 Task: Find the nearby trampoline parks in Charlotte, North Carolina.
Action: Mouse moved to (147, 53)
Screenshot: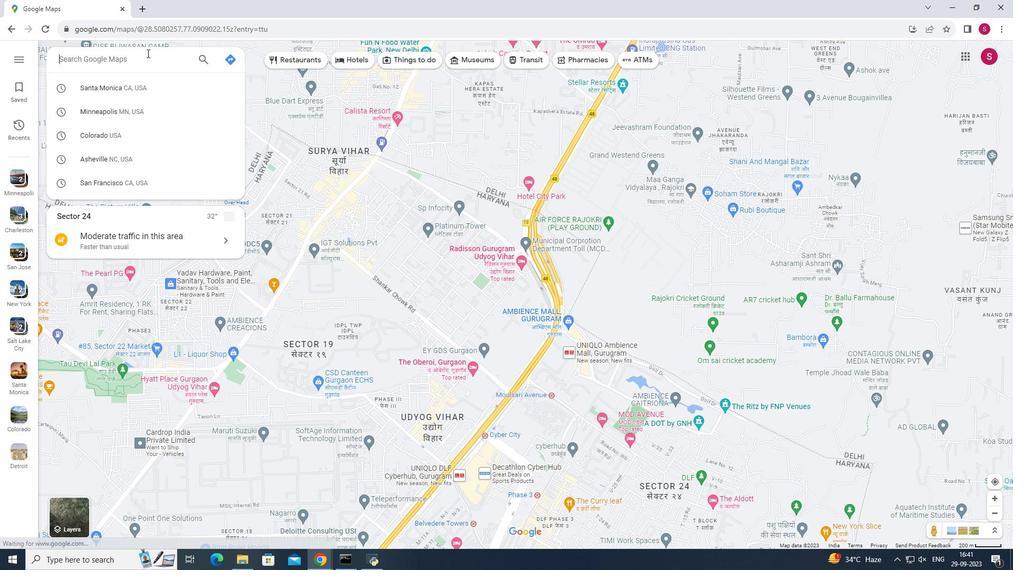 
Action: Mouse pressed left at (147, 53)
Screenshot: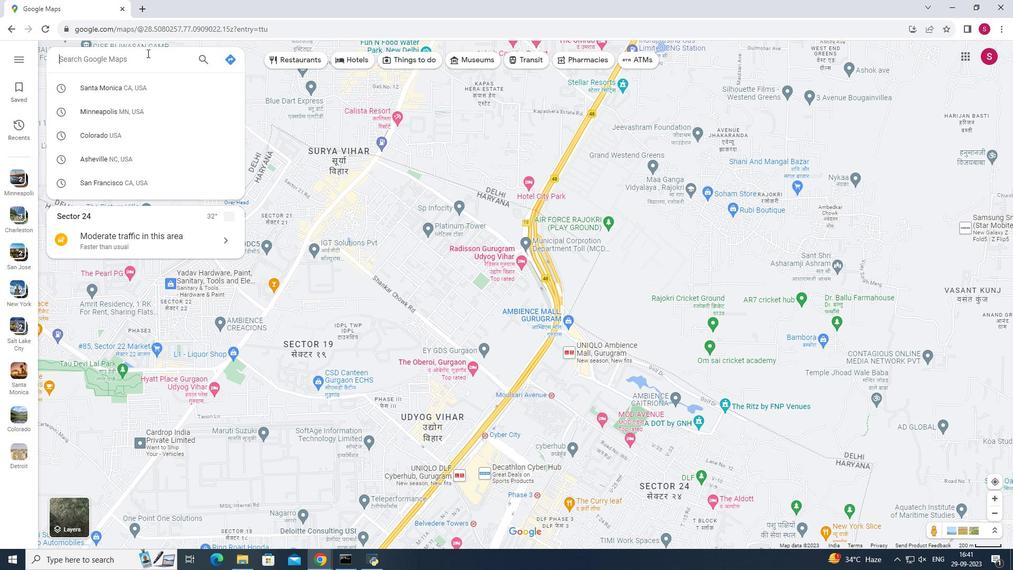 
Action: Mouse moved to (146, 52)
Screenshot: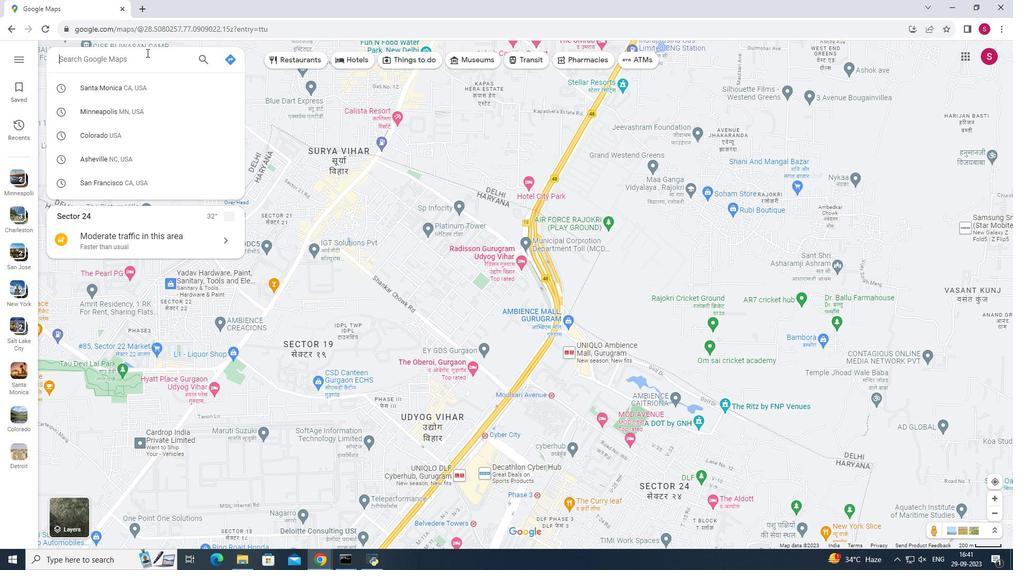 
Action: Key pressed <Key.shift><Key.shift><Key.shift><Key.shift><Key.shift><Key.shift>Charlotte,<Key.space><Key.shift>NO<Key.backspace>orth<Key.space><Key.shift>Carolina<Key.enter>
Screenshot: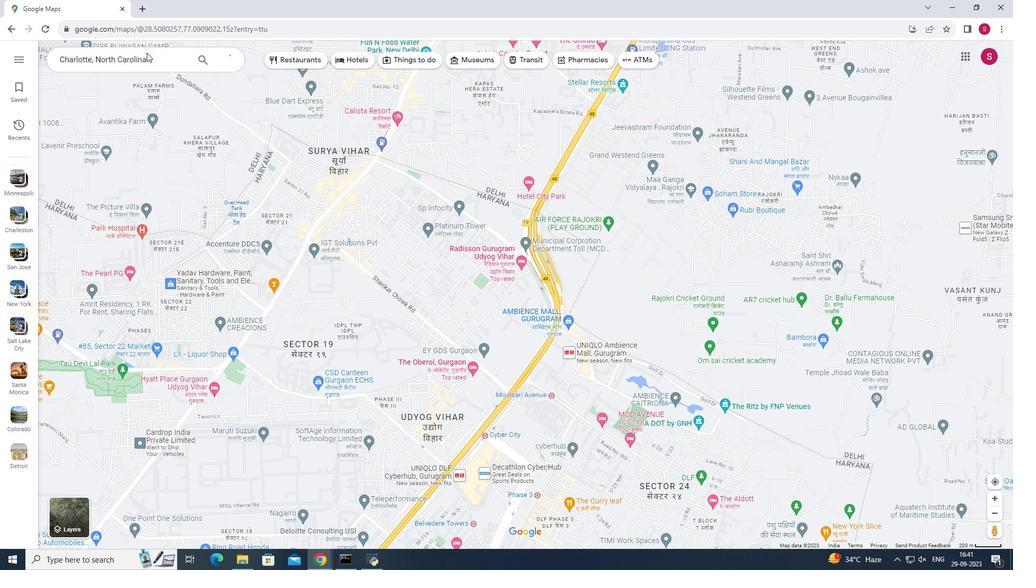 
Action: Mouse moved to (145, 238)
Screenshot: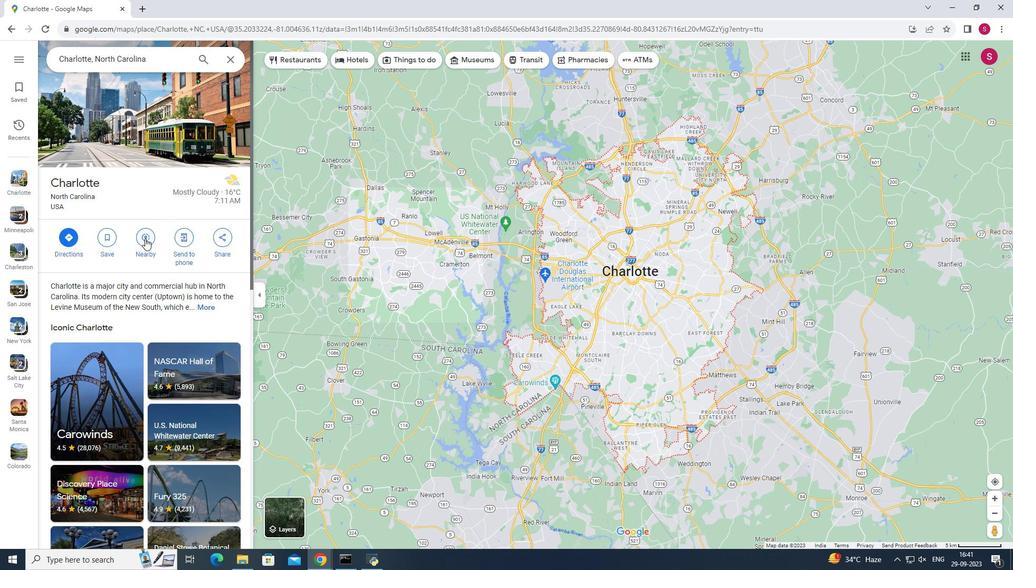 
Action: Mouse pressed left at (145, 238)
Screenshot: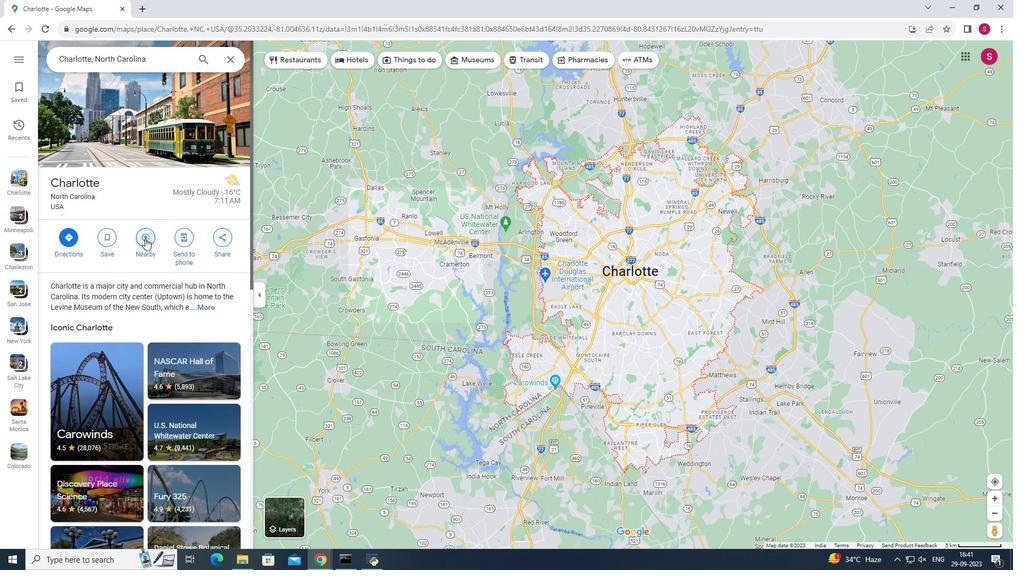 
Action: Mouse moved to (144, 239)
Screenshot: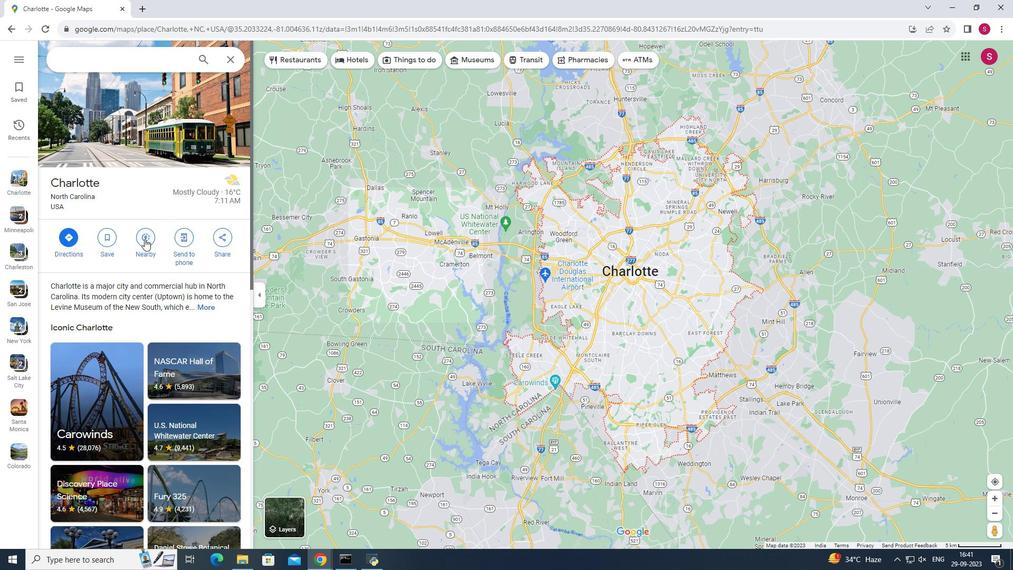 
Action: Key pressed trampoline<Key.space>park<Key.enter>
Screenshot: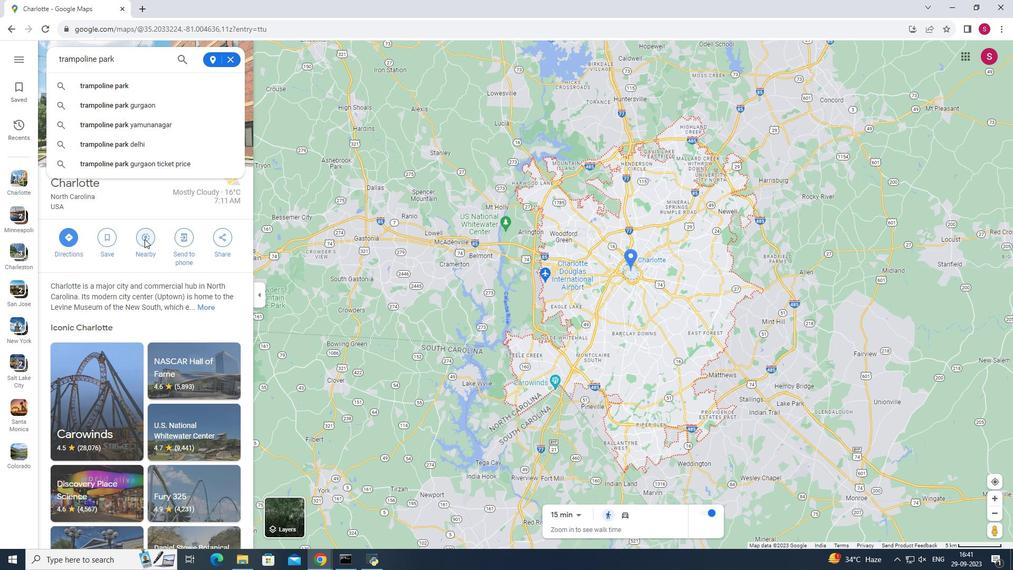 
Action: Mouse moved to (144, 107)
Screenshot: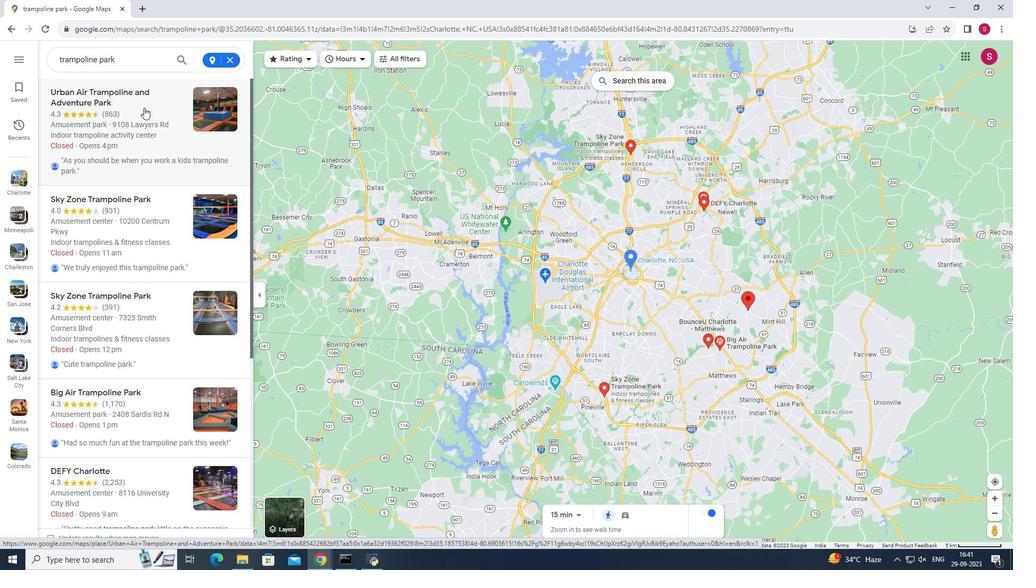 
Action: Mouse pressed left at (144, 107)
Screenshot: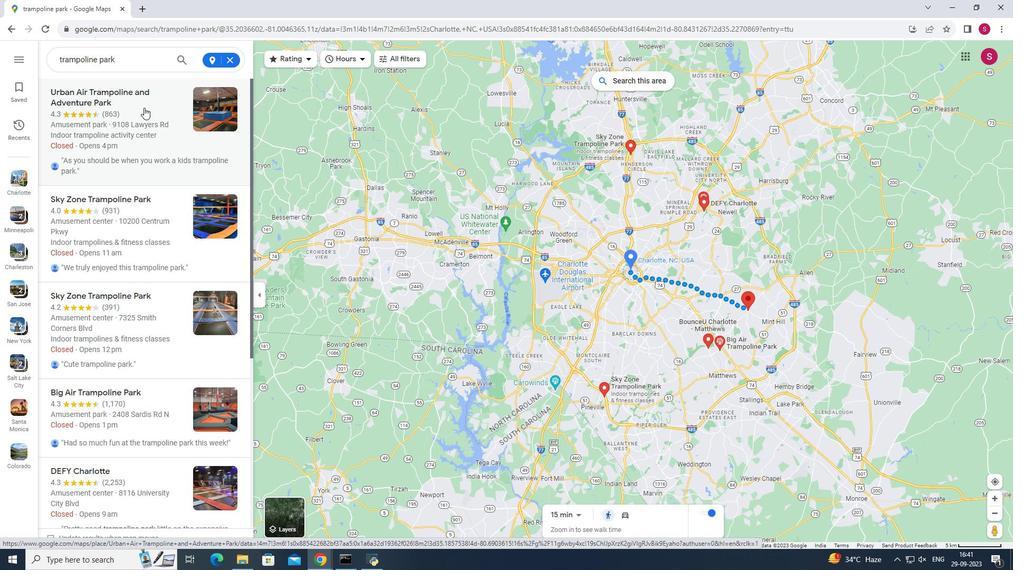 
Action: Mouse moved to (420, 431)
Screenshot: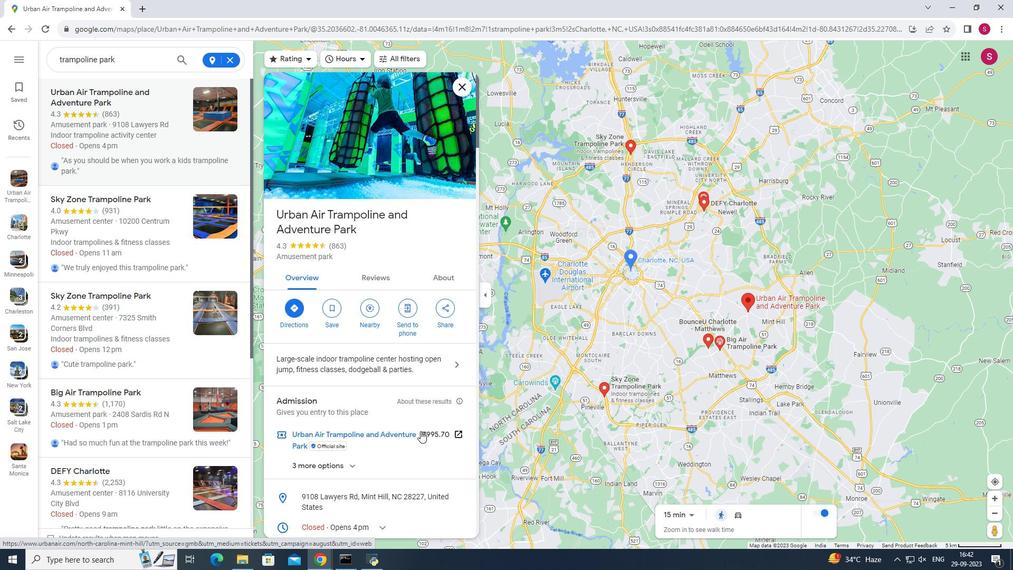 
Action: Mouse scrolled (420, 430) with delta (0, 0)
Screenshot: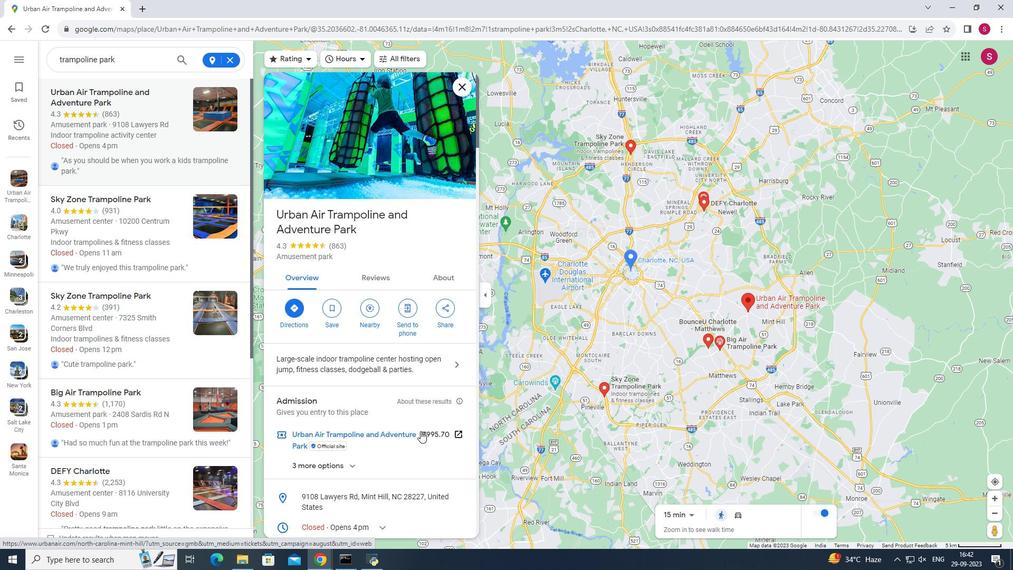 
Action: Mouse scrolled (420, 430) with delta (0, 0)
Screenshot: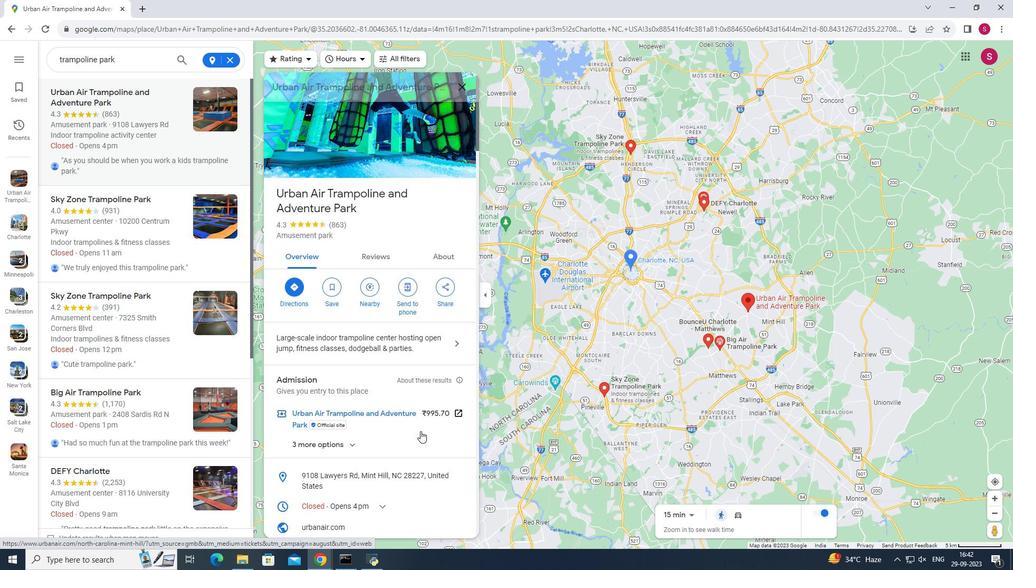 
Action: Mouse scrolled (420, 430) with delta (0, 0)
Screenshot: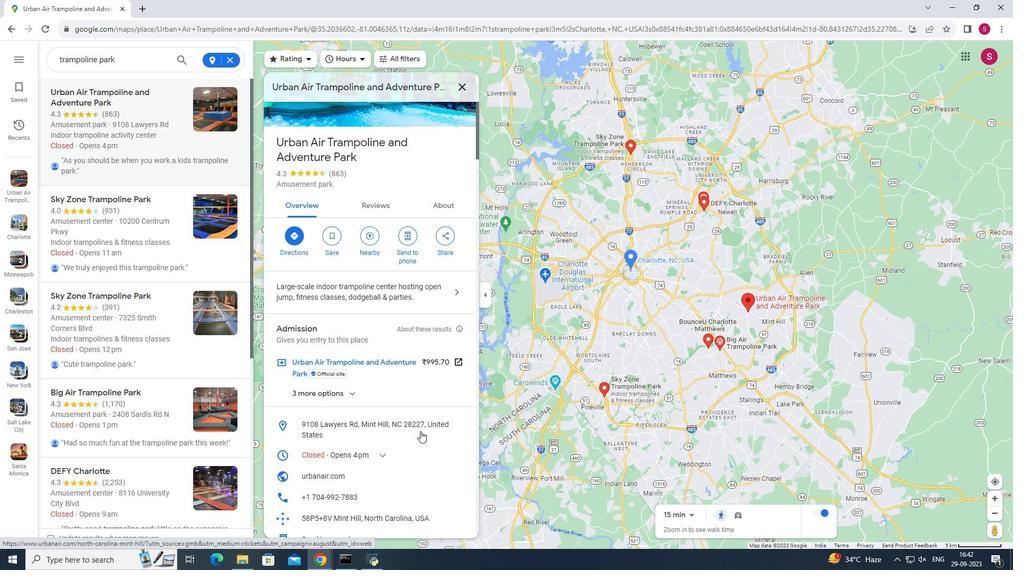 
Action: Mouse scrolled (420, 430) with delta (0, 0)
Screenshot: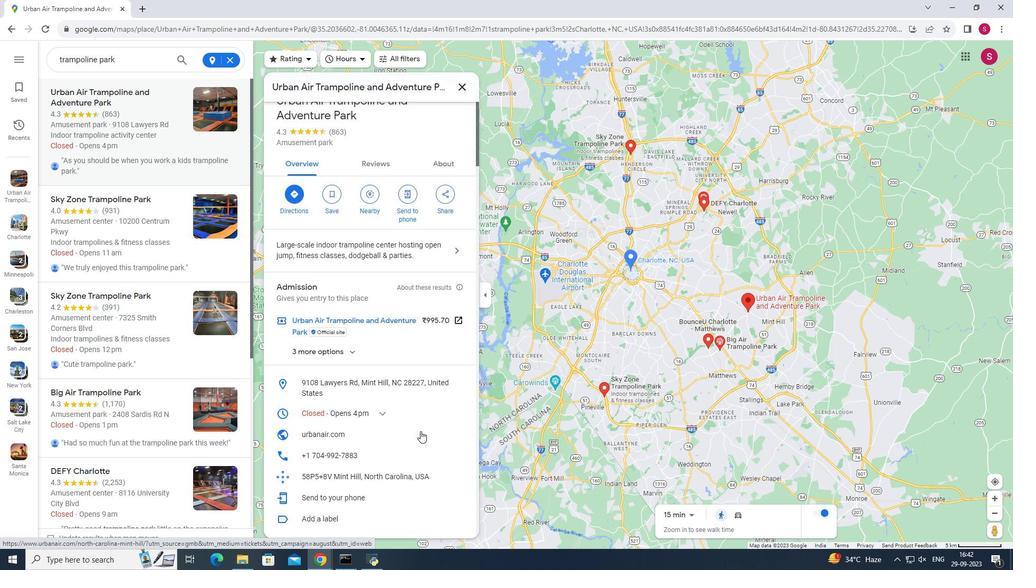 
Action: Mouse scrolled (420, 430) with delta (0, 0)
Screenshot: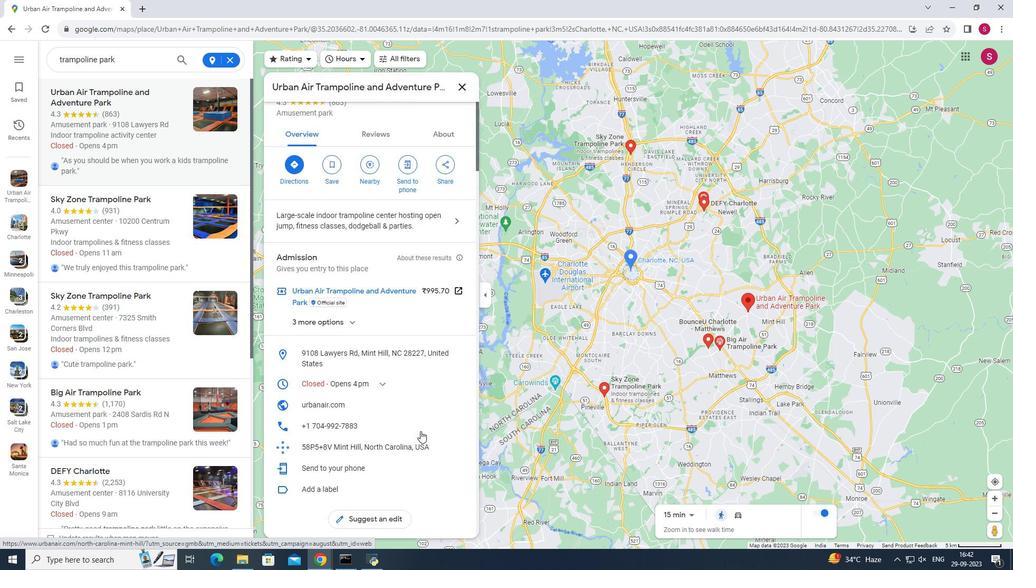 
Action: Mouse scrolled (420, 430) with delta (0, 0)
Screenshot: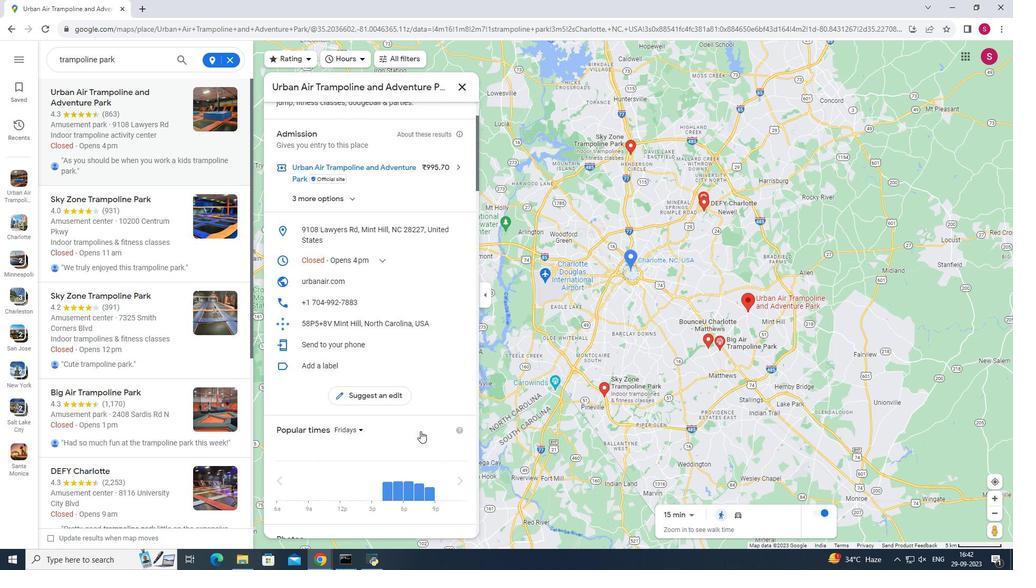 
Action: Mouse scrolled (420, 430) with delta (0, 0)
Screenshot: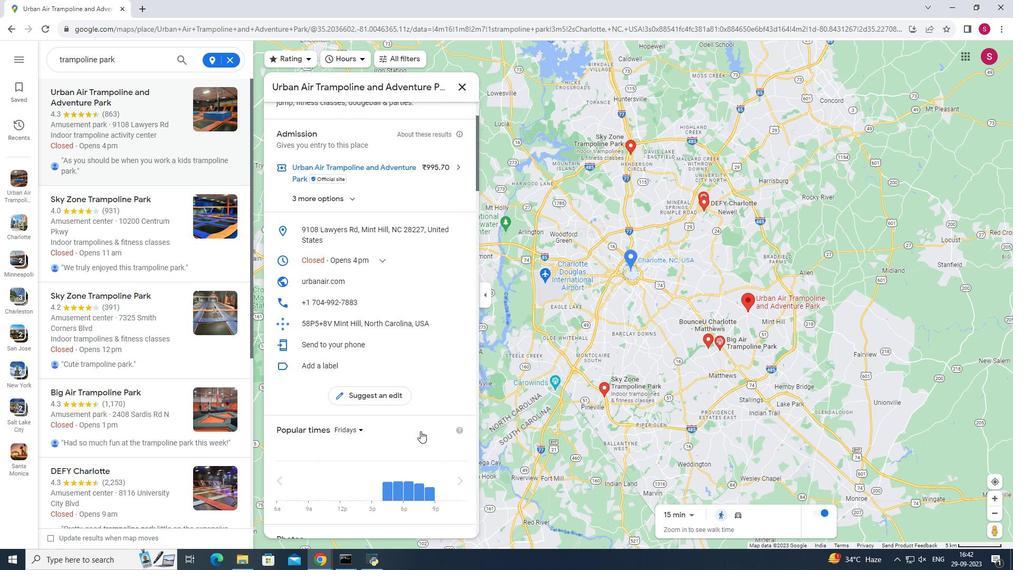 
Action: Mouse scrolled (420, 430) with delta (0, 0)
Screenshot: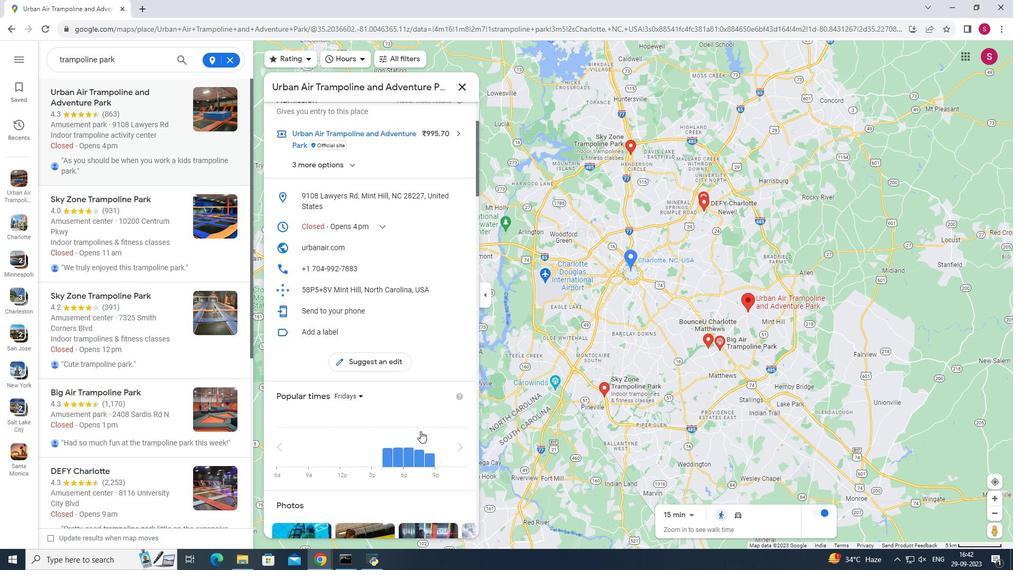 
Action: Mouse scrolled (420, 430) with delta (0, 0)
Screenshot: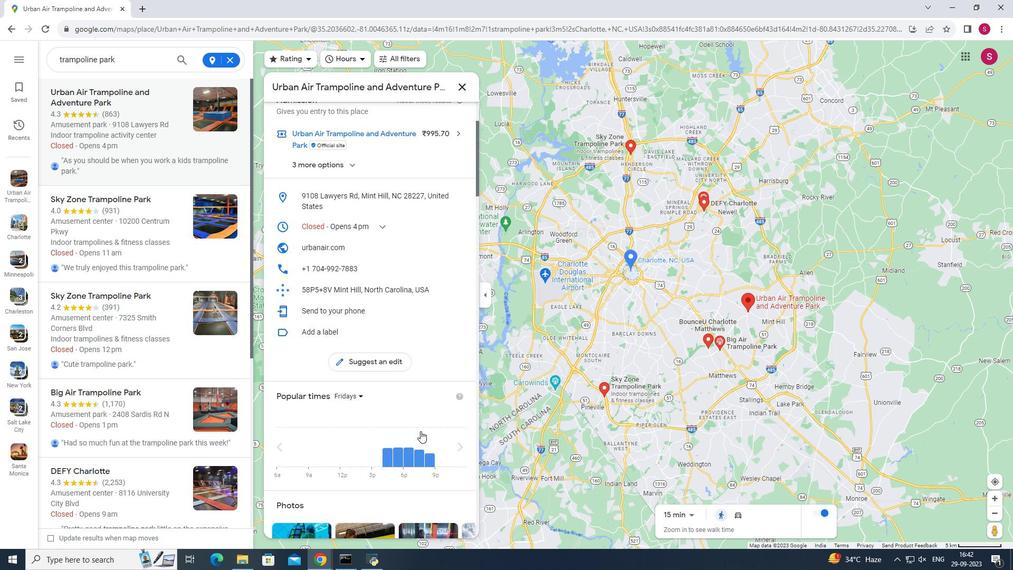 
Action: Mouse scrolled (420, 430) with delta (0, 0)
Screenshot: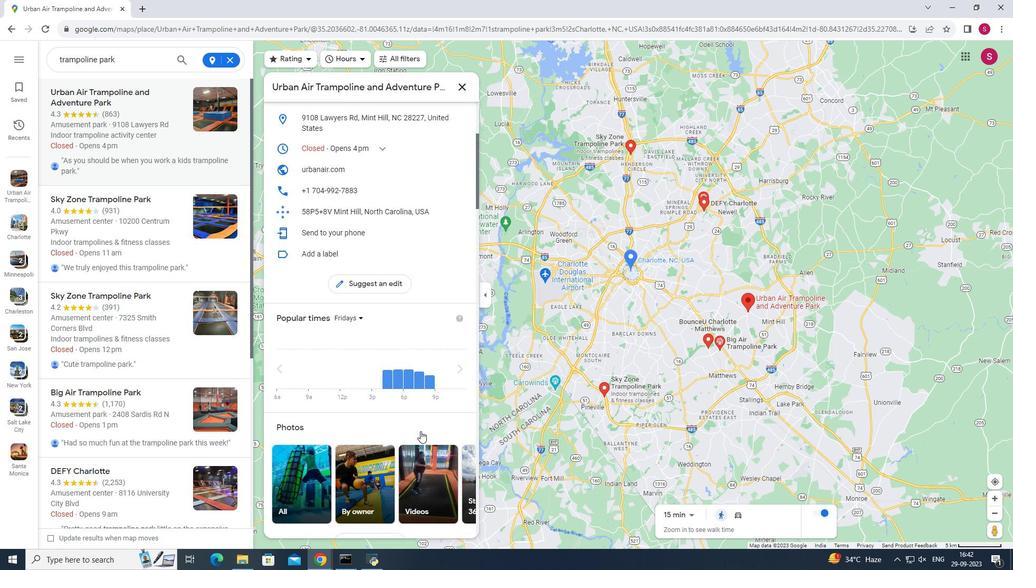 
Action: Mouse scrolled (420, 430) with delta (0, 0)
Screenshot: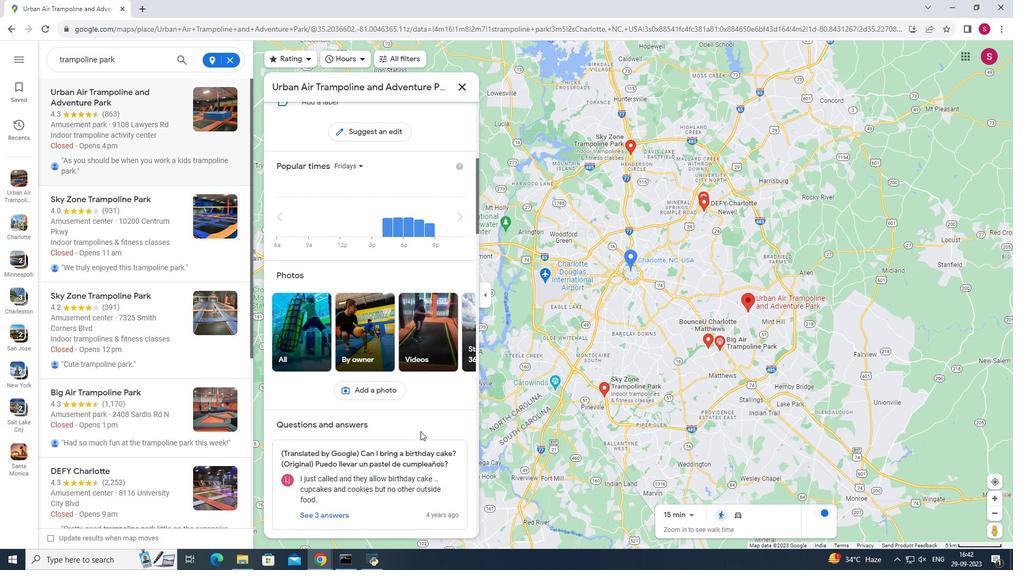 
Action: Mouse scrolled (420, 430) with delta (0, 0)
Screenshot: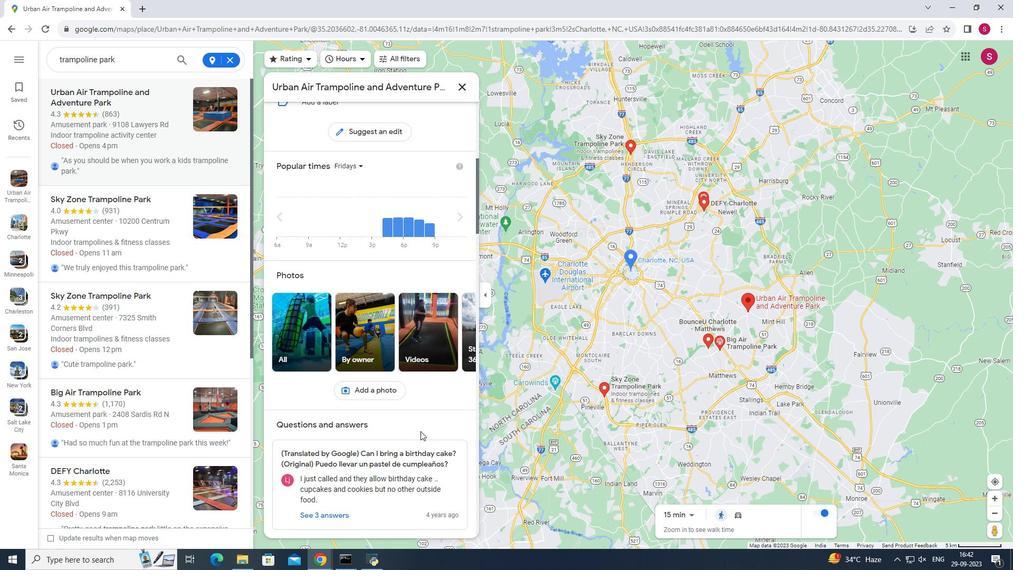 
Action: Mouse scrolled (420, 430) with delta (0, 0)
Screenshot: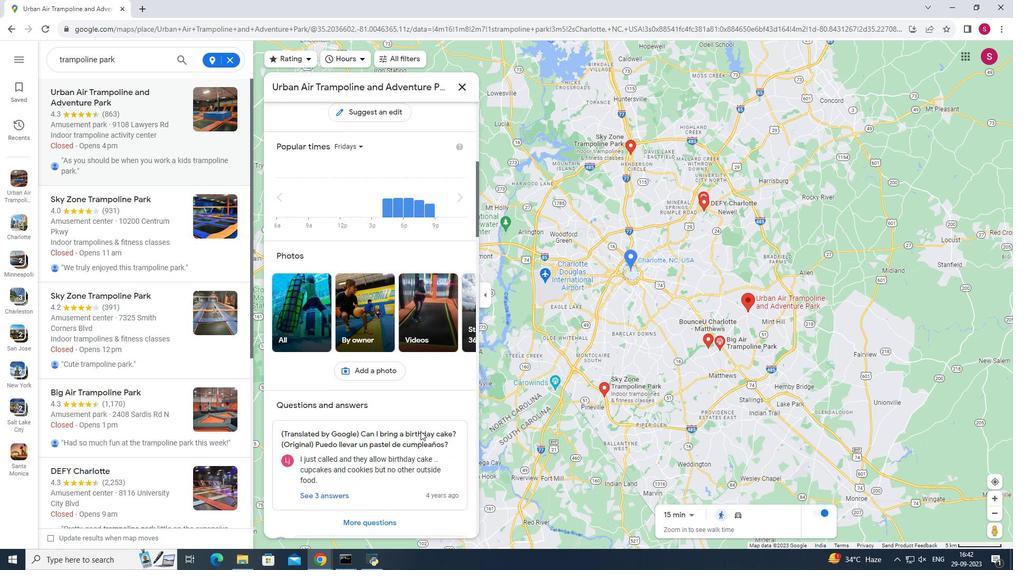 
Action: Mouse scrolled (420, 430) with delta (0, 0)
Screenshot: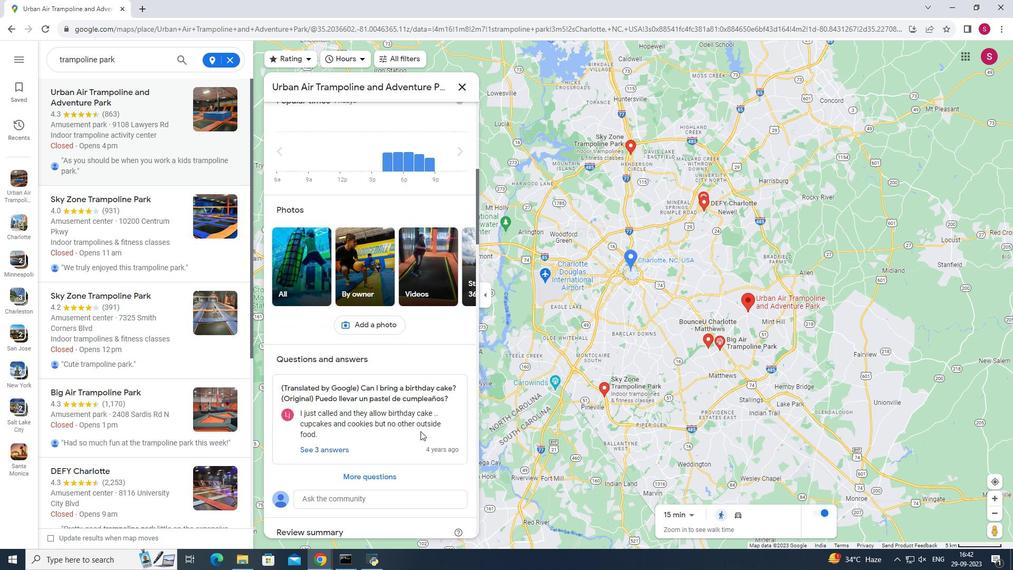
Action: Mouse scrolled (420, 430) with delta (0, 0)
Screenshot: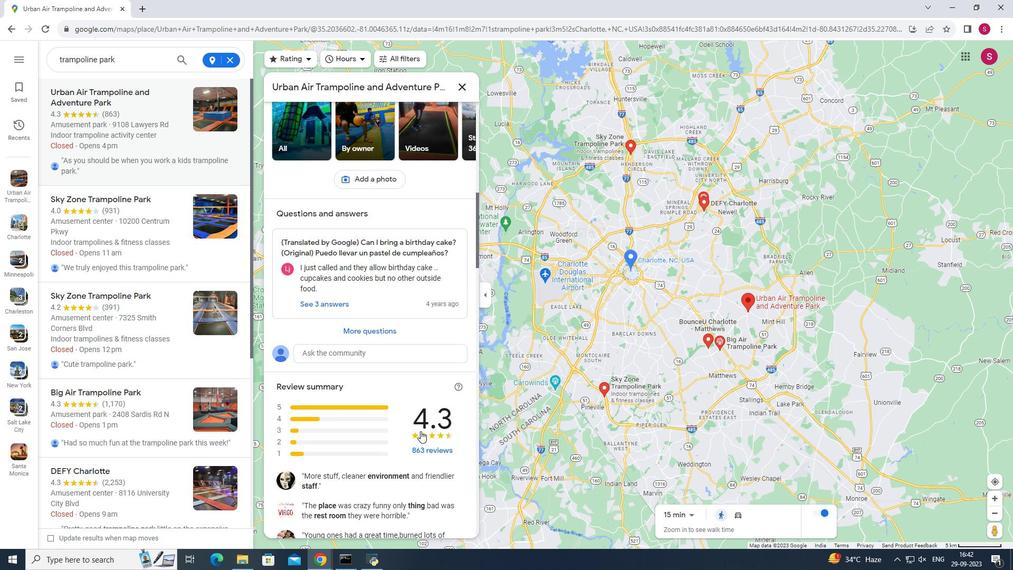 
Action: Mouse scrolled (420, 430) with delta (0, 0)
Screenshot: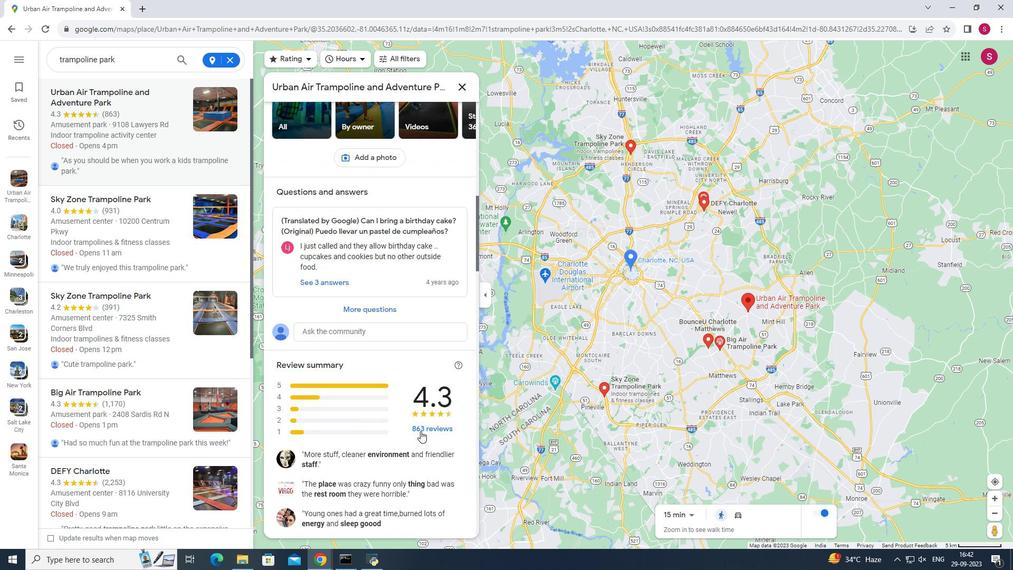 
Action: Mouse scrolled (420, 430) with delta (0, 0)
Screenshot: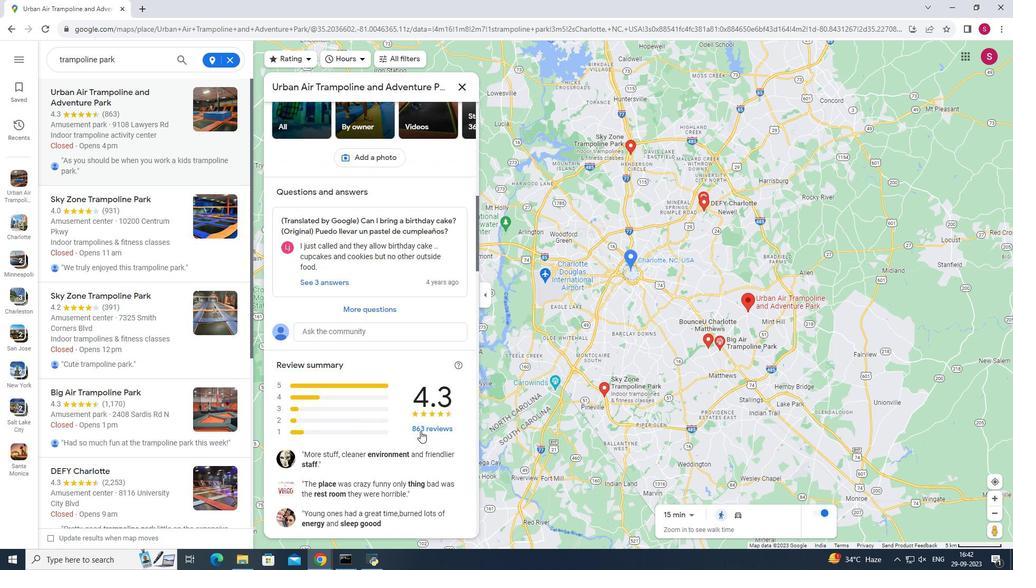 
Action: Mouse scrolled (420, 430) with delta (0, 0)
Screenshot: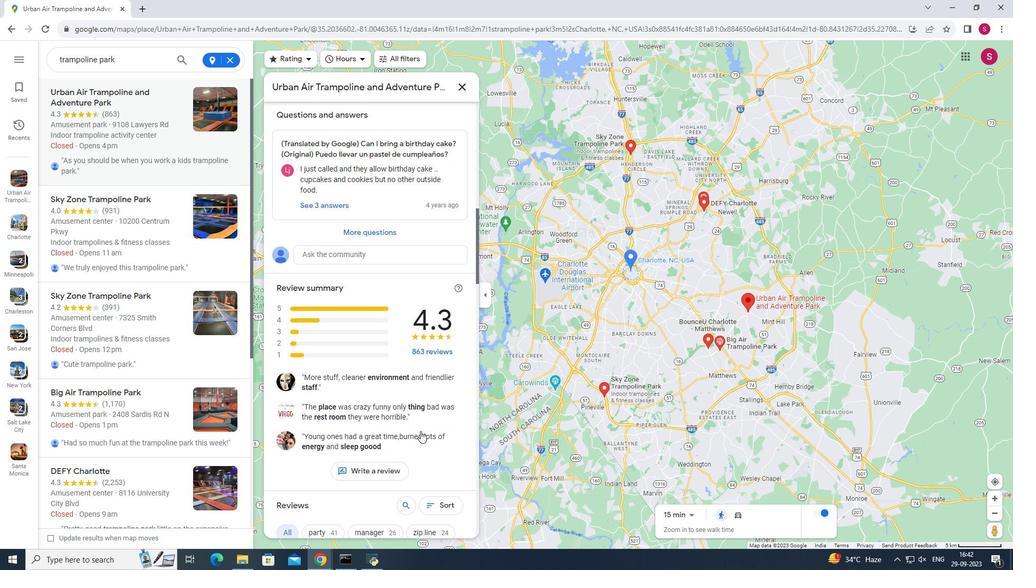
Action: Mouse moved to (420, 426)
Screenshot: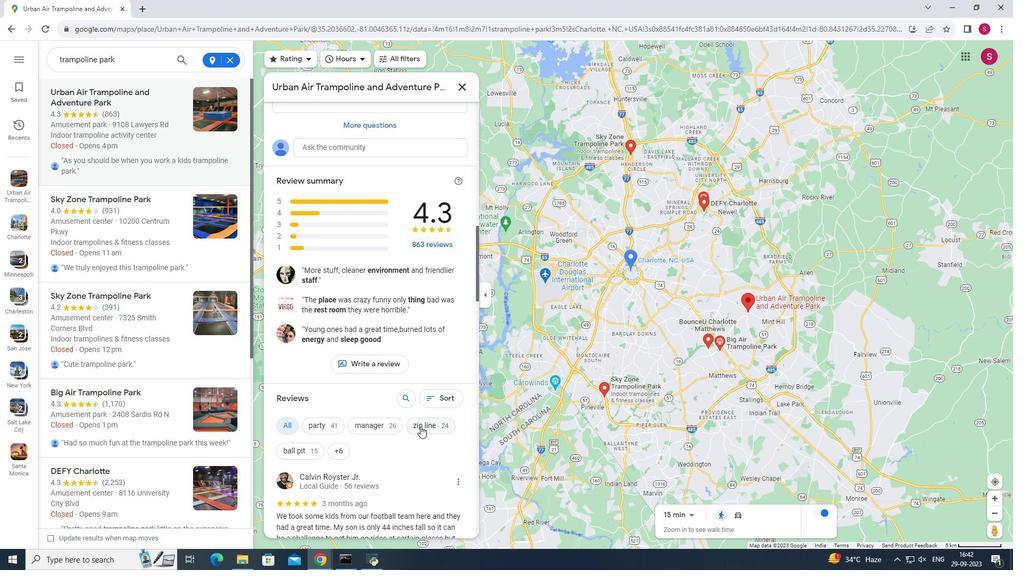 
Action: Mouse scrolled (420, 427) with delta (0, 0)
Screenshot: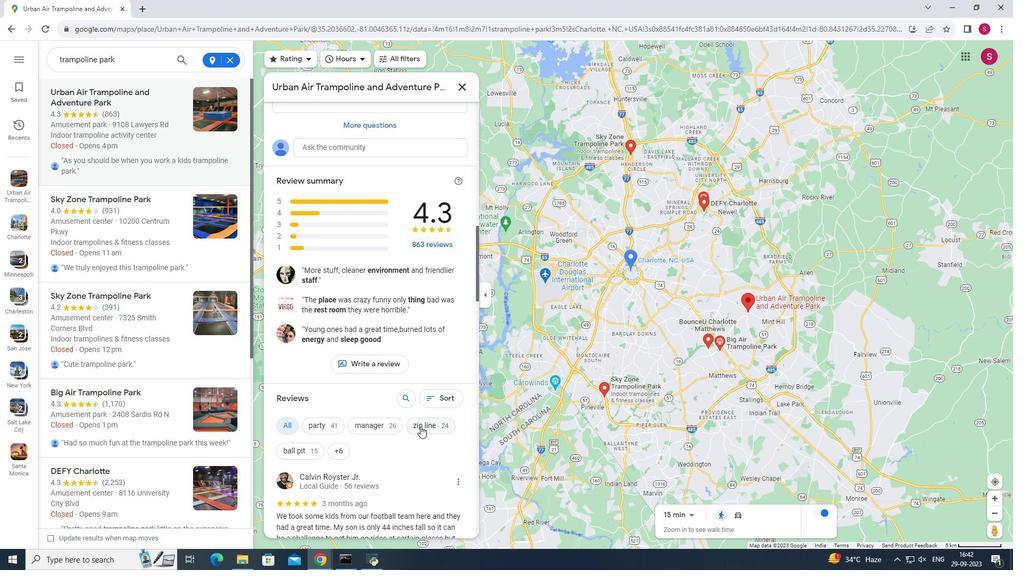 
Action: Mouse scrolled (420, 427) with delta (0, 0)
Screenshot: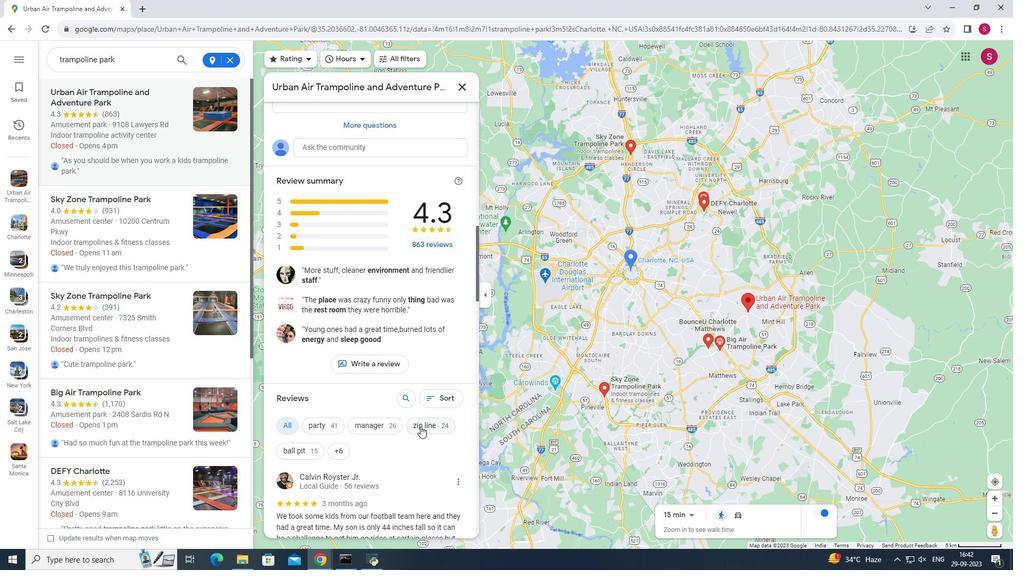 
Action: Mouse scrolled (420, 427) with delta (0, 0)
Screenshot: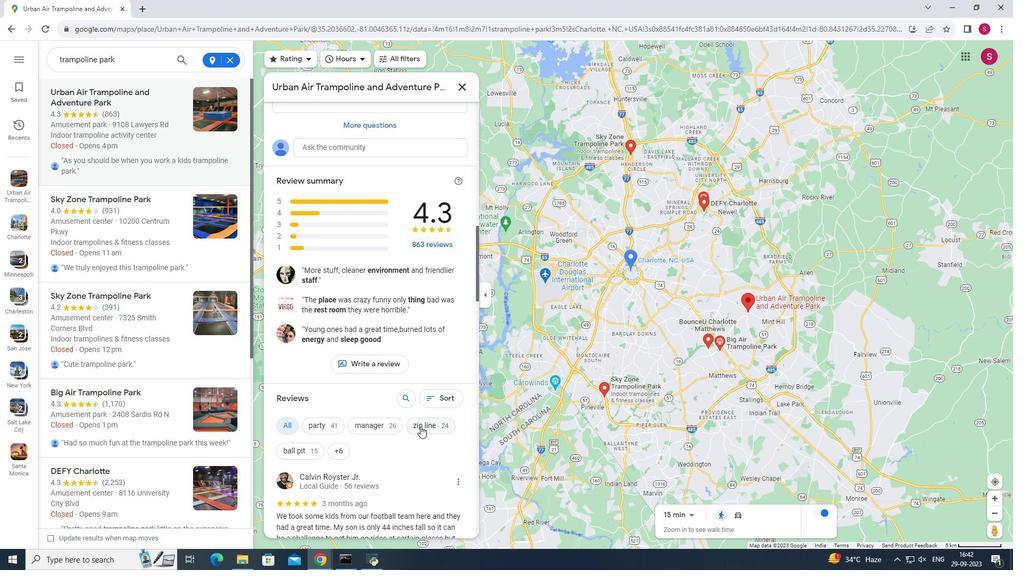 
Action: Mouse scrolled (420, 427) with delta (0, 0)
Screenshot: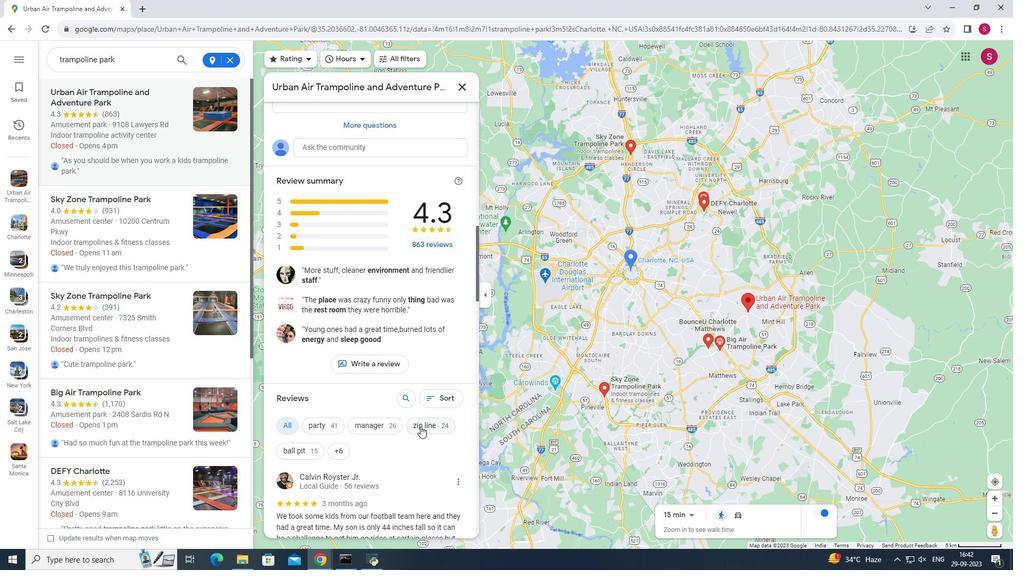 
Action: Mouse scrolled (420, 427) with delta (0, 0)
Screenshot: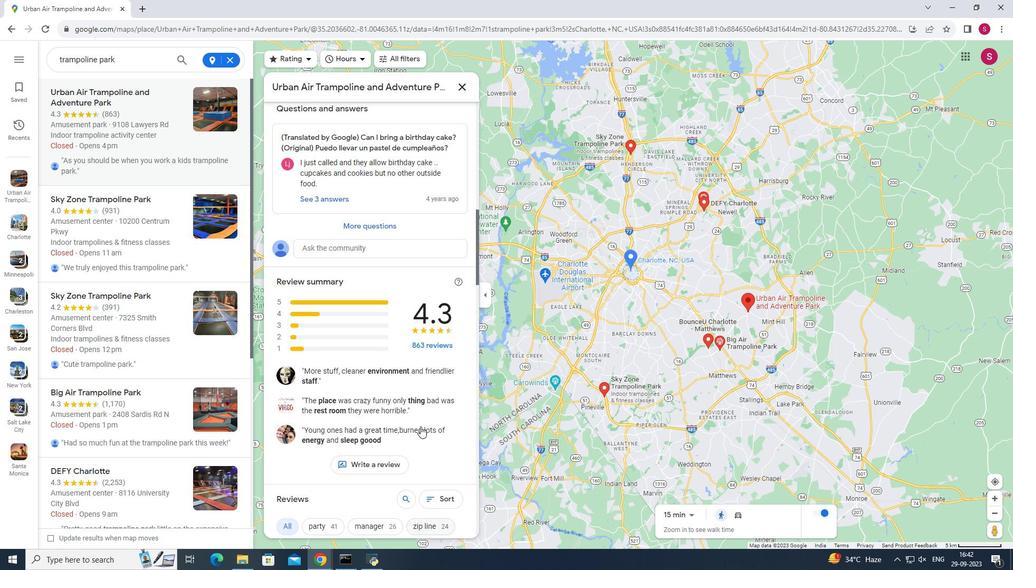 
Action: Mouse scrolled (420, 427) with delta (0, 0)
Screenshot: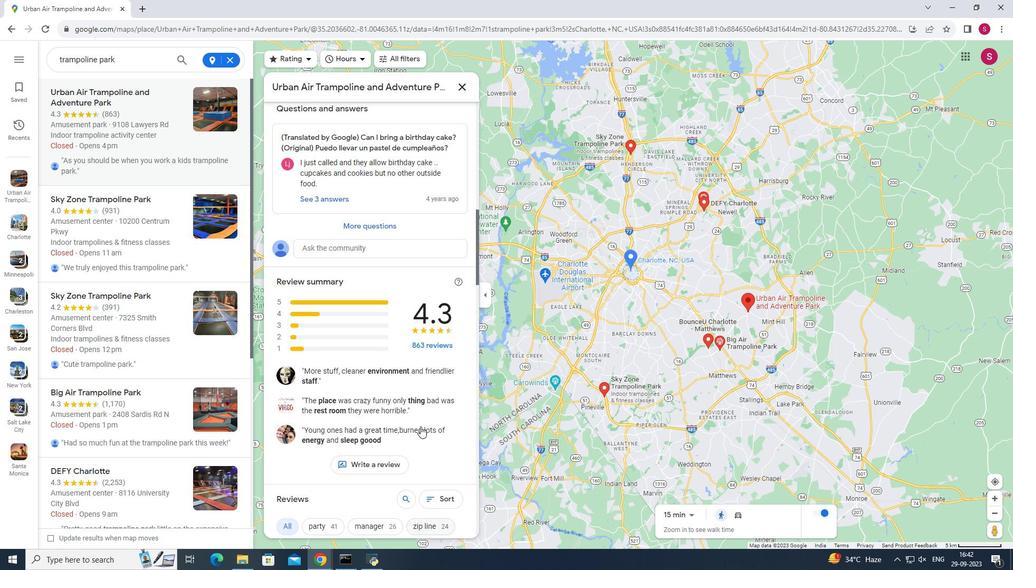 
Action: Mouse scrolled (420, 427) with delta (0, 0)
Screenshot: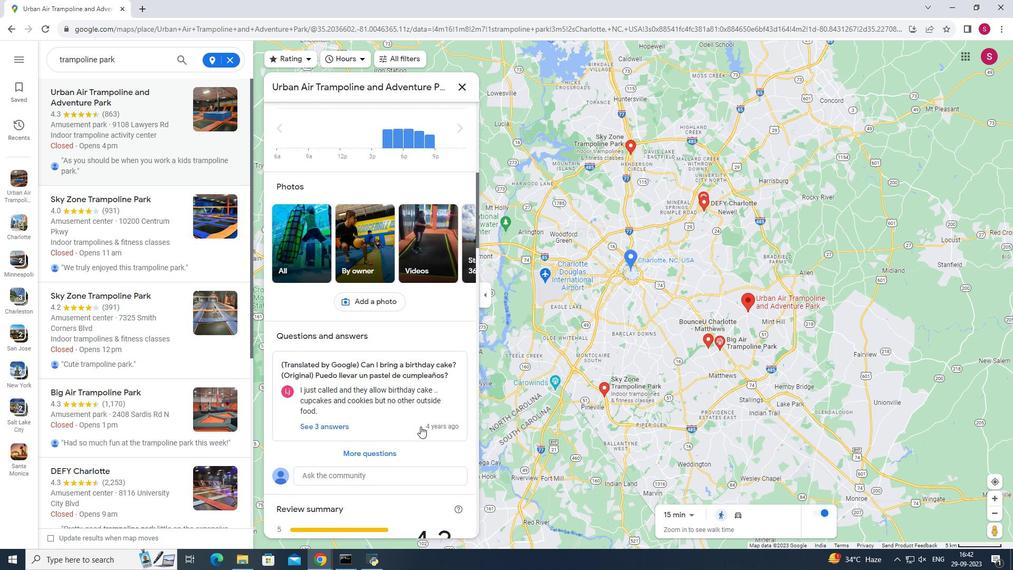 
Action: Mouse scrolled (420, 427) with delta (0, 0)
Screenshot: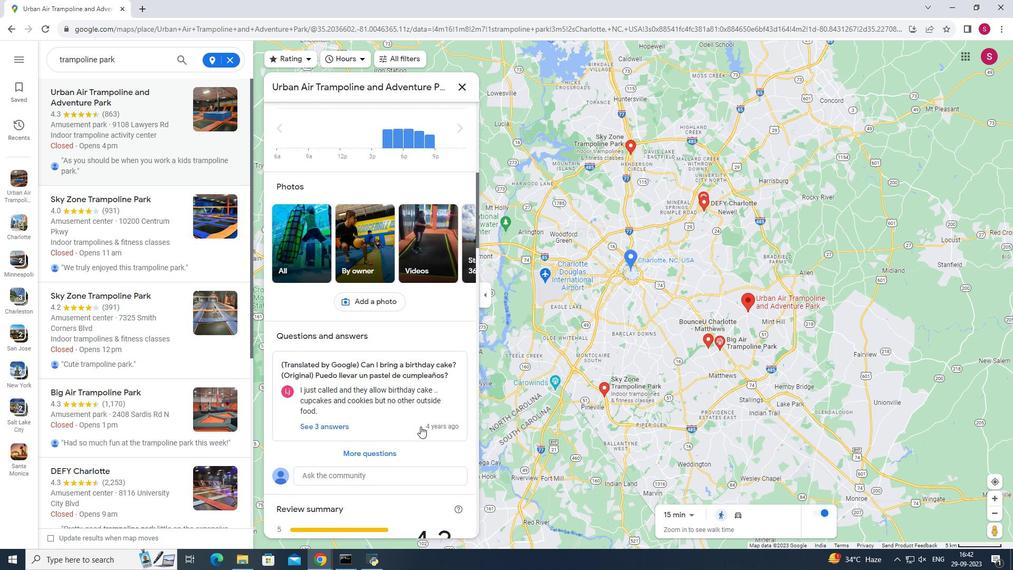 
Action: Mouse scrolled (420, 427) with delta (0, 0)
Screenshot: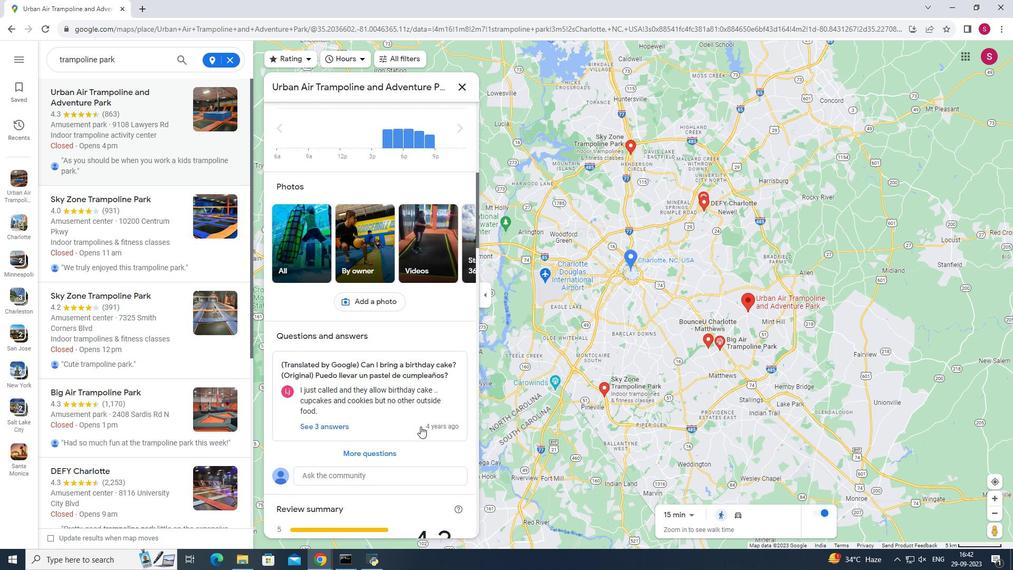 
Action: Mouse scrolled (420, 427) with delta (0, 0)
Screenshot: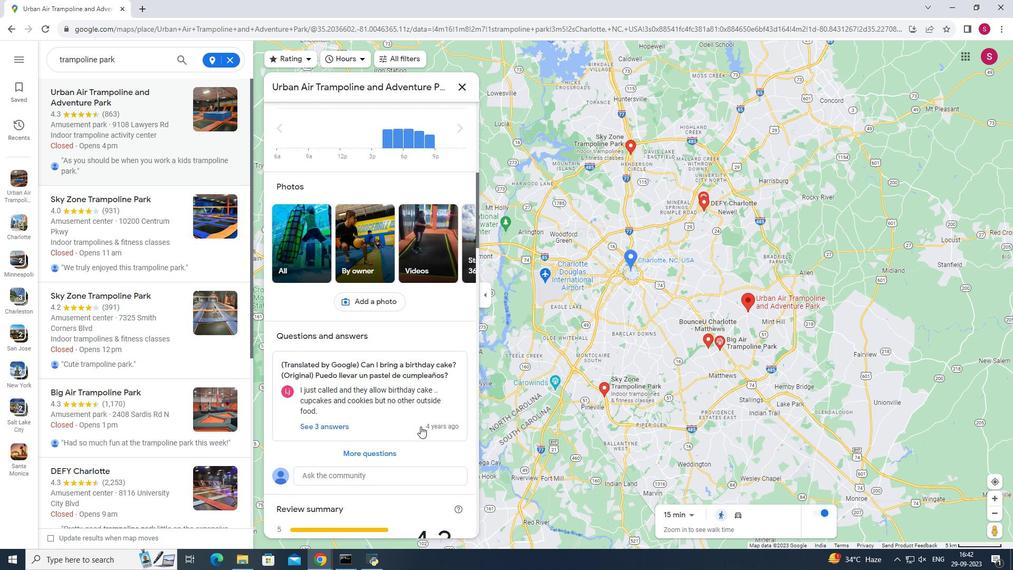 
Action: Mouse scrolled (420, 427) with delta (0, 0)
Screenshot: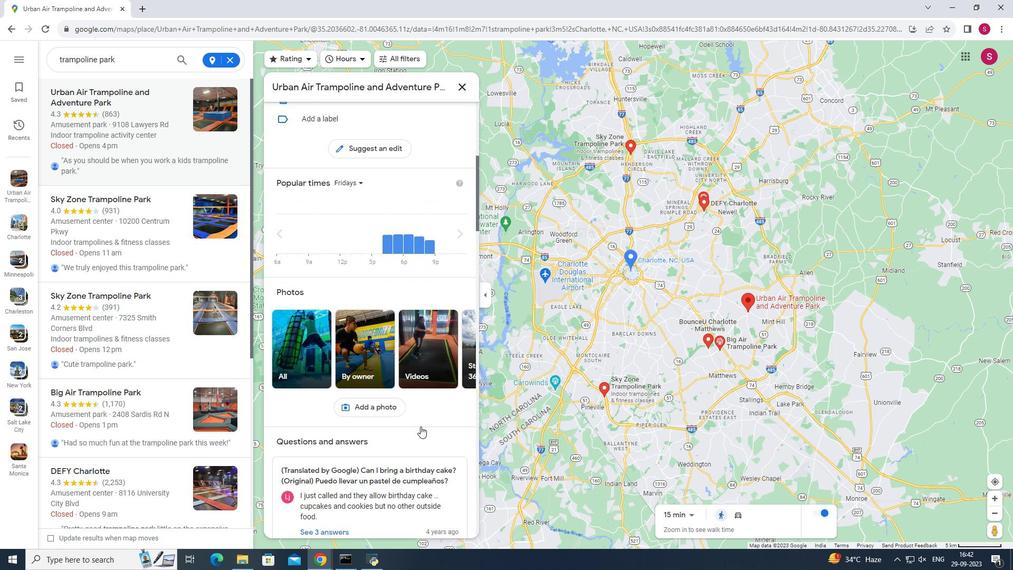
Action: Mouse moved to (377, 354)
Screenshot: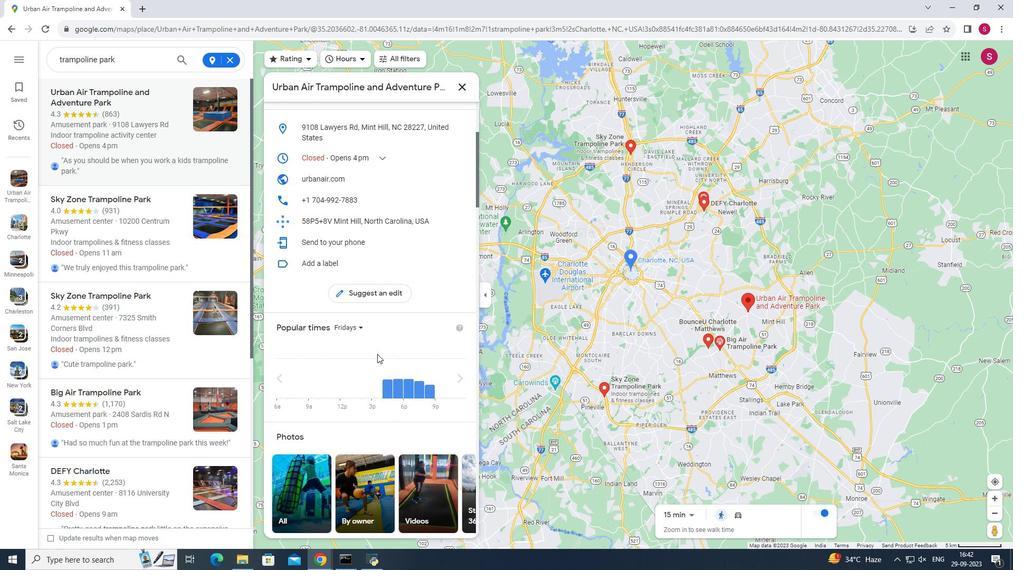 
Action: Mouse scrolled (377, 355) with delta (0, 0)
Screenshot: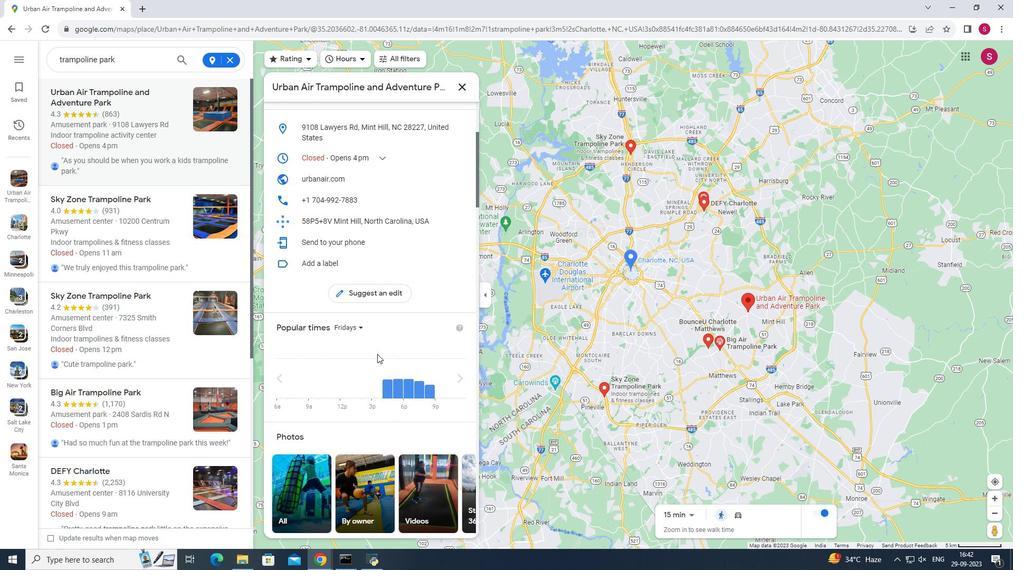 
Action: Mouse moved to (377, 354)
Screenshot: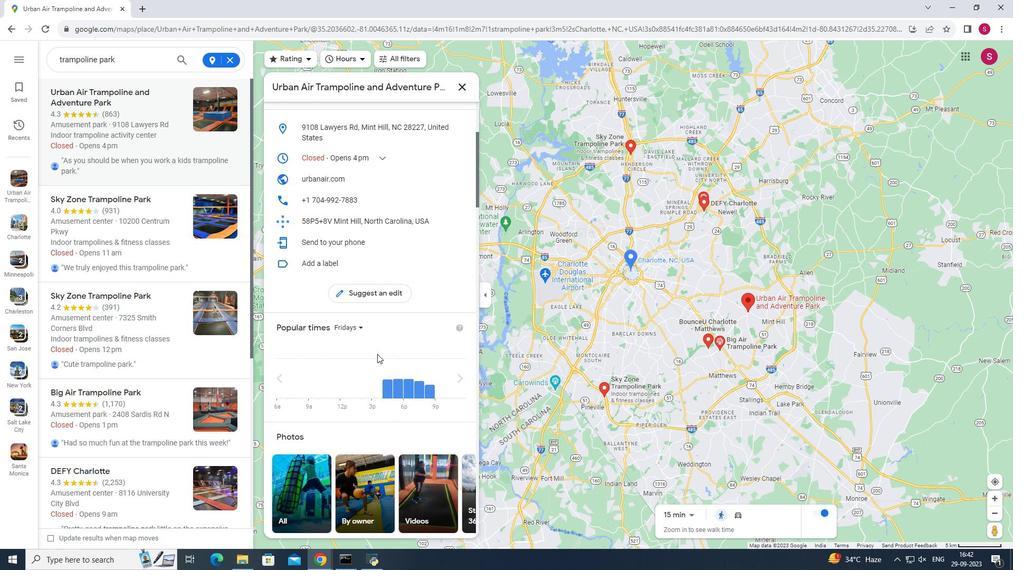 
Action: Mouse scrolled (377, 354) with delta (0, 0)
Screenshot: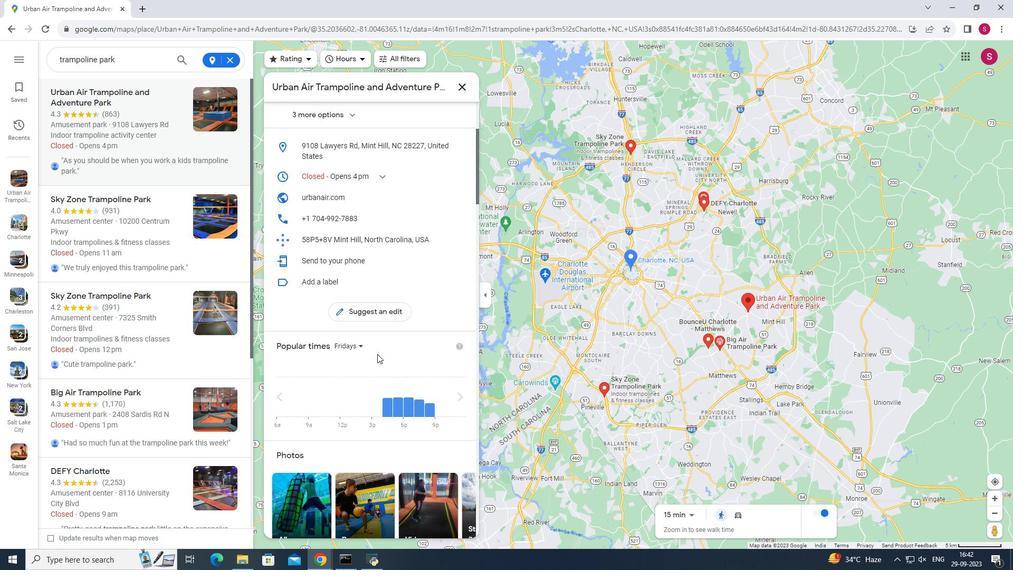 
Action: Mouse scrolled (377, 354) with delta (0, 0)
Screenshot: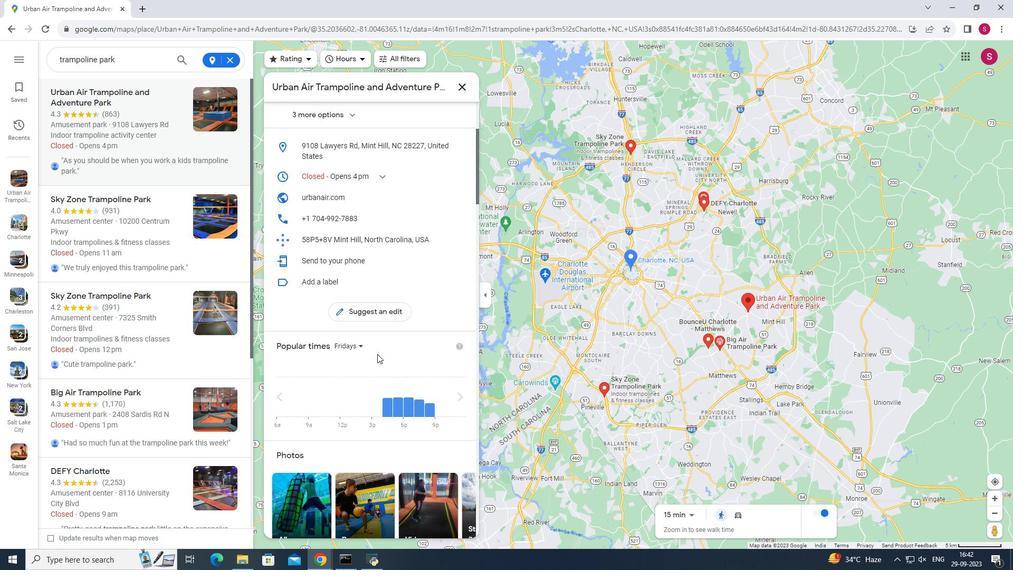
Action: Mouse scrolled (377, 354) with delta (0, 0)
Screenshot: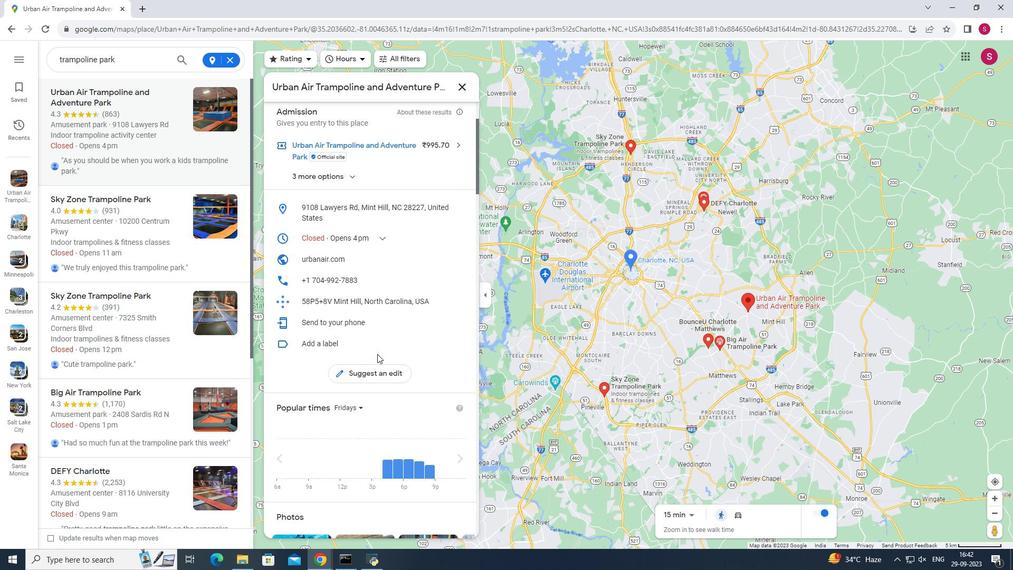 
Action: Mouse scrolled (377, 354) with delta (0, 0)
Screenshot: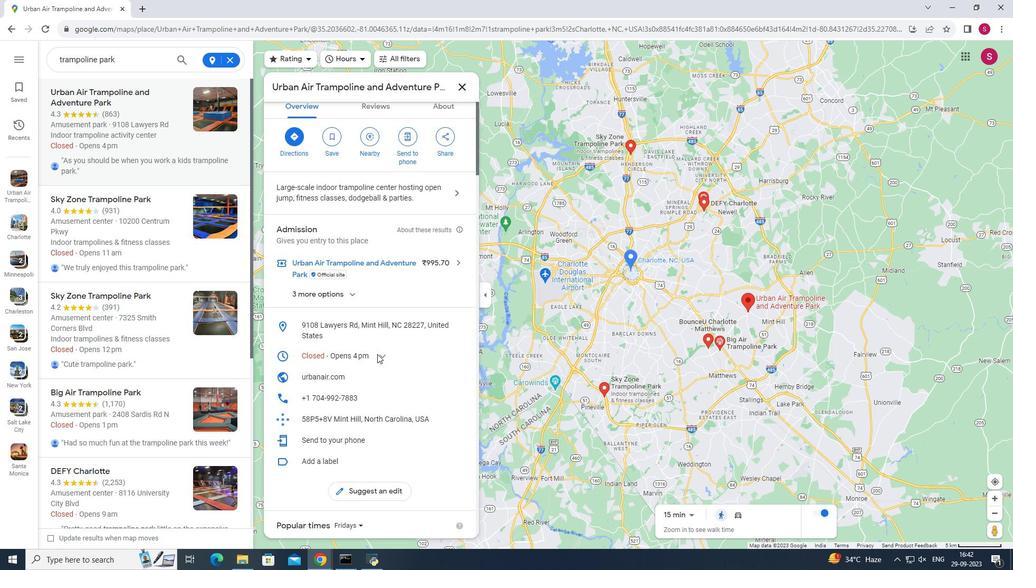 
Action: Mouse moved to (384, 271)
Screenshot: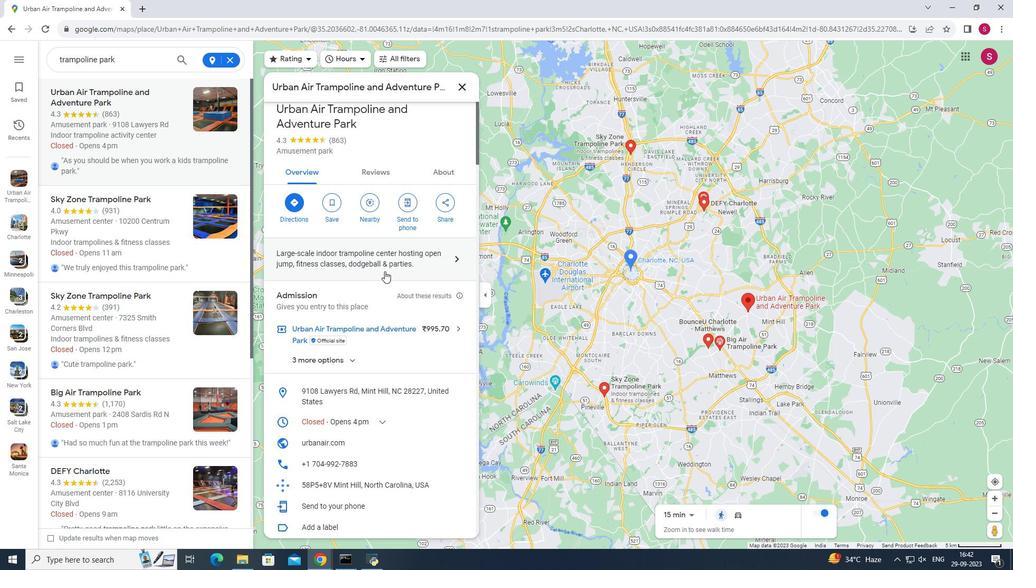 
Action: Mouse scrolled (384, 271) with delta (0, 0)
Screenshot: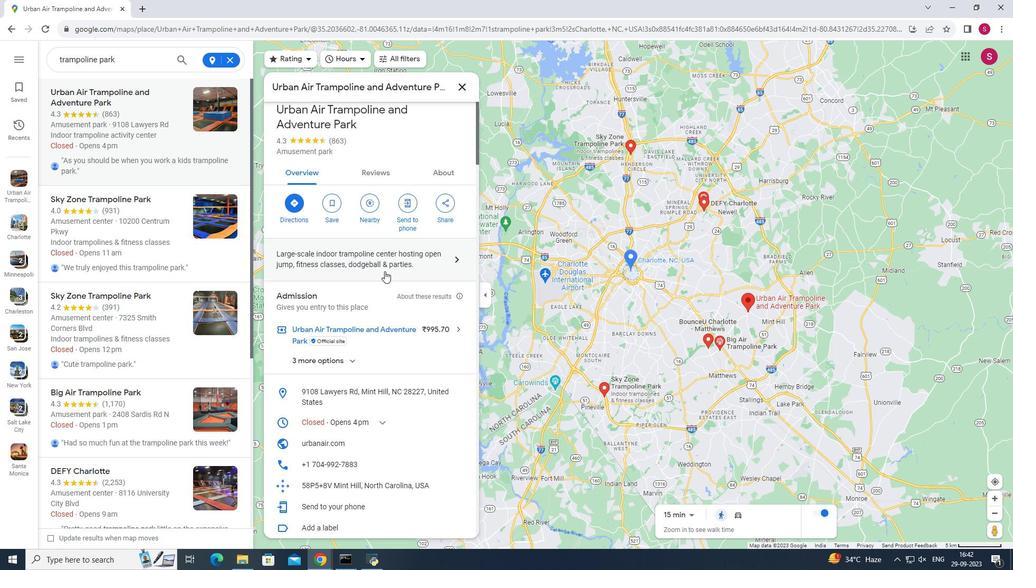 
Action: Mouse scrolled (384, 271) with delta (0, 0)
Screenshot: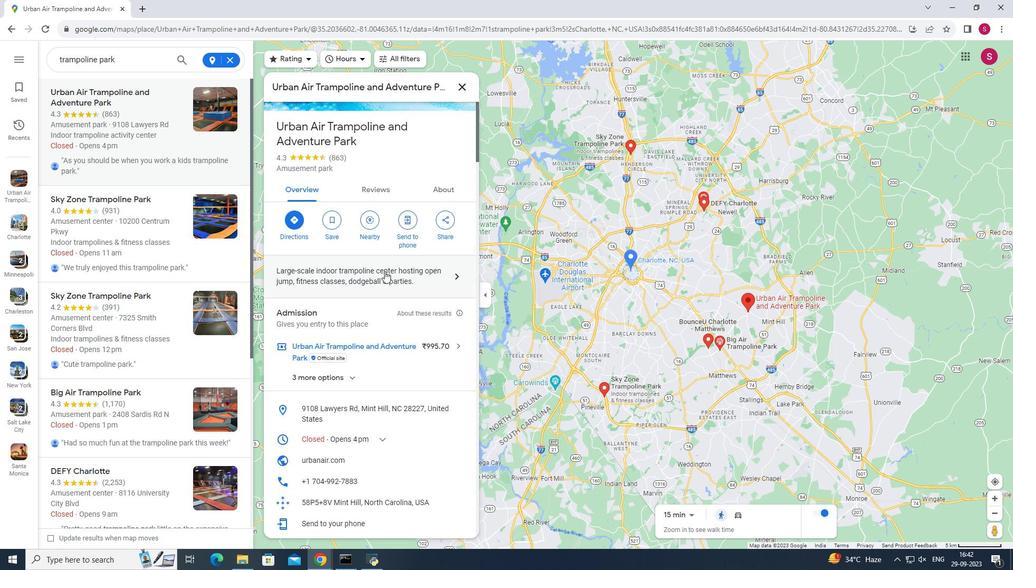 
Action: Mouse scrolled (384, 271) with delta (0, 0)
Screenshot: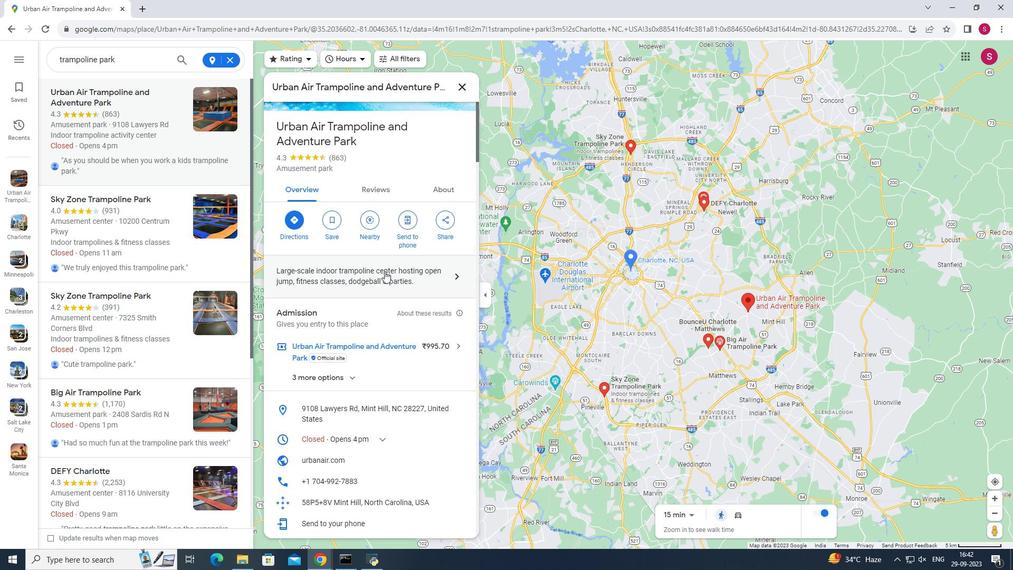 
Action: Mouse moved to (379, 278)
Screenshot: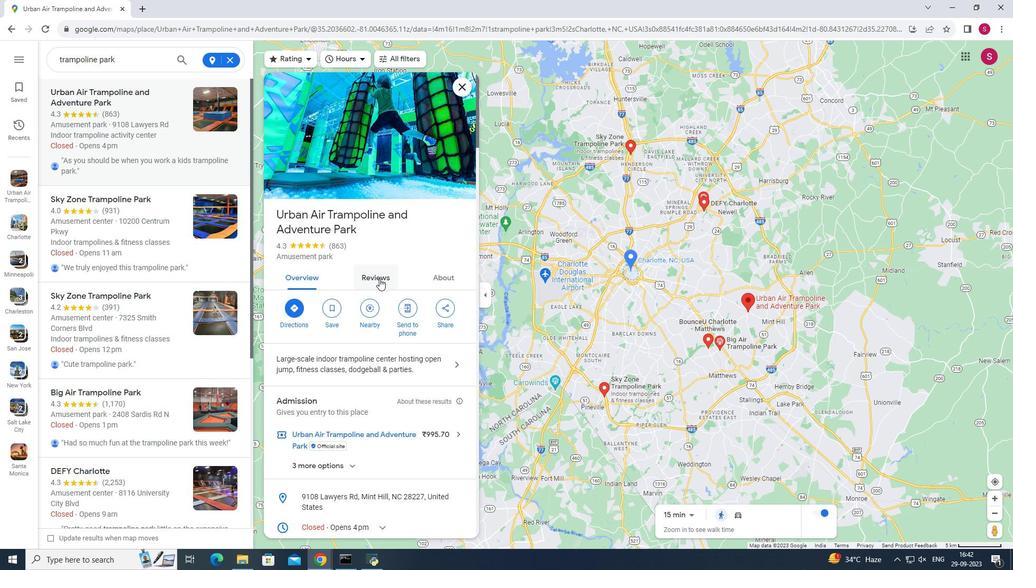
Action: Mouse pressed left at (379, 278)
Screenshot: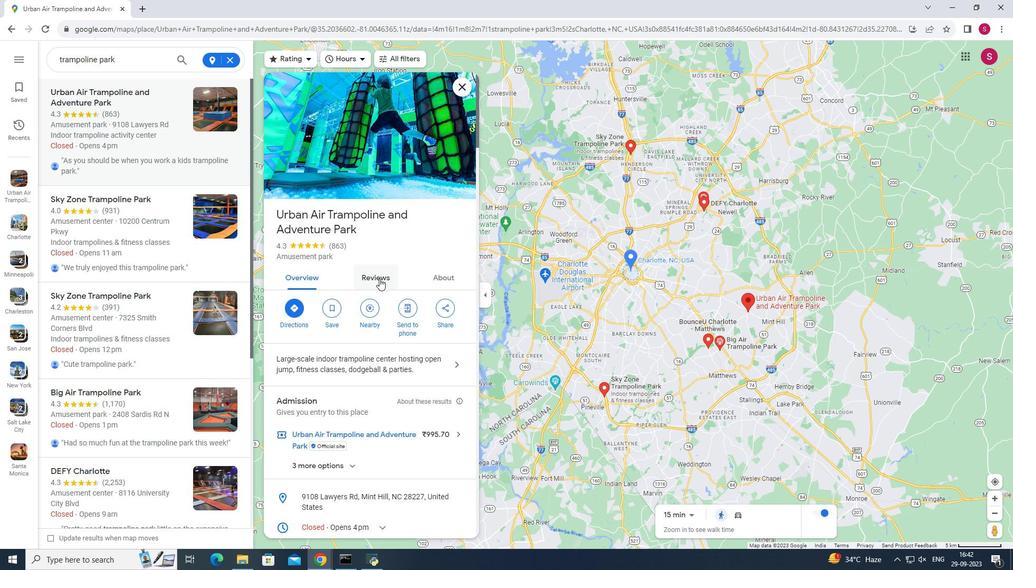 
Action: Mouse moved to (428, 400)
Screenshot: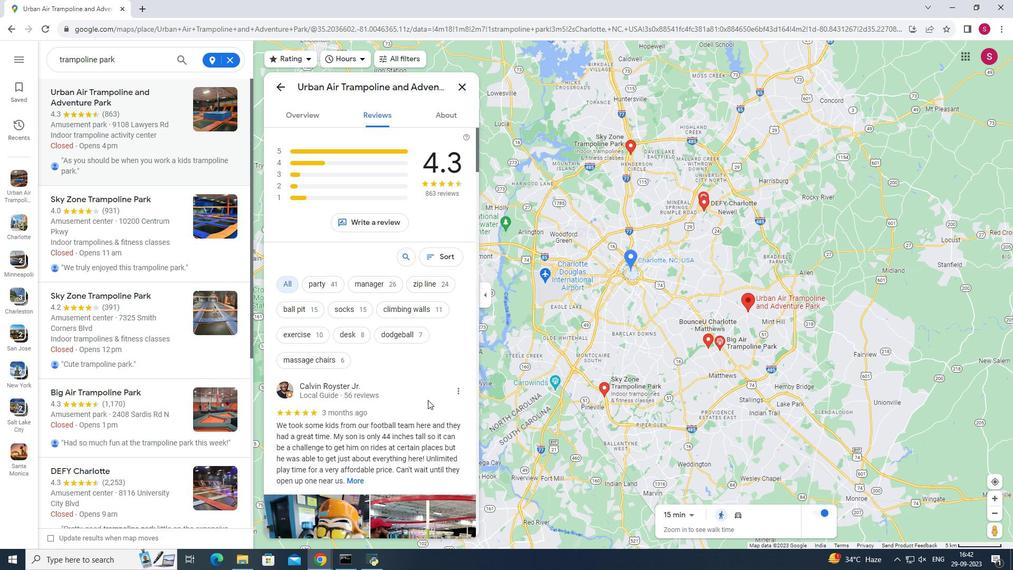 
Action: Mouse scrolled (428, 399) with delta (0, 0)
Screenshot: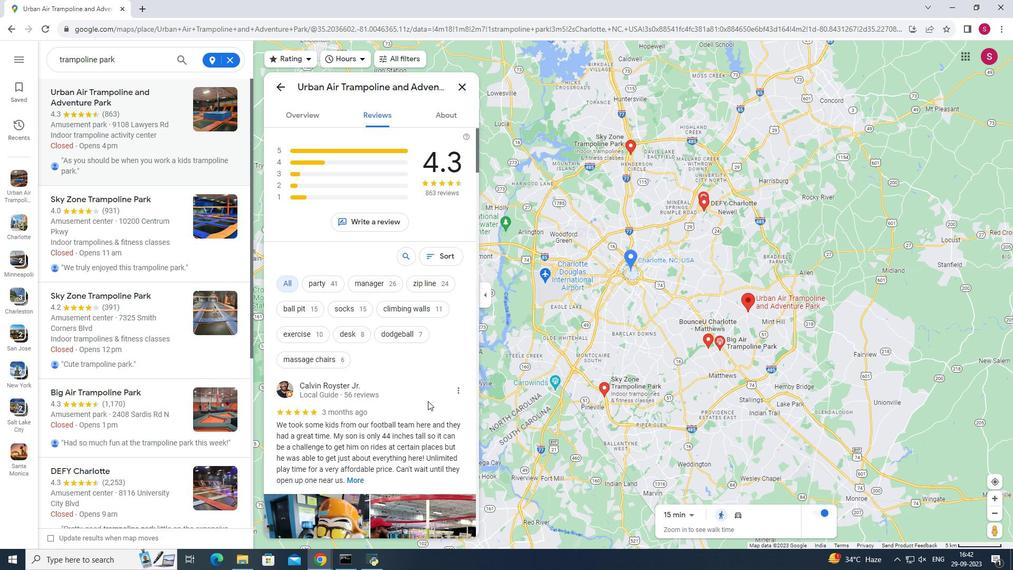 
Action: Mouse moved to (428, 400)
Screenshot: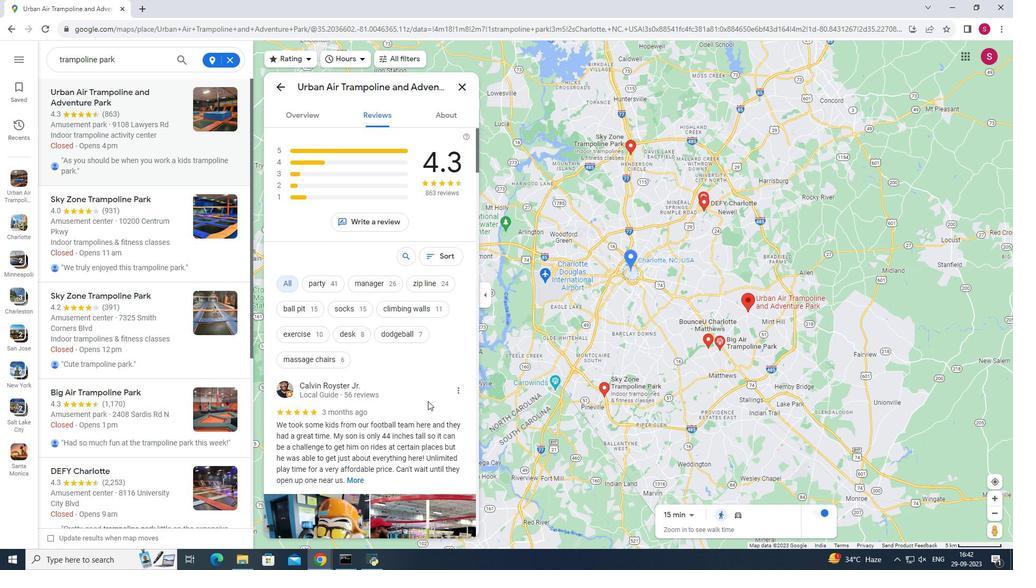 
Action: Mouse scrolled (428, 400) with delta (0, 0)
Screenshot: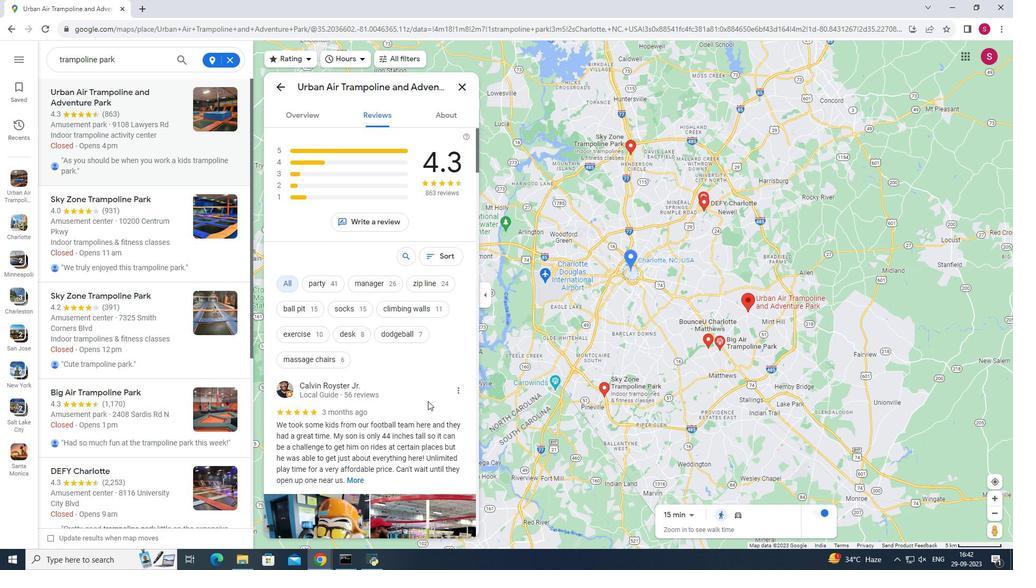 
Action: Mouse moved to (428, 401)
Screenshot: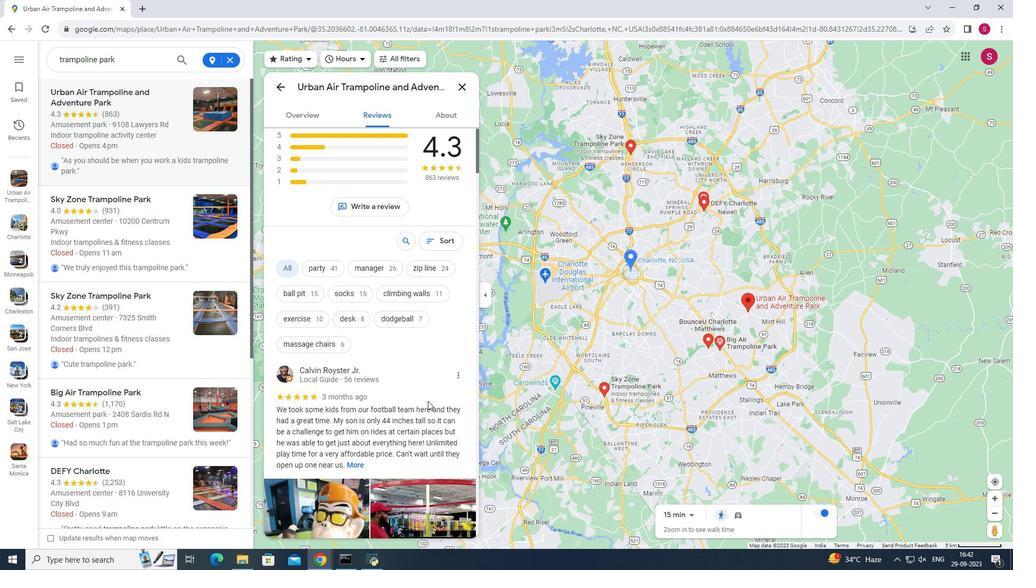 
Action: Mouse scrolled (428, 400) with delta (0, 0)
Screenshot: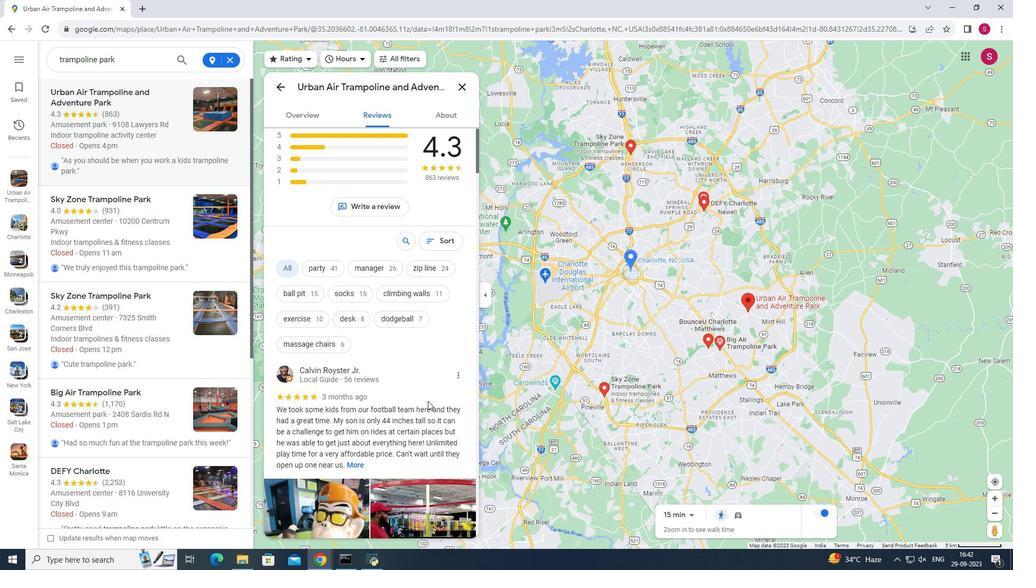 
Action: Mouse scrolled (428, 400) with delta (0, 0)
Screenshot: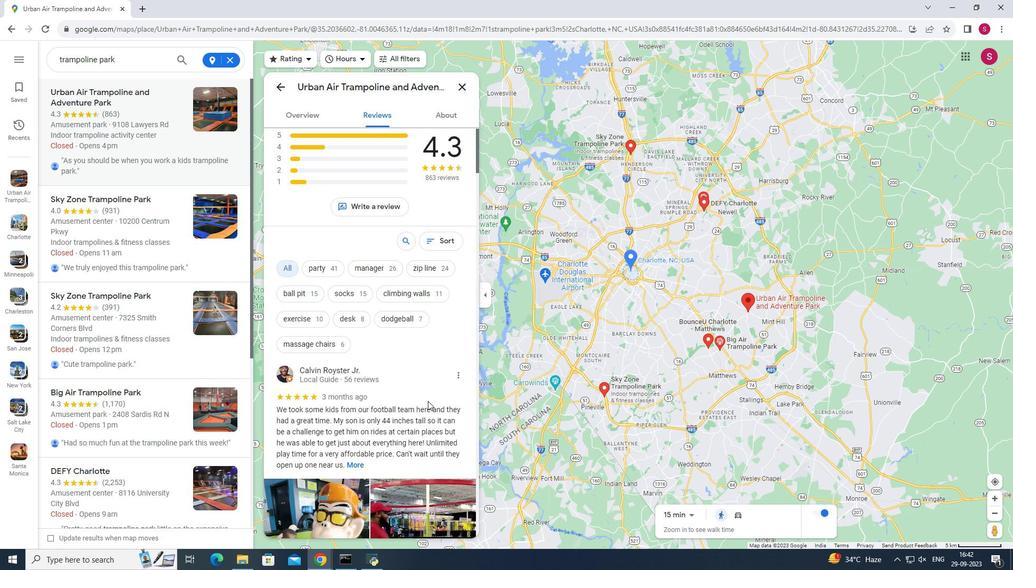 
Action: Mouse scrolled (428, 400) with delta (0, 0)
Screenshot: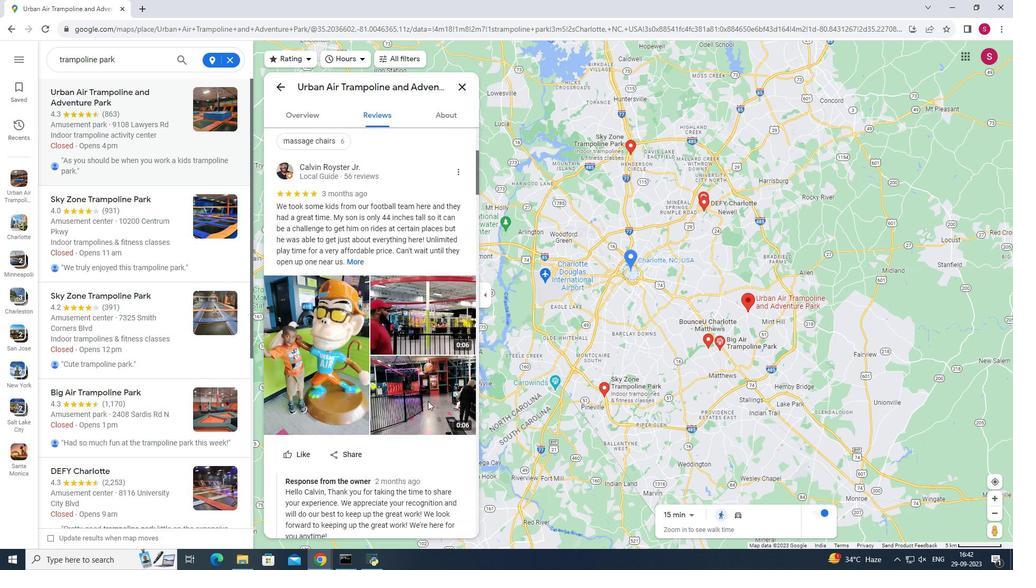 
Action: Mouse scrolled (428, 400) with delta (0, 0)
Screenshot: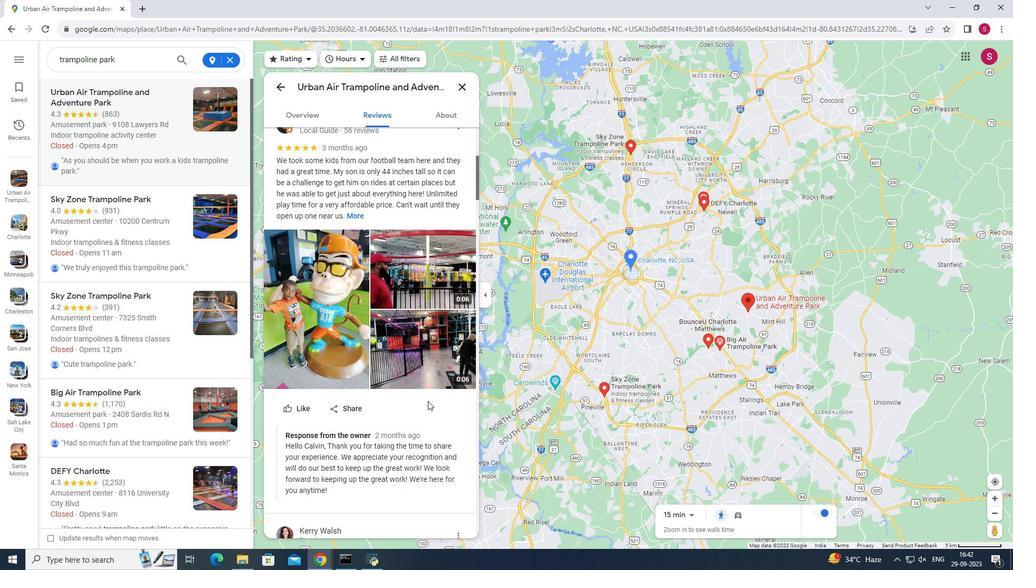 
Action: Mouse scrolled (428, 400) with delta (0, 0)
Screenshot: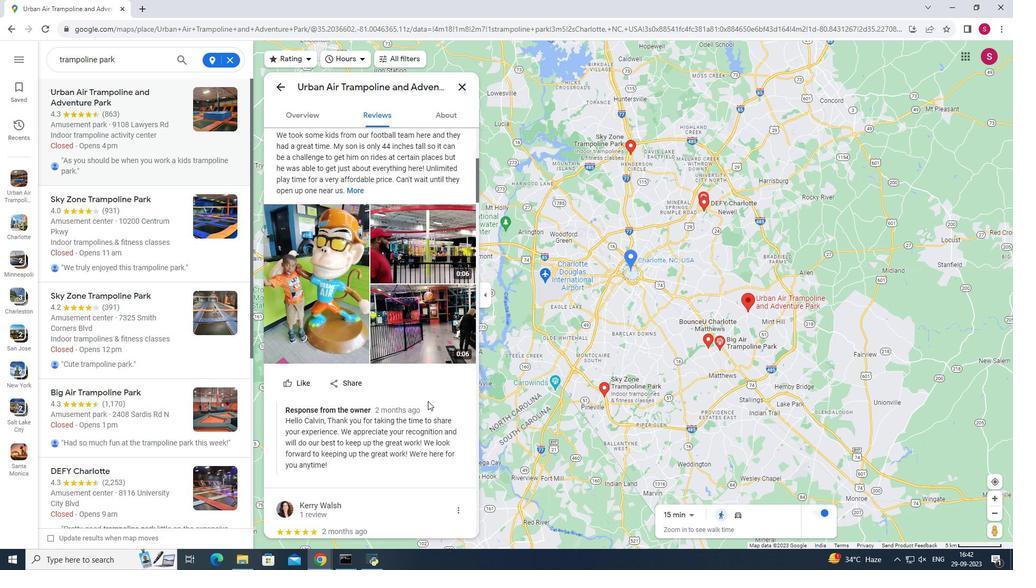 
Action: Mouse scrolled (428, 400) with delta (0, 0)
Screenshot: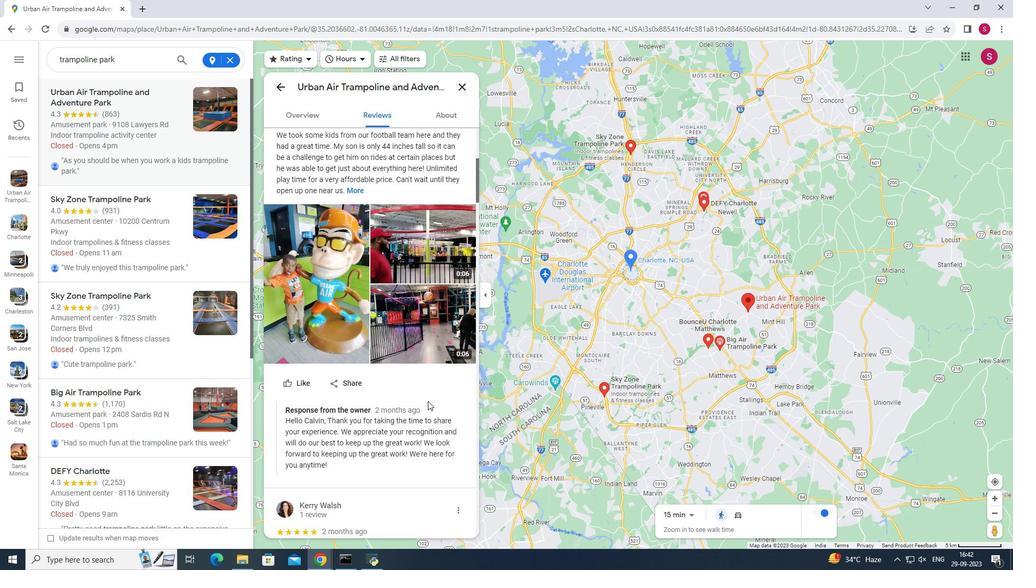 
Action: Mouse scrolled (428, 400) with delta (0, 0)
Screenshot: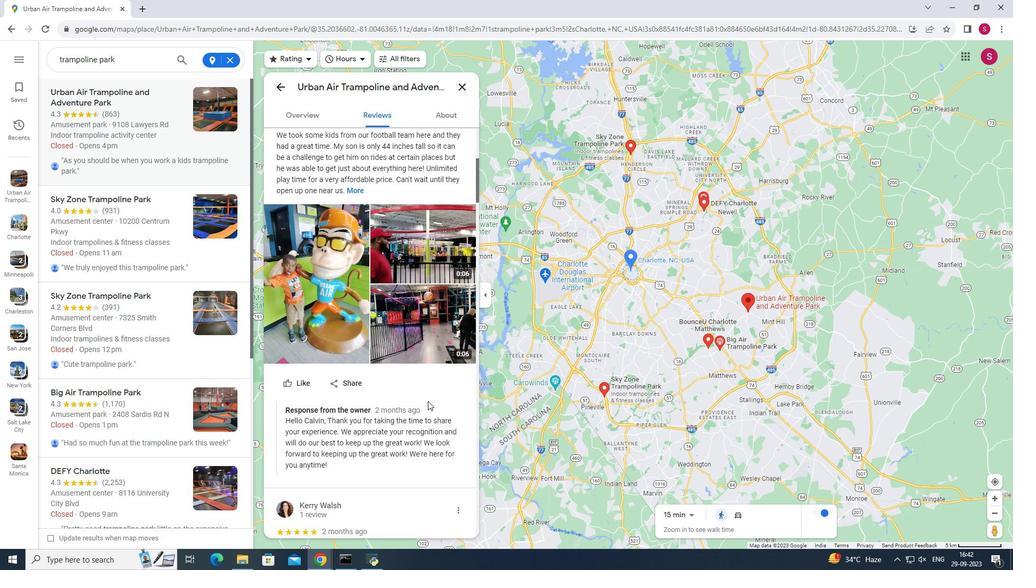
Action: Mouse scrolled (428, 400) with delta (0, 0)
Screenshot: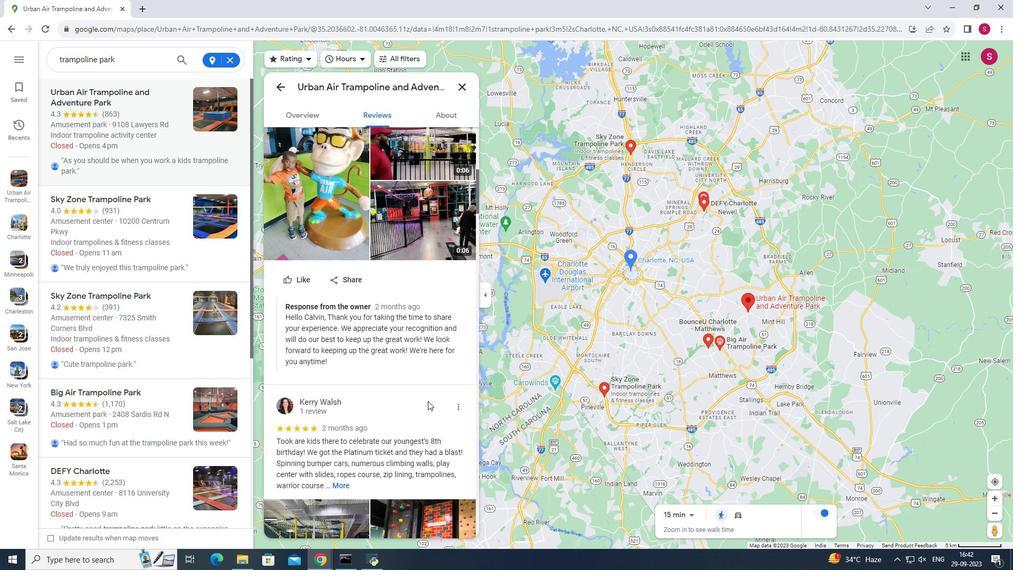 
Action: Mouse scrolled (428, 401) with delta (0, 0)
Screenshot: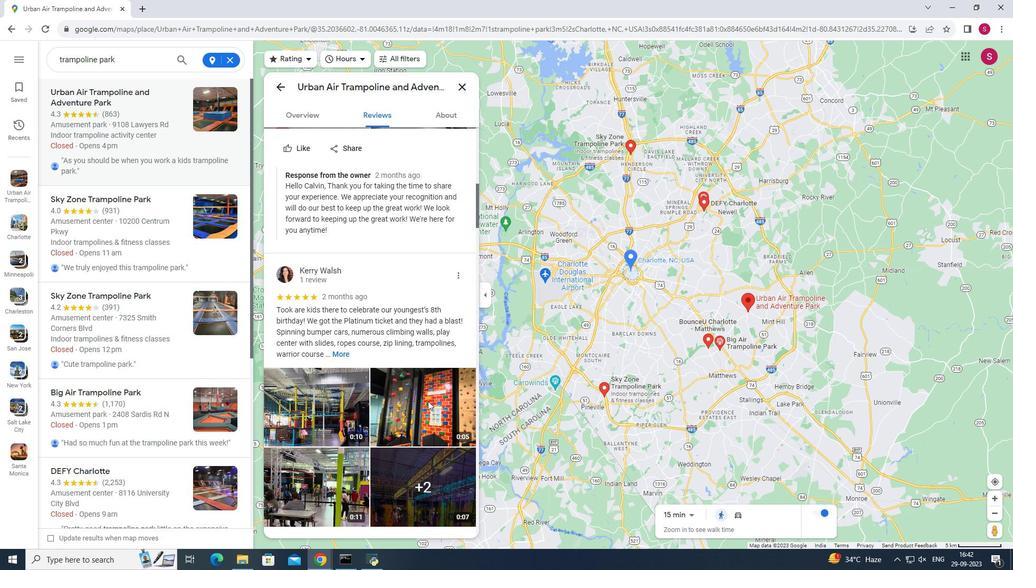 
Action: Mouse scrolled (428, 401) with delta (0, 0)
Screenshot: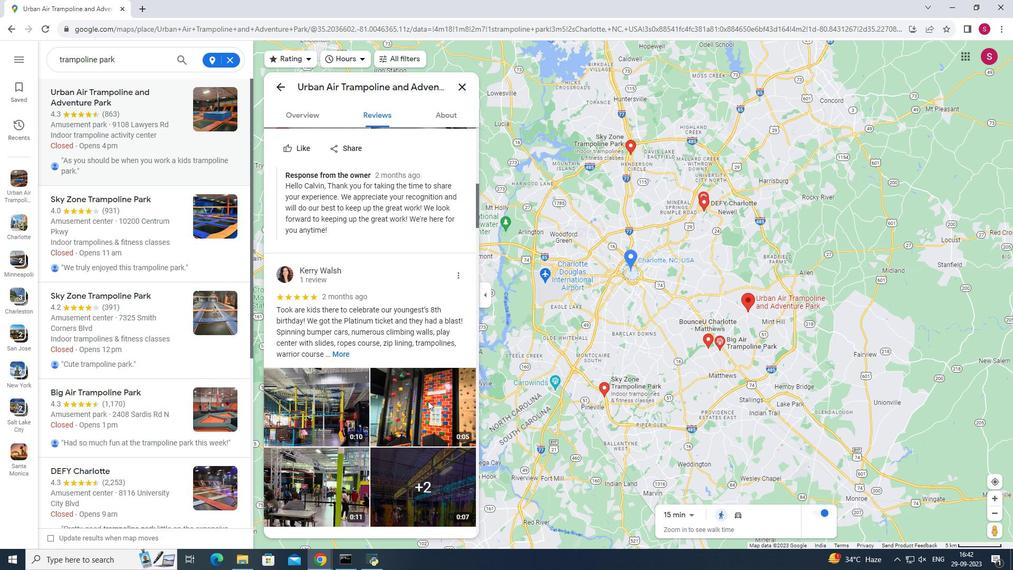 
Action: Mouse scrolled (428, 401) with delta (0, 0)
Screenshot: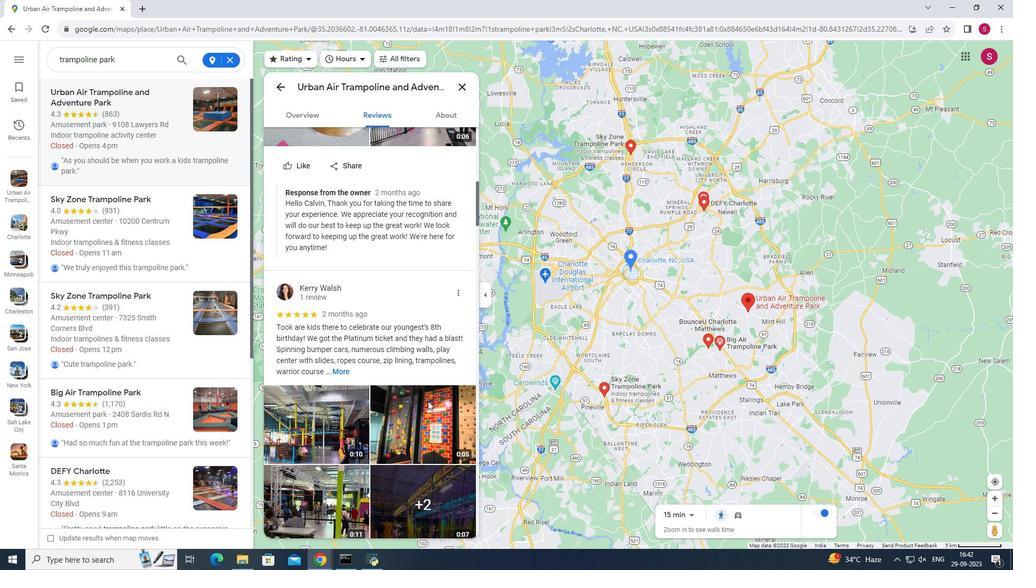 
Action: Mouse scrolled (428, 401) with delta (0, 0)
Screenshot: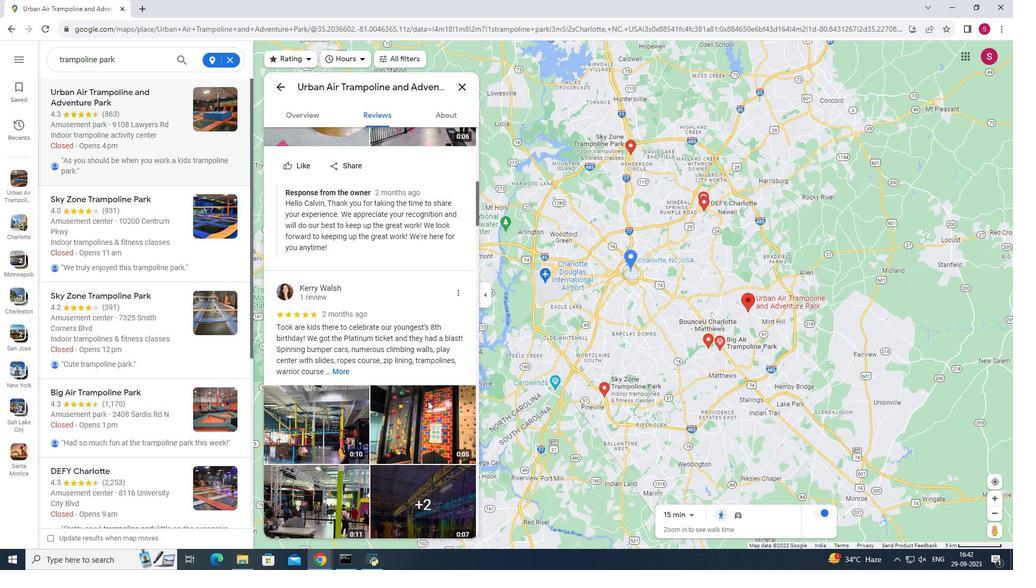 
Action: Mouse scrolled (428, 401) with delta (0, 0)
Screenshot: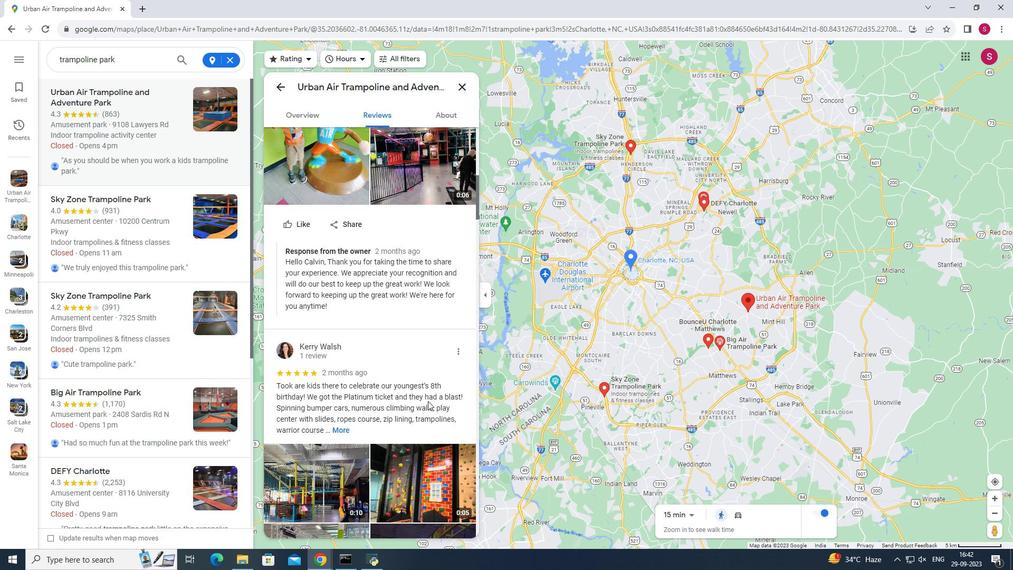 
Action: Mouse scrolled (428, 401) with delta (0, 0)
Screenshot: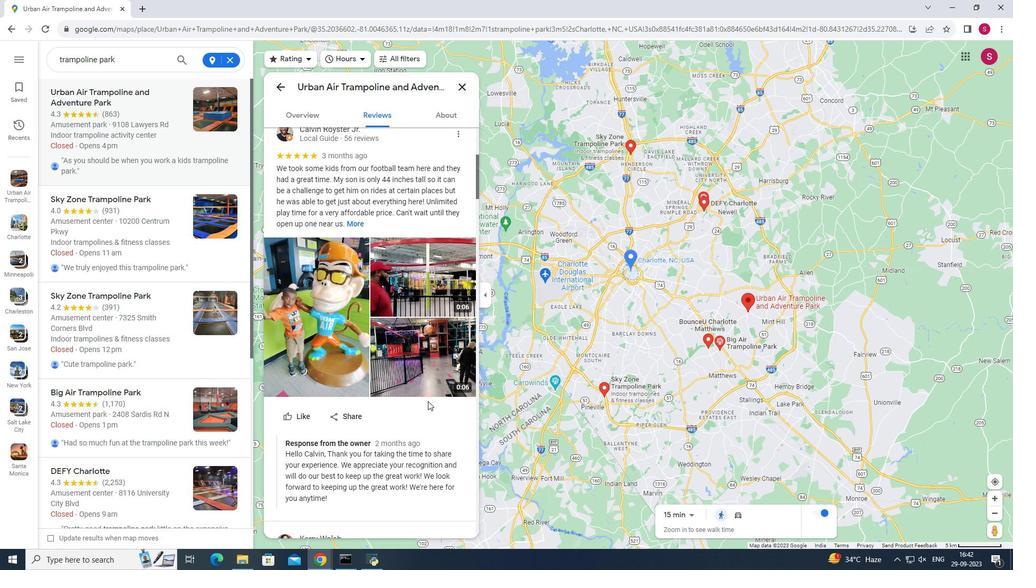 
Action: Mouse scrolled (428, 401) with delta (0, 0)
Screenshot: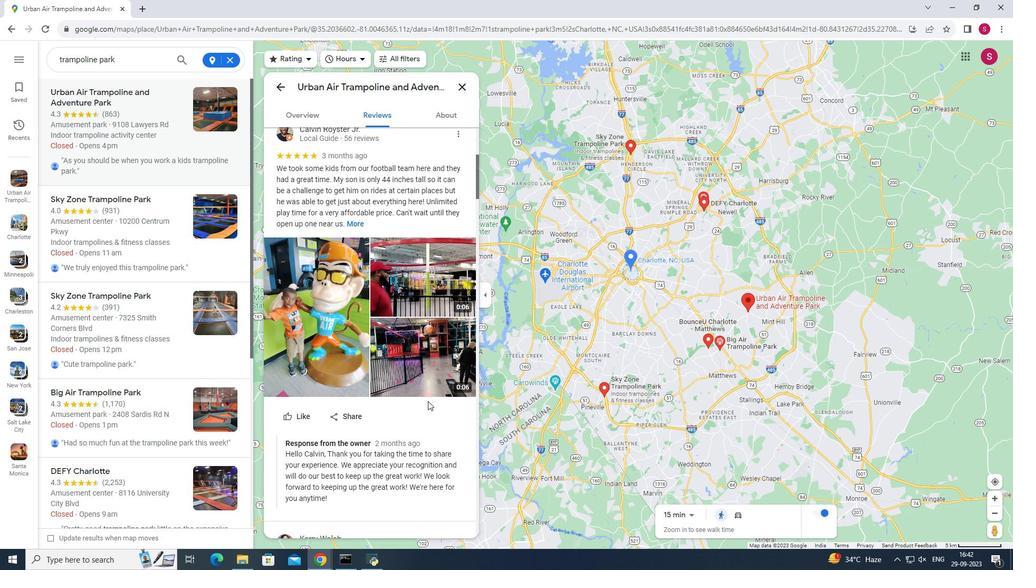 
Action: Mouse scrolled (428, 401) with delta (0, 0)
Screenshot: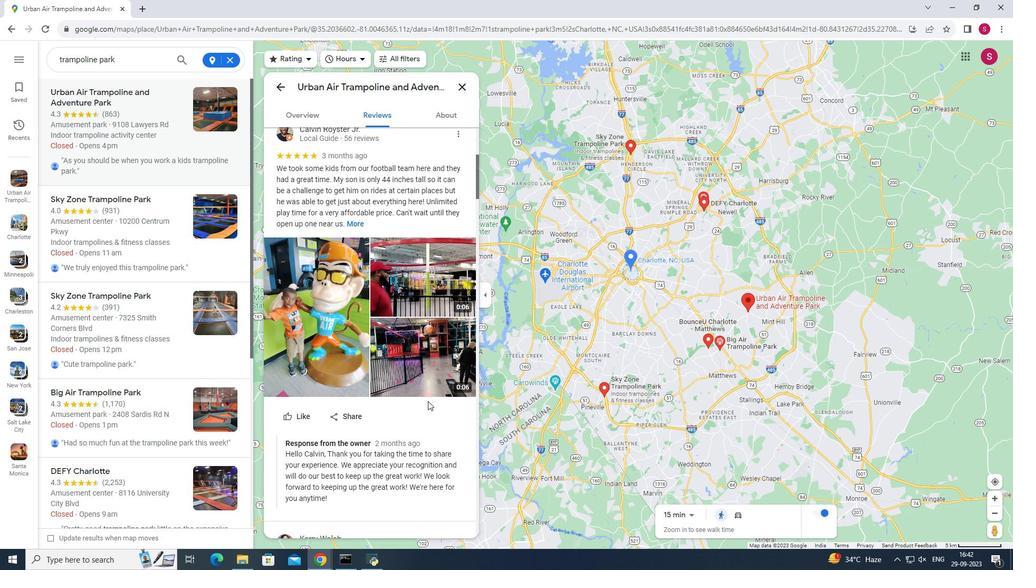 
Action: Mouse scrolled (428, 401) with delta (0, 0)
Screenshot: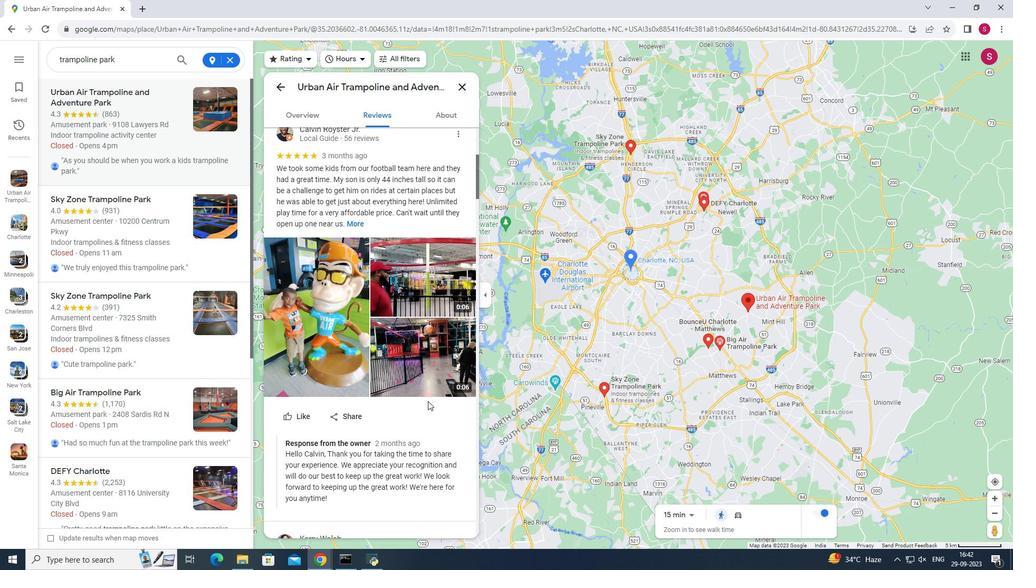 
Action: Mouse scrolled (428, 401) with delta (0, 0)
Screenshot: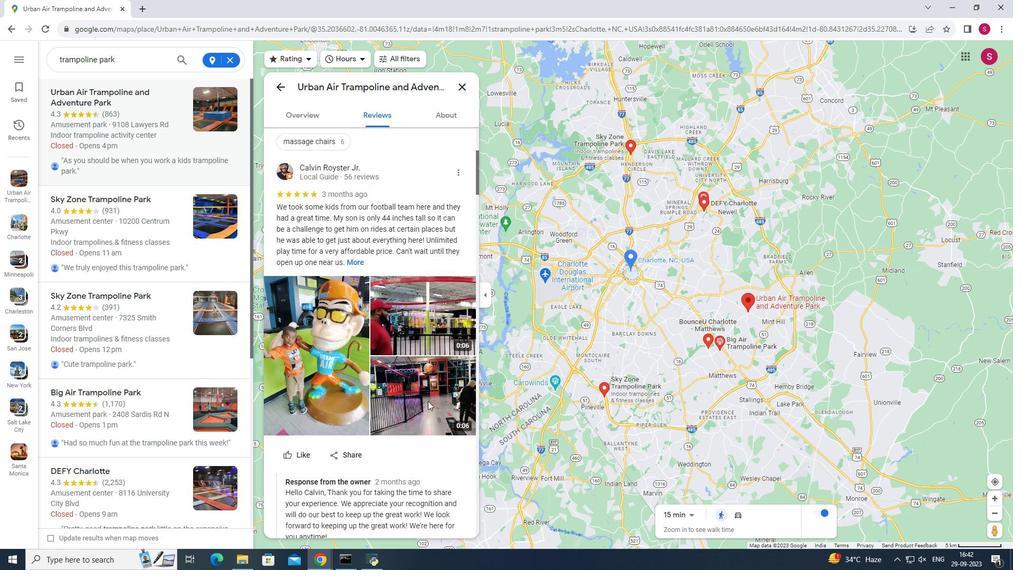 
Action: Mouse scrolled (428, 401) with delta (0, 0)
Screenshot: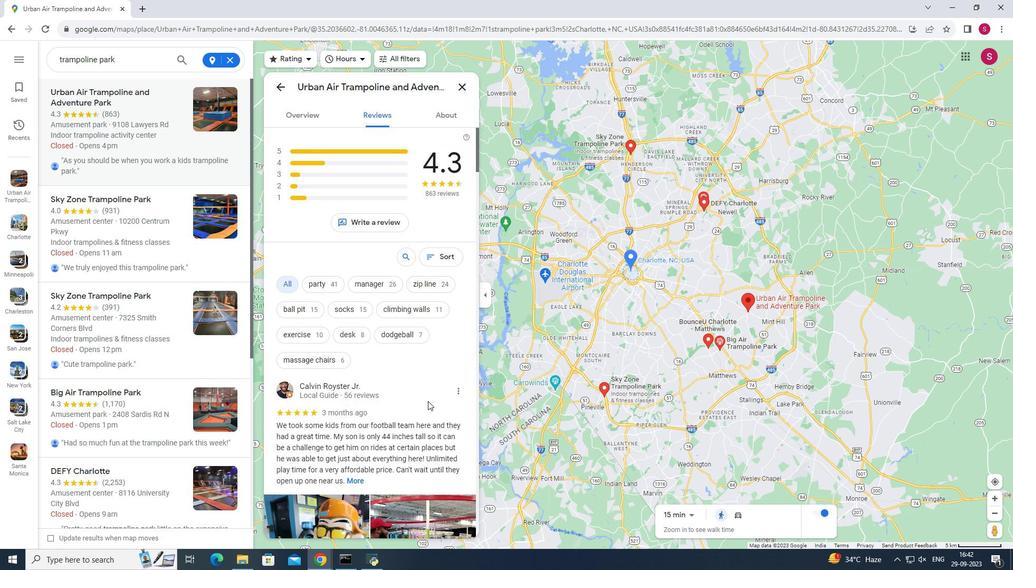 
Action: Mouse scrolled (428, 401) with delta (0, 0)
Screenshot: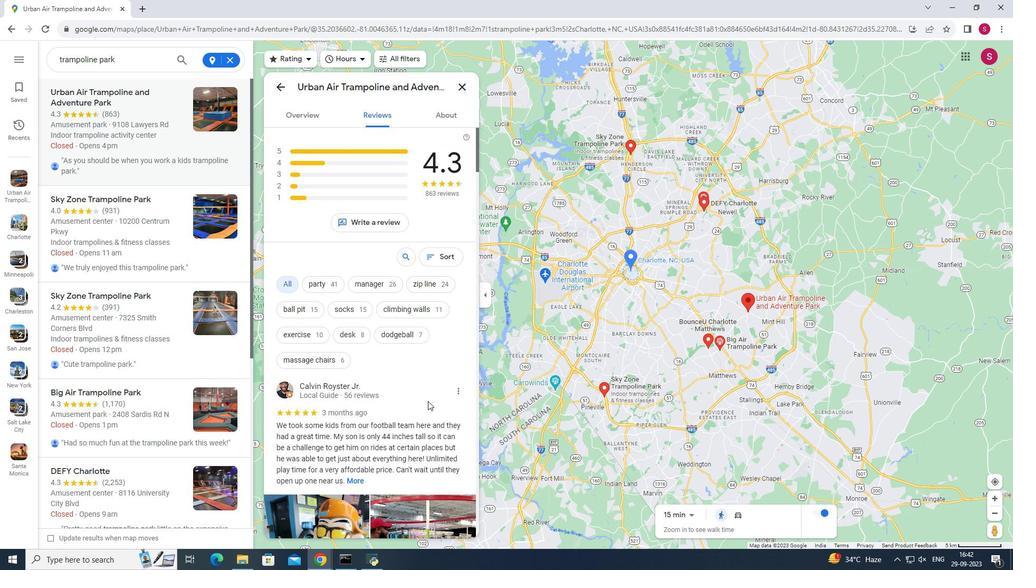 
Action: Mouse scrolled (428, 401) with delta (0, 0)
Screenshot: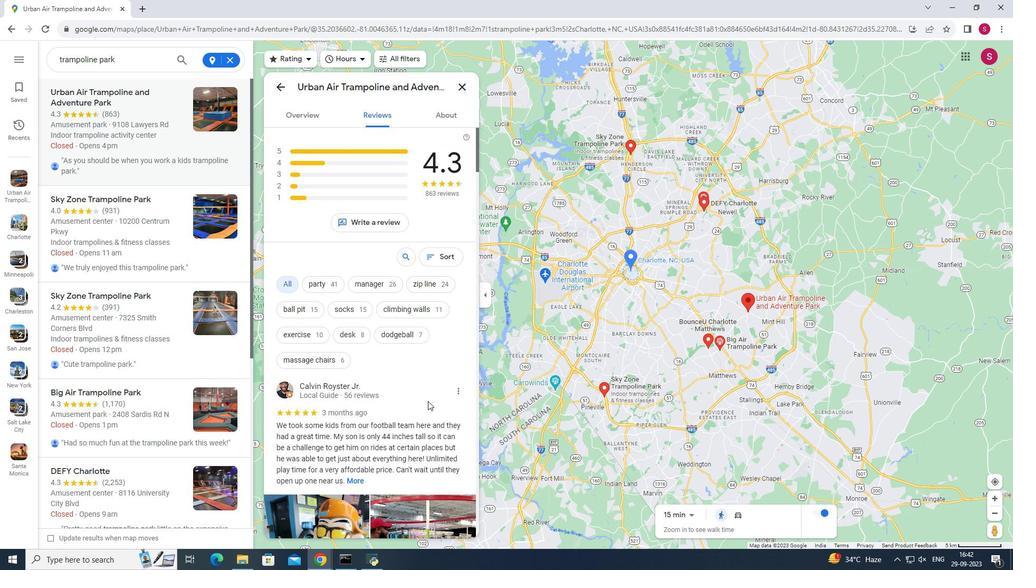 
Action: Mouse scrolled (428, 401) with delta (0, 0)
Screenshot: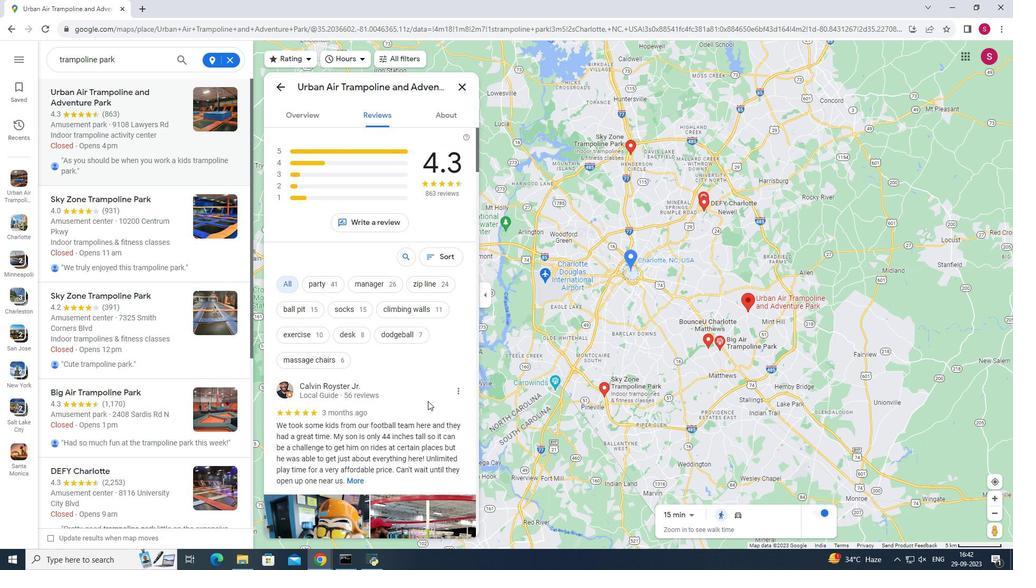 
Action: Mouse scrolled (428, 401) with delta (0, 0)
Screenshot: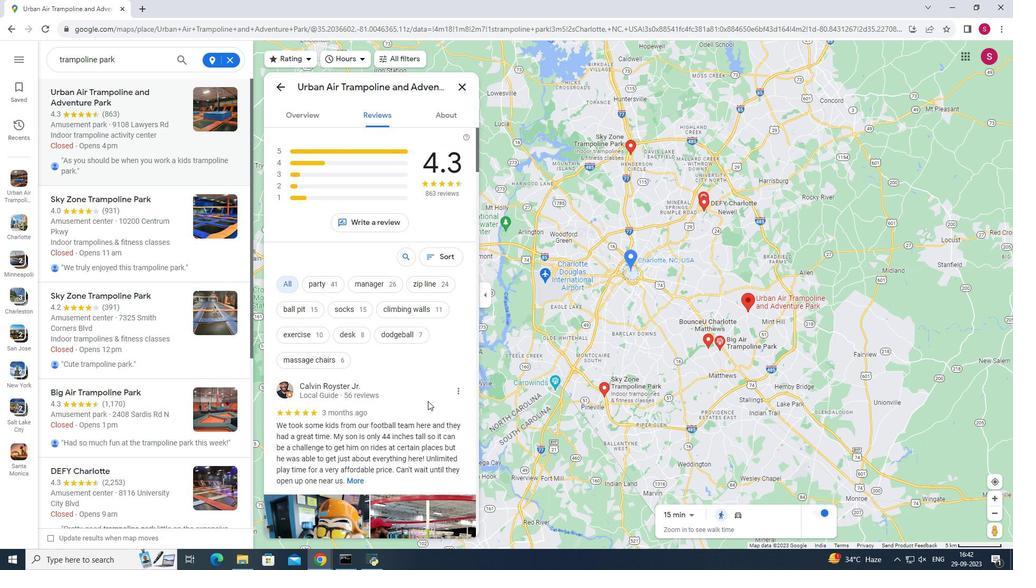 
Action: Mouse moved to (451, 118)
Screenshot: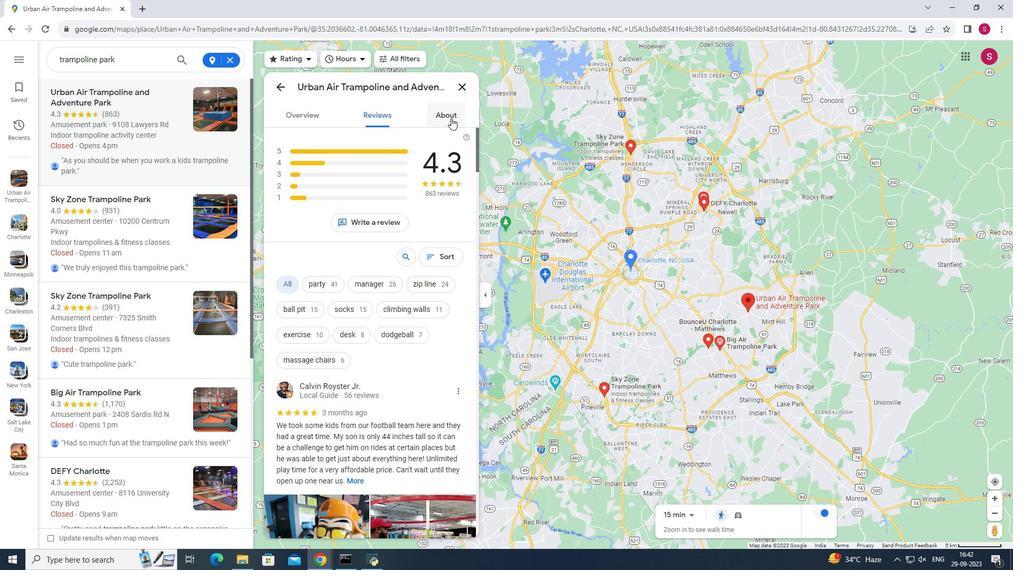 
Action: Mouse pressed left at (451, 118)
Screenshot: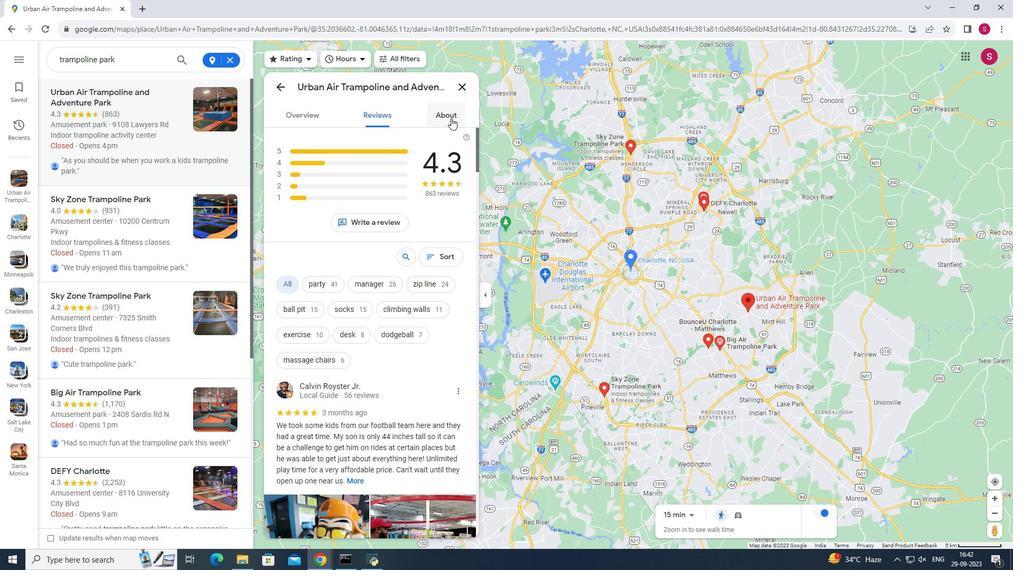 
Action: Mouse moved to (459, 85)
Screenshot: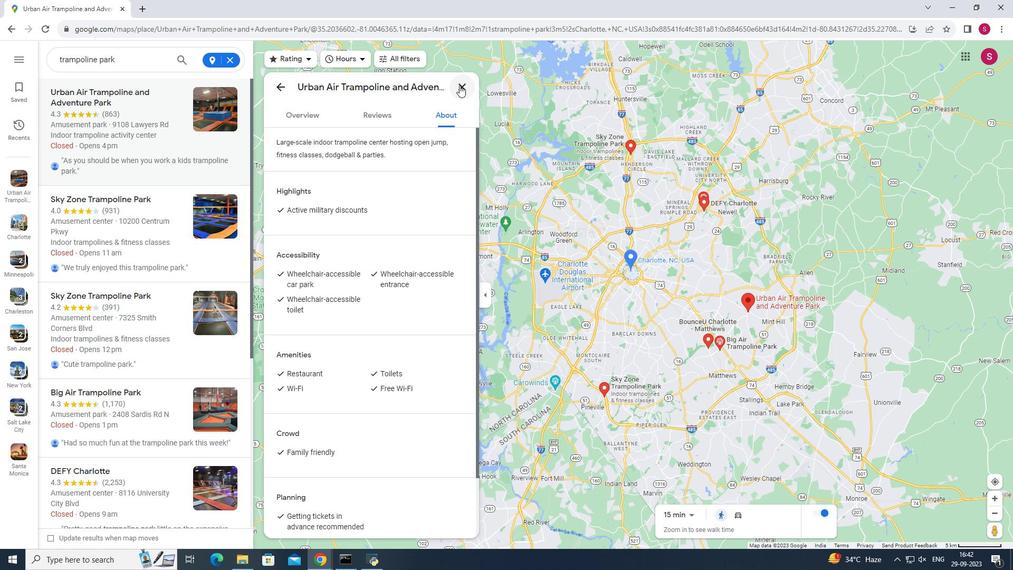 
Action: Mouse pressed left at (459, 85)
Screenshot: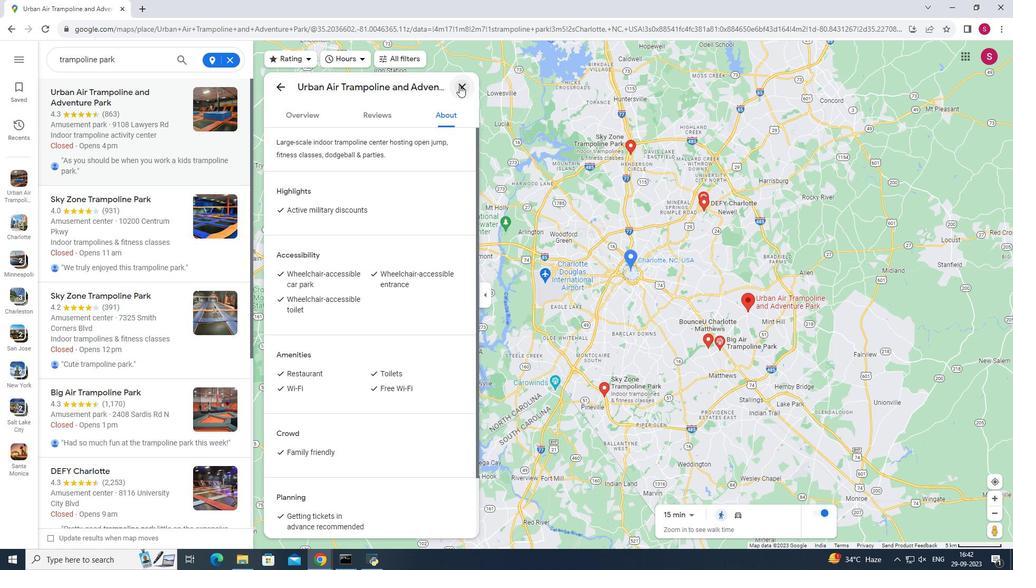
Action: Mouse moved to (142, 229)
Screenshot: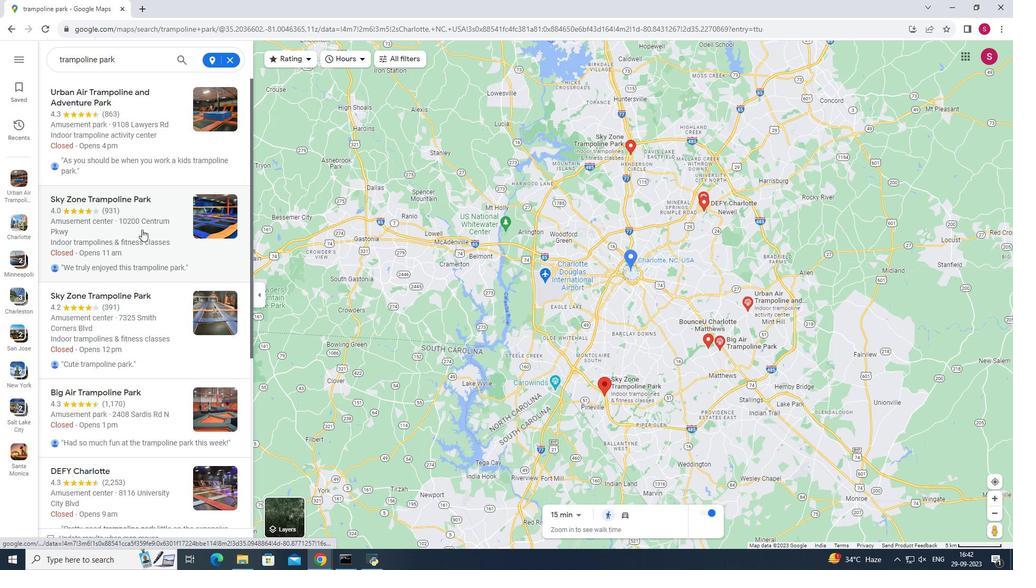 
Action: Mouse pressed left at (142, 229)
Screenshot: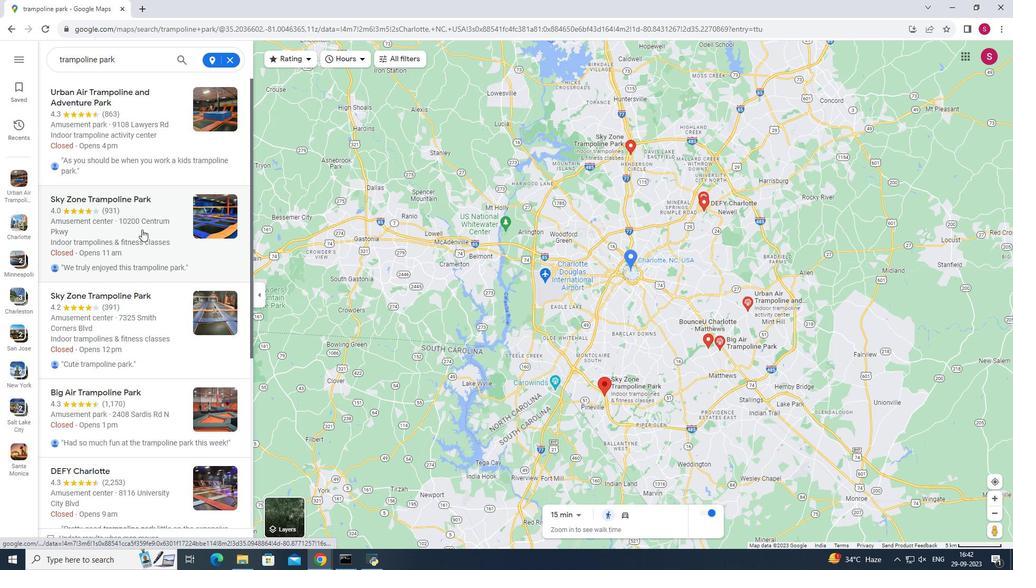 
Action: Mouse moved to (371, 264)
Screenshot: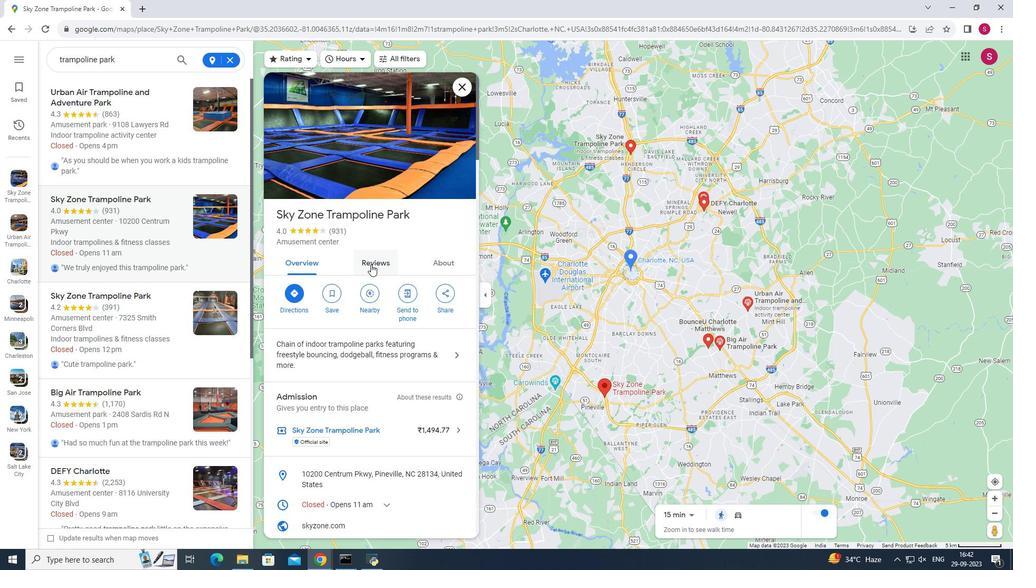 
Action: Mouse pressed left at (371, 264)
Screenshot: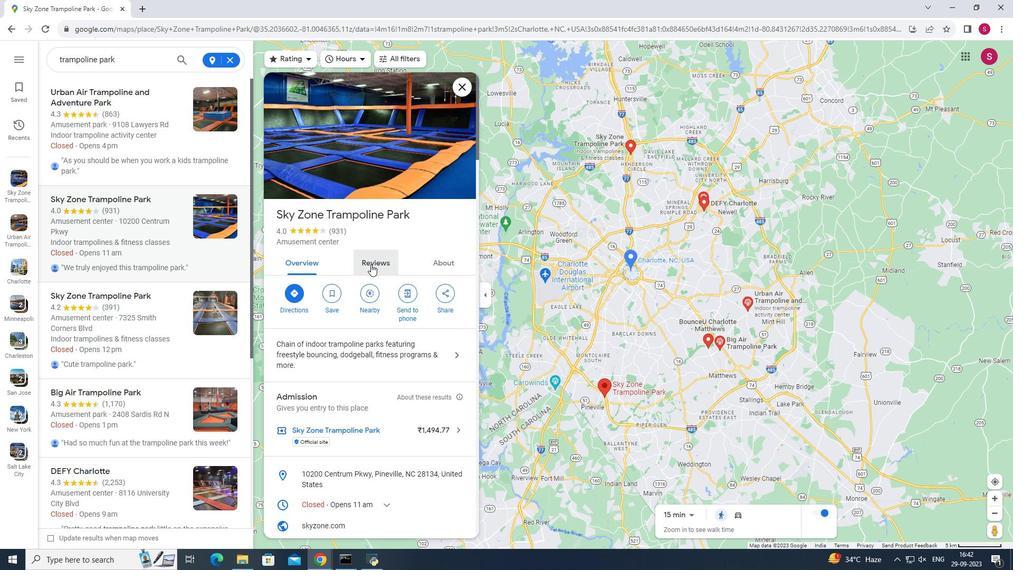 
Action: Mouse moved to (452, 113)
Screenshot: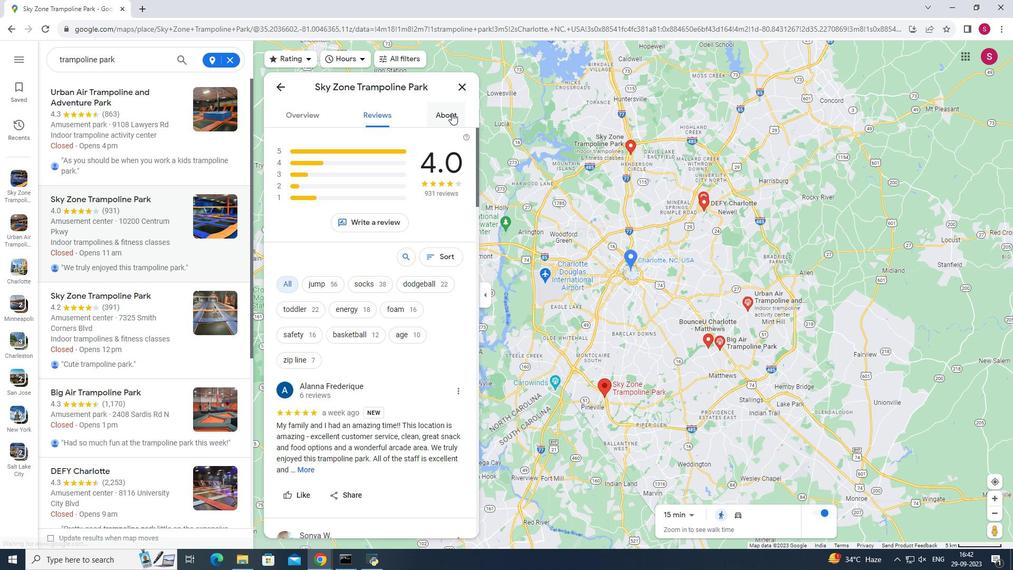
Action: Mouse pressed left at (452, 113)
Screenshot: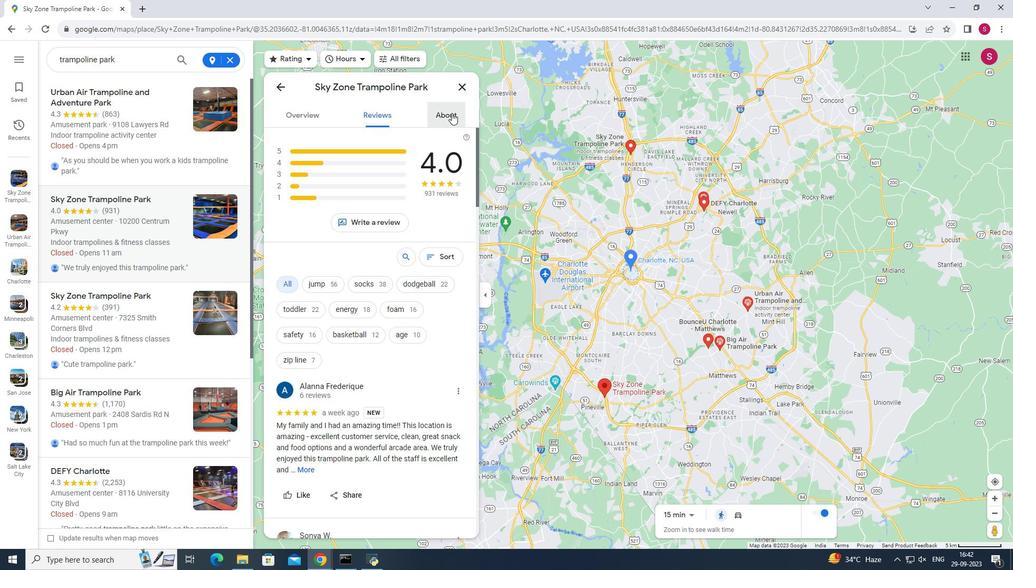 
Action: Mouse moved to (308, 112)
Screenshot: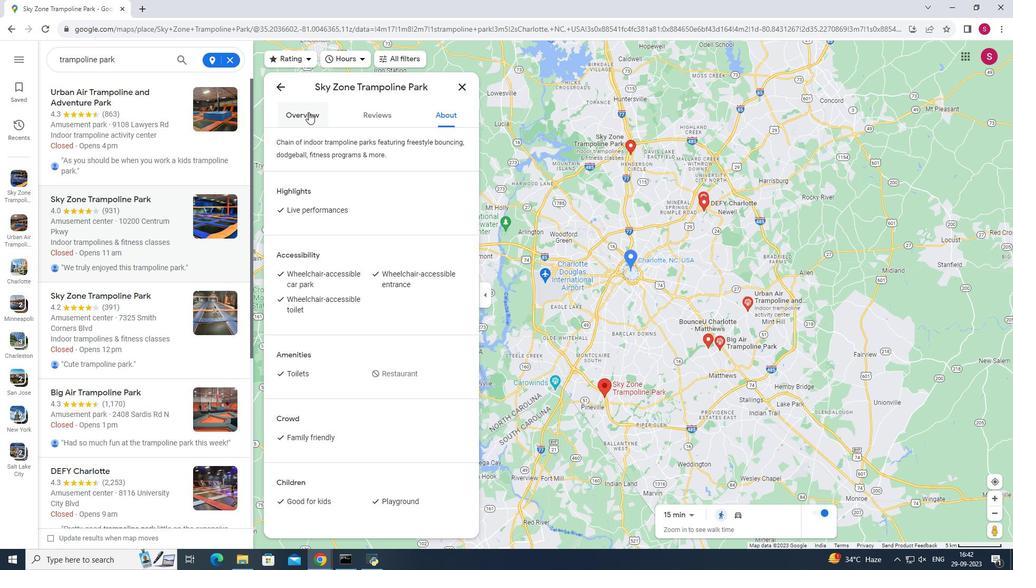 
Action: Mouse pressed left at (308, 112)
Screenshot: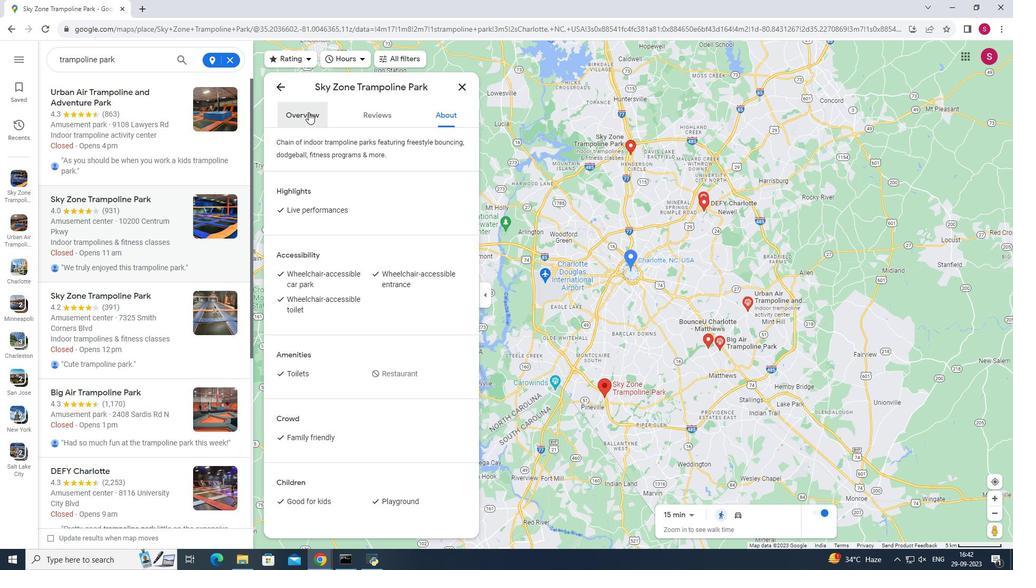 
Action: Mouse moved to (419, 297)
Screenshot: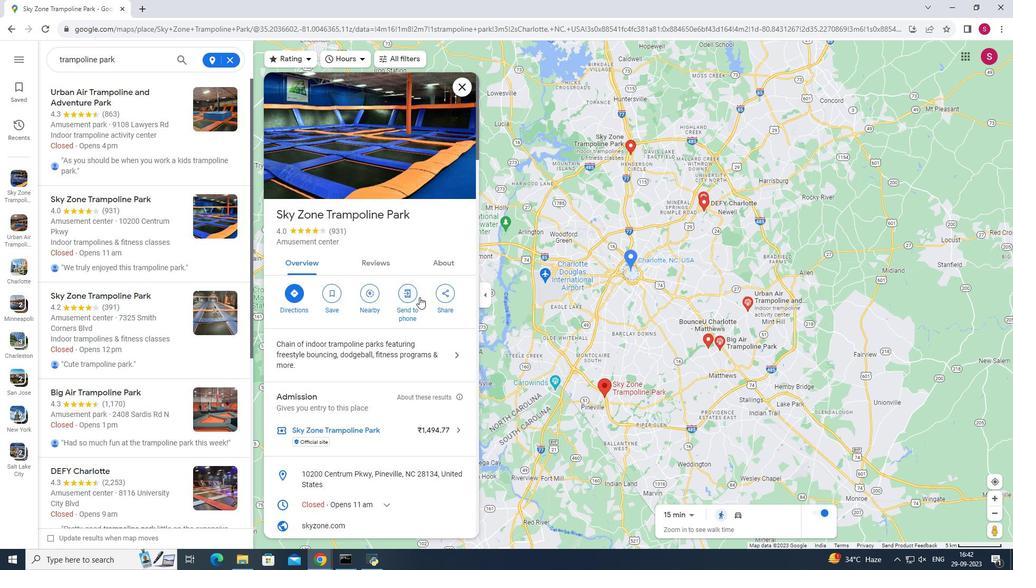 
Action: Mouse scrolled (419, 296) with delta (0, 0)
Screenshot: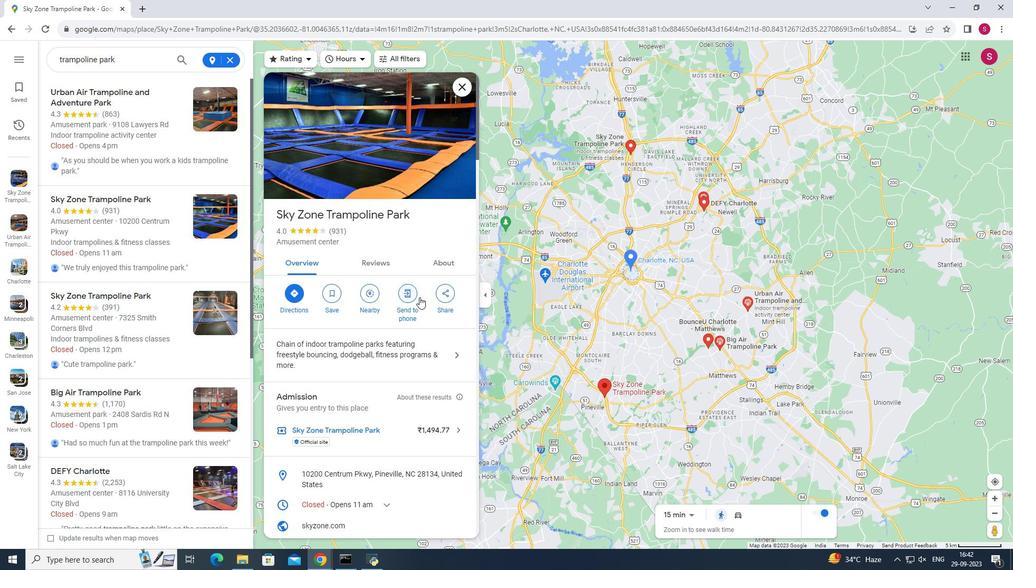
Action: Mouse scrolled (419, 296) with delta (0, 0)
Screenshot: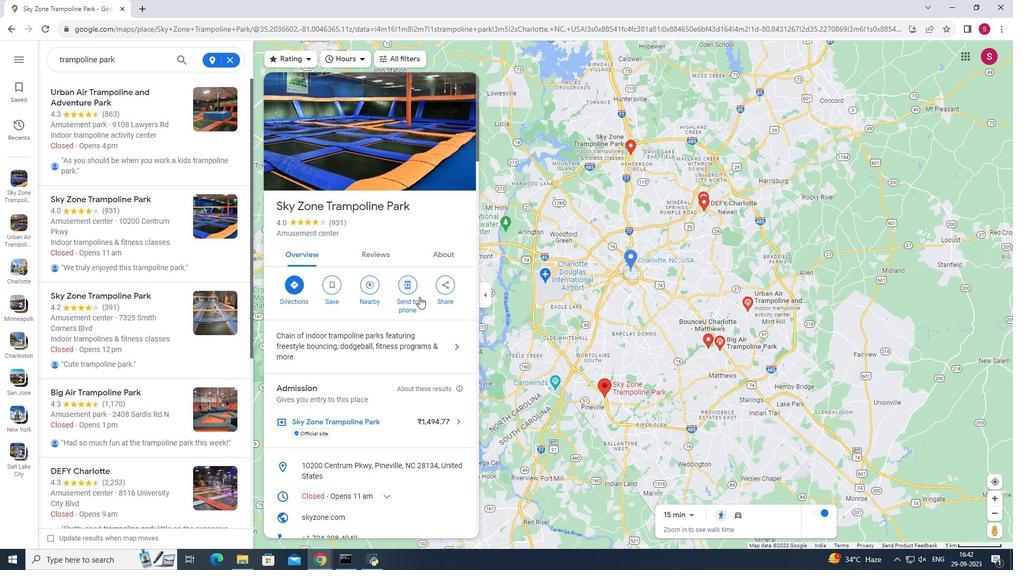 
Action: Mouse scrolled (419, 296) with delta (0, 0)
Screenshot: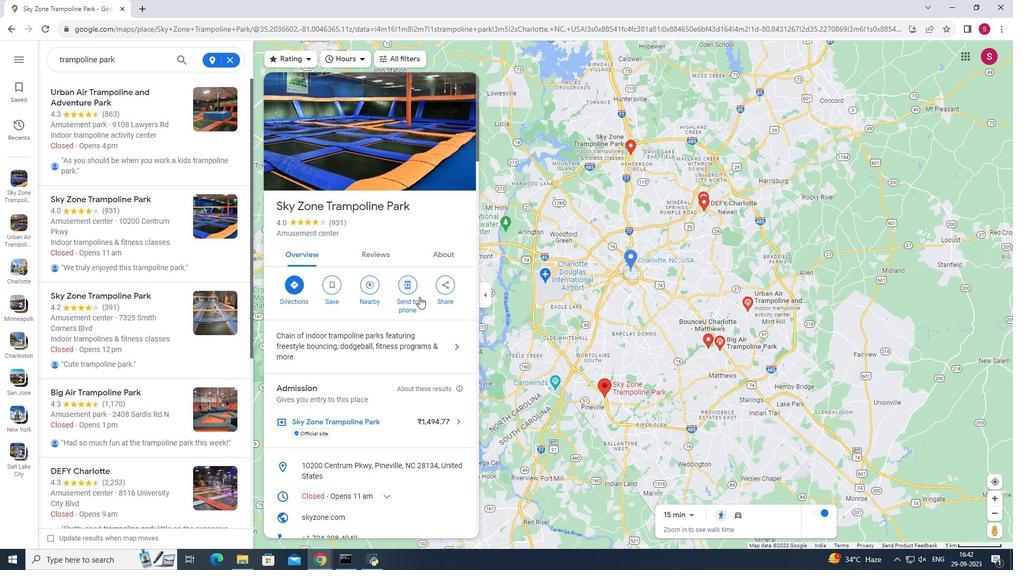 
Action: Mouse scrolled (419, 296) with delta (0, 0)
Screenshot: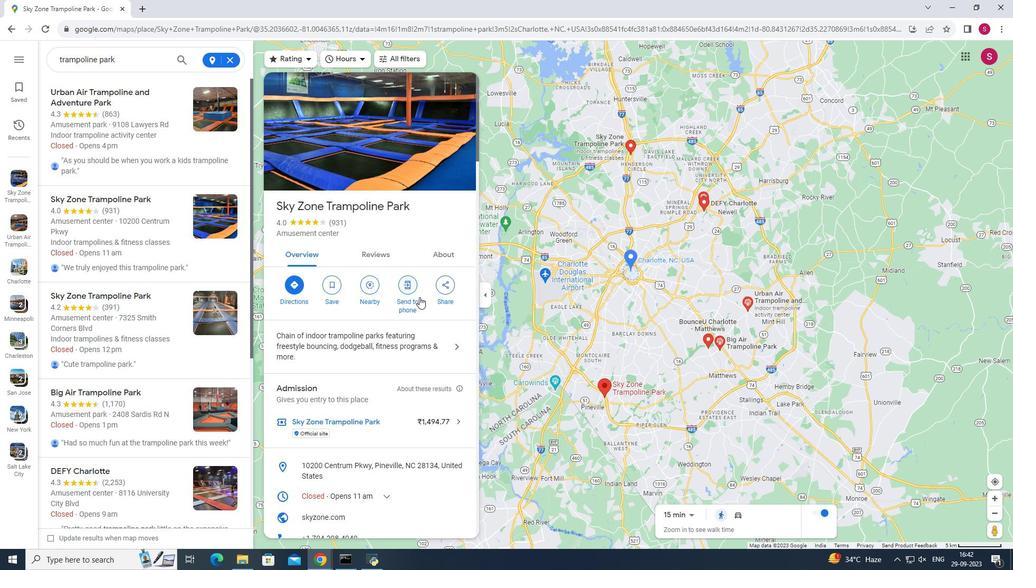 
Action: Mouse scrolled (419, 296) with delta (0, 0)
Screenshot: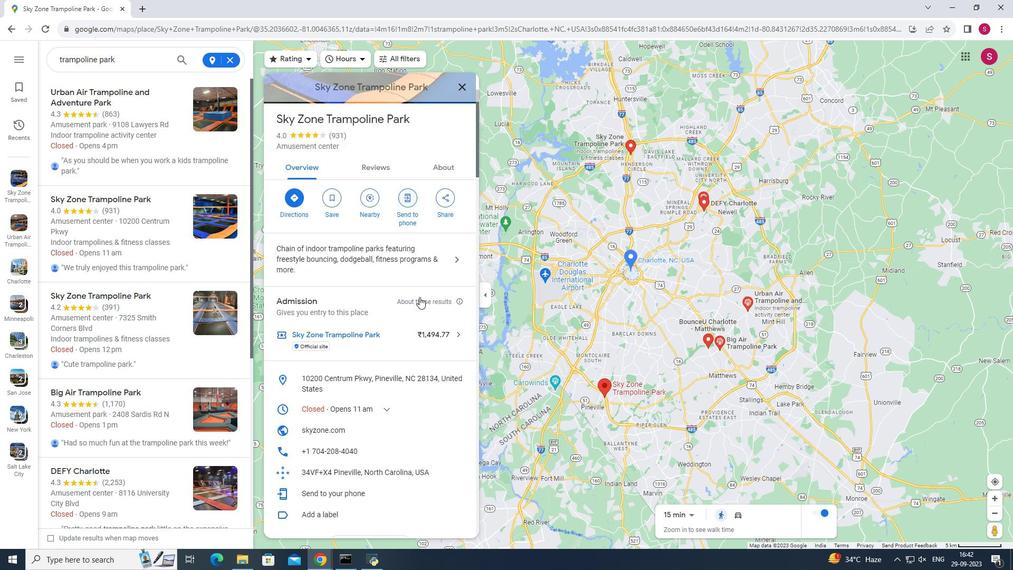 
Action: Mouse moved to (466, 86)
Screenshot: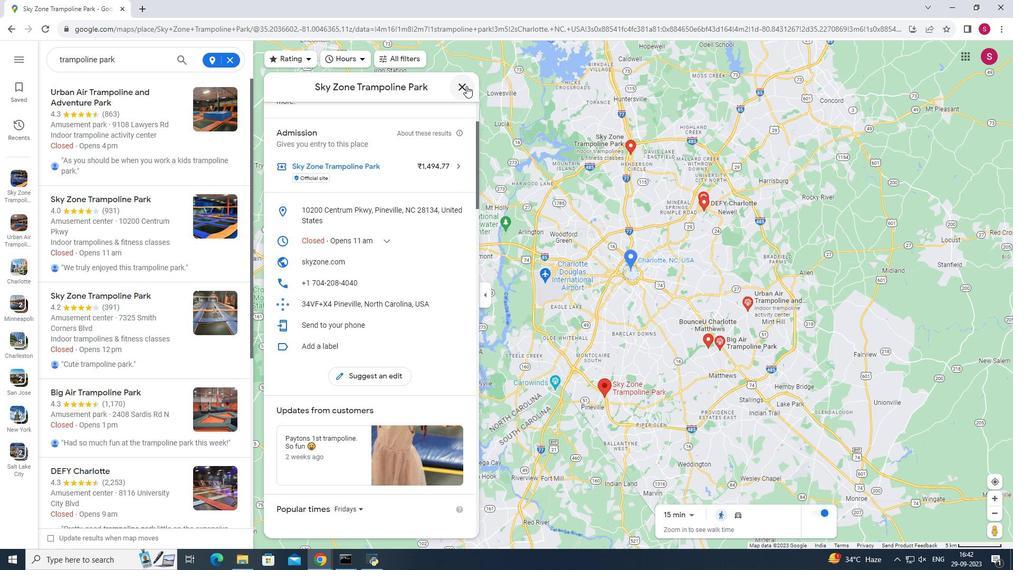 
Action: Mouse pressed left at (466, 86)
Screenshot: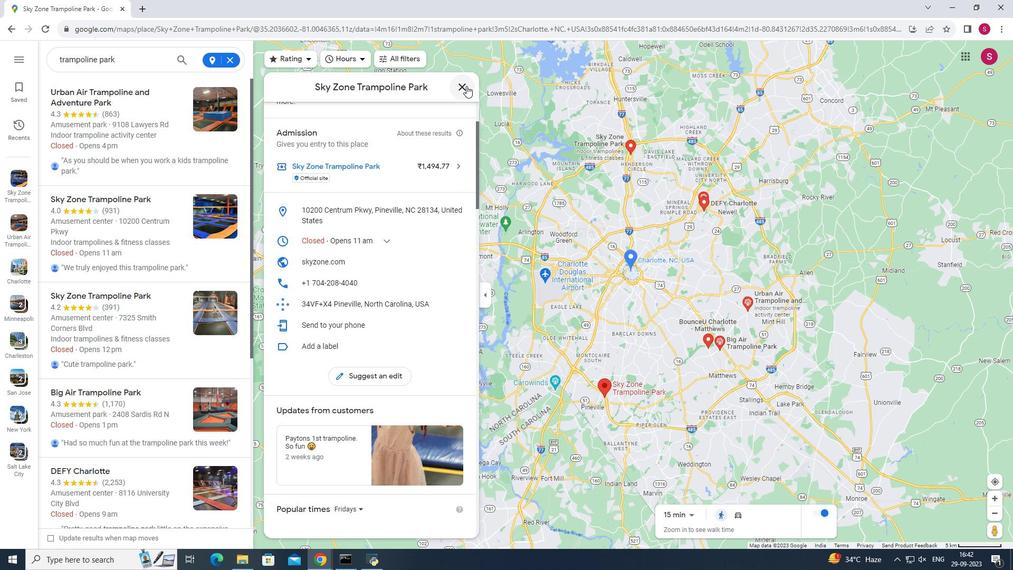 
Action: Mouse moved to (141, 321)
Screenshot: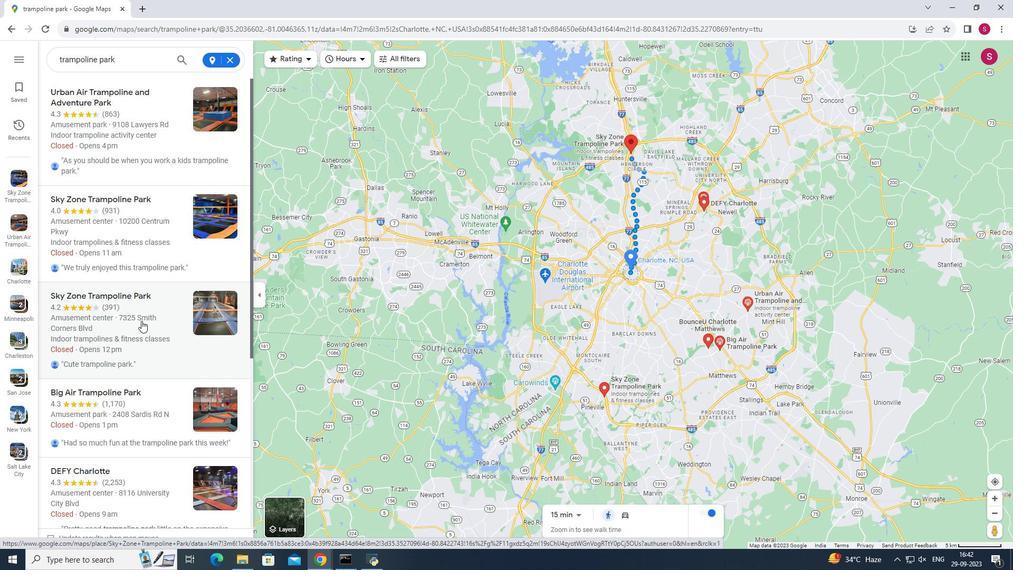 
Action: Mouse scrolled (141, 320) with delta (0, 0)
Screenshot: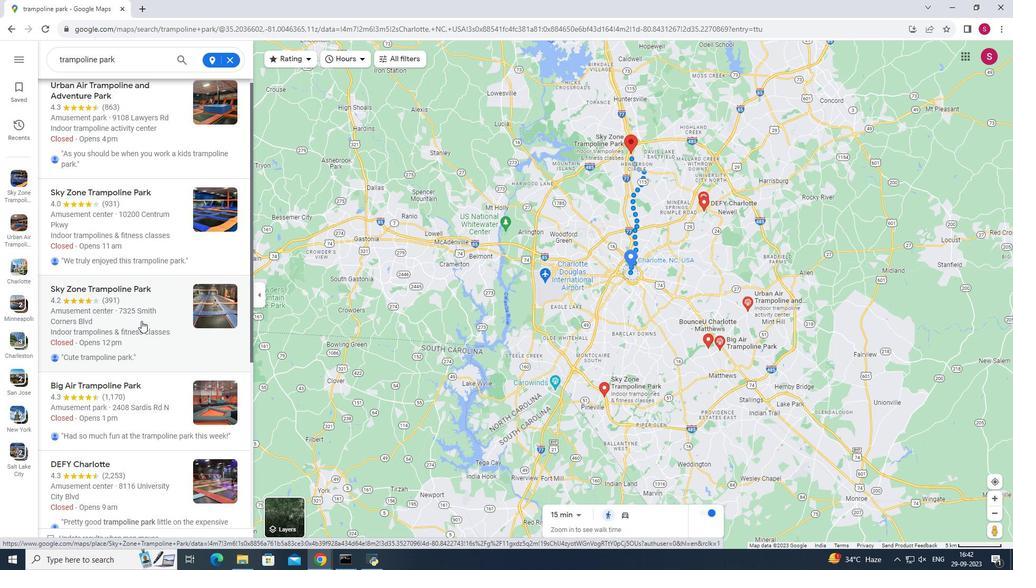 
Action: Mouse scrolled (141, 320) with delta (0, 0)
Screenshot: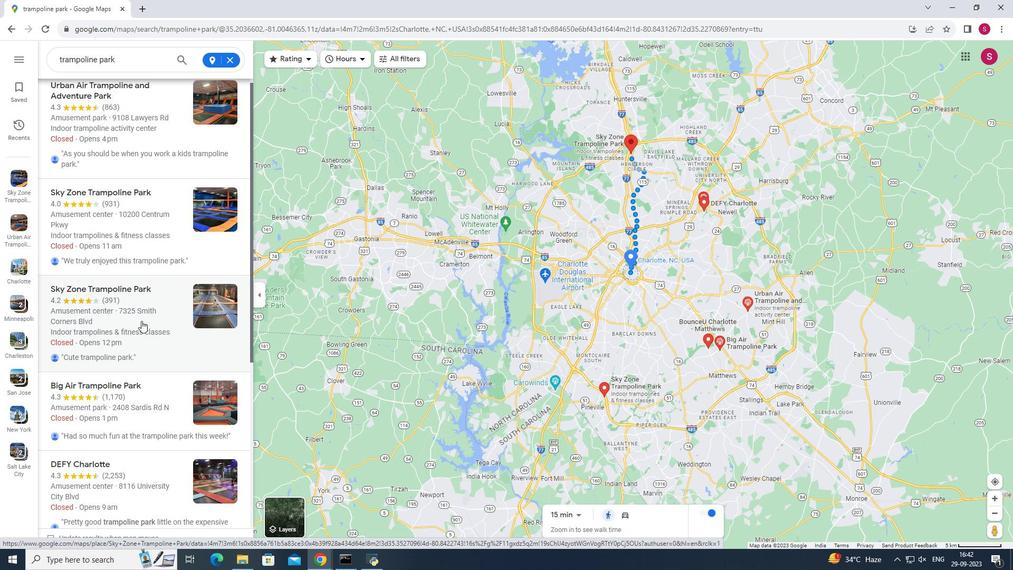 
Action: Mouse scrolled (141, 320) with delta (0, 0)
Screenshot: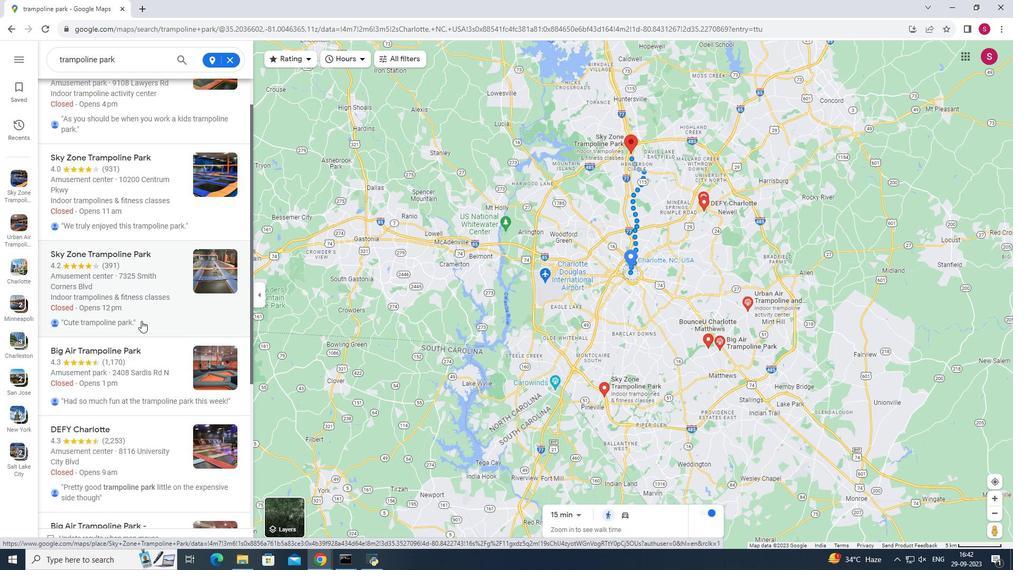 
Action: Mouse moved to (143, 270)
Screenshot: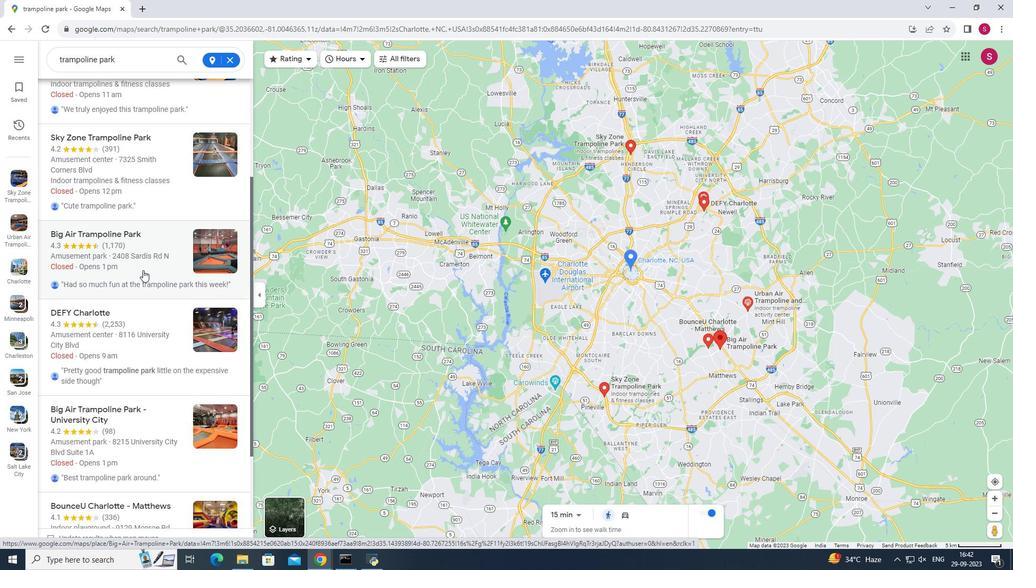 
Action: Mouse pressed left at (143, 270)
Screenshot: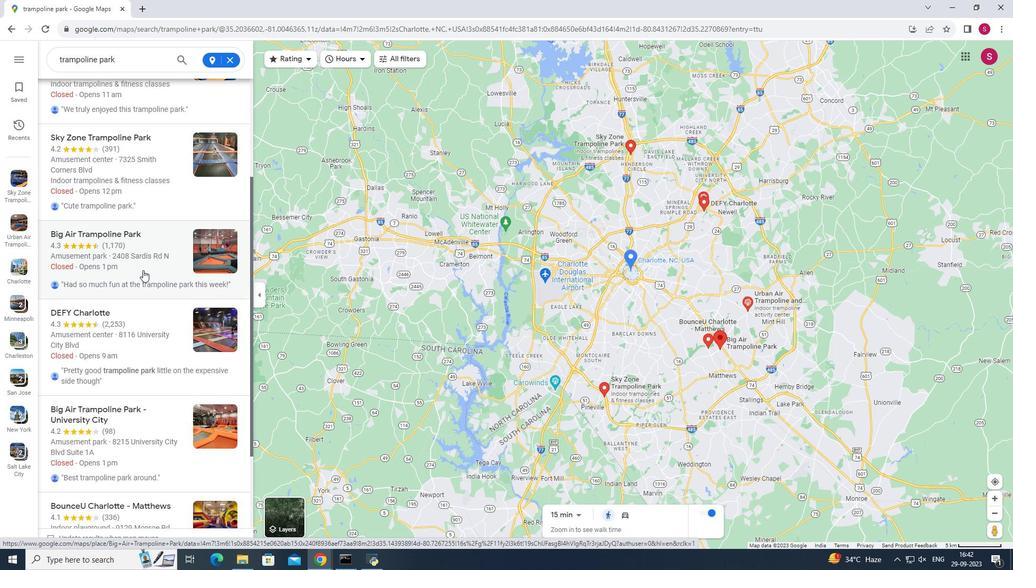 
Action: Mouse moved to (372, 378)
Screenshot: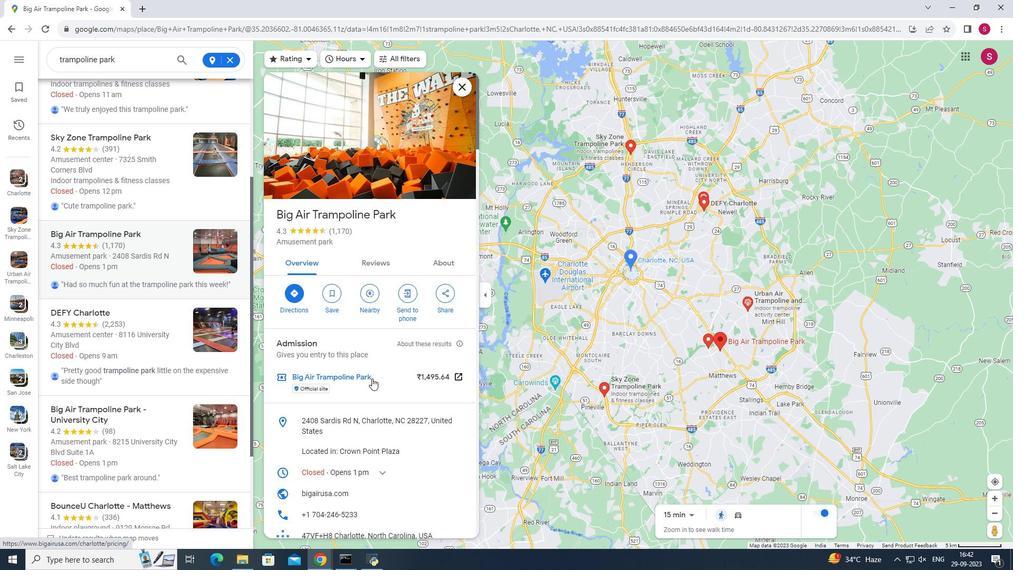 
Action: Mouse scrolled (372, 378) with delta (0, 0)
Screenshot: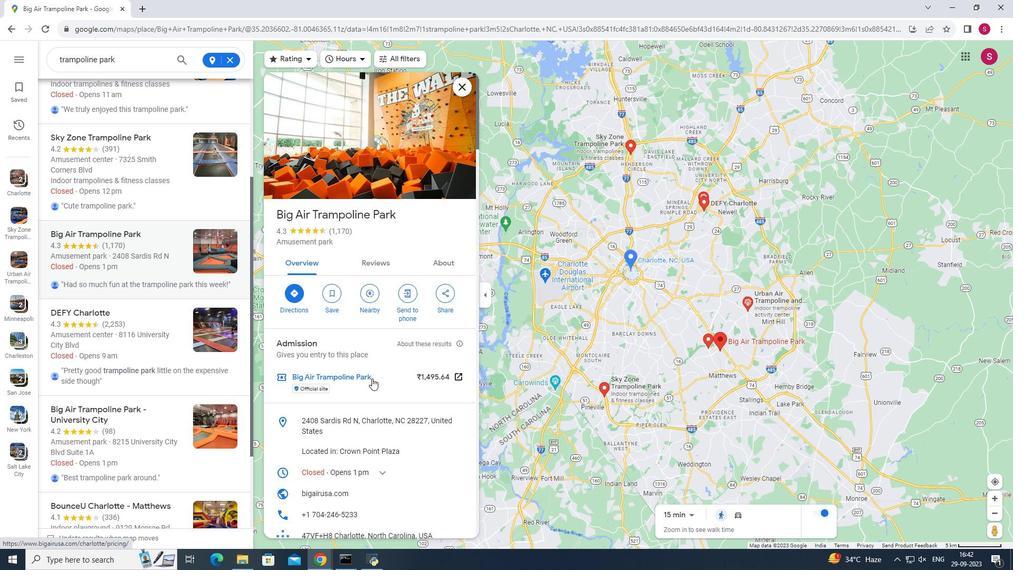 
Action: Mouse moved to (372, 378)
Screenshot: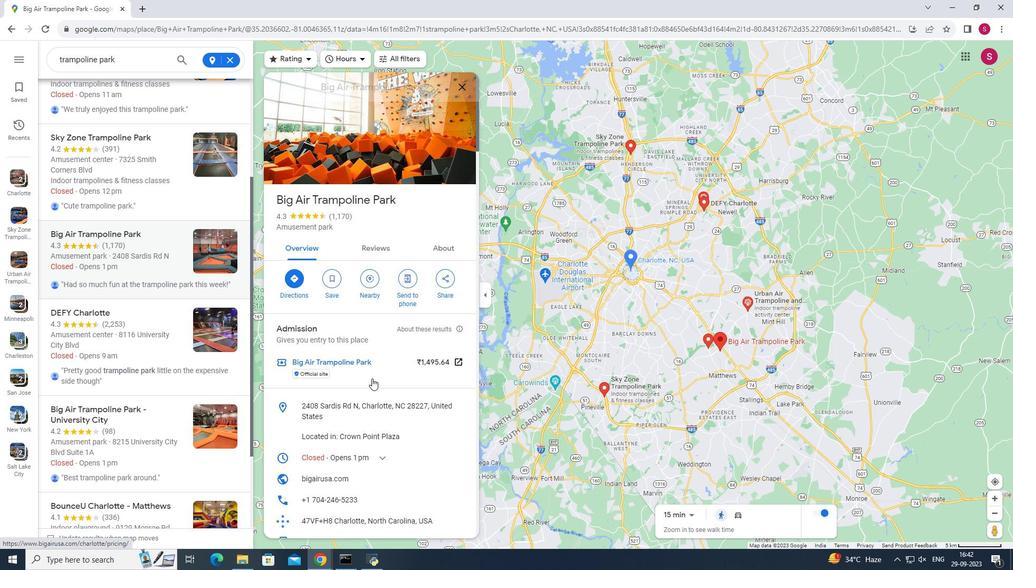 
Action: Mouse scrolled (372, 378) with delta (0, 0)
Screenshot: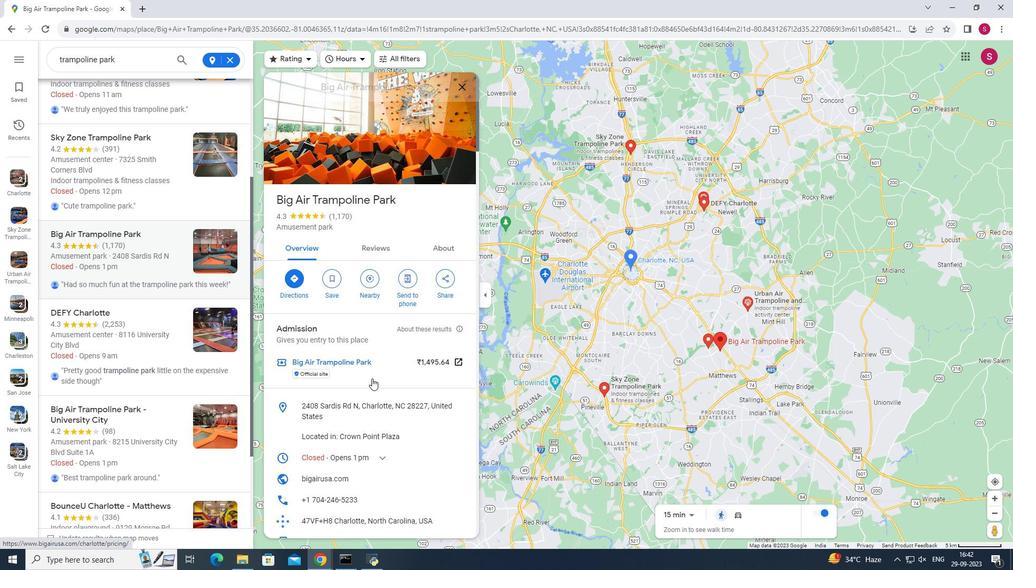 
Action: Mouse scrolled (372, 378) with delta (0, 0)
Screenshot: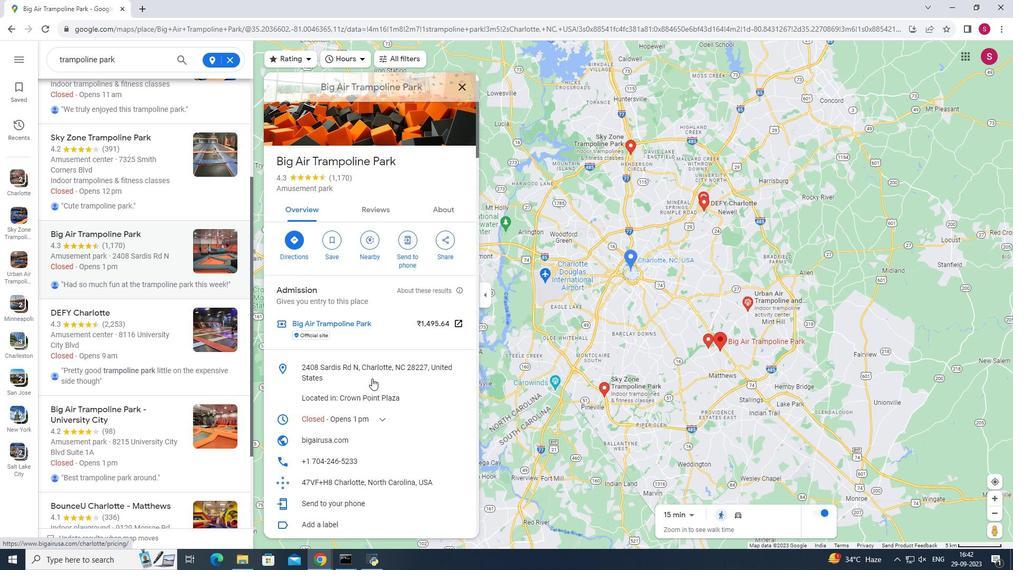 
Action: Mouse moved to (411, 299)
Screenshot: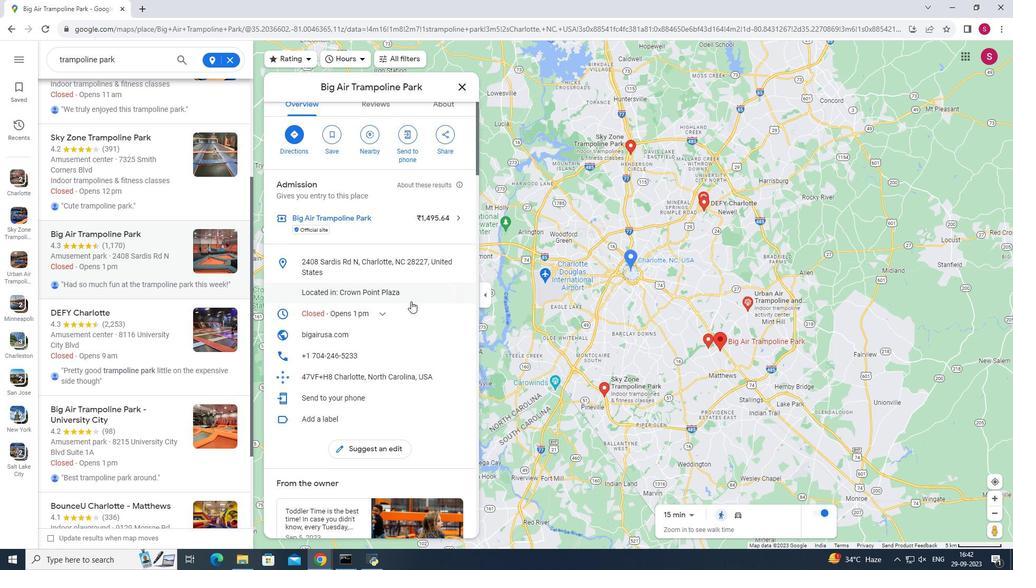 
Action: Mouse scrolled (411, 299) with delta (0, 0)
Screenshot: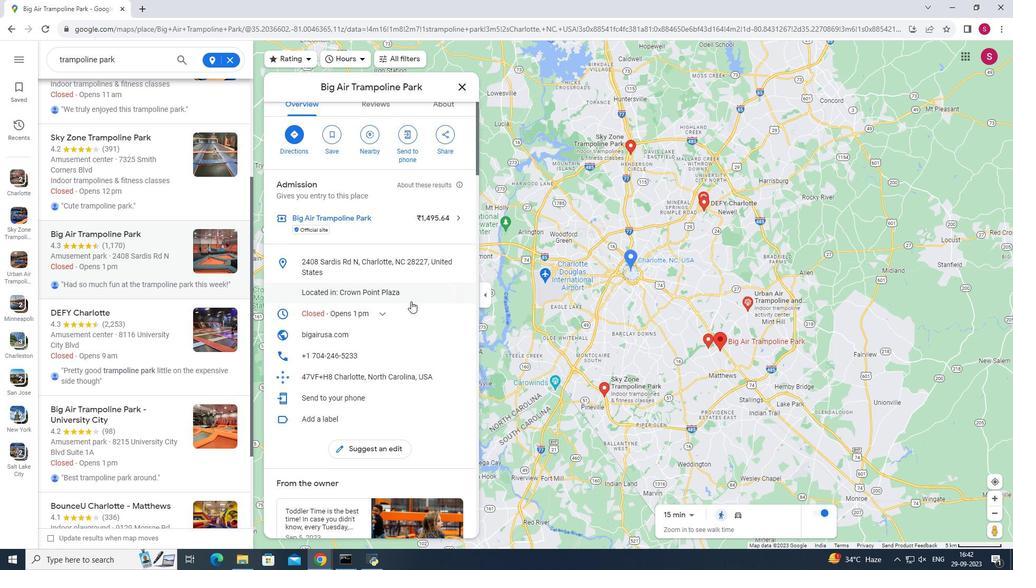 
Action: Mouse moved to (411, 301)
Screenshot: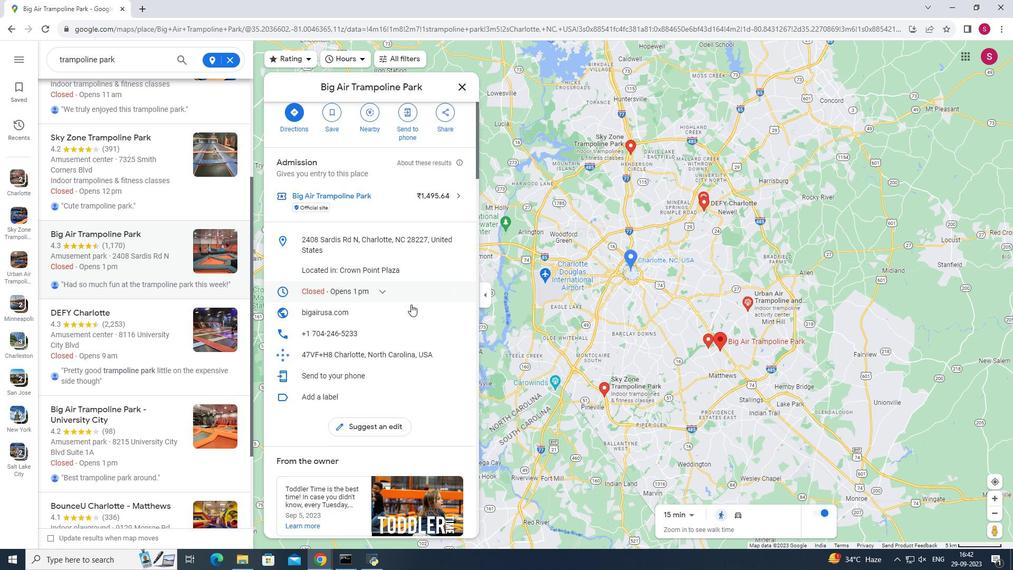 
Action: Mouse scrolled (411, 301) with delta (0, 0)
Screenshot: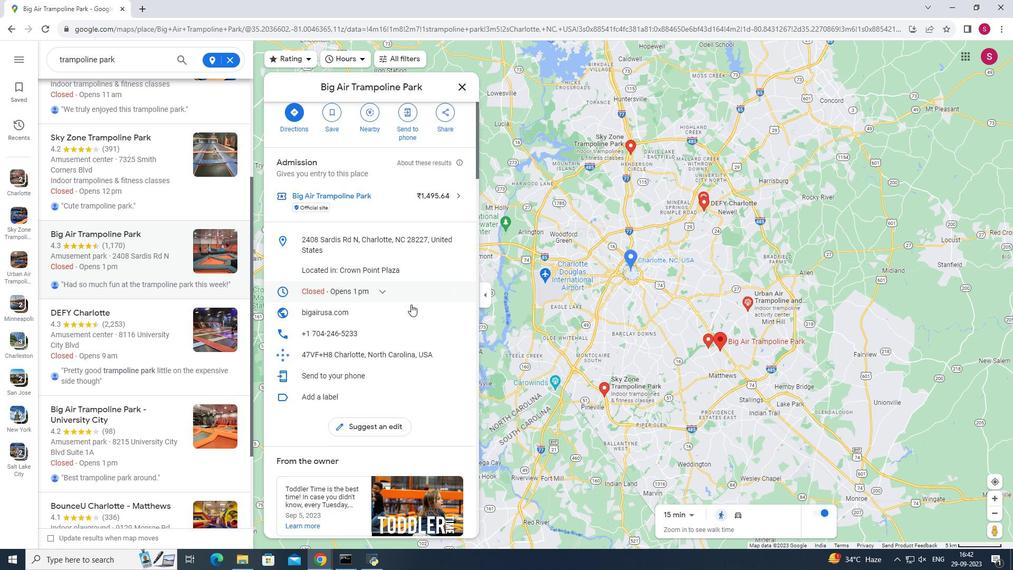 
Action: Mouse moved to (411, 302)
Screenshot: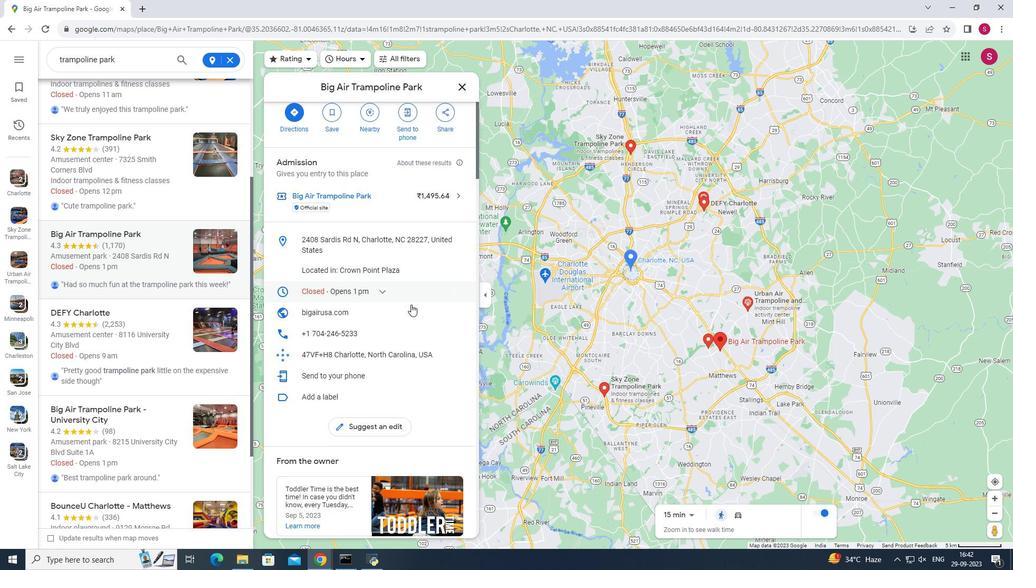 
Action: Mouse scrolled (411, 301) with delta (0, 0)
Screenshot: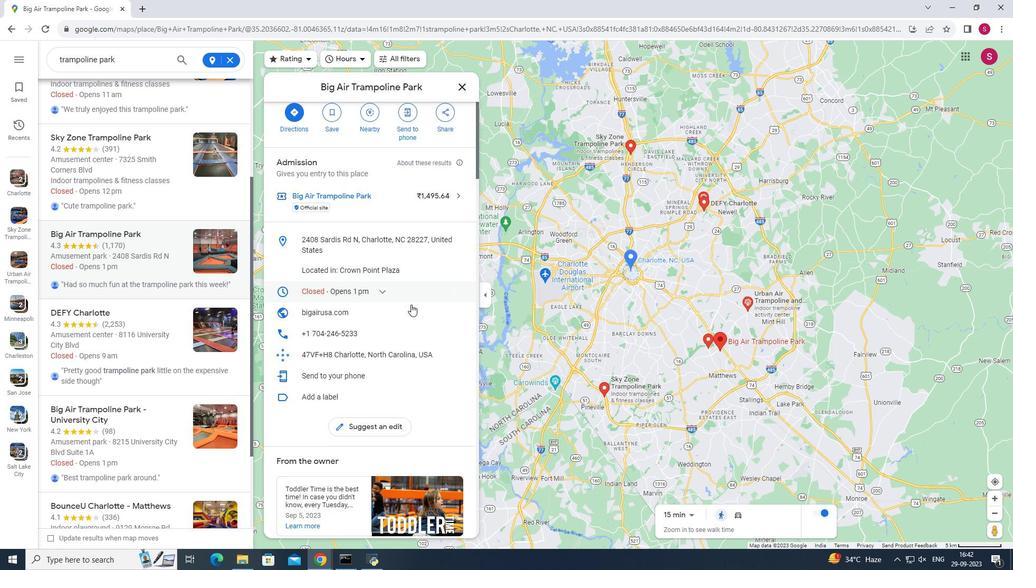 
Action: Mouse moved to (411, 303)
Screenshot: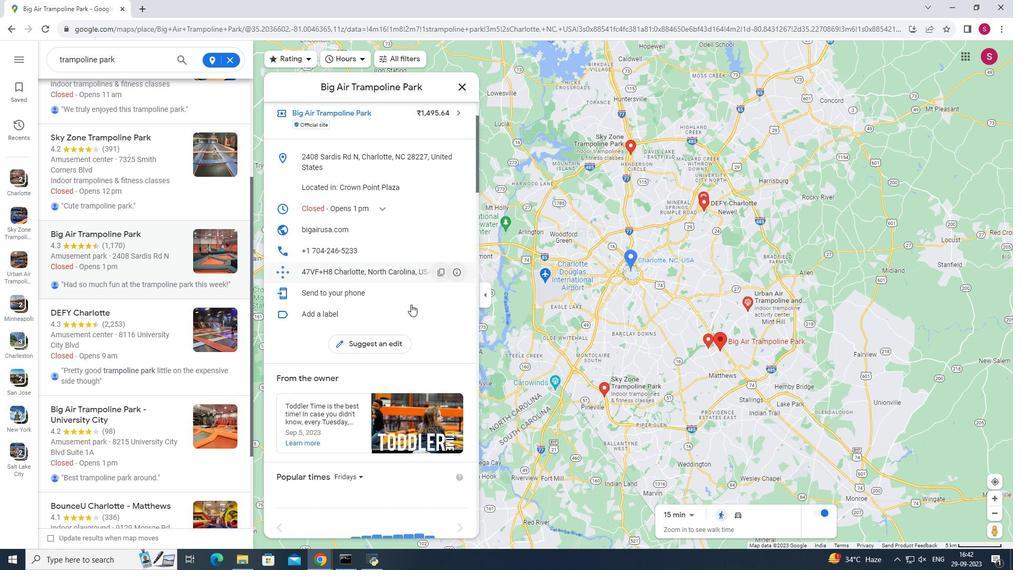 
Action: Mouse scrolled (411, 302) with delta (0, 0)
Screenshot: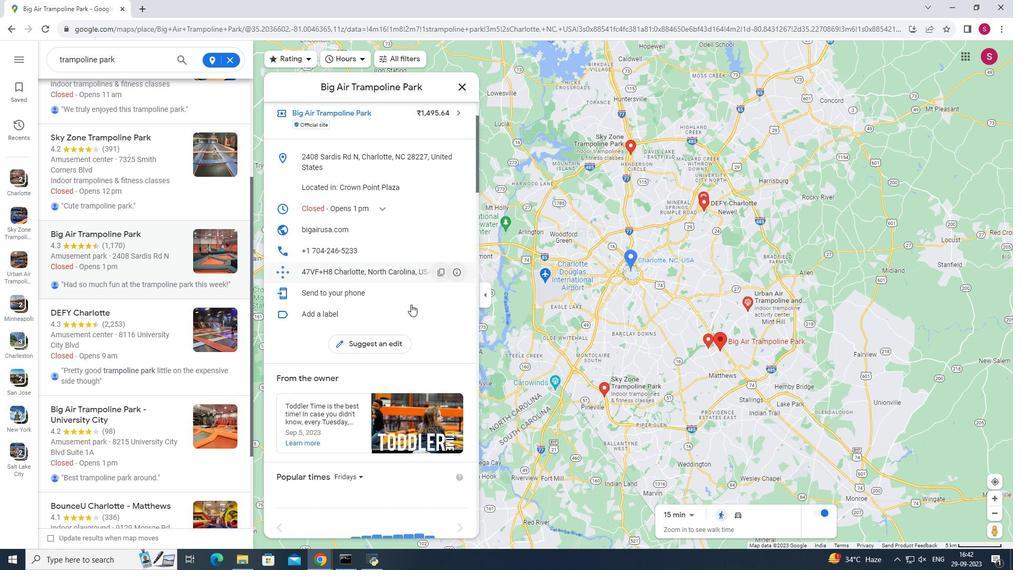 
Action: Mouse moved to (411, 304)
Screenshot: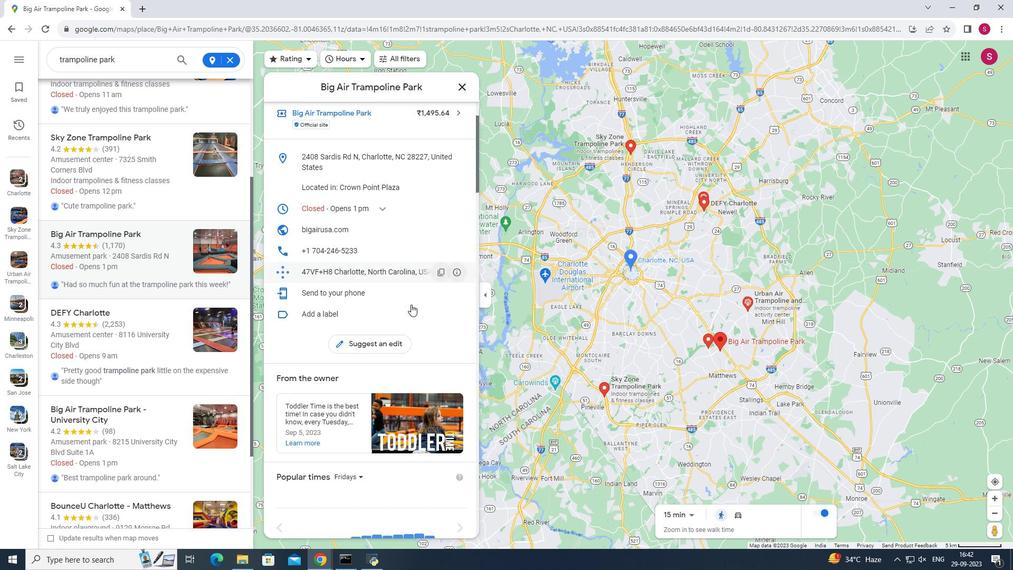 
Action: Mouse scrolled (411, 304) with delta (0, 0)
Screenshot: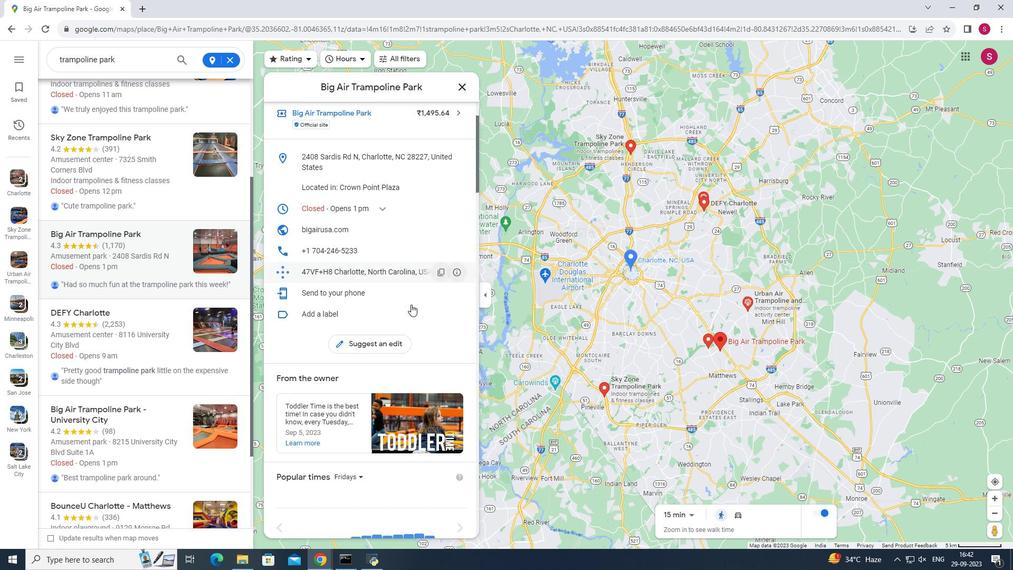 
Action: Mouse moved to (411, 305)
Screenshot: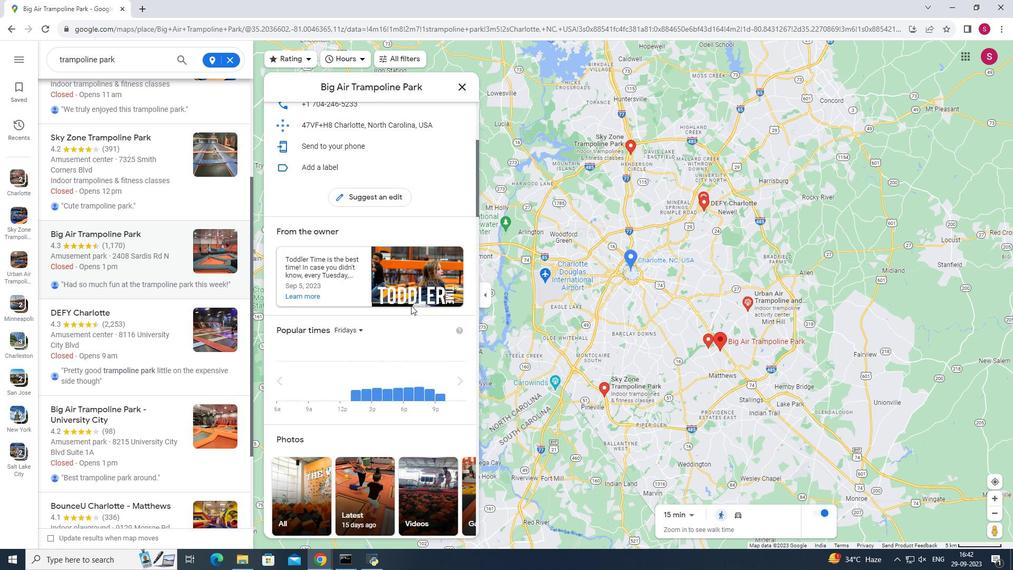 
Action: Mouse scrolled (411, 306) with delta (0, 0)
Screenshot: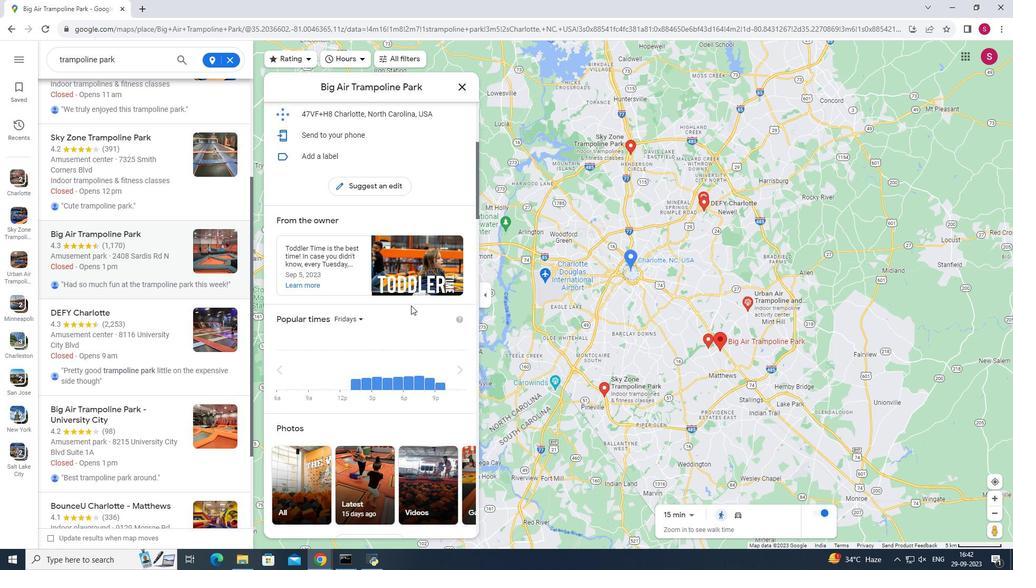 
Action: Mouse scrolled (411, 306) with delta (0, 0)
Screenshot: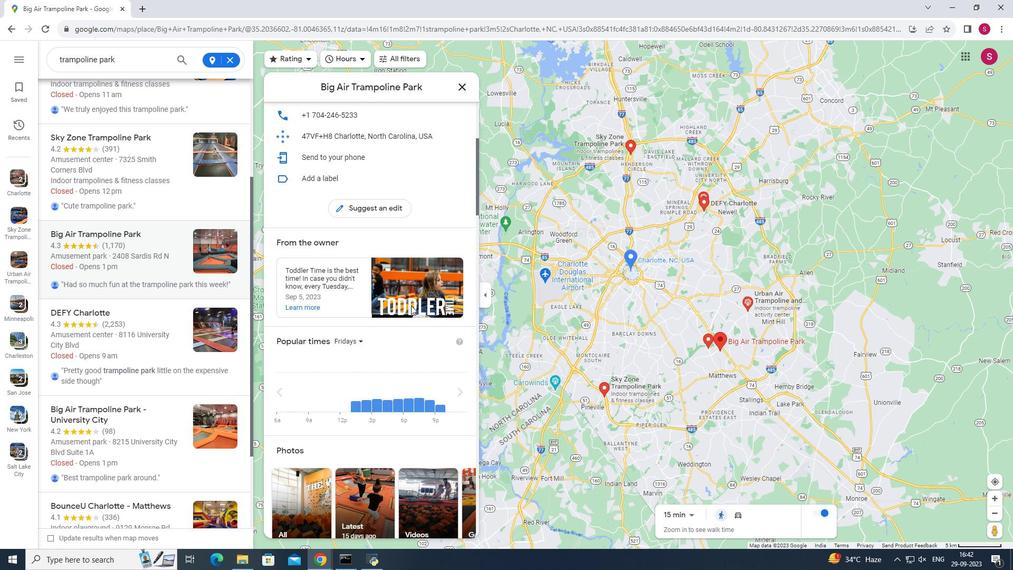 
Action: Mouse scrolled (411, 306) with delta (0, 0)
Screenshot: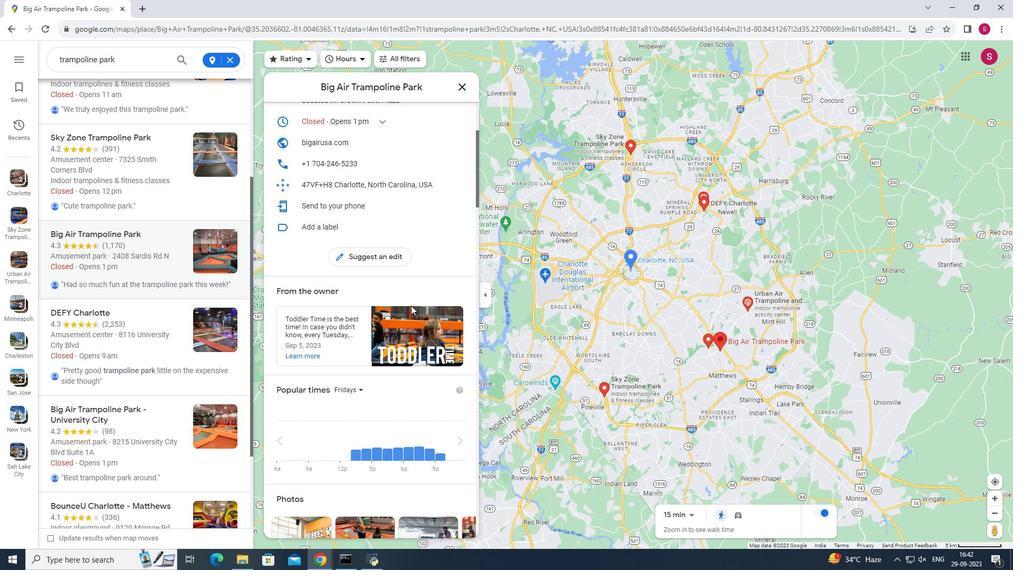 
Action: Mouse scrolled (411, 306) with delta (0, 0)
Screenshot: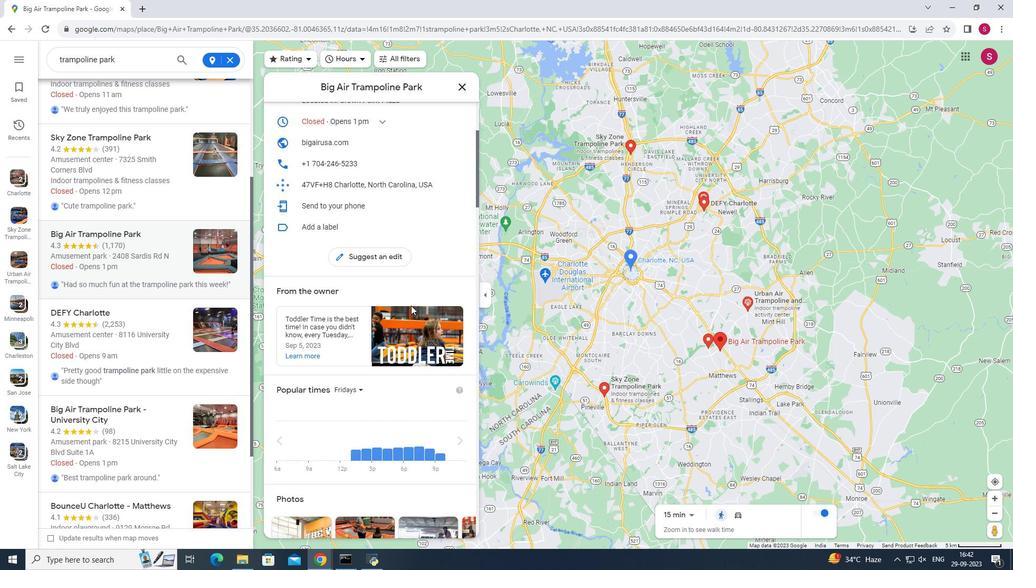
Action: Mouse moved to (410, 304)
Screenshot: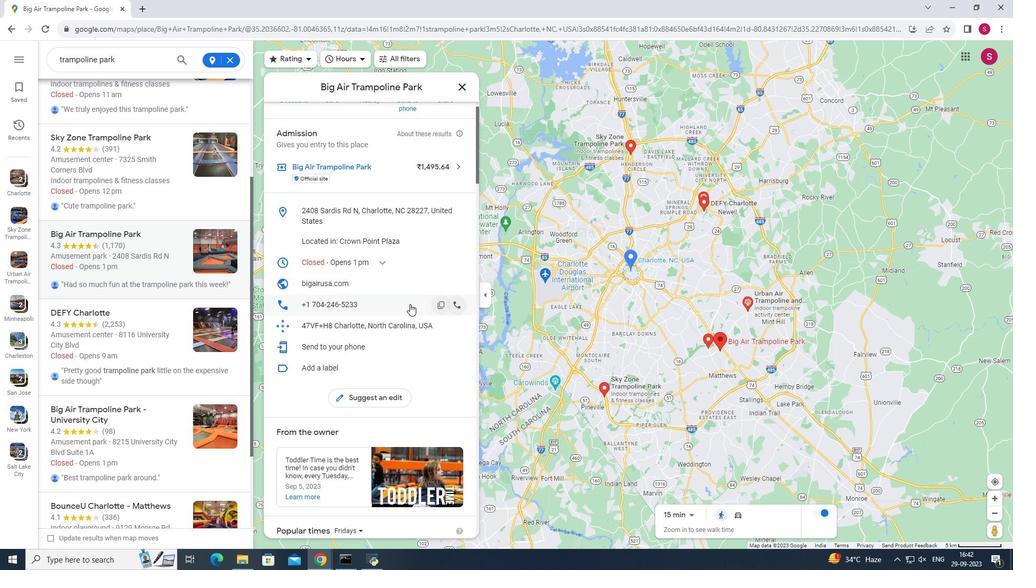 
Action: Mouse scrolled (410, 305) with delta (0, 0)
Screenshot: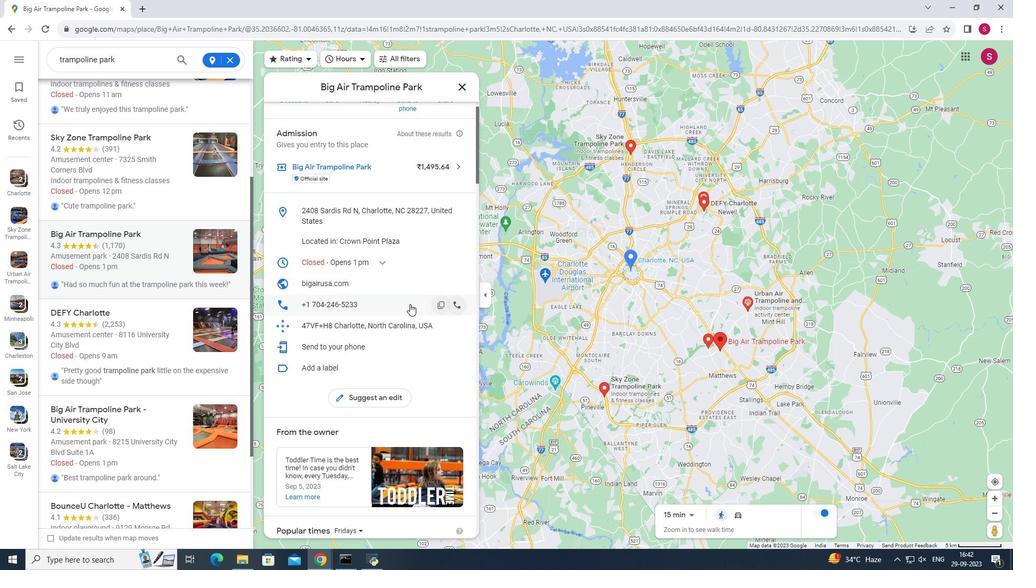 
Action: Mouse moved to (410, 304)
Screenshot: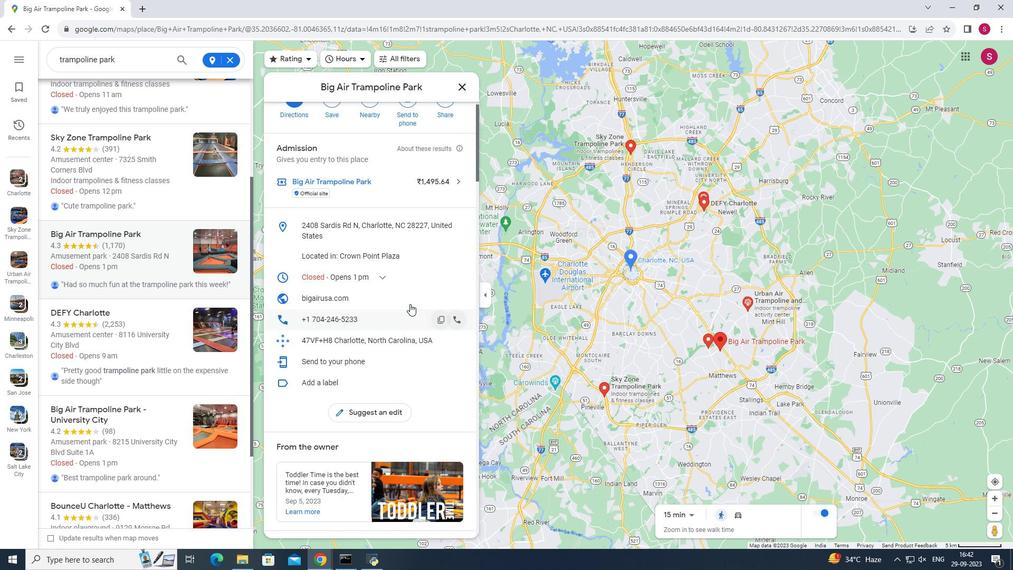 
Action: Mouse scrolled (410, 304) with delta (0, 0)
Screenshot: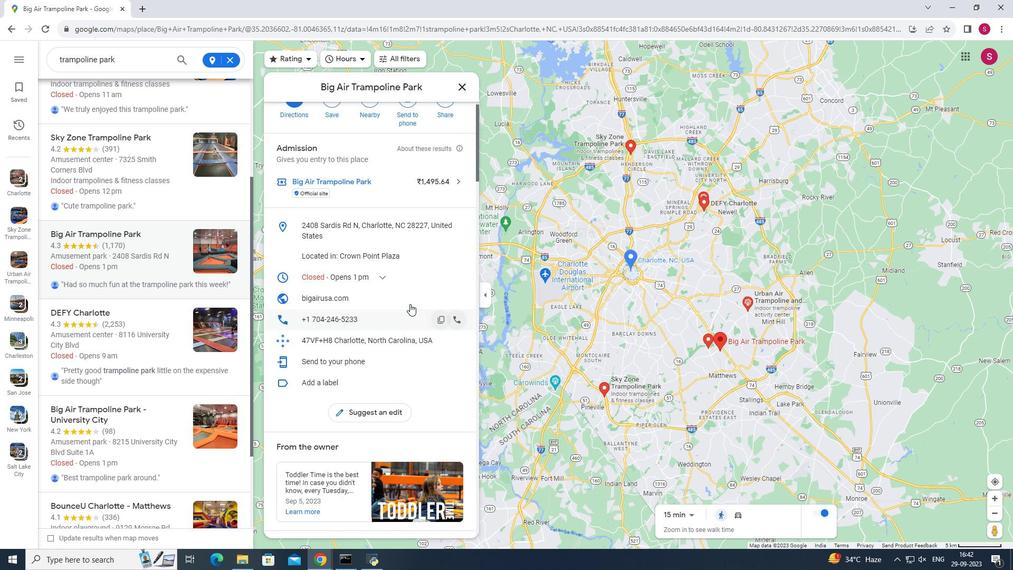 
Action: Mouse scrolled (410, 304) with delta (0, 0)
Screenshot: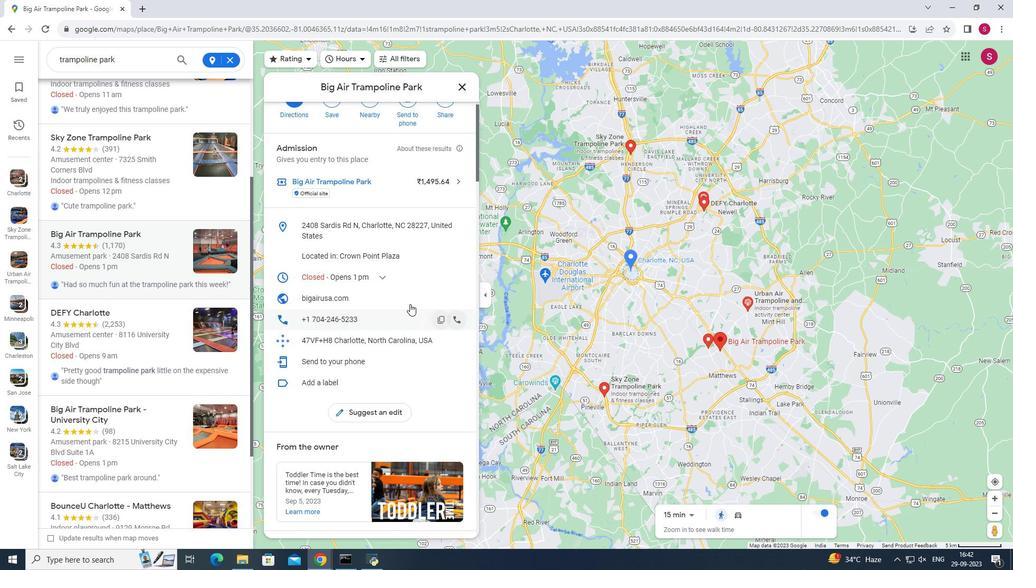 
Action: Mouse scrolled (410, 304) with delta (0, 0)
Screenshot: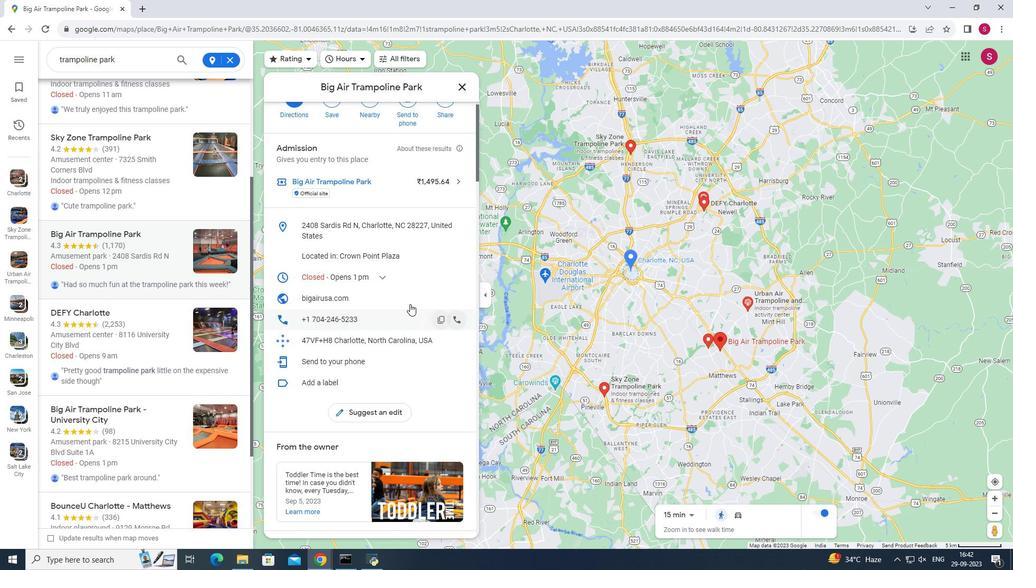 
Action: Mouse scrolled (410, 304) with delta (0, 0)
Screenshot: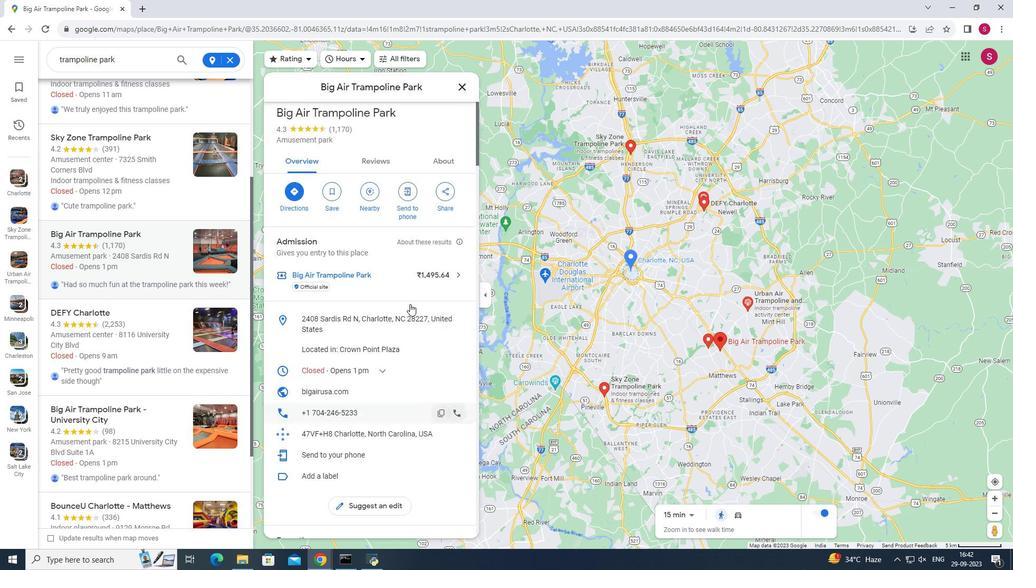 
Action: Mouse scrolled (410, 304) with delta (0, 0)
Screenshot: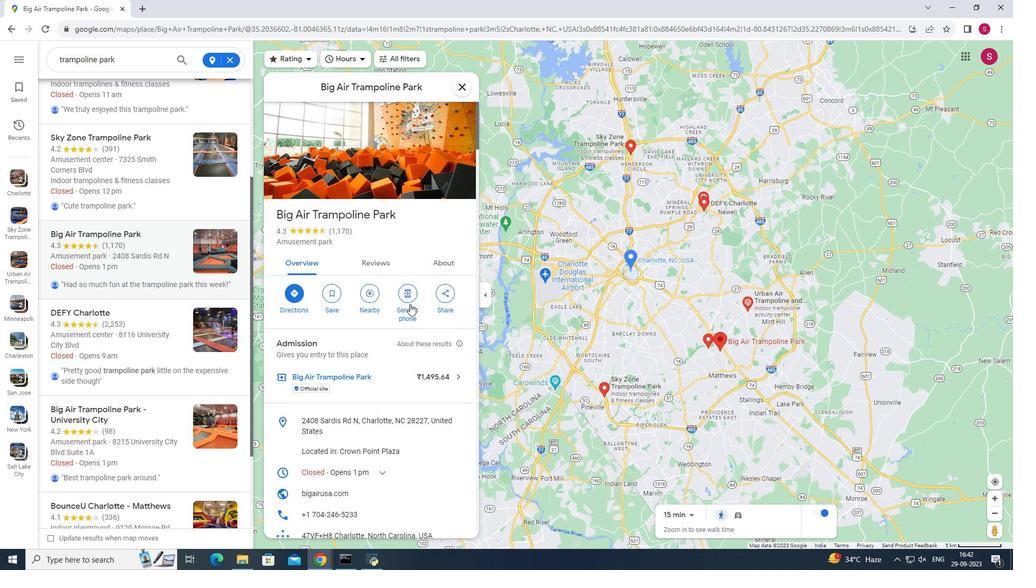 
Action: Mouse moved to (377, 258)
Screenshot: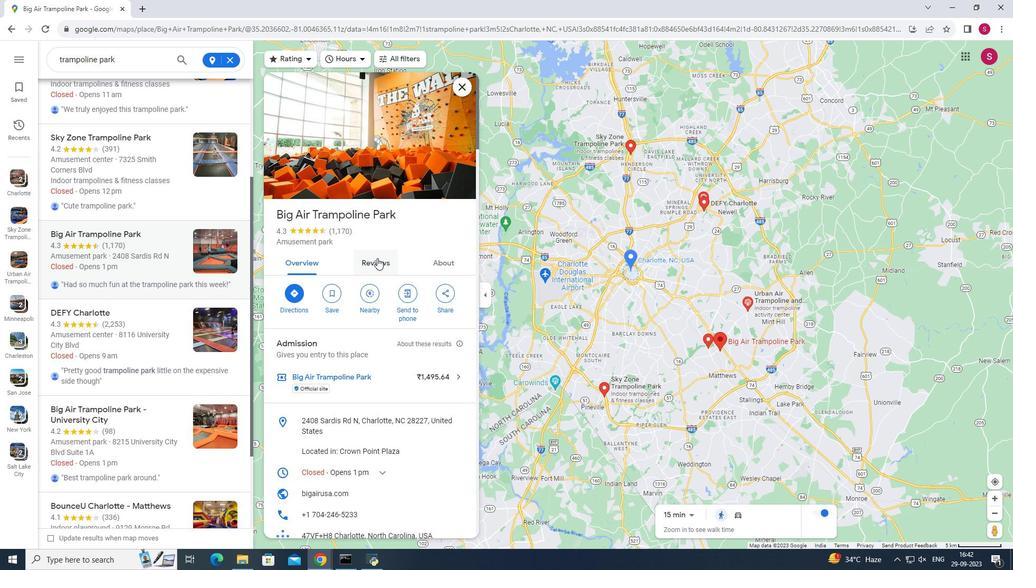 
Action: Mouse pressed left at (377, 258)
Screenshot: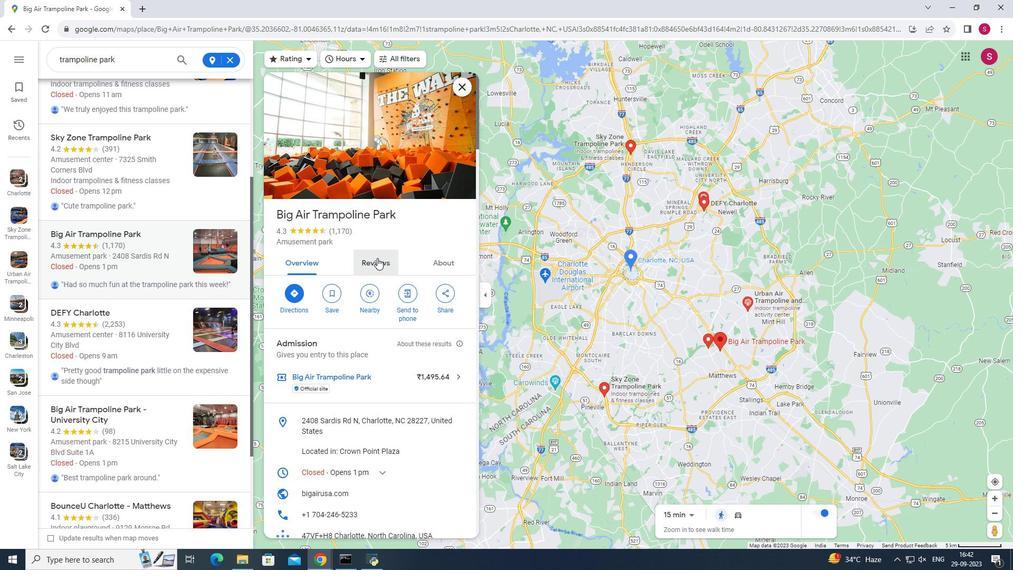
Action: Mouse moved to (410, 338)
Screenshot: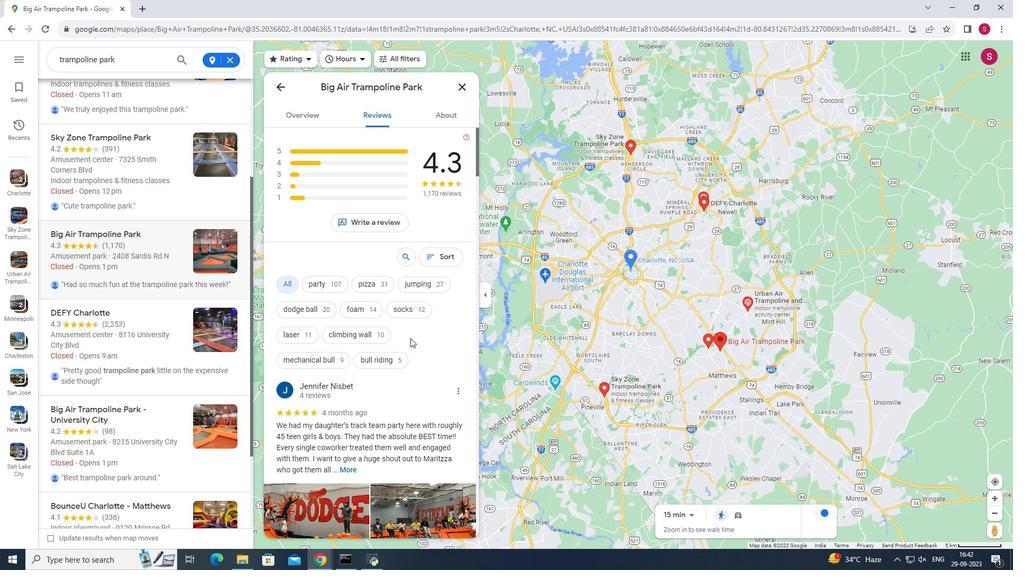 
Action: Mouse scrolled (410, 337) with delta (0, 0)
Screenshot: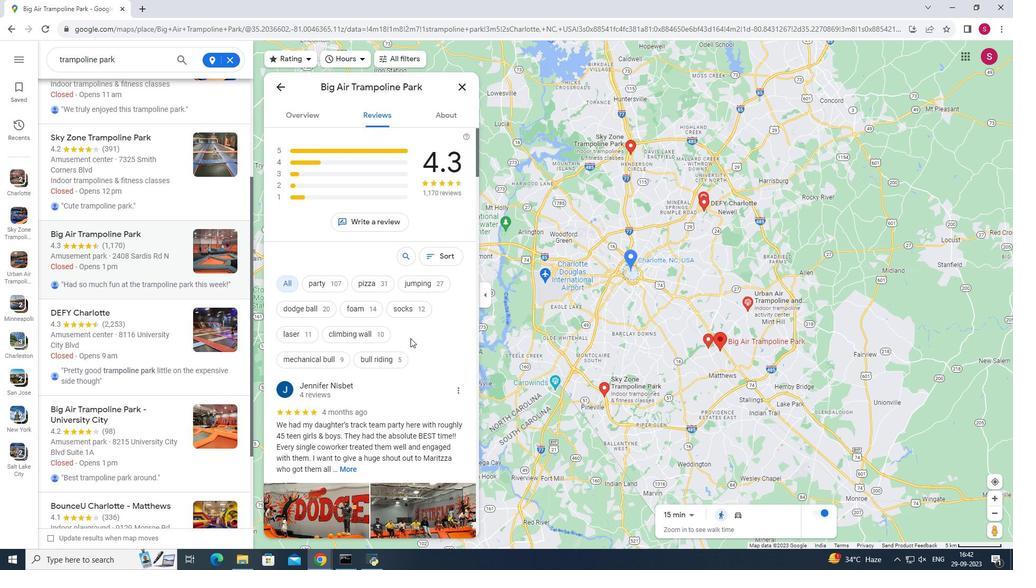 
Action: Mouse scrolled (410, 337) with delta (0, 0)
Screenshot: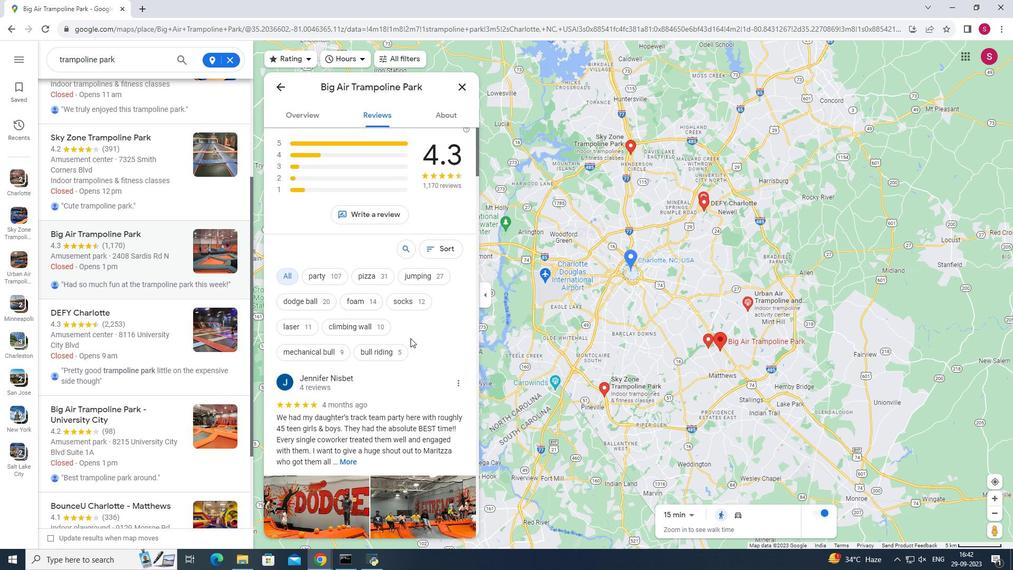 
Action: Mouse scrolled (410, 337) with delta (0, 0)
Screenshot: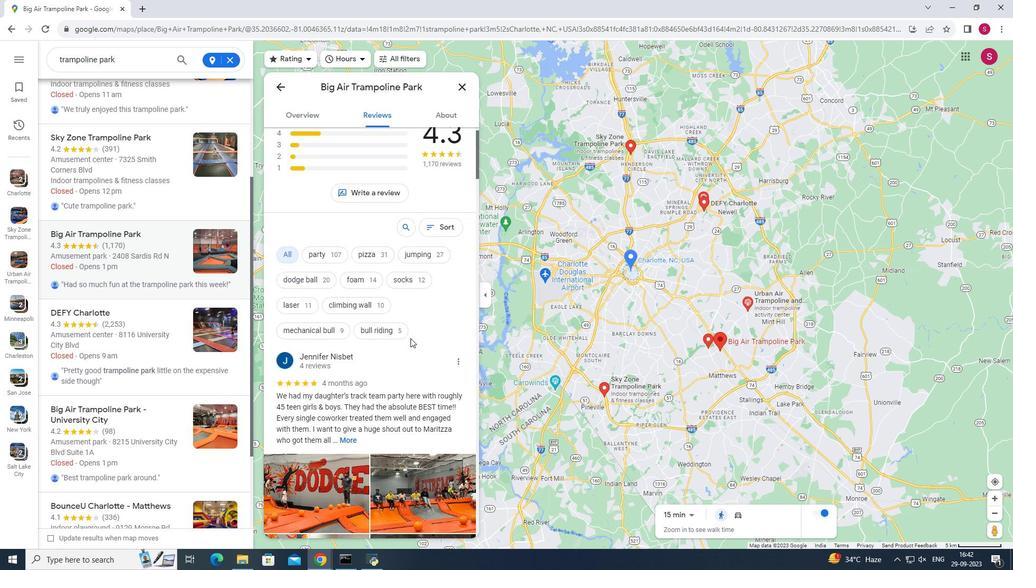 
Action: Mouse scrolled (410, 337) with delta (0, 0)
Screenshot: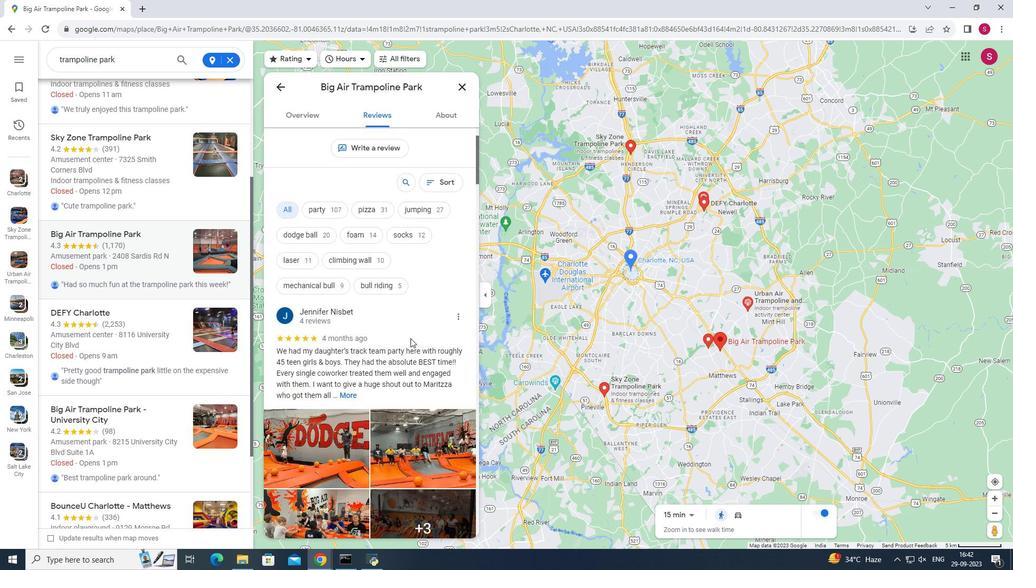 
Action: Mouse scrolled (410, 337) with delta (0, 0)
Screenshot: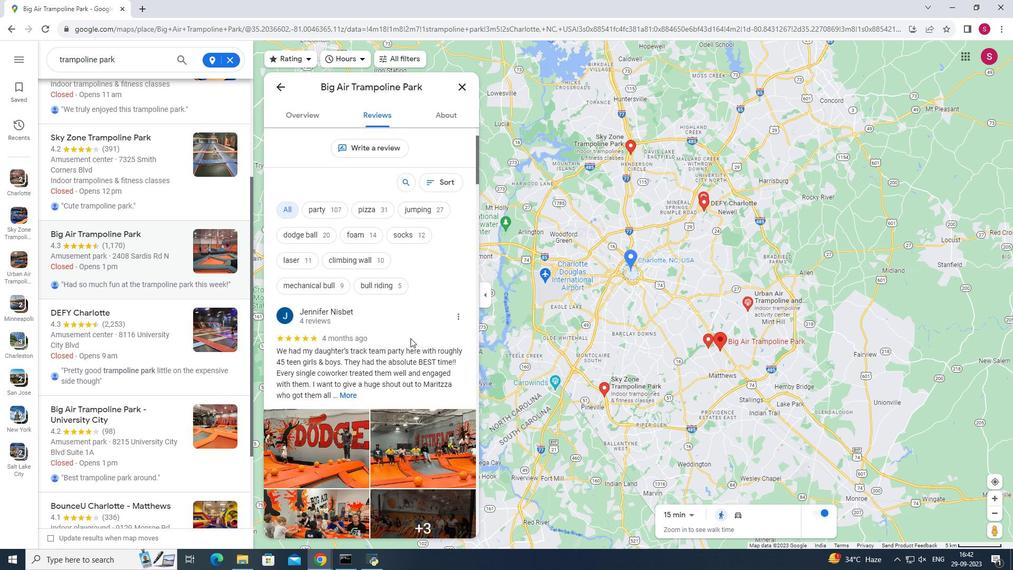 
Action: Mouse moved to (444, 119)
Screenshot: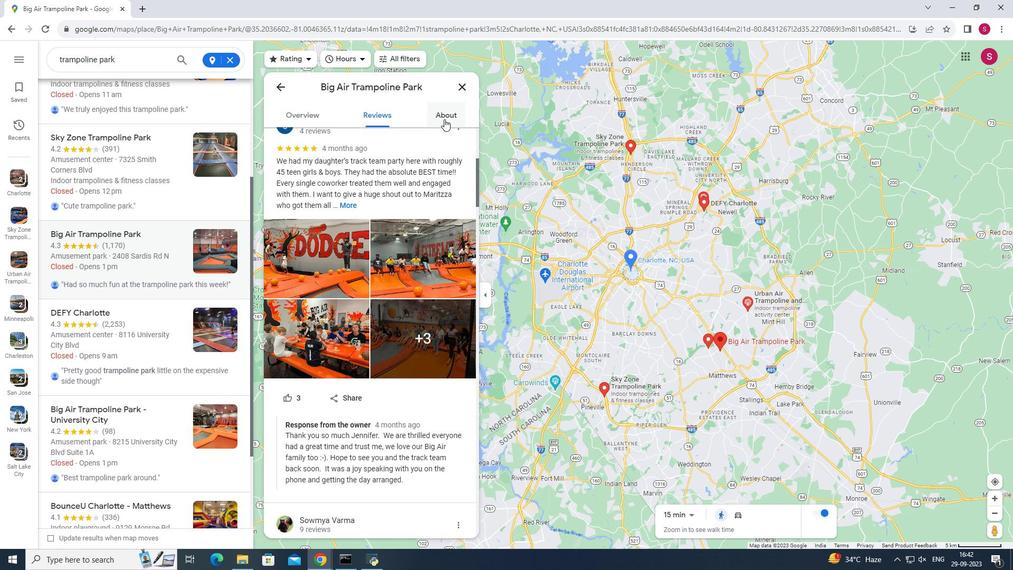 
Action: Mouse pressed left at (444, 119)
Screenshot: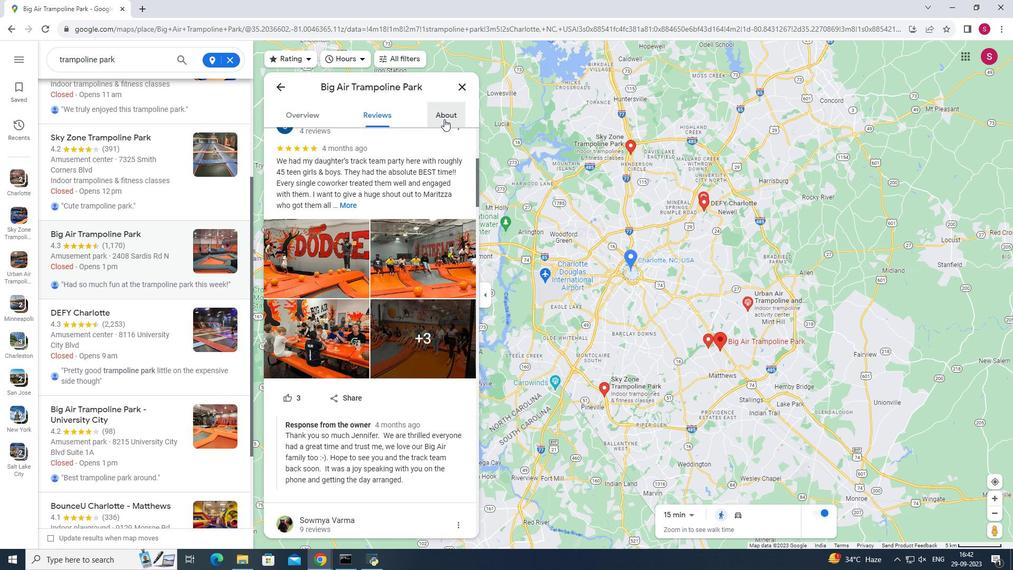 
Action: Mouse moved to (459, 82)
Screenshot: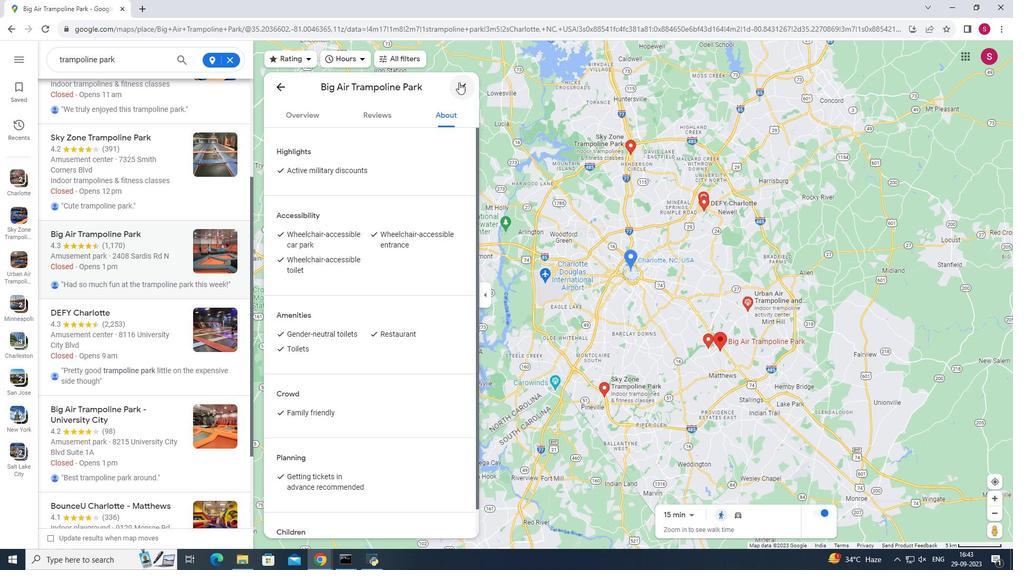 
Action: Mouse pressed left at (459, 82)
Screenshot: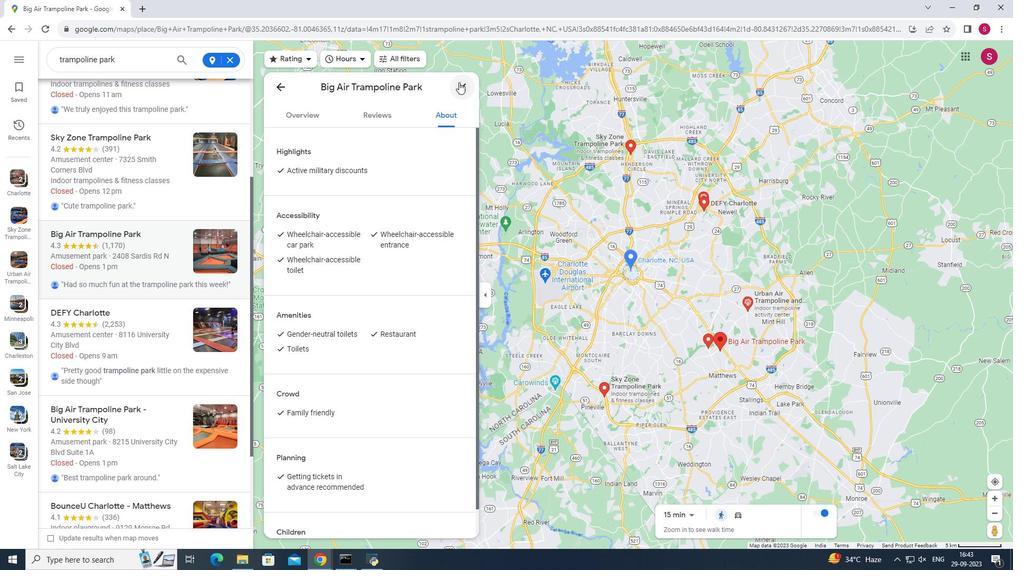 
Action: Mouse moved to (195, 245)
Screenshot: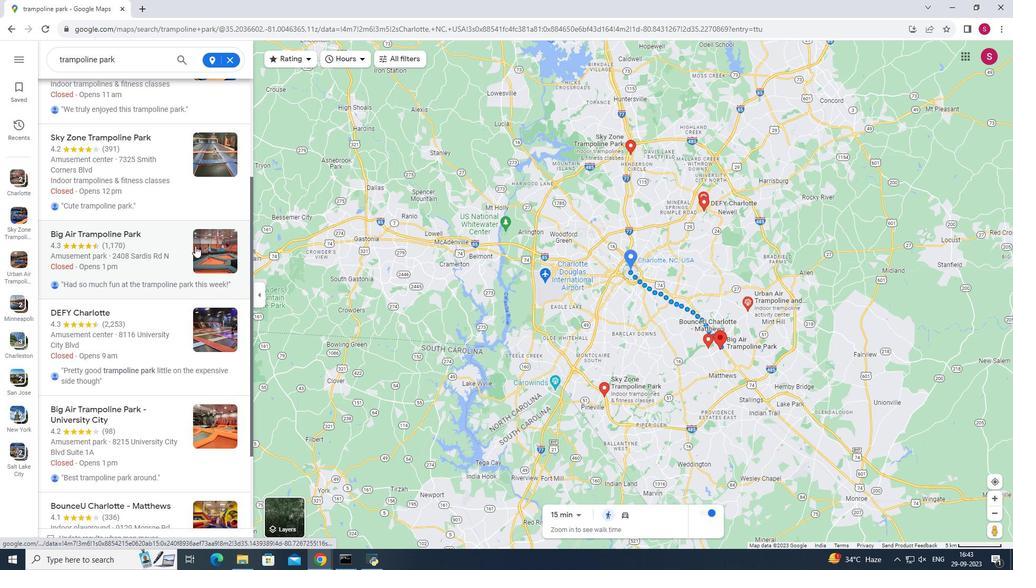 
Action: Mouse scrolled (195, 245) with delta (0, 0)
Screenshot: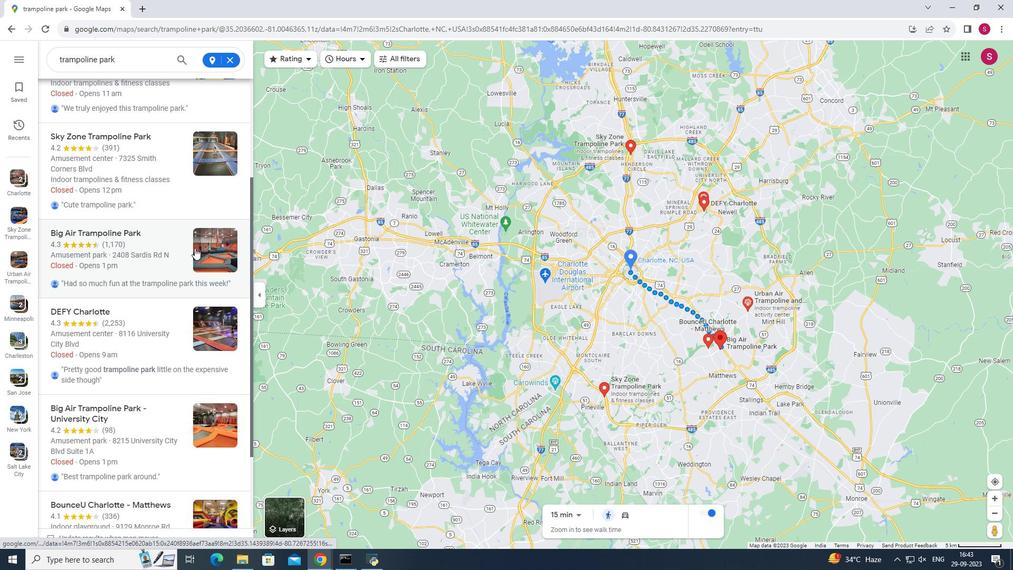 
Action: Mouse moved to (194, 252)
Screenshot: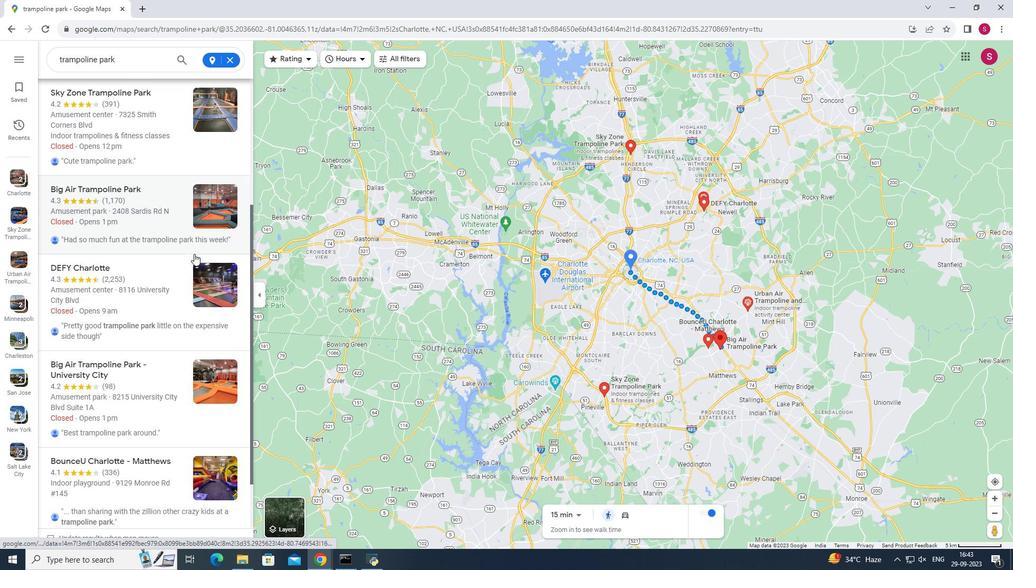 
Action: Mouse scrolled (194, 252) with delta (0, 0)
Screenshot: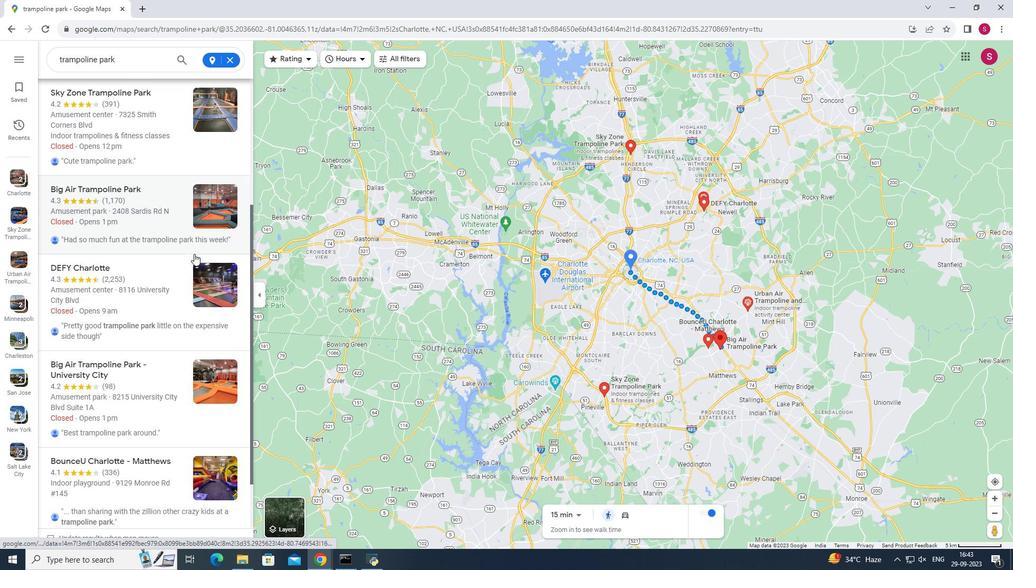 
Action: Mouse moved to (192, 255)
Screenshot: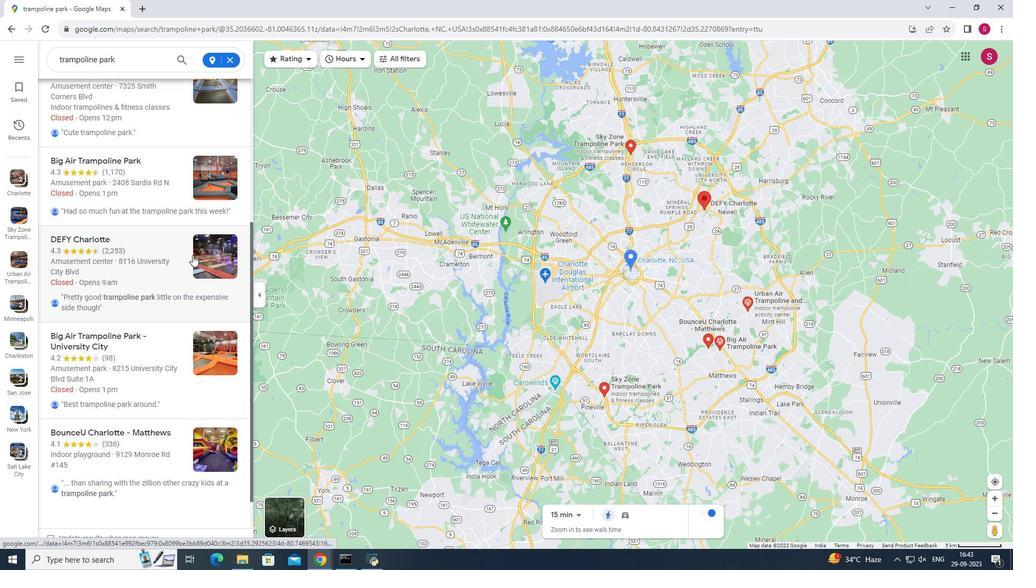 
Action: Mouse scrolled (192, 254) with delta (0, 0)
Screenshot: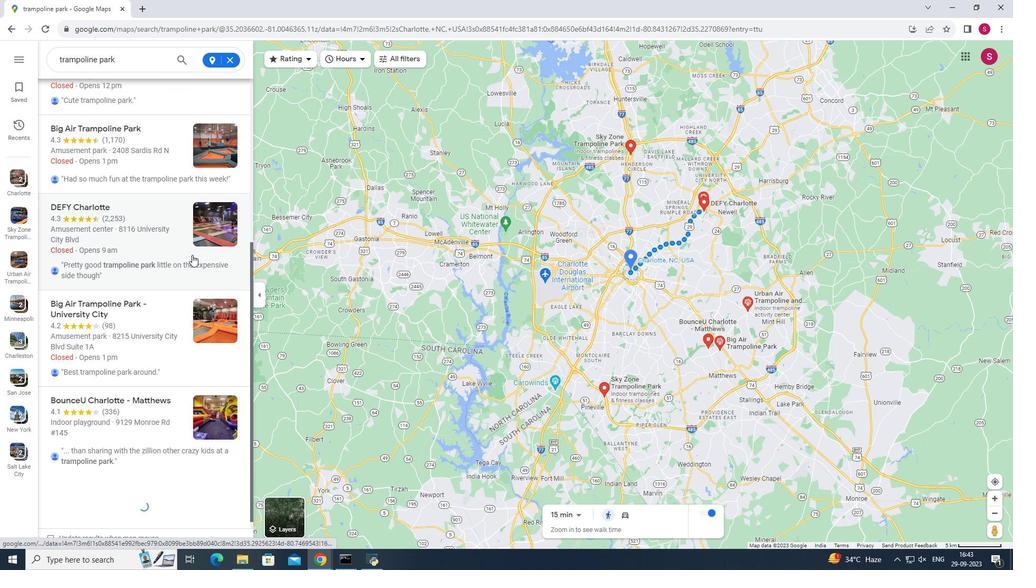 
Action: Mouse moved to (190, 254)
Screenshot: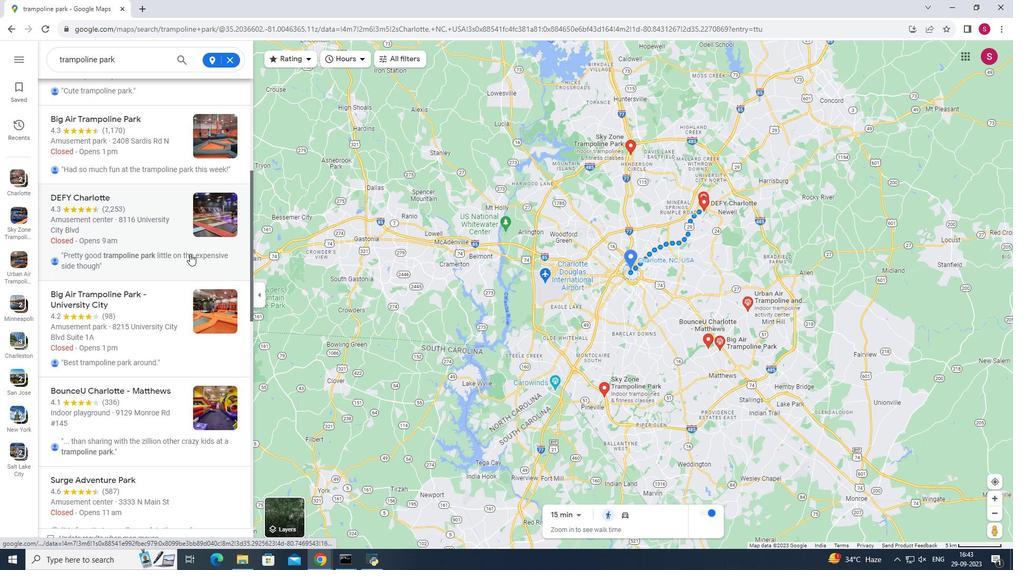 
Action: Mouse scrolled (190, 253) with delta (0, 0)
Screenshot: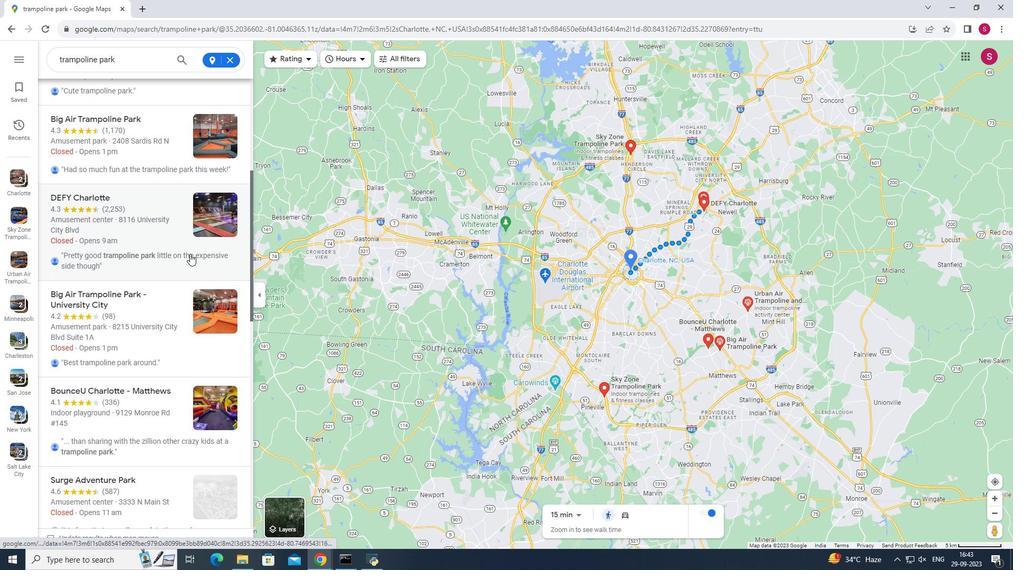 
Action: Mouse scrolled (190, 253) with delta (0, 0)
Screenshot: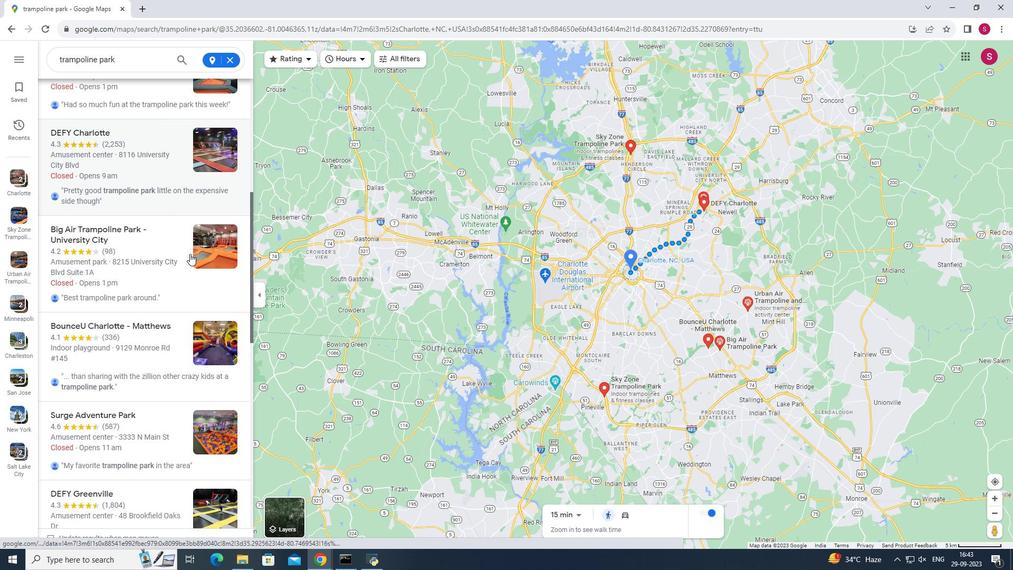 
Action: Mouse scrolled (190, 253) with delta (0, 0)
Screenshot: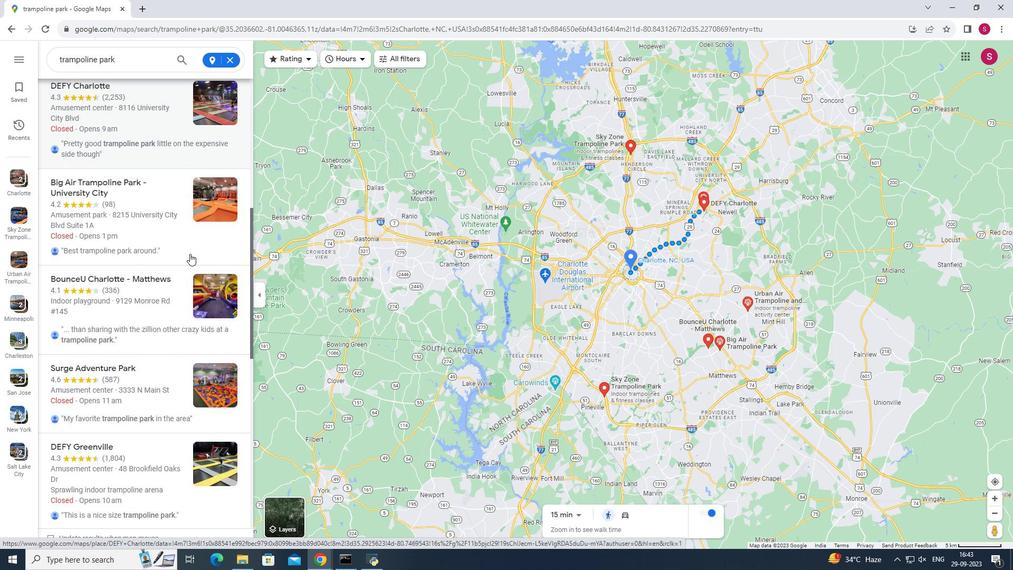
Action: Mouse scrolled (190, 253) with delta (0, 0)
Screenshot: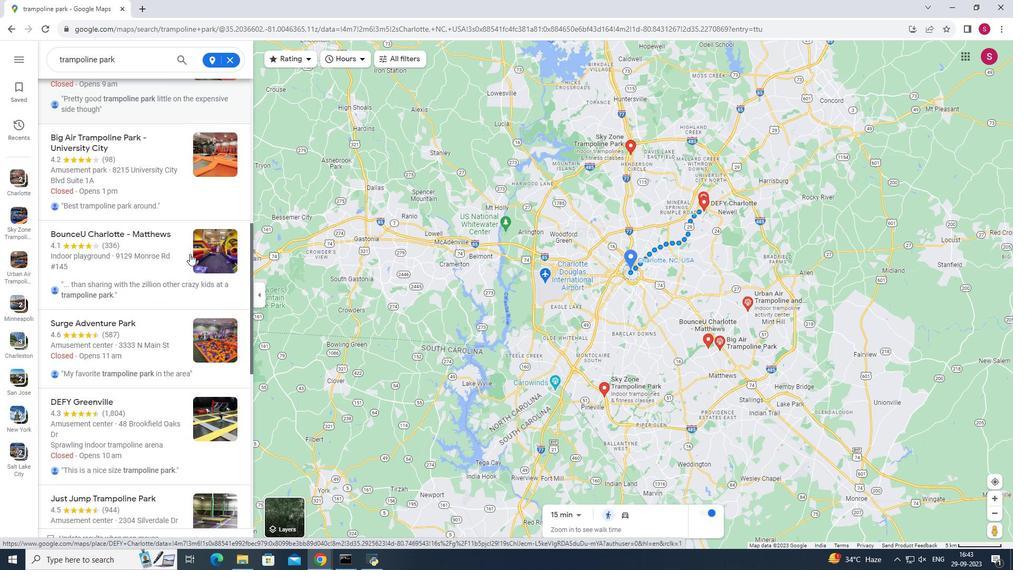 
Action: Mouse scrolled (190, 253) with delta (0, 0)
Screenshot: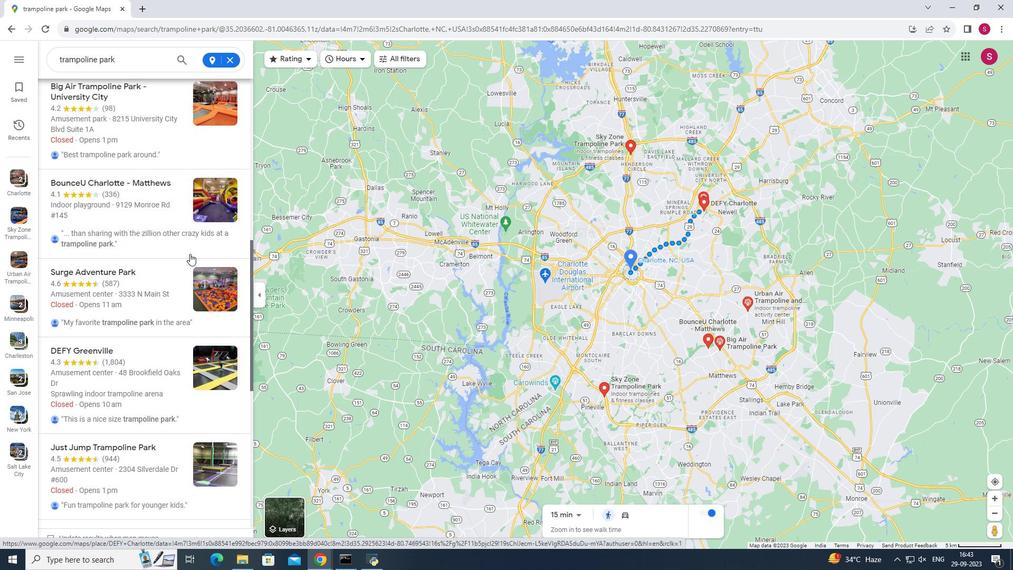 
Action: Mouse moved to (190, 254)
Screenshot: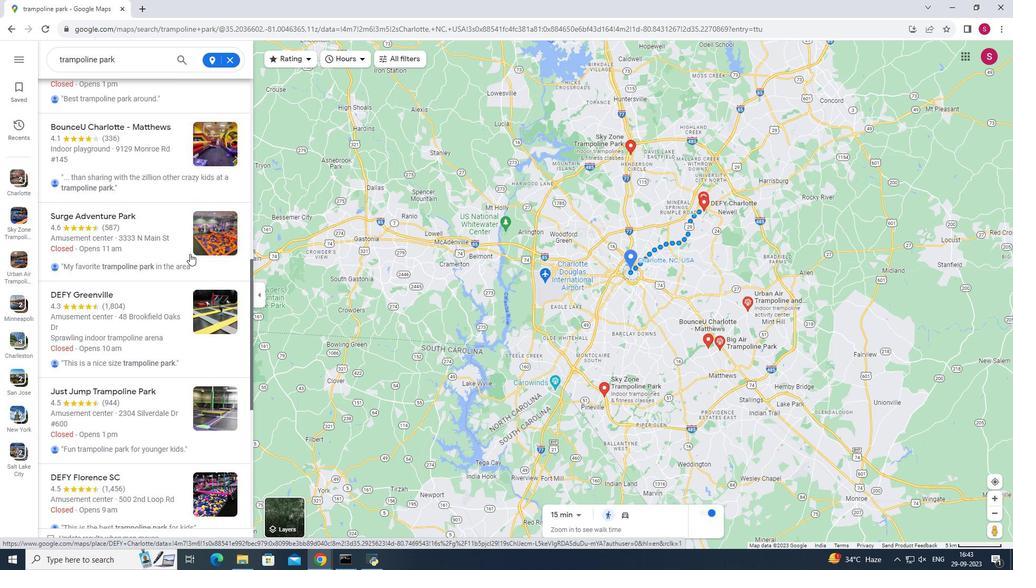 
Action: Mouse scrolled (190, 253) with delta (0, 0)
Screenshot: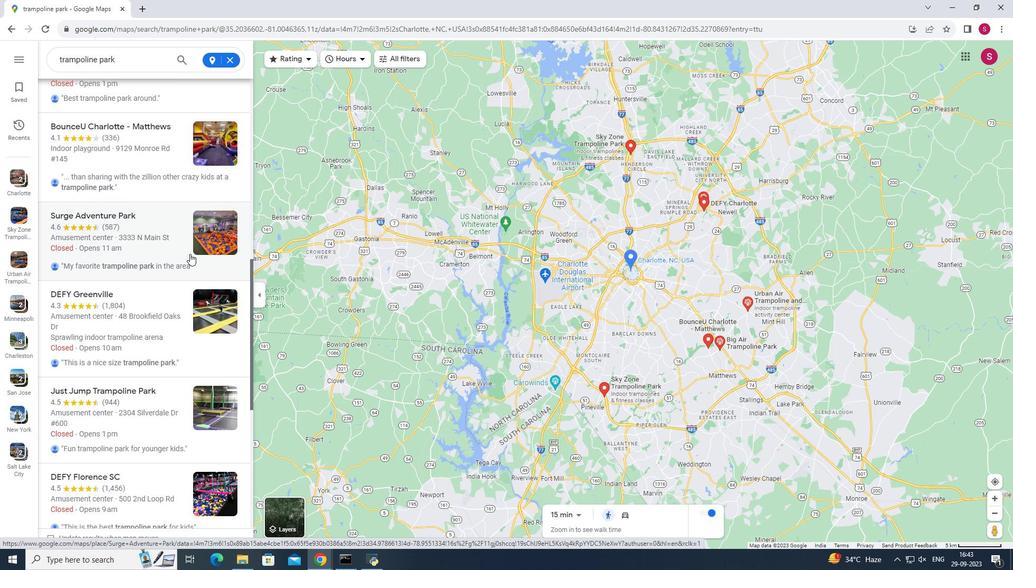
Action: Mouse scrolled (190, 253) with delta (0, 0)
Screenshot: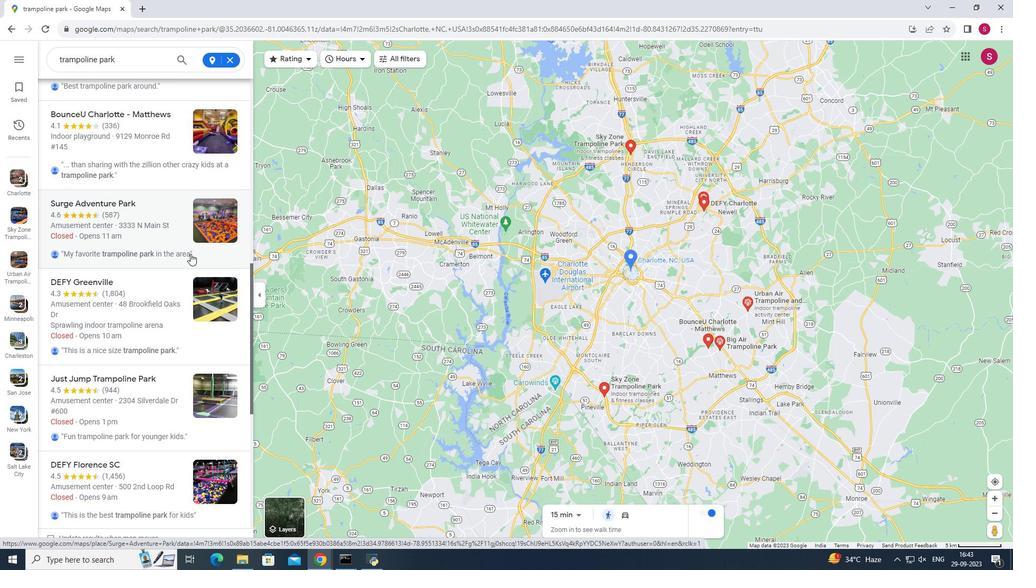 
Action: Mouse moved to (190, 254)
Screenshot: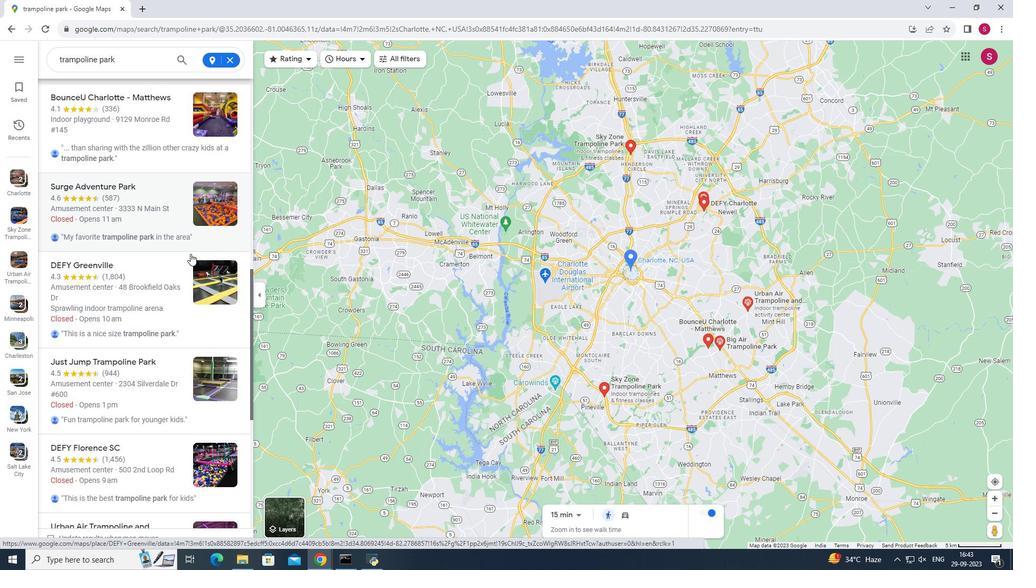 
Action: Mouse scrolled (190, 253) with delta (0, 0)
Screenshot: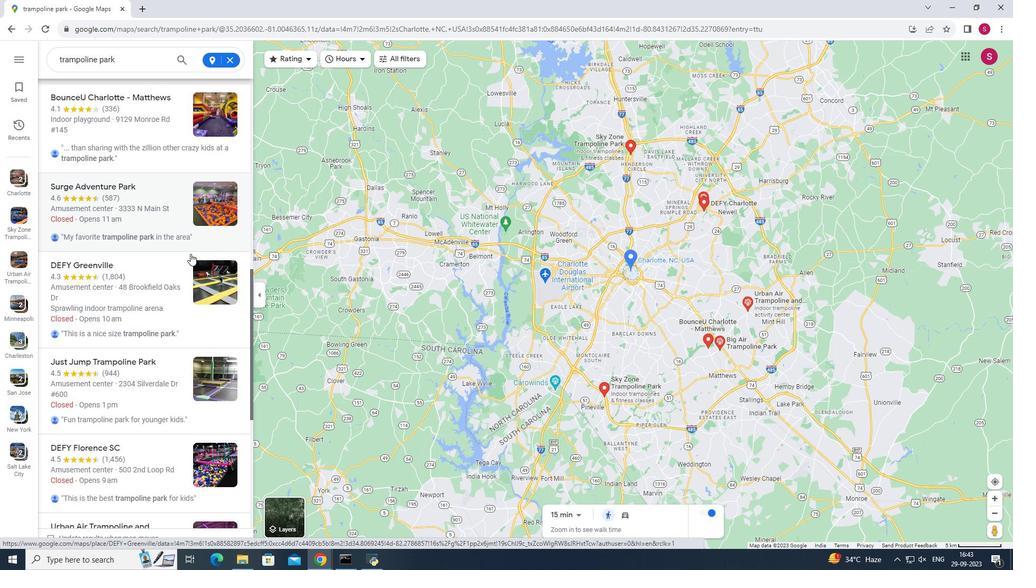 
Action: Mouse moved to (153, 256)
Screenshot: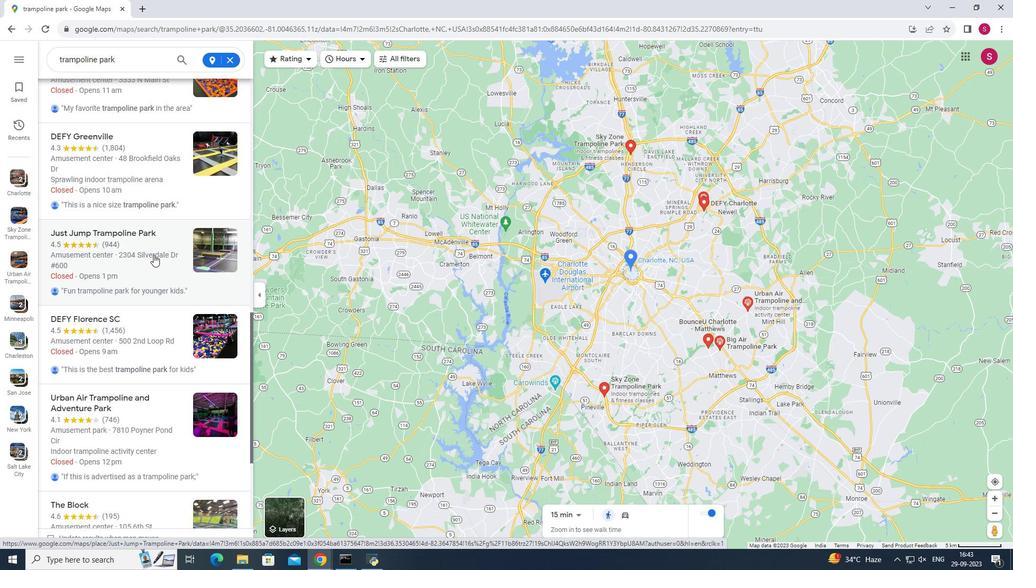 
Action: Mouse pressed left at (153, 256)
Screenshot: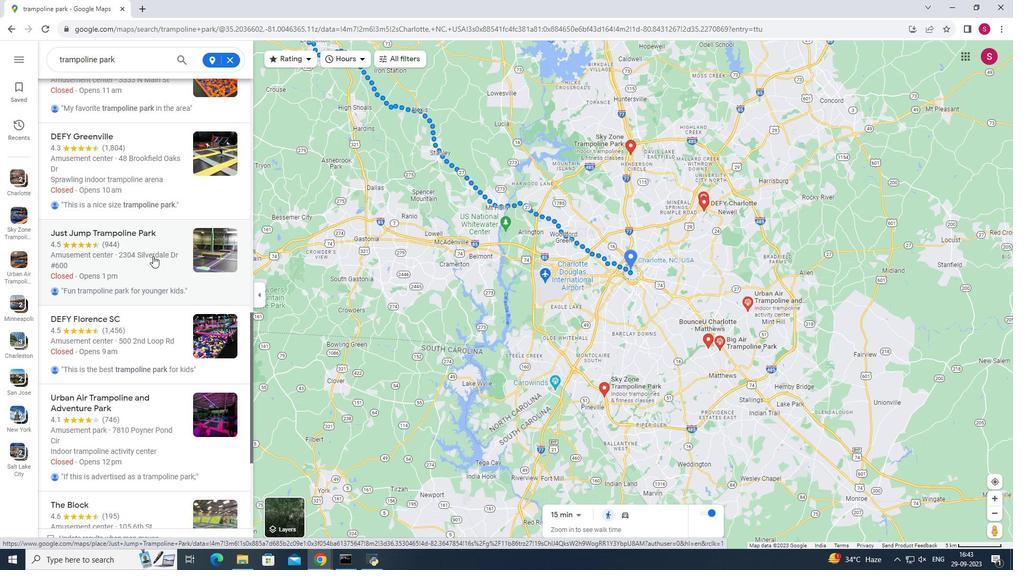 
Action: Mouse moved to (419, 367)
Screenshot: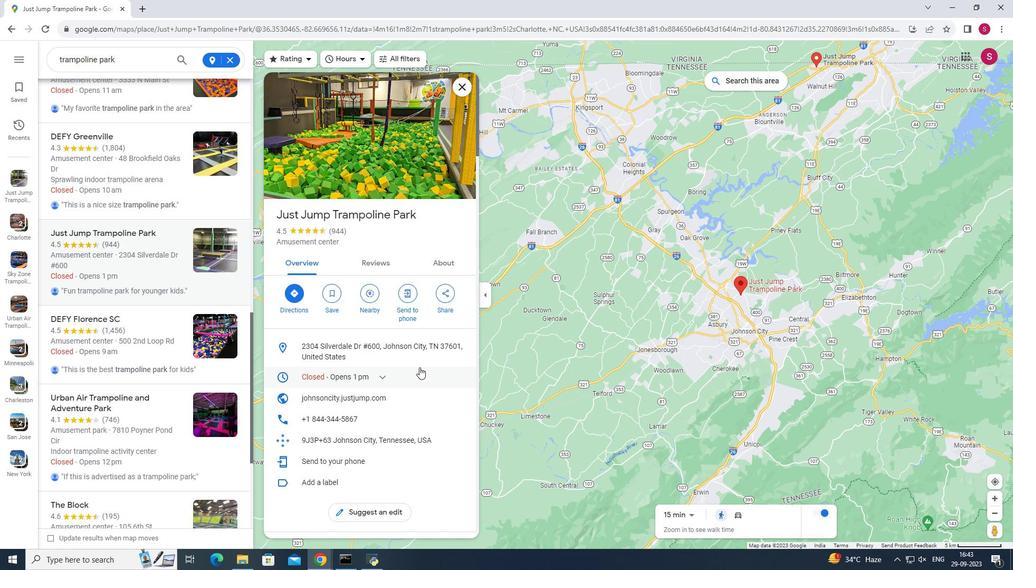 
Action: Mouse scrolled (419, 367) with delta (0, 0)
Screenshot: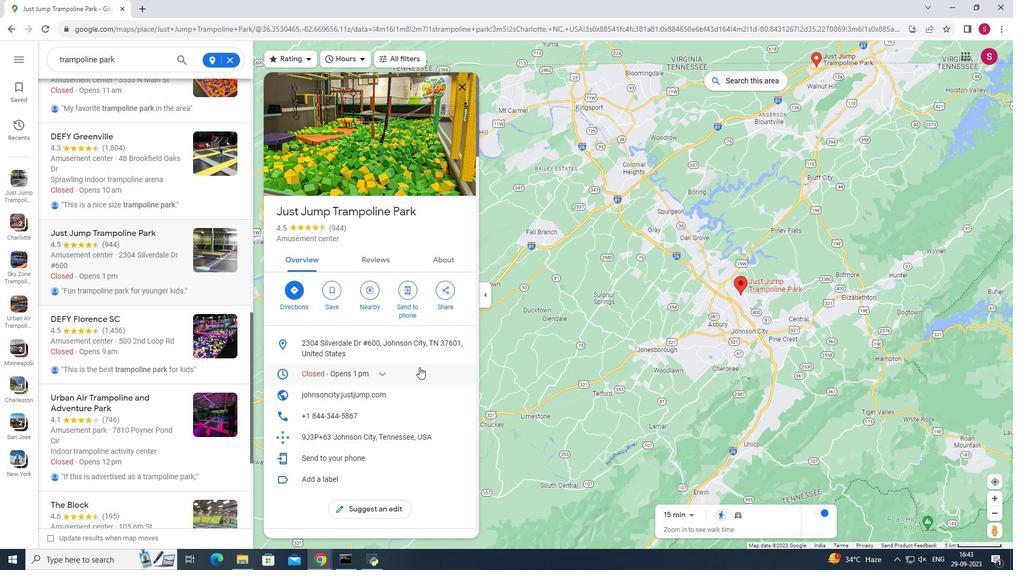 
Action: Mouse scrolled (419, 367) with delta (0, 0)
Screenshot: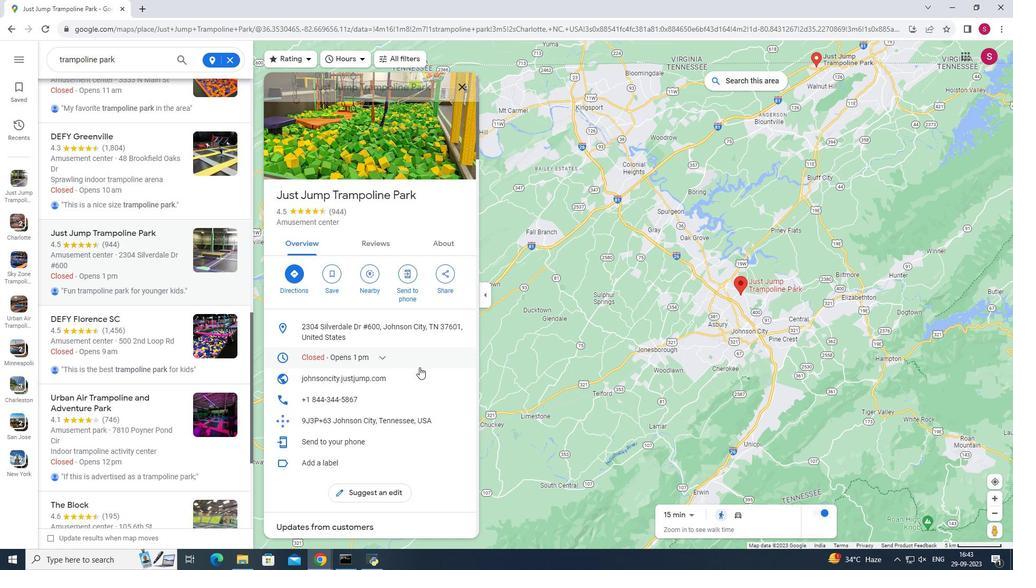
Action: Mouse scrolled (419, 367) with delta (0, 0)
Screenshot: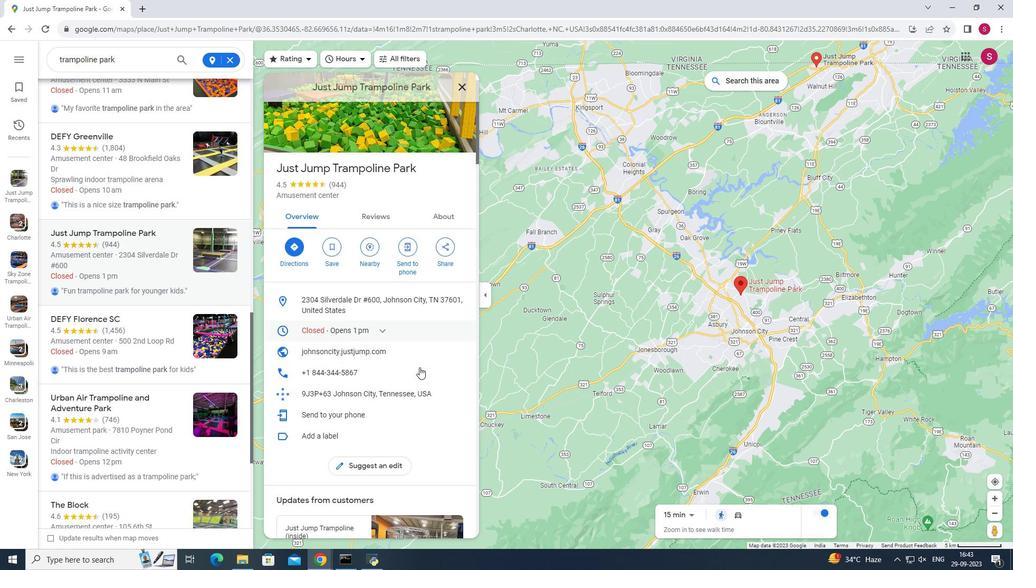
Action: Mouse scrolled (419, 367) with delta (0, 0)
Screenshot: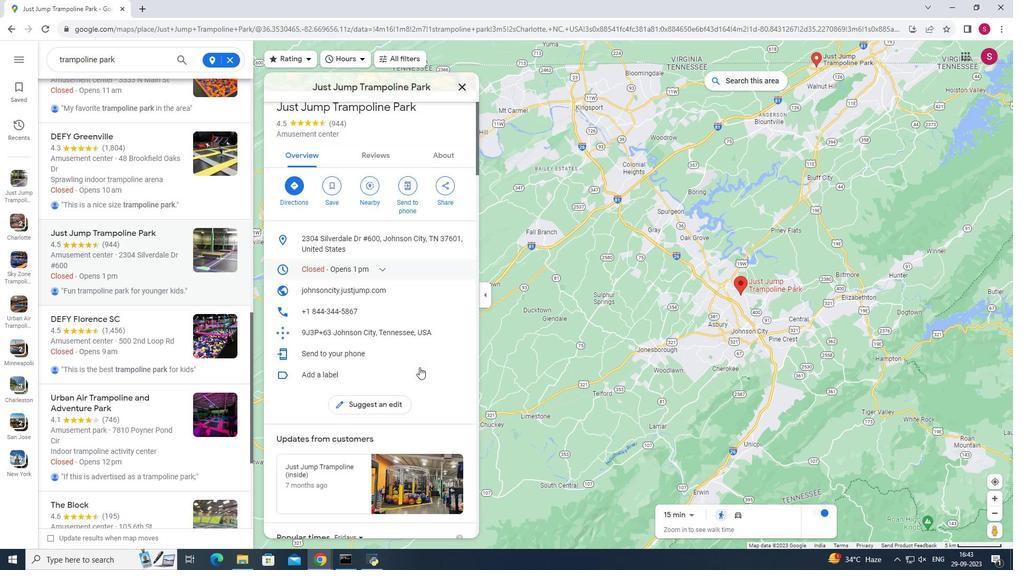 
Action: Mouse scrolled (419, 367) with delta (0, 0)
Screenshot: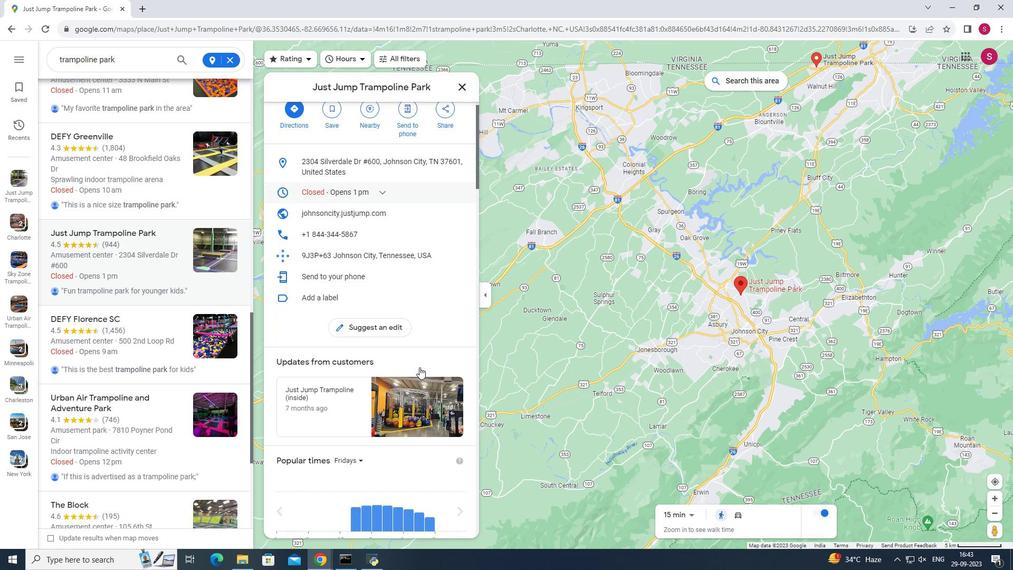 
Action: Mouse moved to (414, 365)
Screenshot: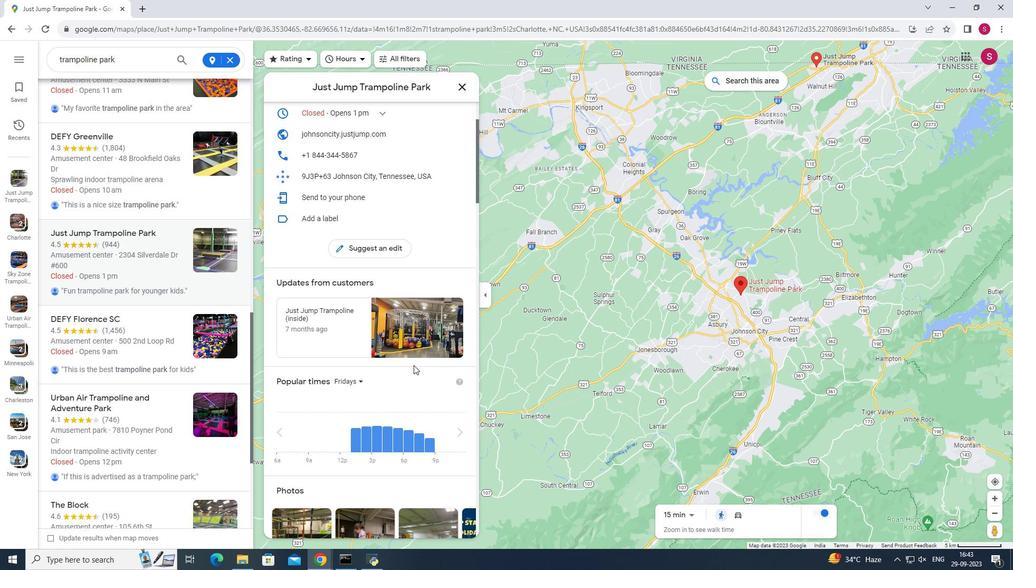 
Action: Mouse scrolled (414, 364) with delta (0, 0)
Screenshot: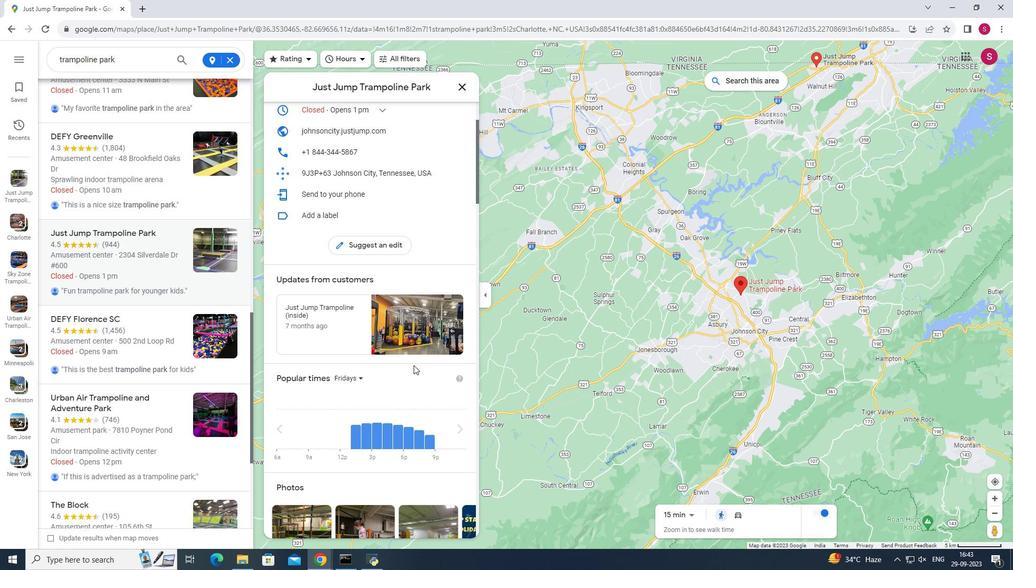 
Action: Mouse scrolled (414, 364) with delta (0, 0)
Screenshot: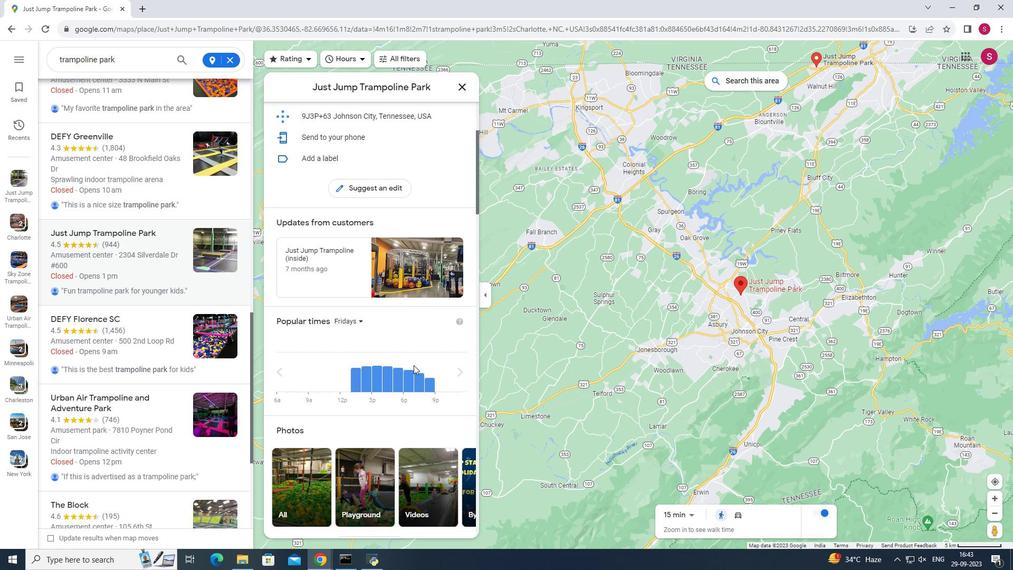 
Action: Mouse scrolled (414, 364) with delta (0, 0)
Screenshot: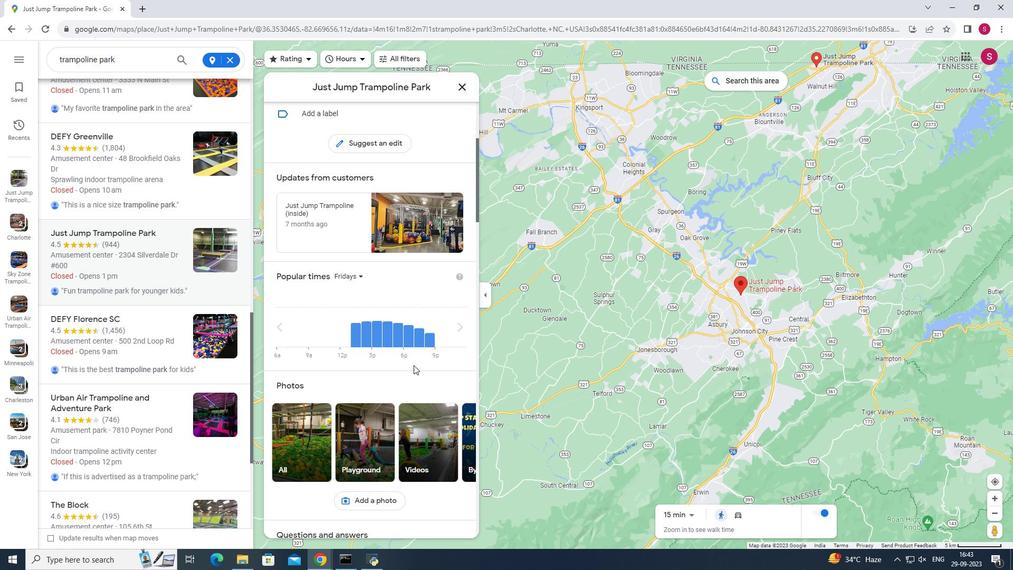 
Action: Mouse scrolled (414, 364) with delta (0, 0)
Screenshot: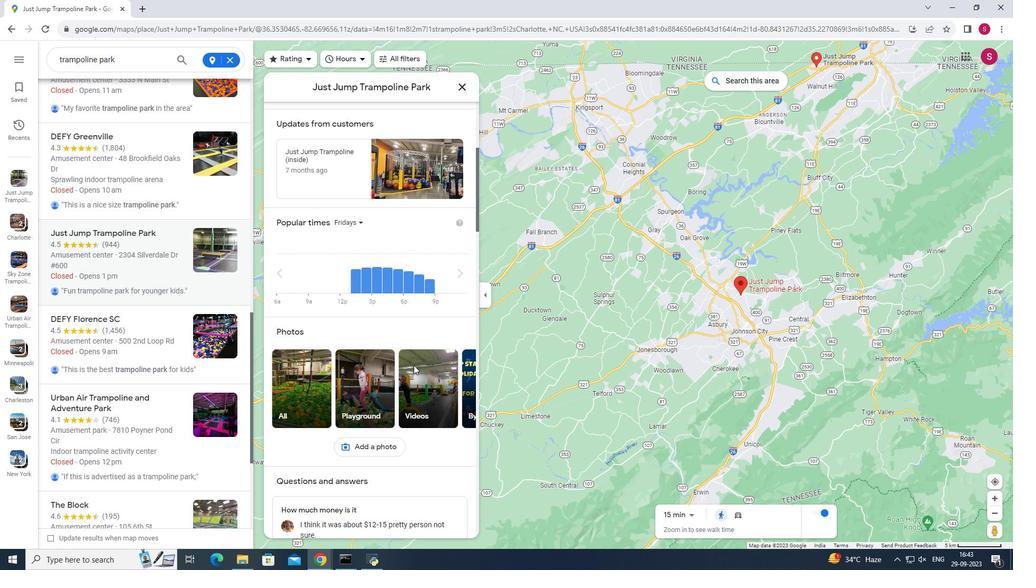 
Action: Mouse scrolled (414, 364) with delta (0, 0)
Screenshot: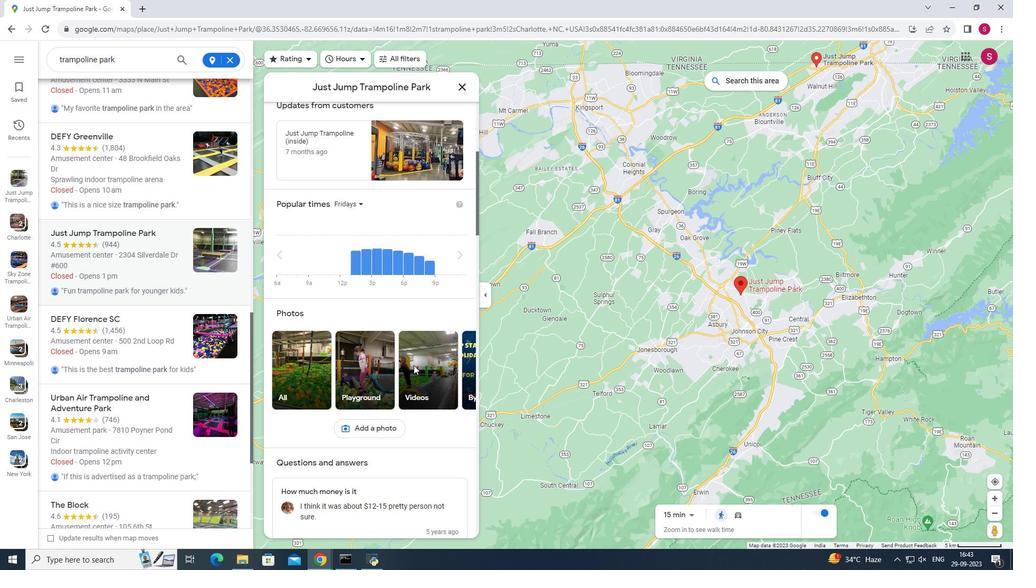 
Action: Mouse scrolled (414, 364) with delta (0, 0)
Screenshot: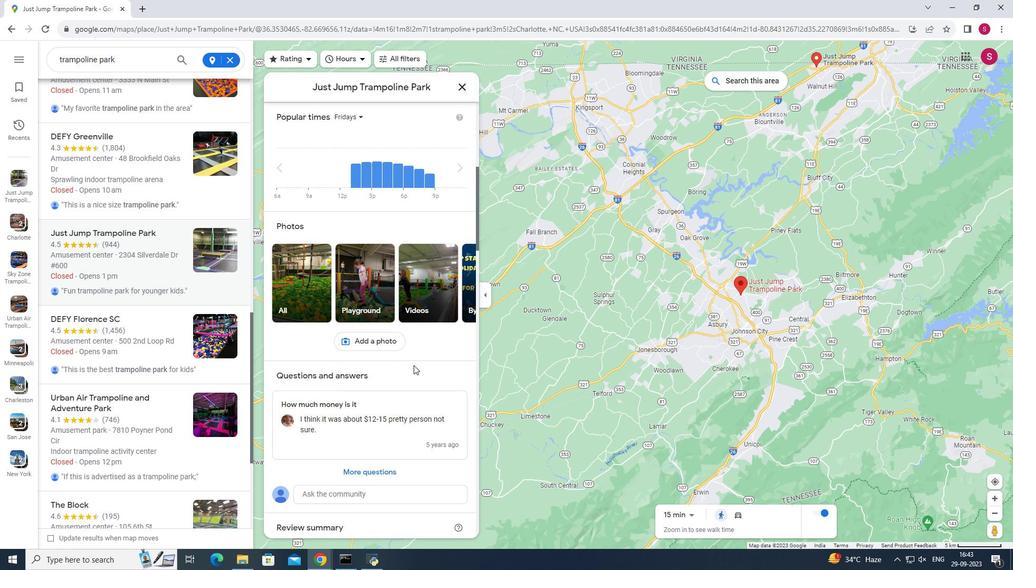 
Action: Mouse scrolled (414, 364) with delta (0, 0)
Screenshot: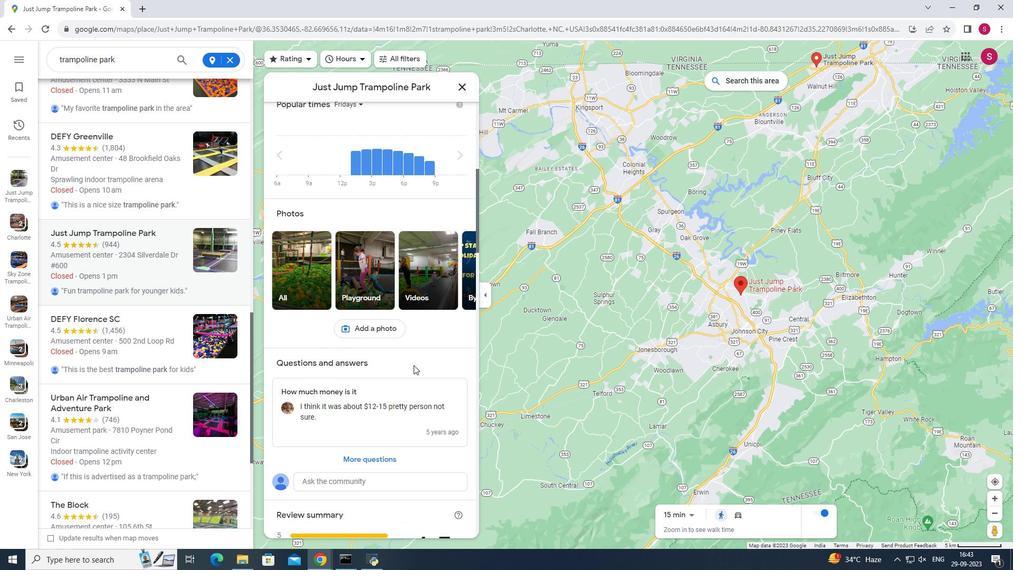 
Action: Mouse scrolled (414, 364) with delta (0, 0)
Screenshot: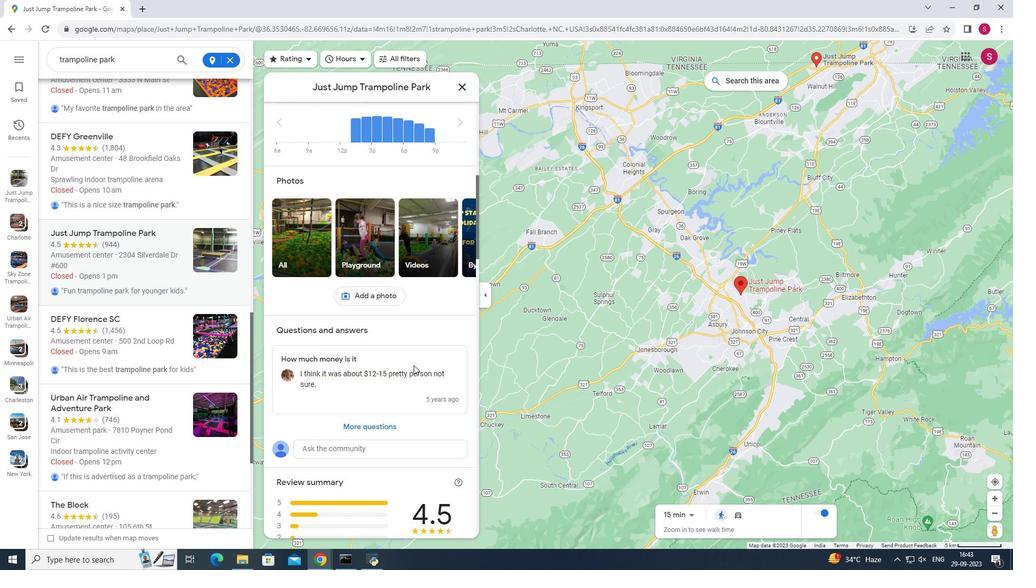 
Action: Mouse scrolled (414, 364) with delta (0, 0)
Screenshot: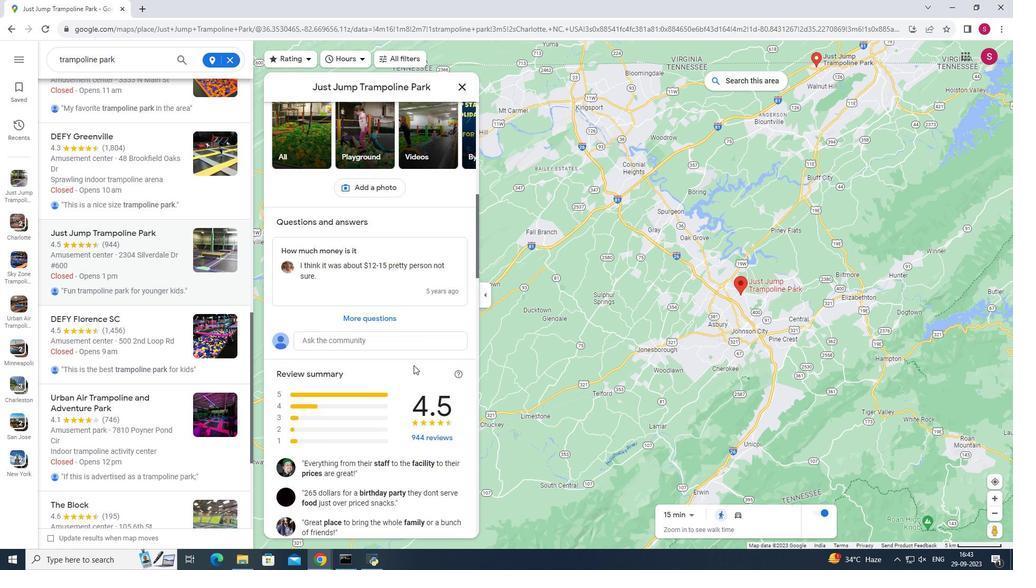 
Action: Mouse scrolled (414, 364) with delta (0, 0)
Screenshot: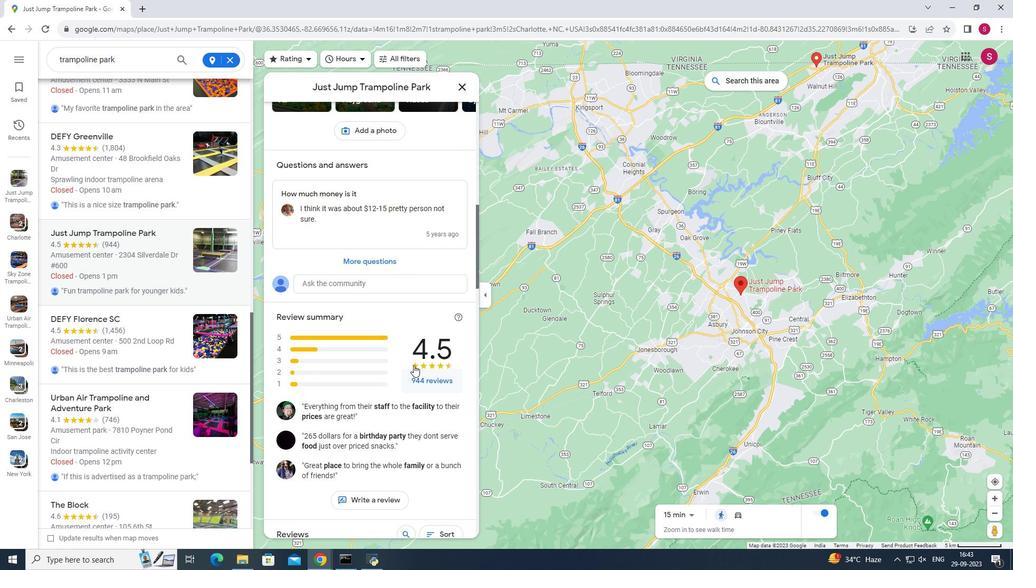 
Action: Mouse scrolled (414, 364) with delta (0, 0)
Screenshot: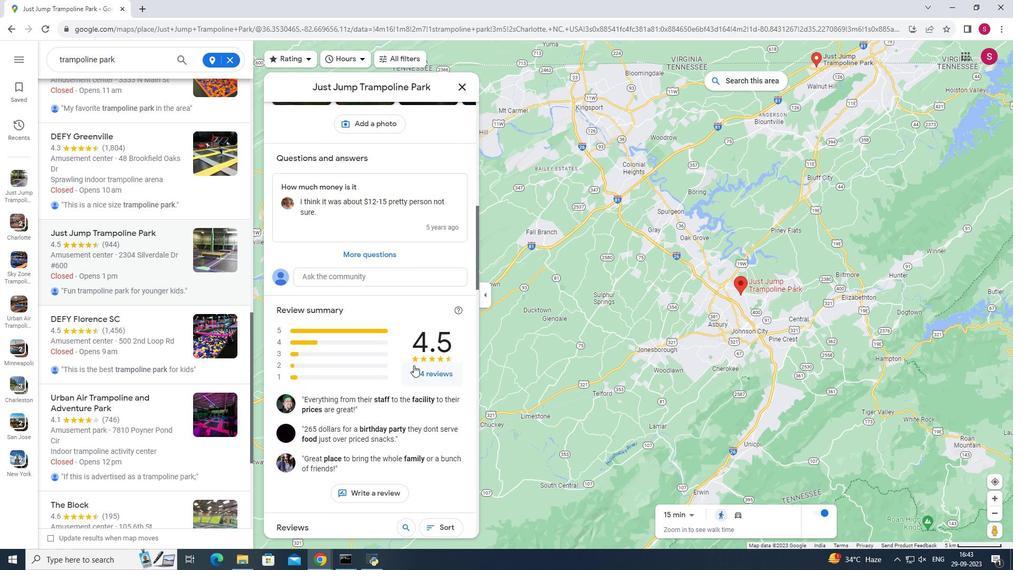 
Action: Mouse scrolled (414, 364) with delta (0, 0)
Screenshot: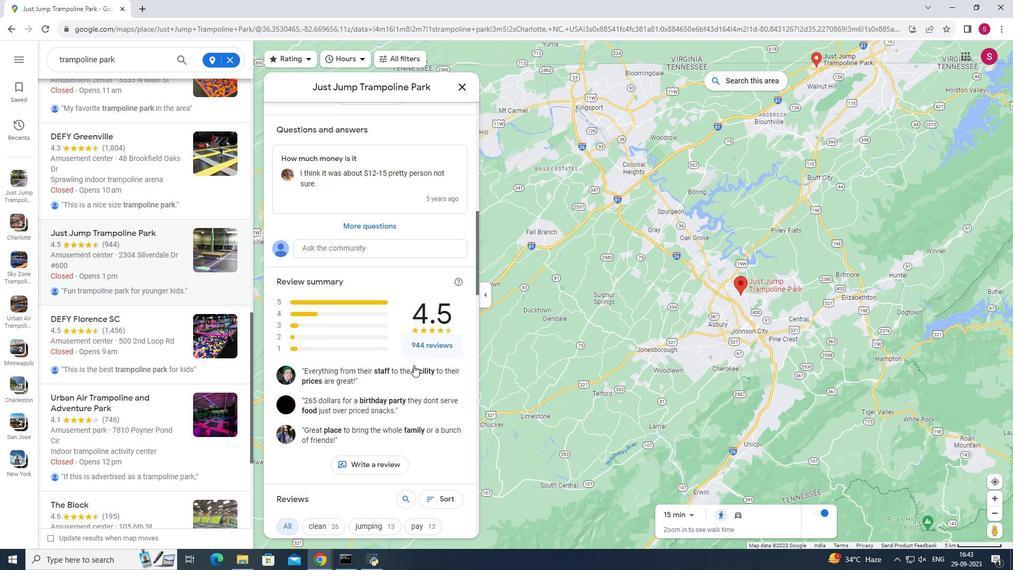 
Action: Mouse scrolled (414, 365) with delta (0, 0)
Screenshot: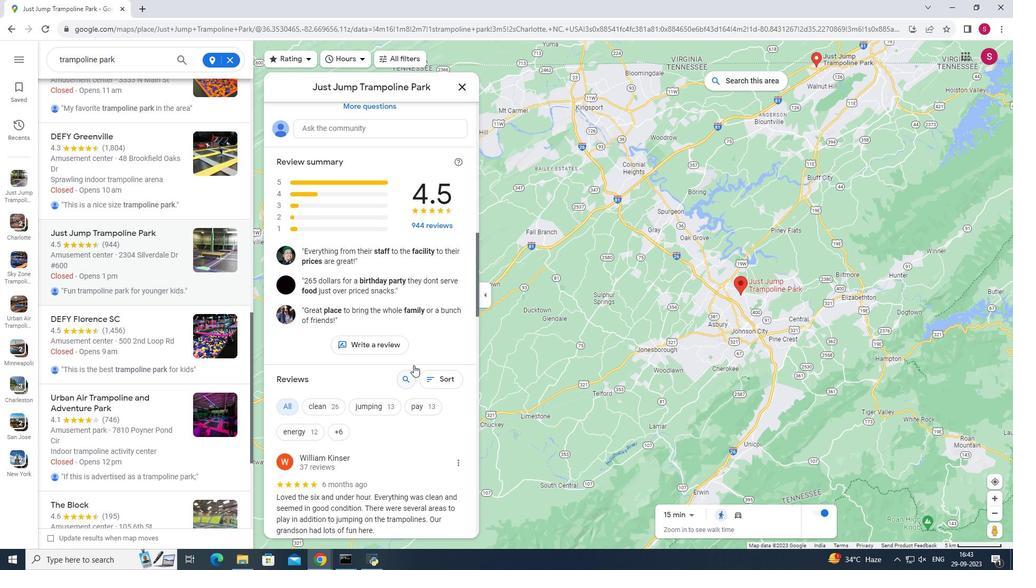 
Action: Mouse scrolled (414, 365) with delta (0, 0)
Screenshot: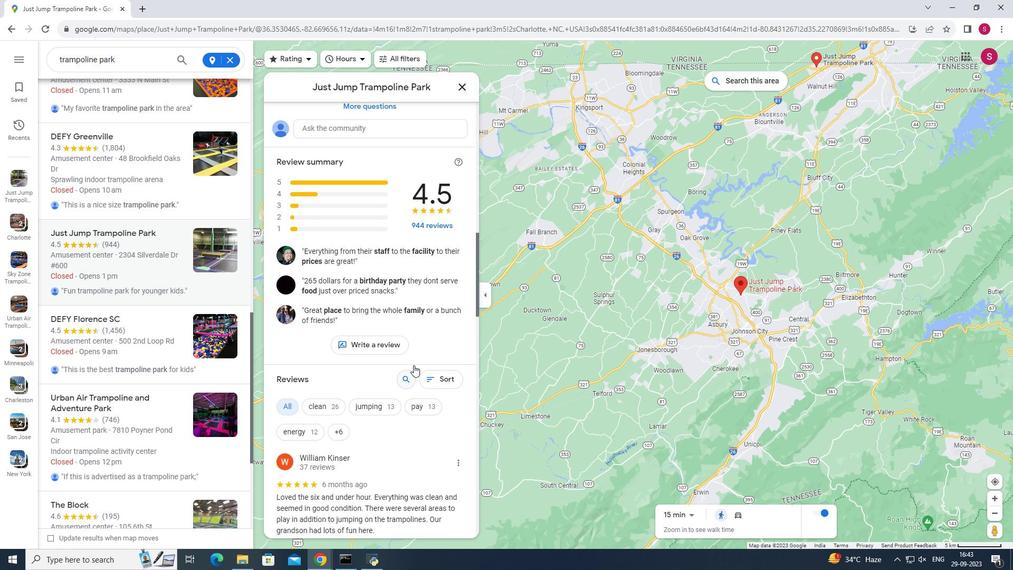 
Action: Mouse scrolled (414, 365) with delta (0, 0)
Screenshot: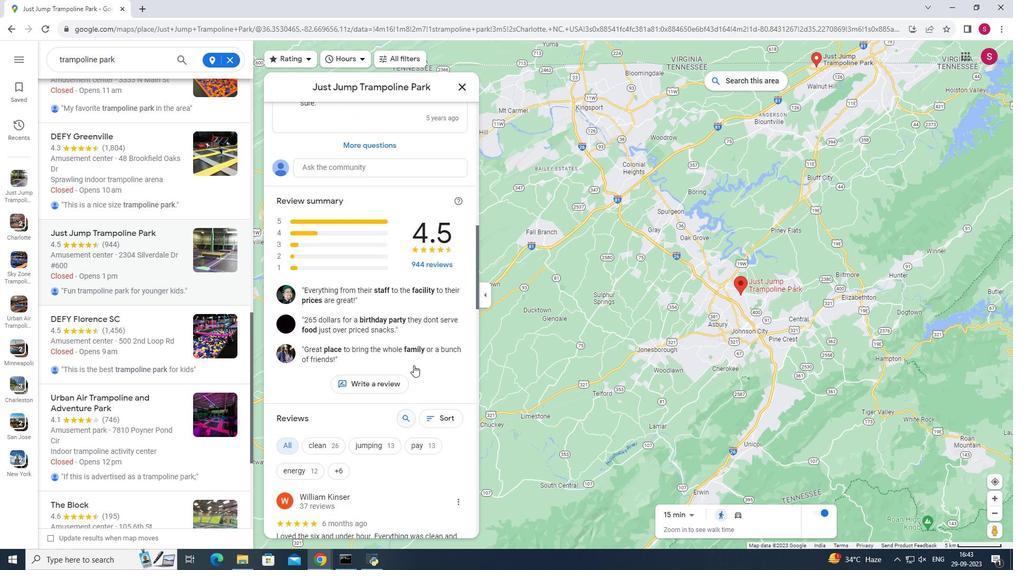 
Action: Mouse scrolled (414, 365) with delta (0, 0)
Screenshot: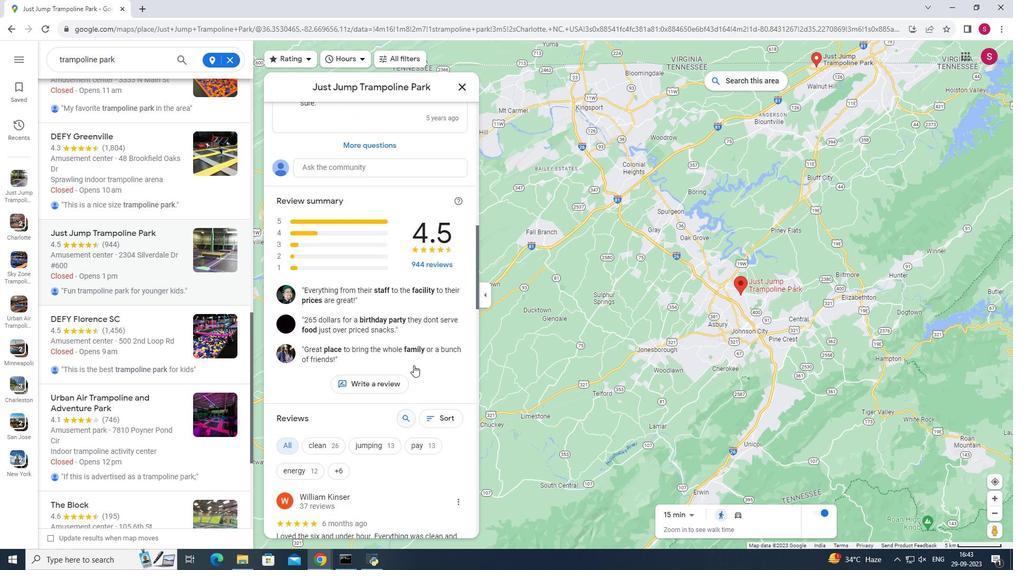 
Action: Mouse scrolled (414, 365) with delta (0, 0)
Screenshot: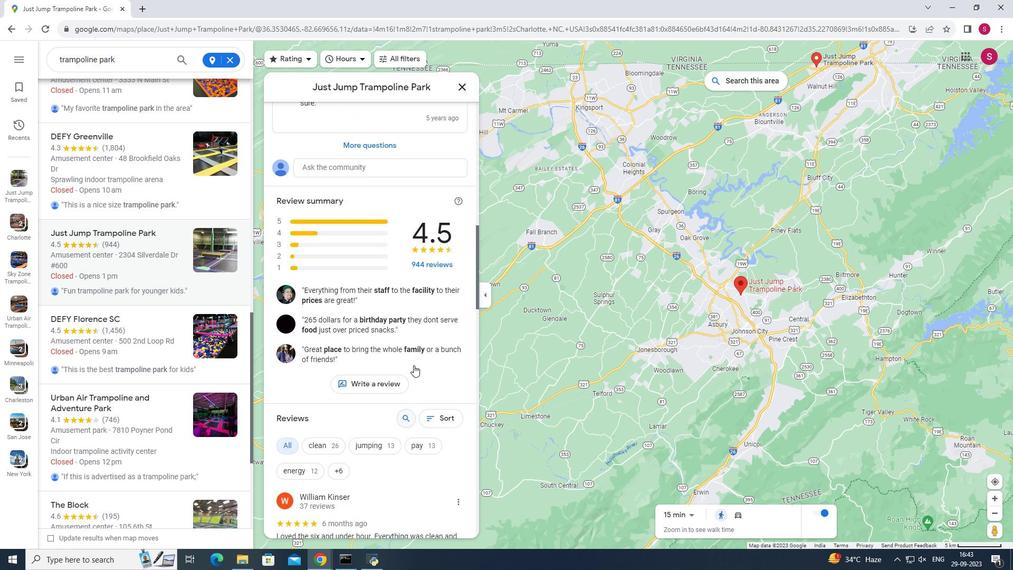 
Action: Mouse scrolled (414, 365) with delta (0, 0)
Screenshot: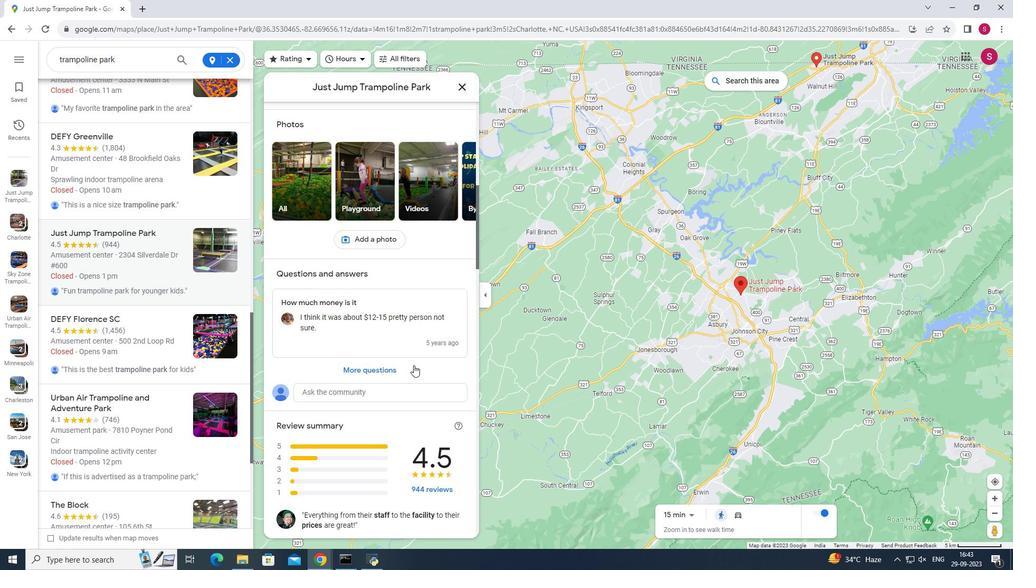 
Action: Mouse scrolled (414, 365) with delta (0, 0)
Screenshot: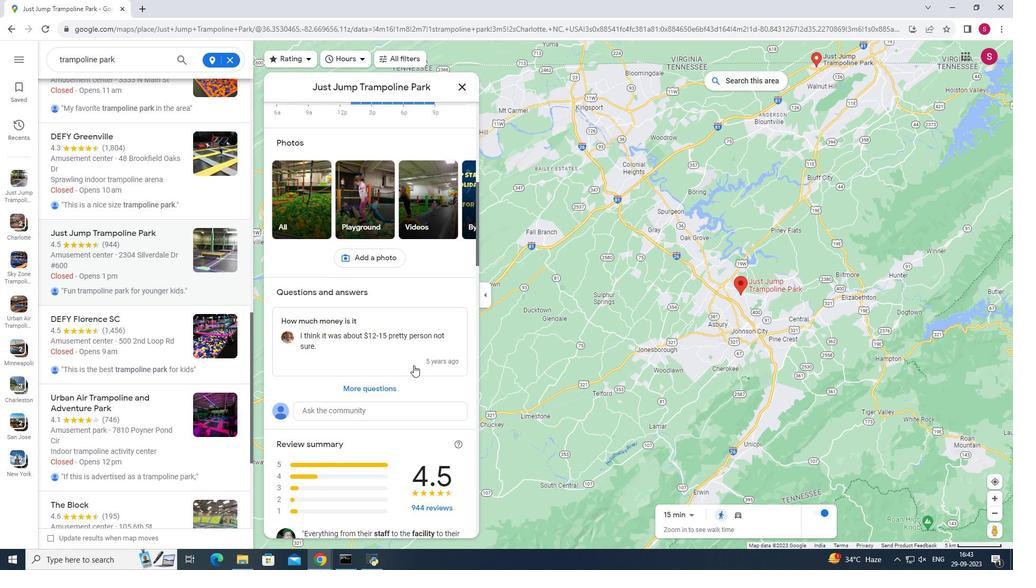 
Action: Mouse scrolled (414, 365) with delta (0, 0)
Screenshot: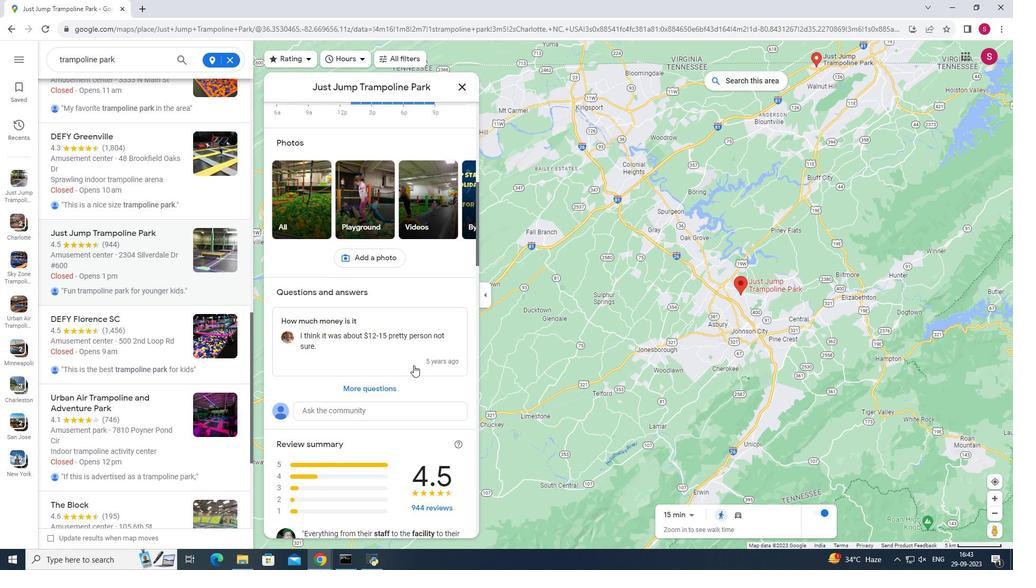 
Action: Mouse scrolled (414, 365) with delta (0, 0)
Screenshot: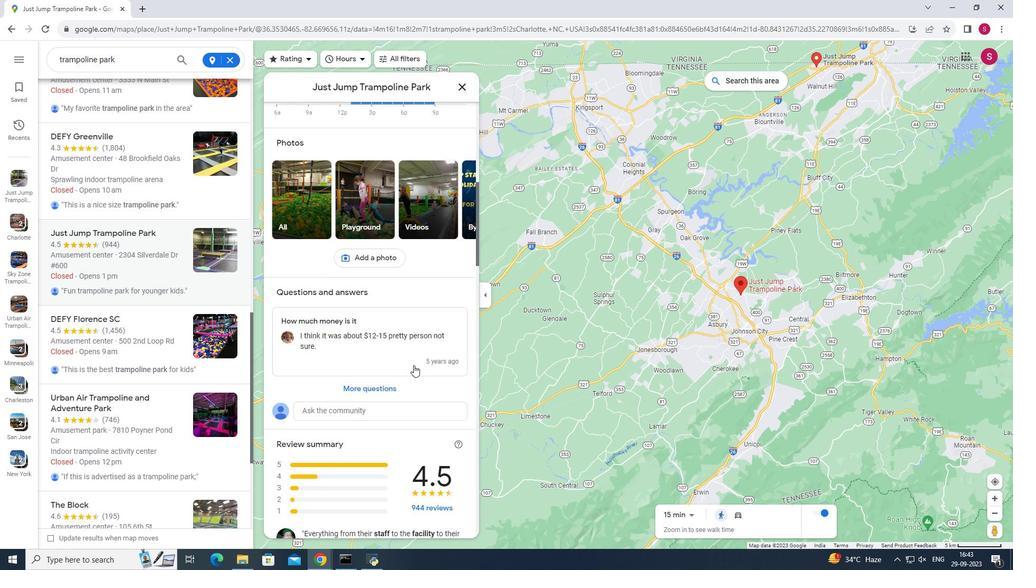 
Action: Mouse scrolled (414, 365) with delta (0, 0)
Screenshot: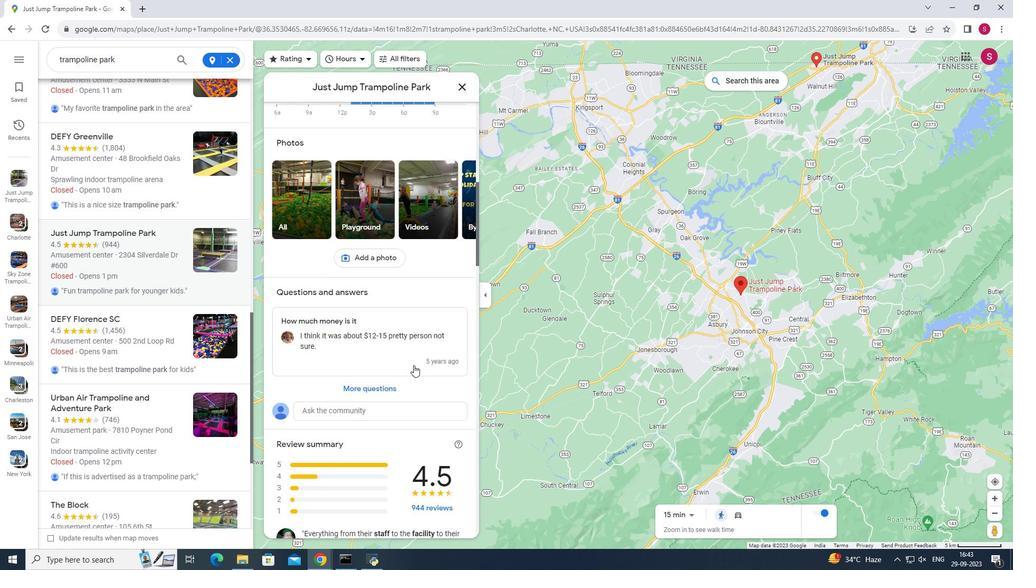 
Action: Mouse scrolled (414, 365) with delta (0, 0)
Screenshot: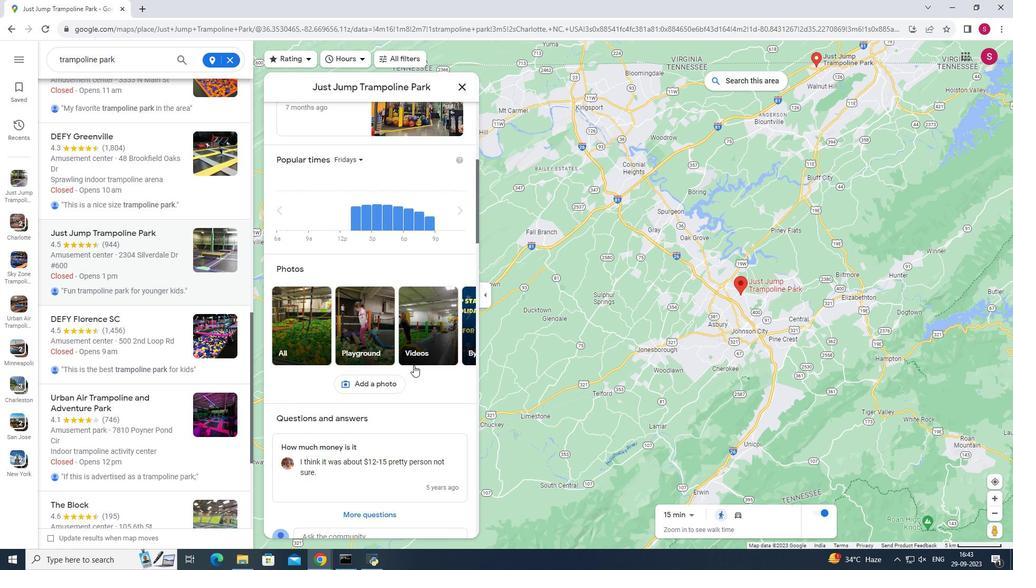 
Action: Mouse scrolled (414, 365) with delta (0, 0)
Screenshot: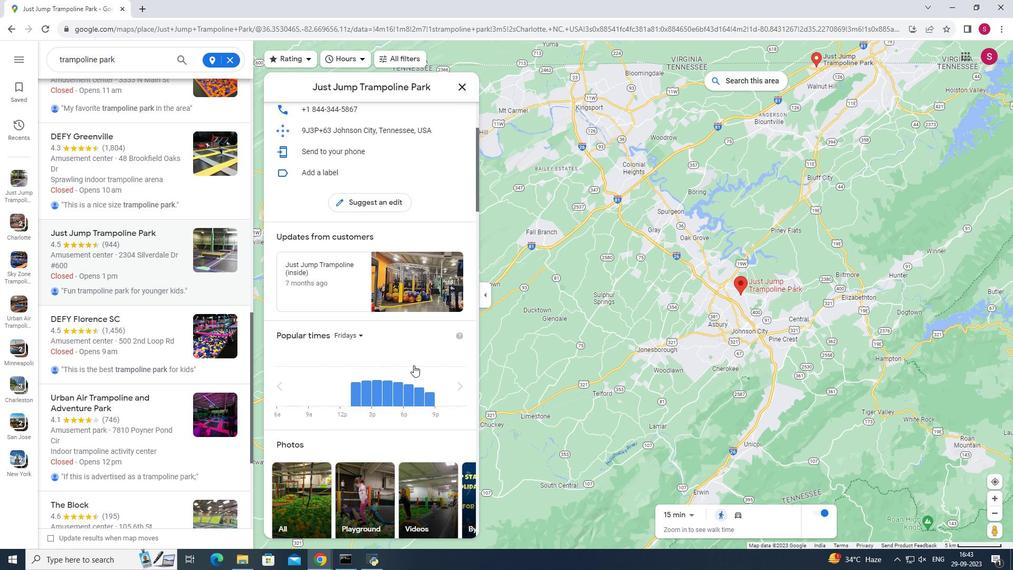 
Action: Mouse scrolled (414, 365) with delta (0, 0)
Screenshot: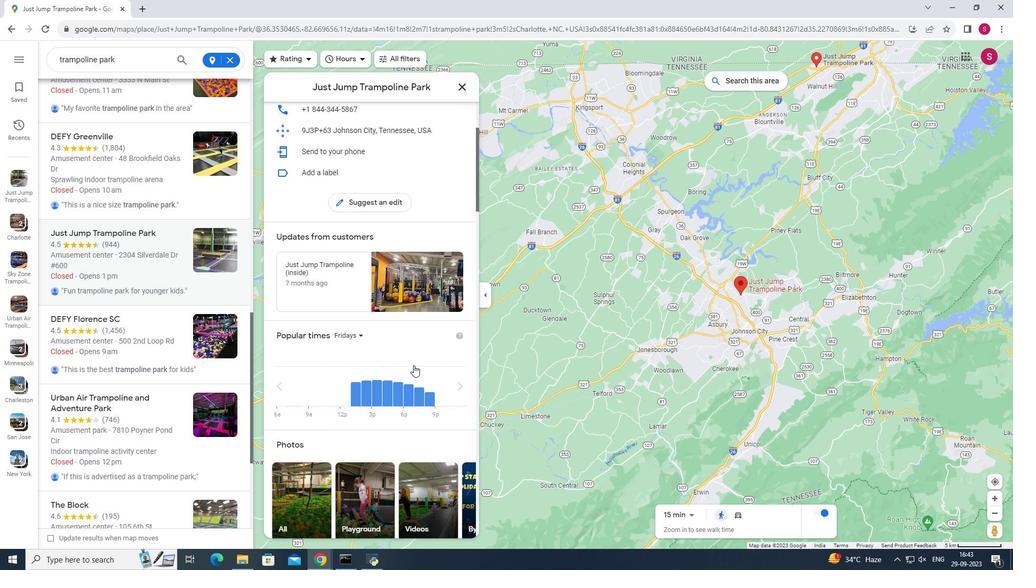 
Action: Mouse scrolled (414, 365) with delta (0, 0)
Screenshot: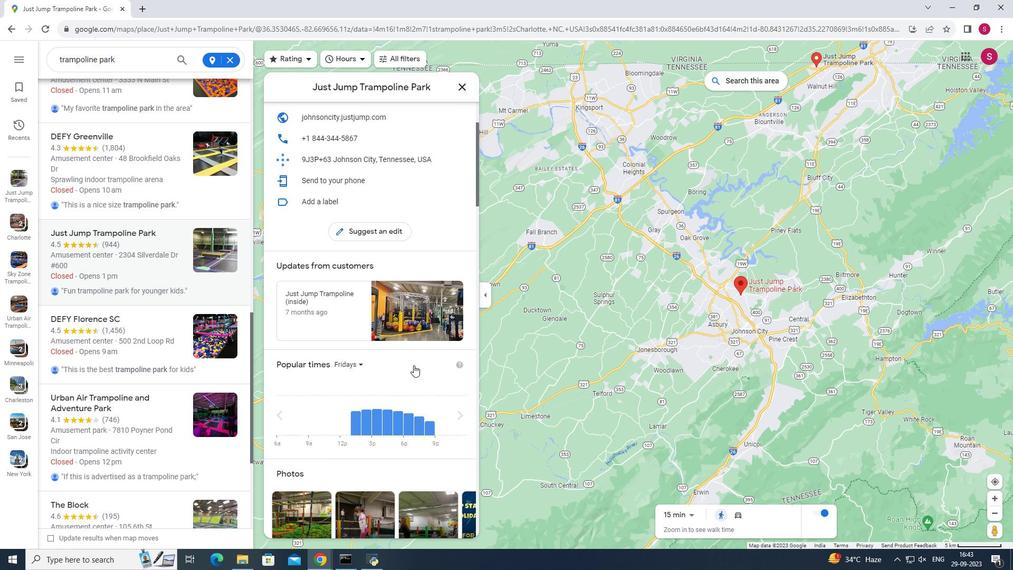 
Action: Mouse scrolled (414, 365) with delta (0, 0)
Screenshot: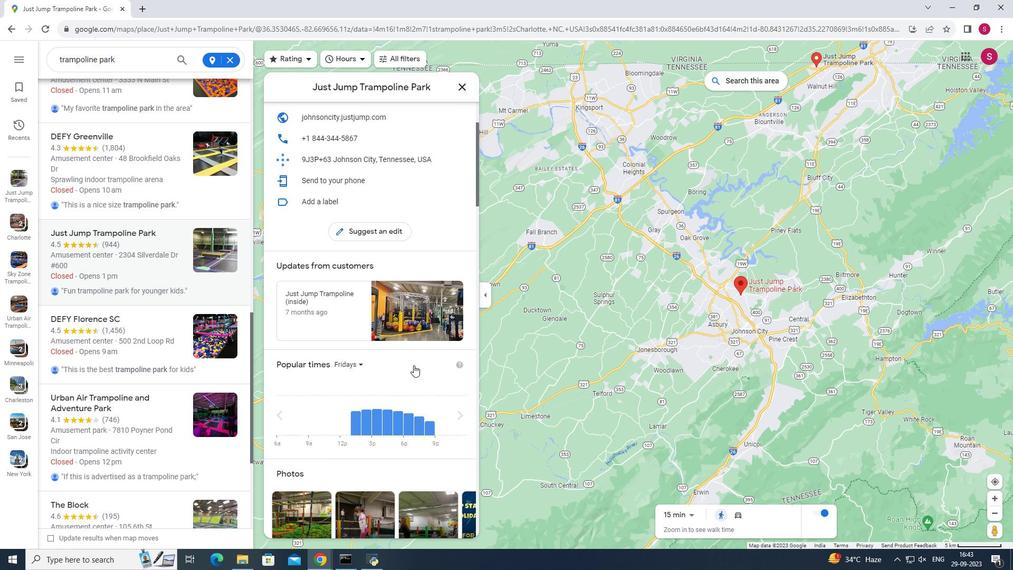 
Action: Mouse scrolled (414, 365) with delta (0, 0)
Screenshot: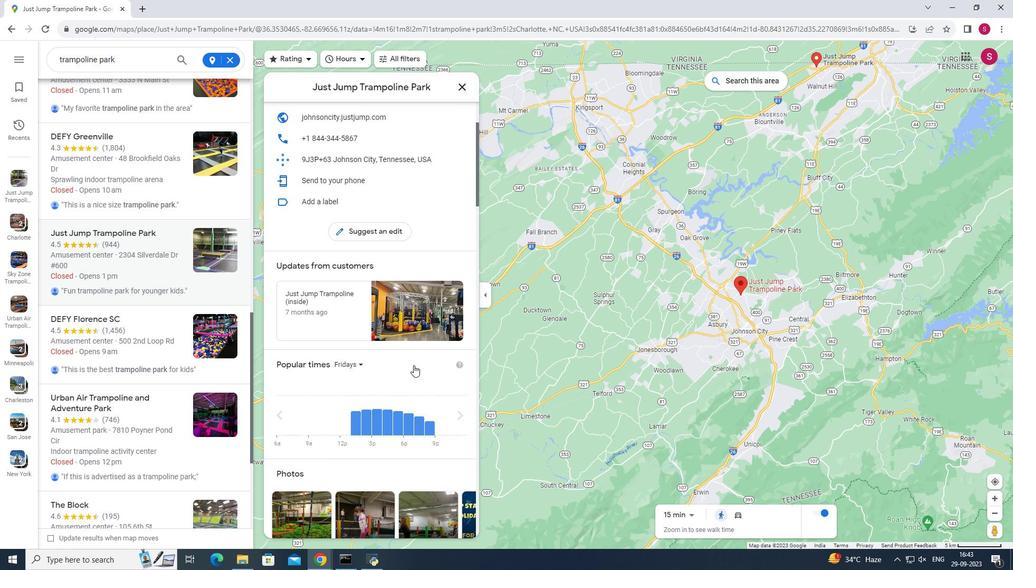 
Action: Mouse scrolled (414, 365) with delta (0, 0)
Screenshot: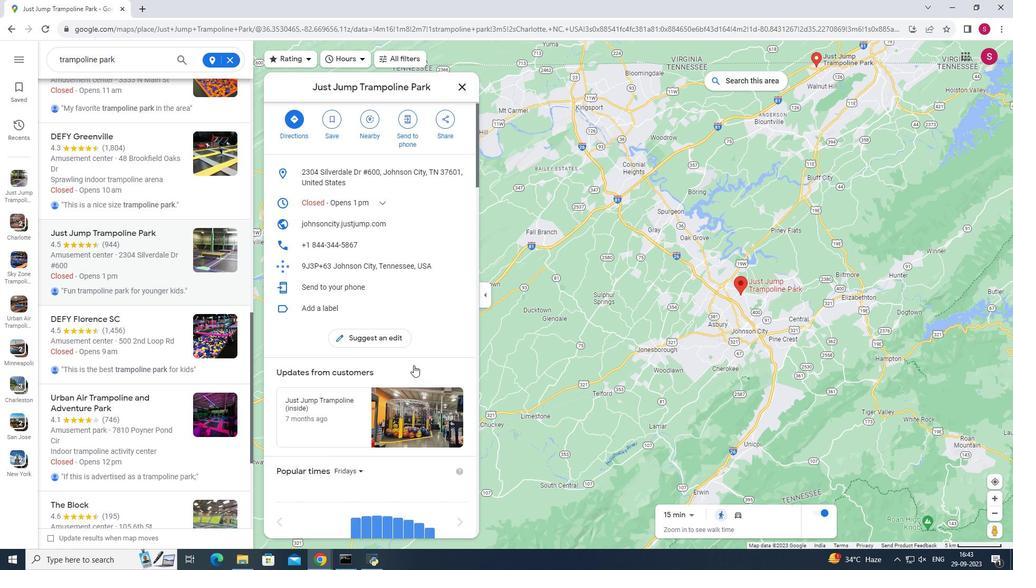 
Action: Mouse scrolled (414, 365) with delta (0, 0)
Screenshot: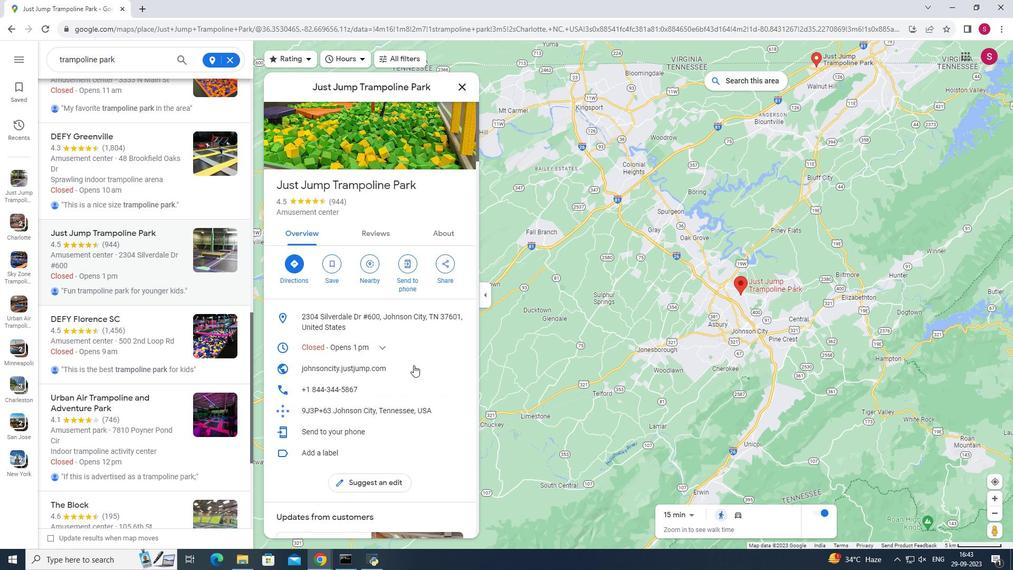 
Action: Mouse moved to (378, 265)
Screenshot: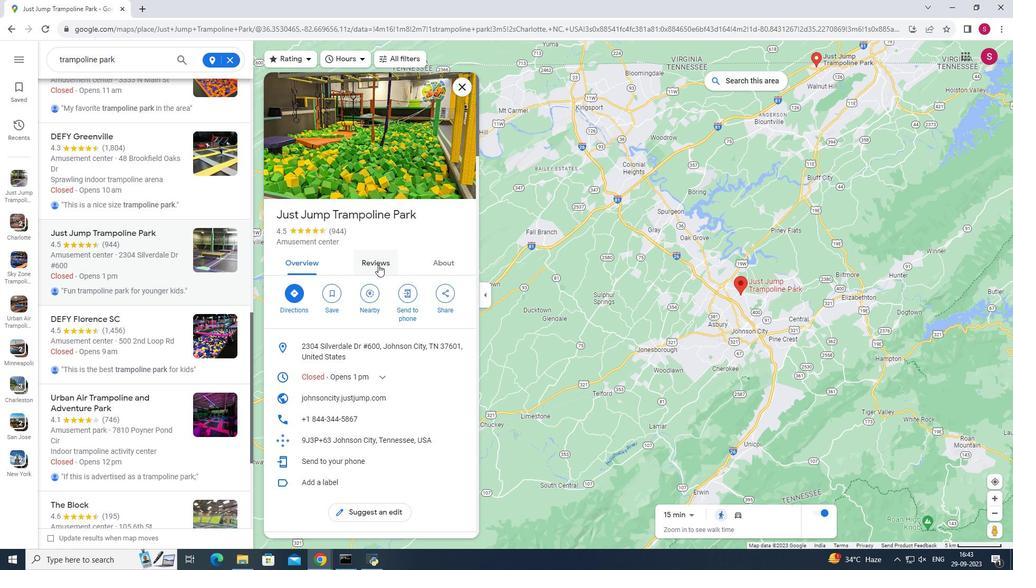
Action: Mouse pressed left at (378, 265)
Screenshot: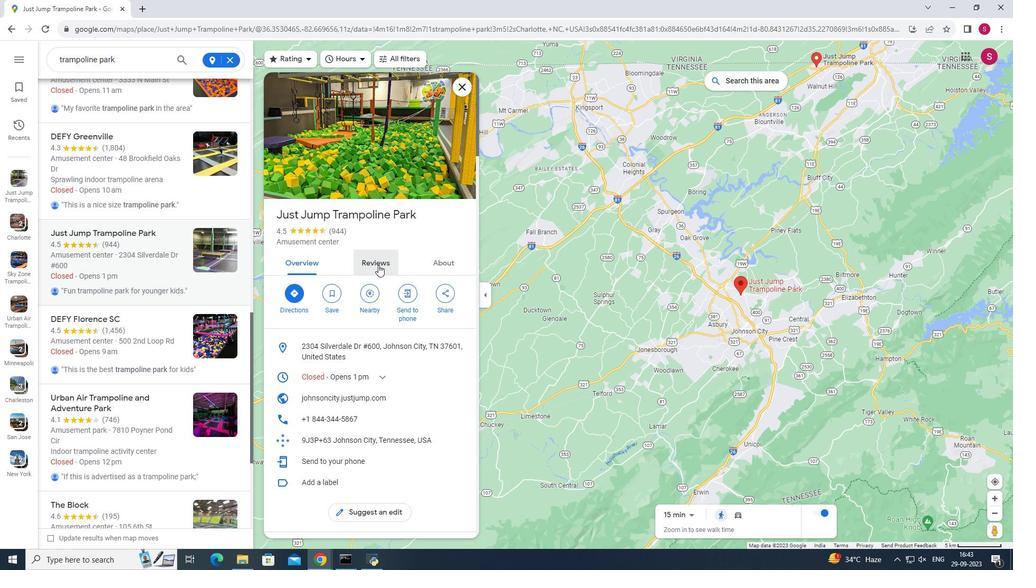 
Action: Mouse moved to (393, 297)
Screenshot: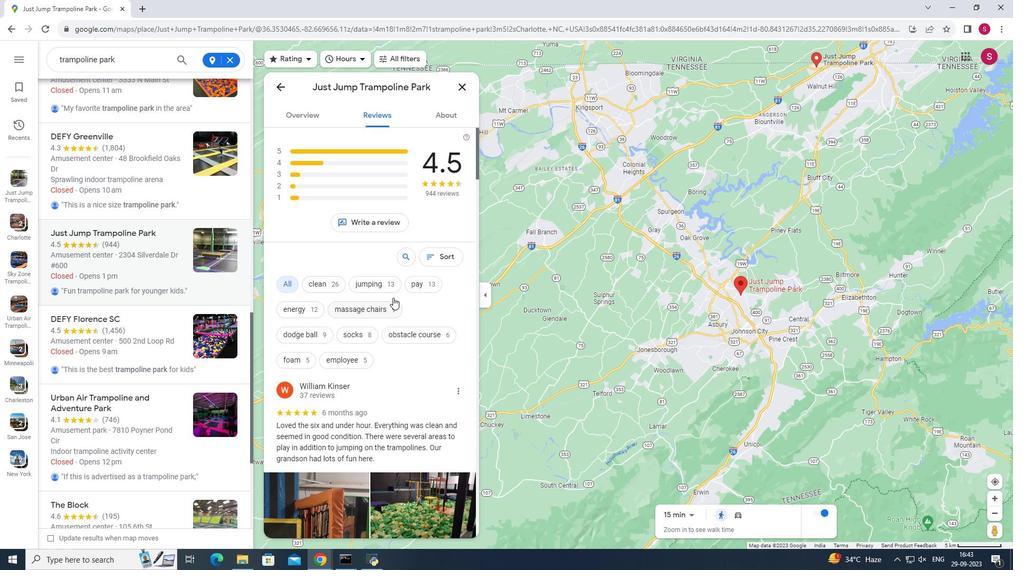 
Action: Mouse scrolled (393, 297) with delta (0, 0)
Screenshot: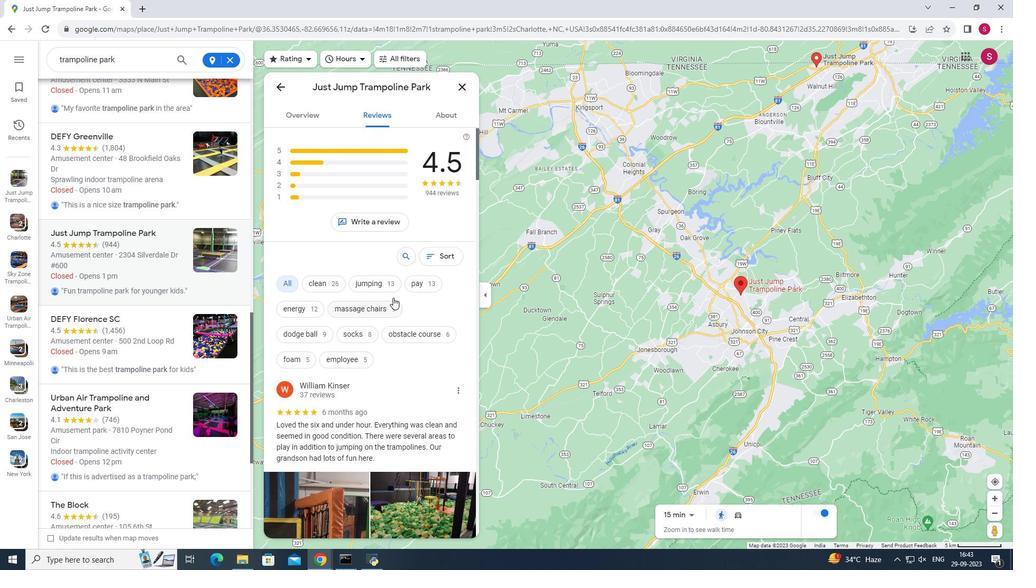
Action: Mouse scrolled (393, 297) with delta (0, 0)
Screenshot: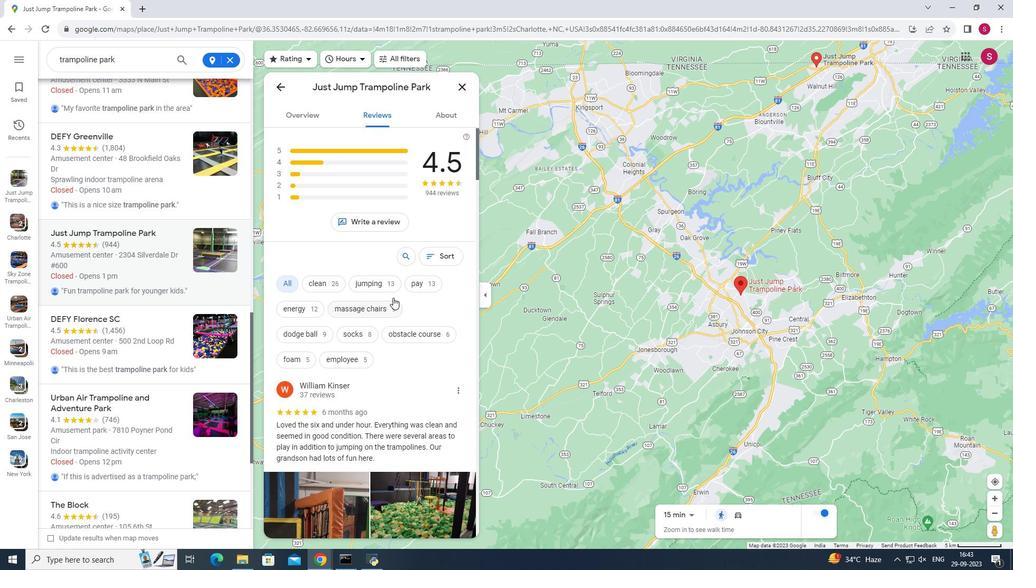 
Action: Mouse scrolled (393, 297) with delta (0, 0)
Screenshot: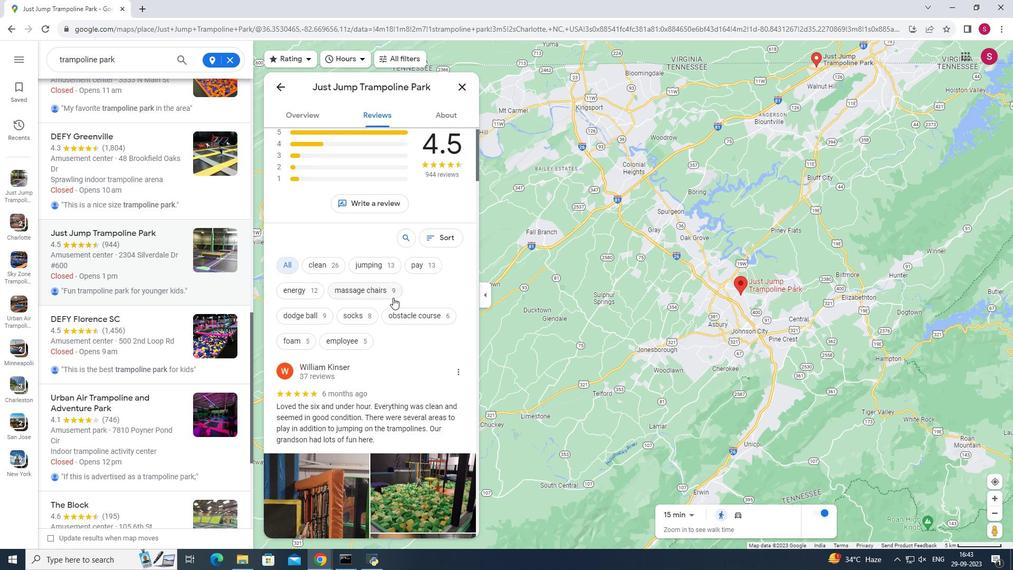 
Action: Mouse scrolled (393, 297) with delta (0, 0)
Screenshot: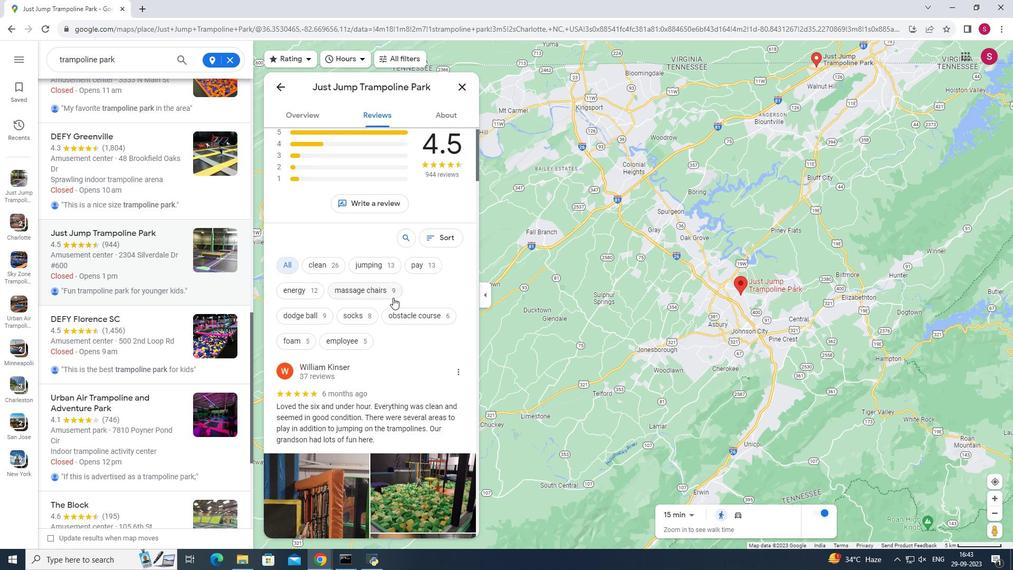 
Action: Mouse scrolled (393, 297) with delta (0, 0)
Screenshot: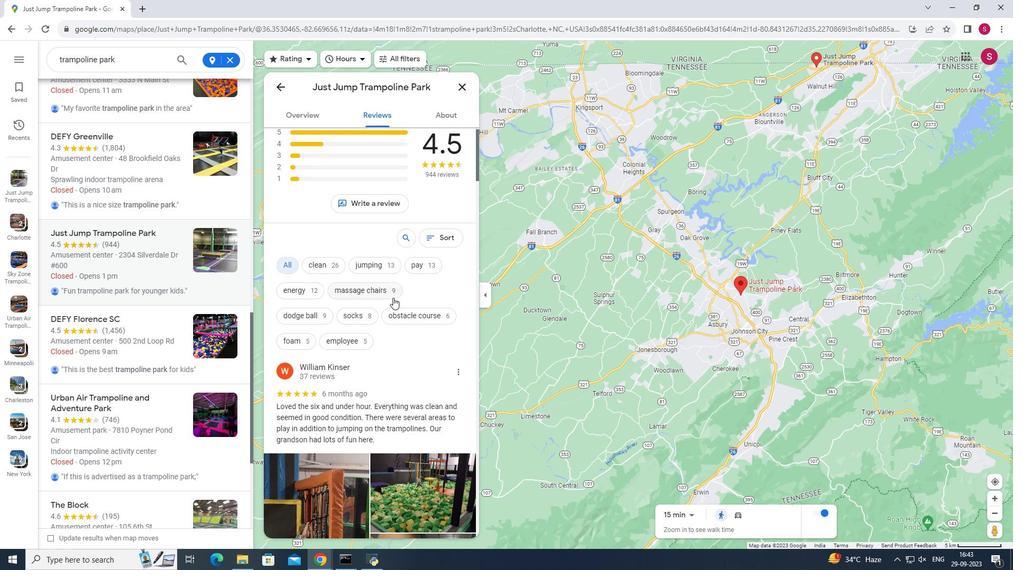 
Action: Mouse scrolled (393, 297) with delta (0, 0)
Screenshot: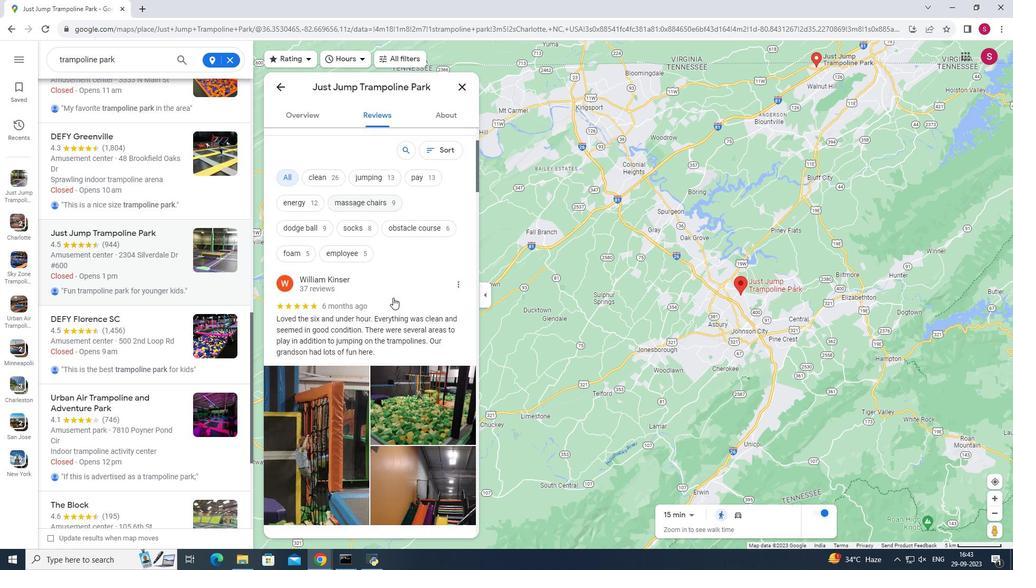
Action: Mouse moved to (395, 298)
Screenshot: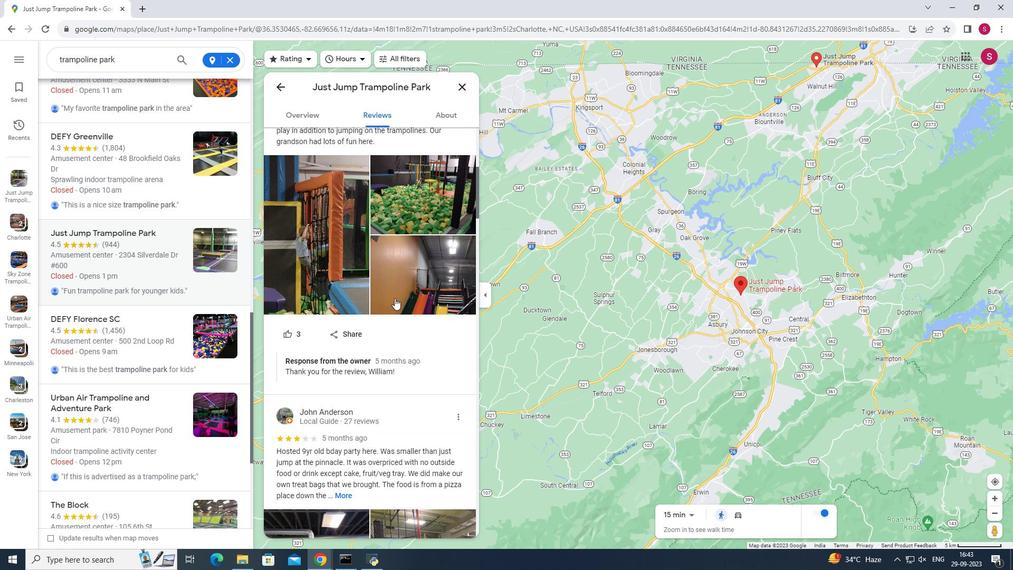 
Action: Mouse scrolled (395, 297) with delta (0, 0)
Screenshot: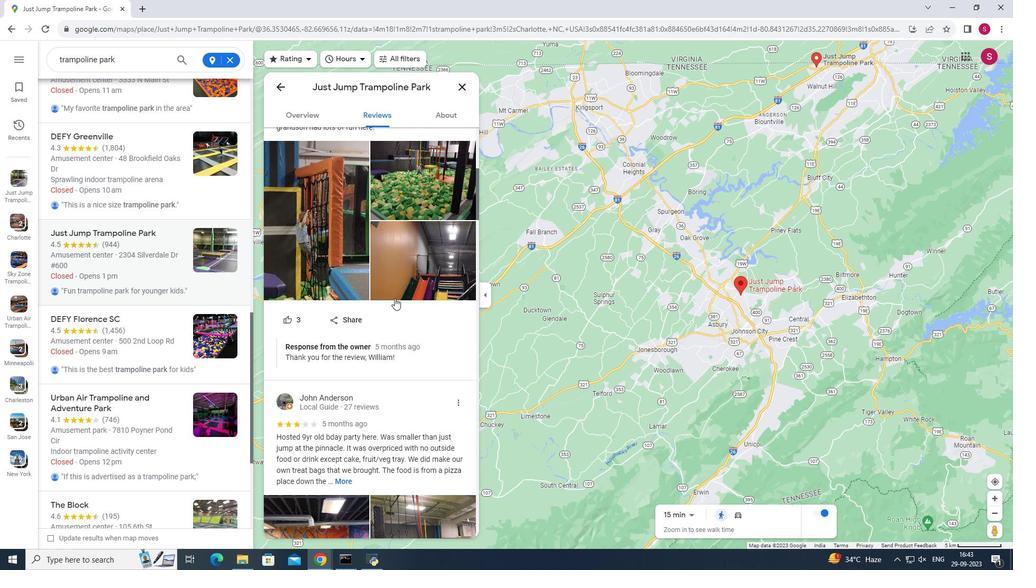 
Action: Mouse scrolled (395, 297) with delta (0, 0)
Screenshot: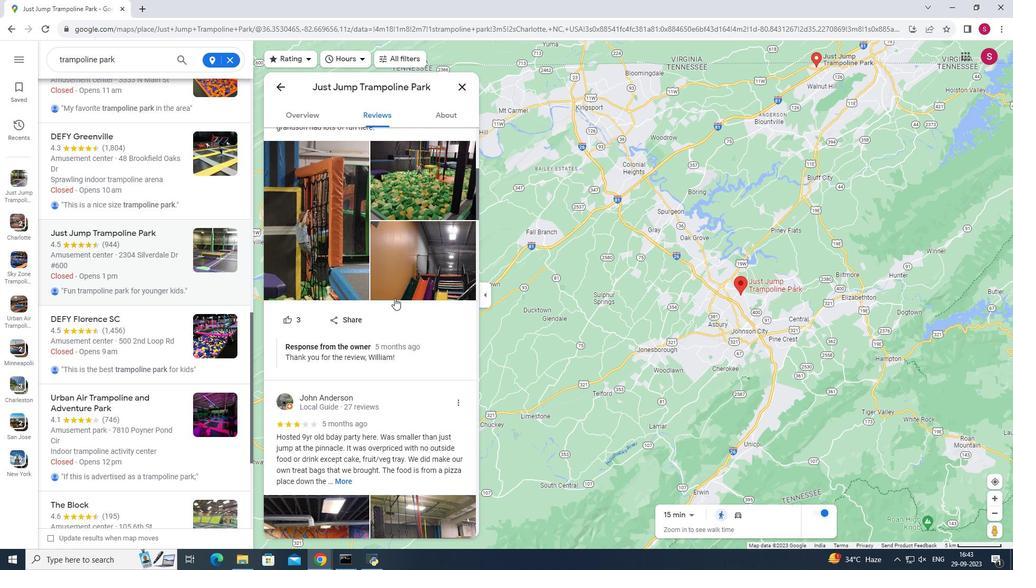 
Action: Mouse scrolled (395, 297) with delta (0, 0)
Screenshot: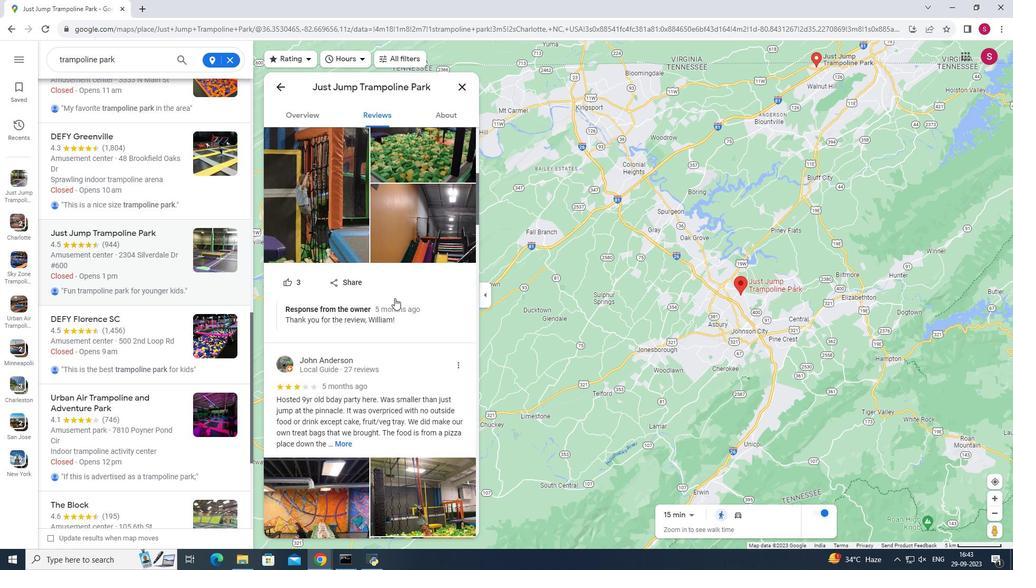 
Action: Mouse scrolled (395, 297) with delta (0, 0)
Screenshot: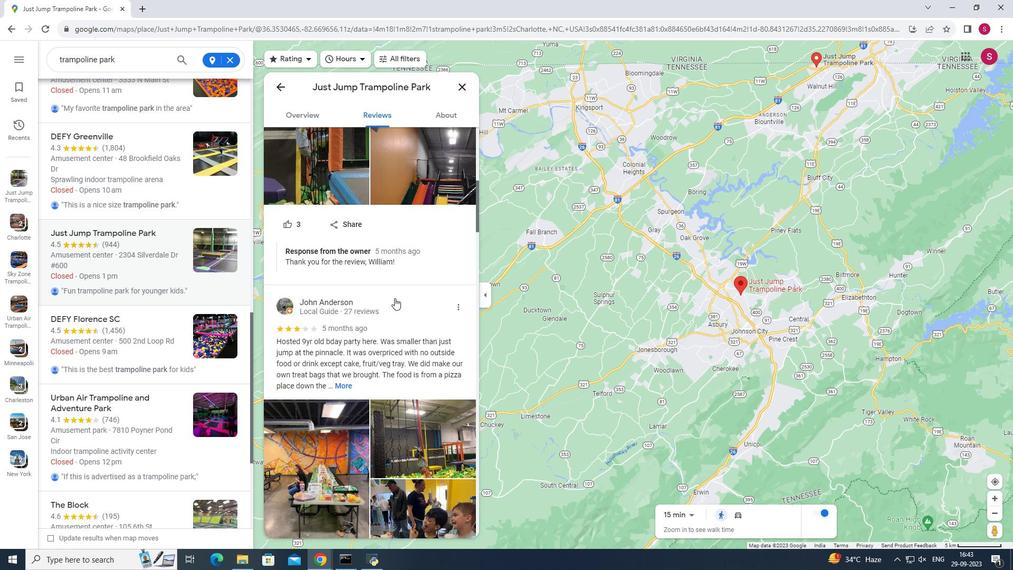 
Action: Mouse moved to (395, 298)
Screenshot: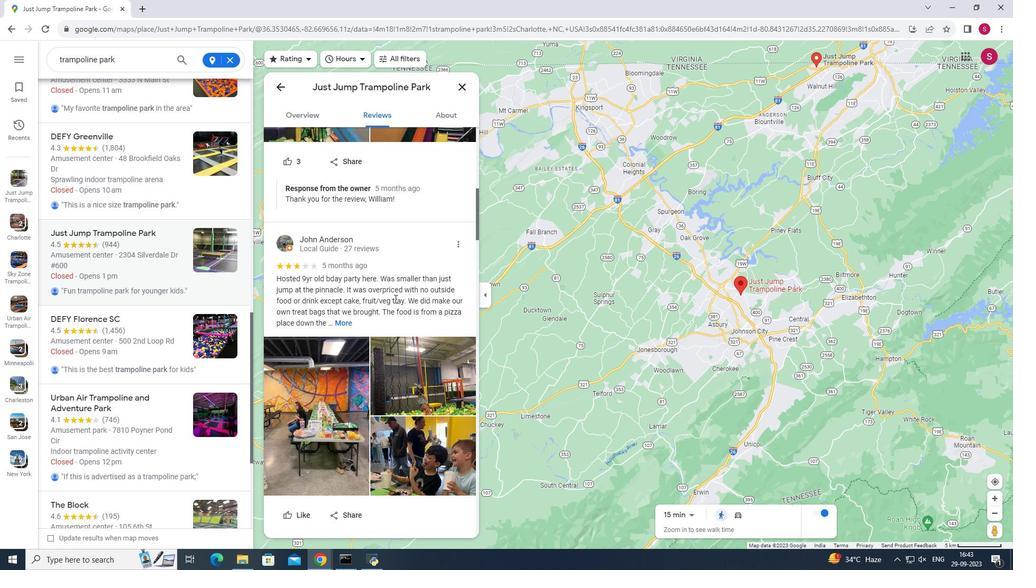 
Action: Mouse scrolled (395, 298) with delta (0, 0)
Screenshot: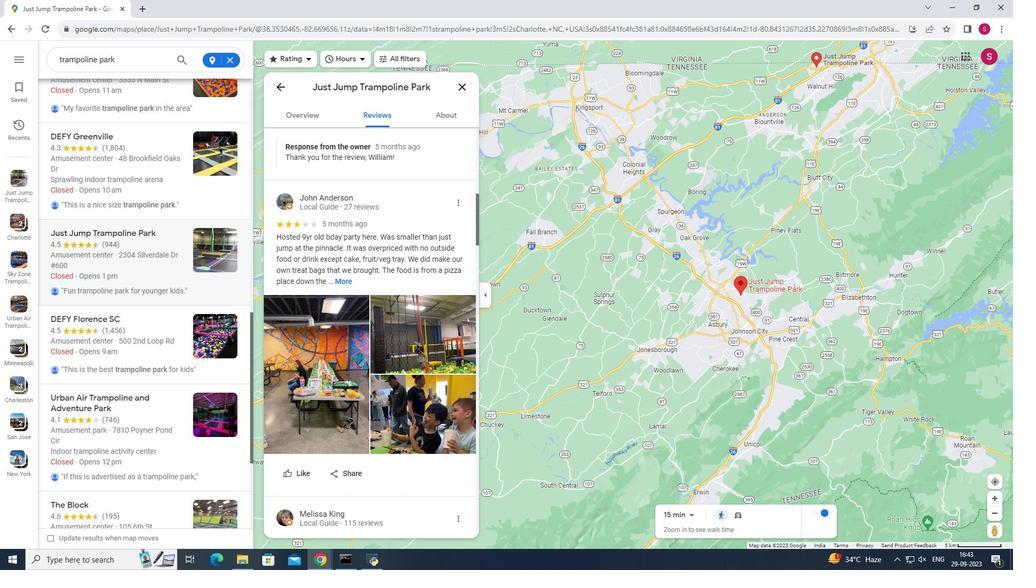 
Action: Mouse scrolled (395, 298) with delta (0, 0)
Screenshot: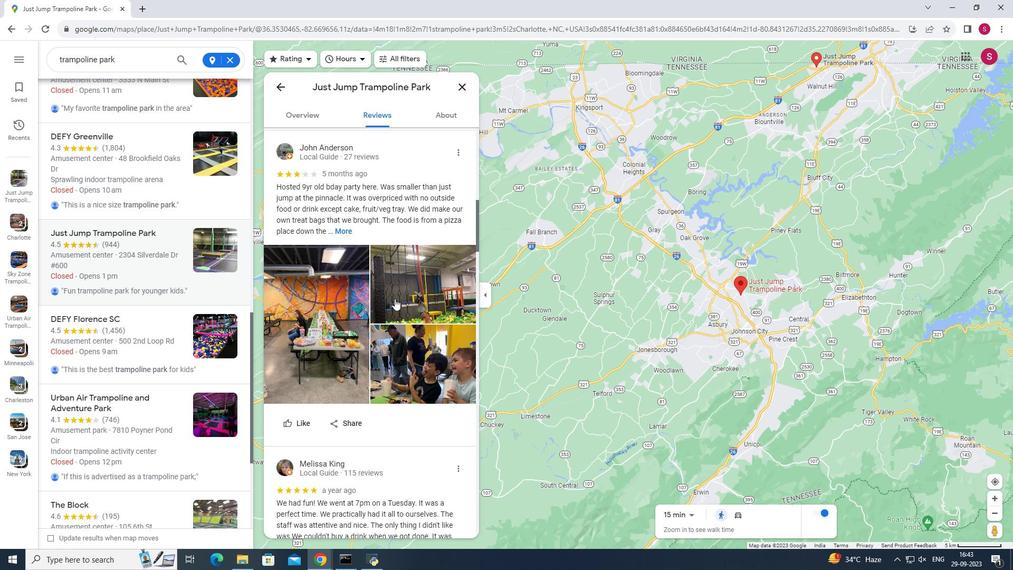 
Action: Mouse scrolled (395, 298) with delta (0, 0)
Screenshot: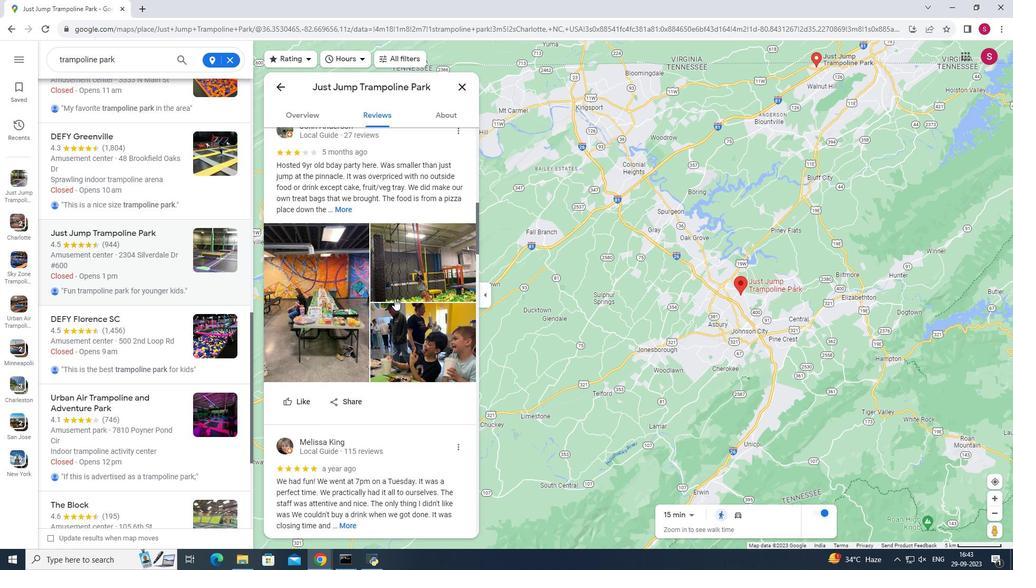 
Action: Mouse scrolled (395, 298) with delta (0, 0)
Screenshot: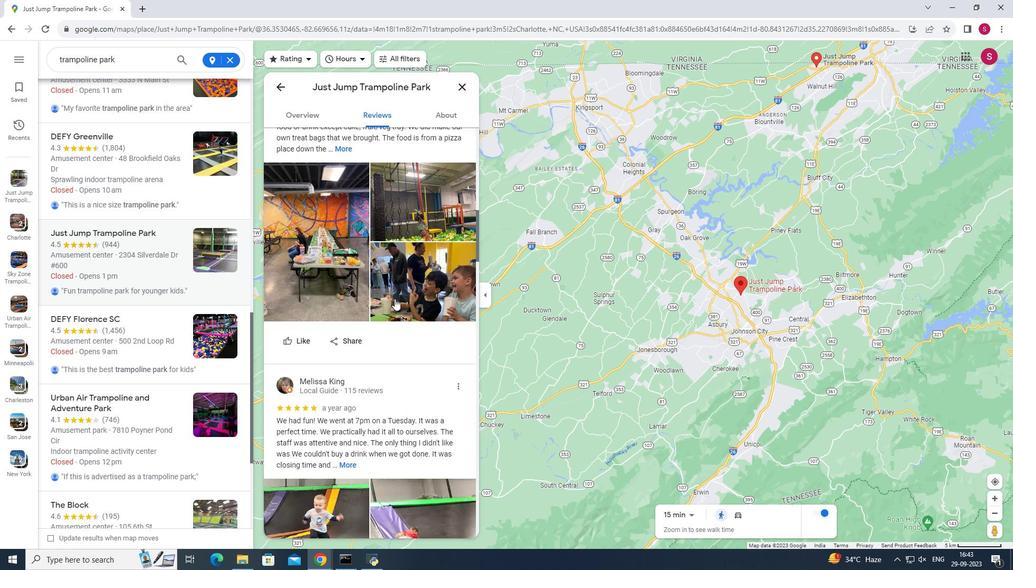 
Action: Mouse moved to (395, 298)
Screenshot: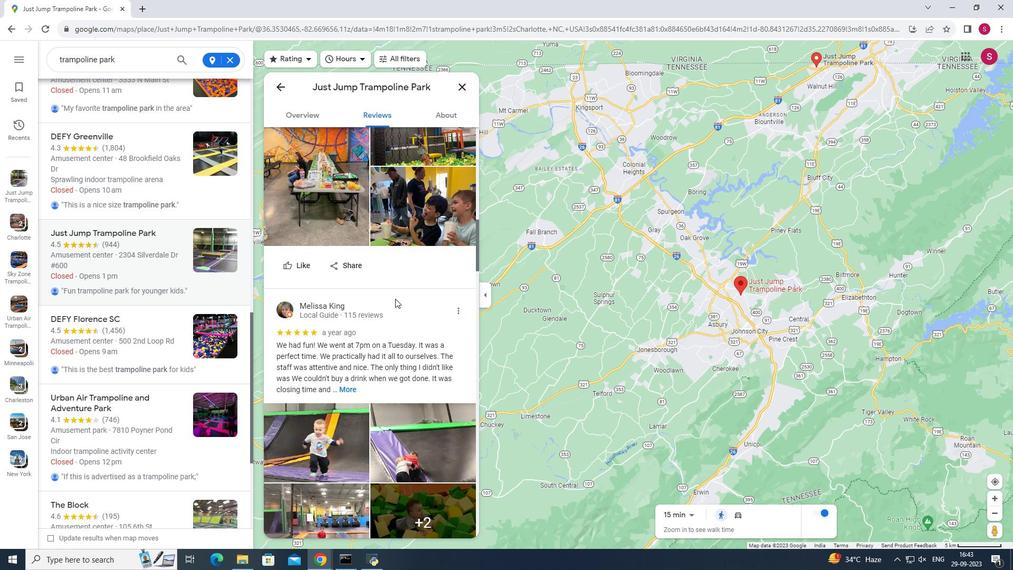 
Action: Mouse scrolled (395, 298) with delta (0, 0)
Screenshot: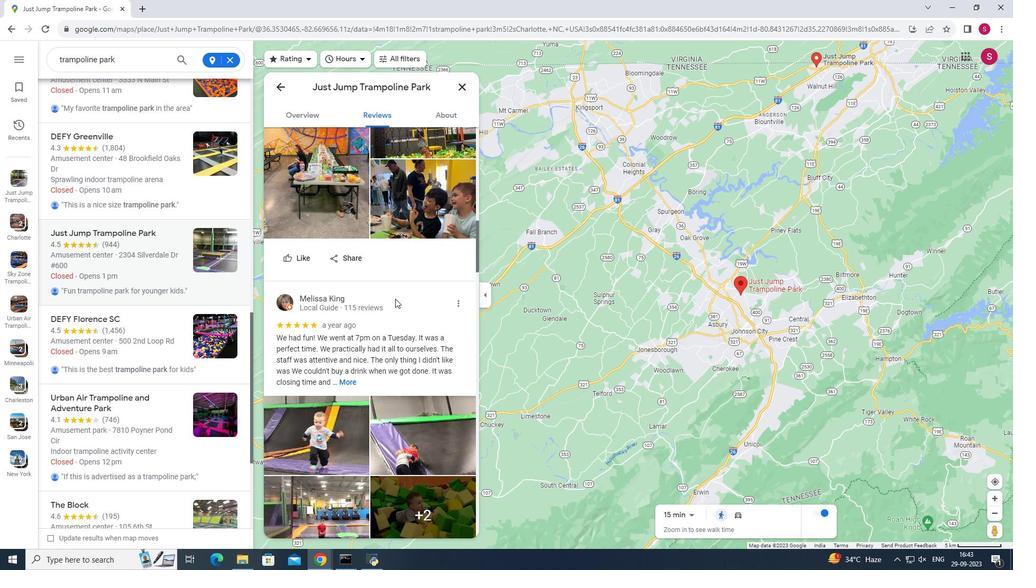
Action: Mouse scrolled (395, 298) with delta (0, 0)
Screenshot: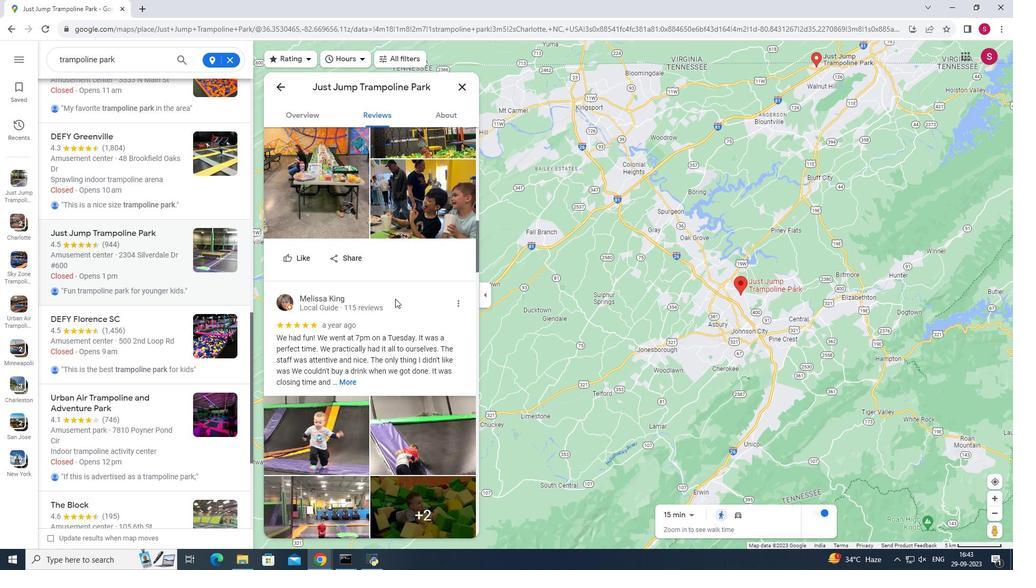 
Action: Mouse scrolled (395, 298) with delta (0, 0)
Screenshot: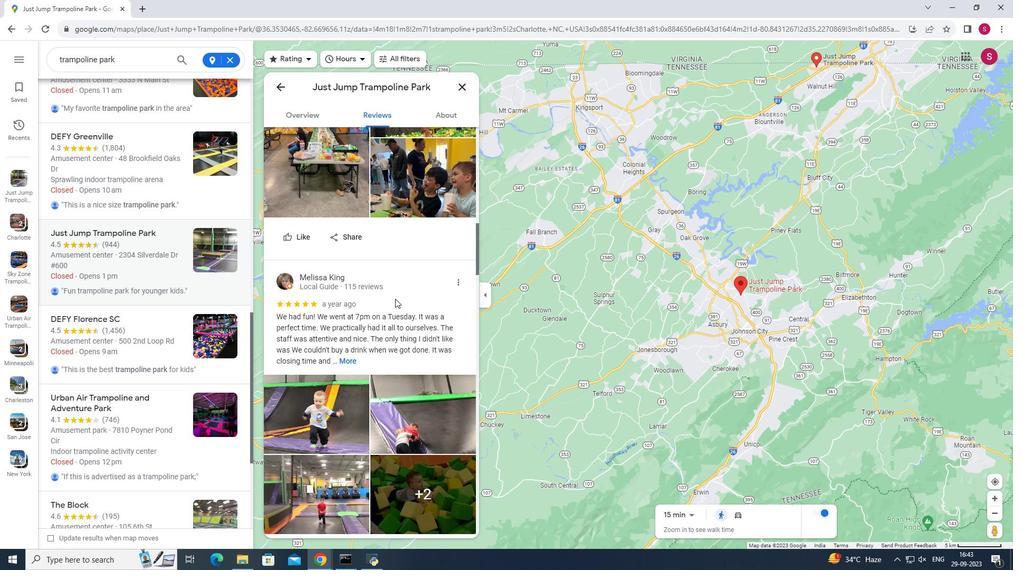 
Action: Mouse moved to (427, 236)
Screenshot: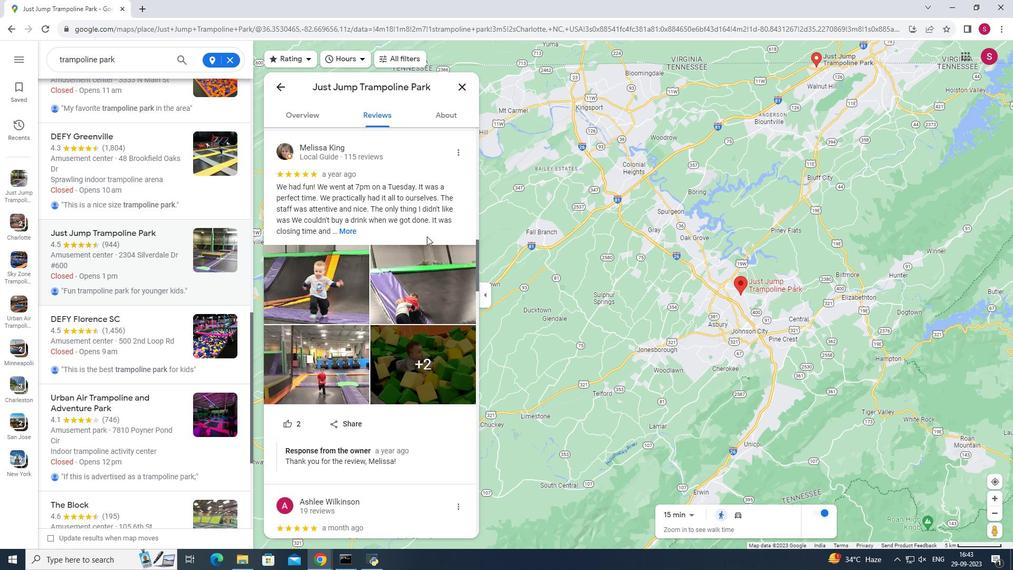 
Action: Mouse scrolled (427, 237) with delta (0, 0)
Screenshot: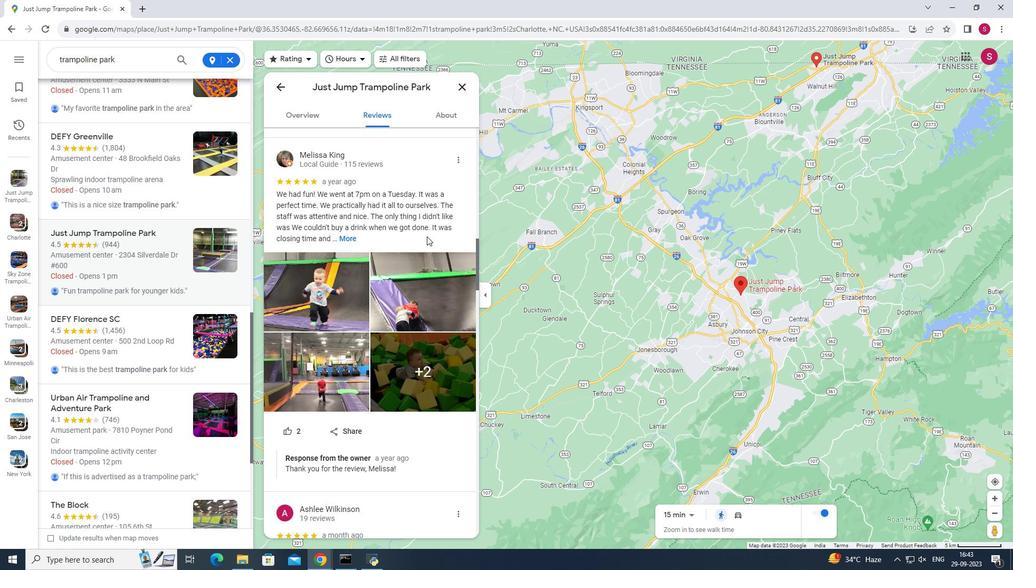 
Action: Mouse scrolled (427, 237) with delta (0, 0)
Screenshot: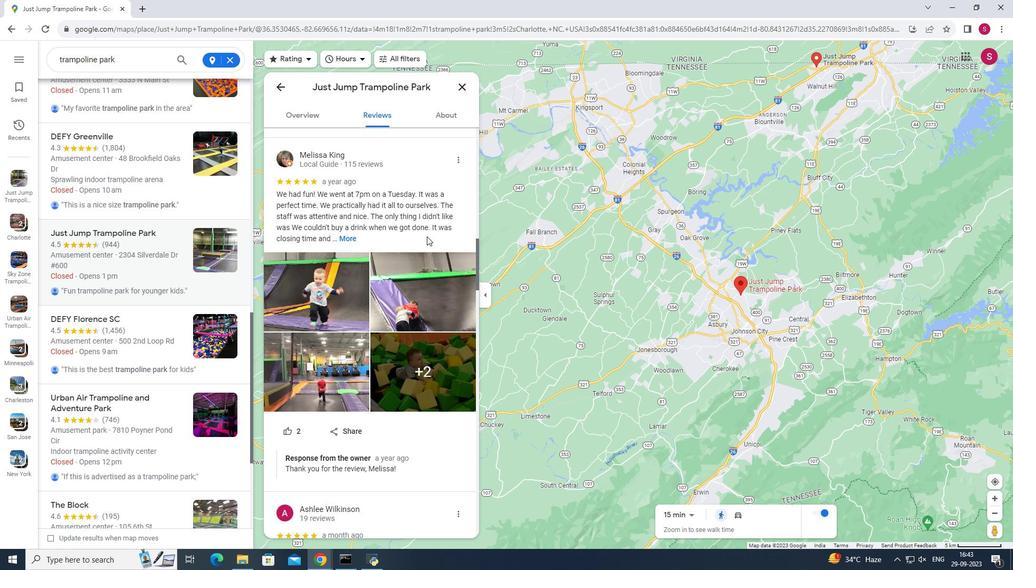 
Action: Mouse scrolled (427, 237) with delta (0, 0)
Screenshot: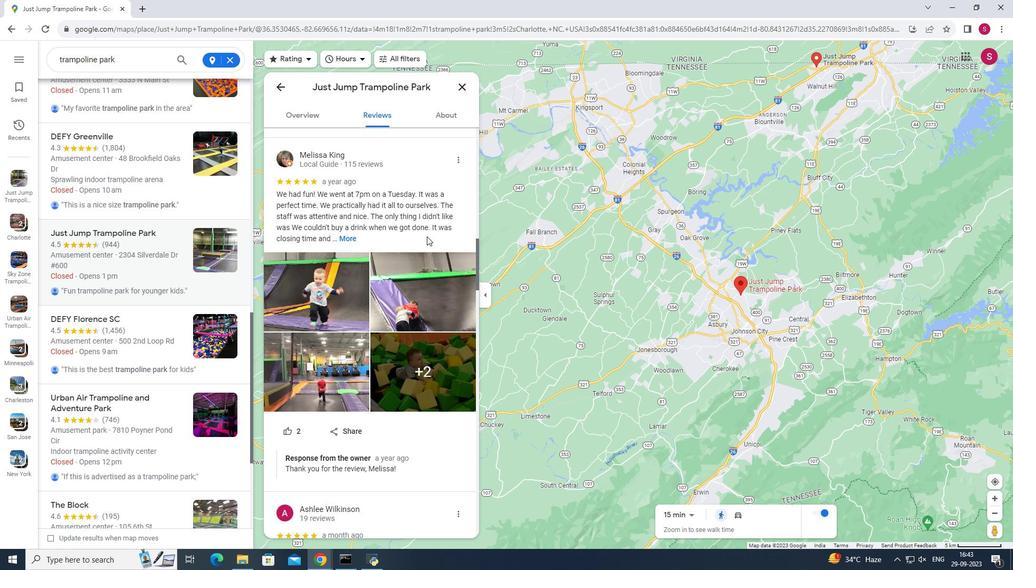 
Action: Mouse scrolled (427, 237) with delta (0, 0)
Screenshot: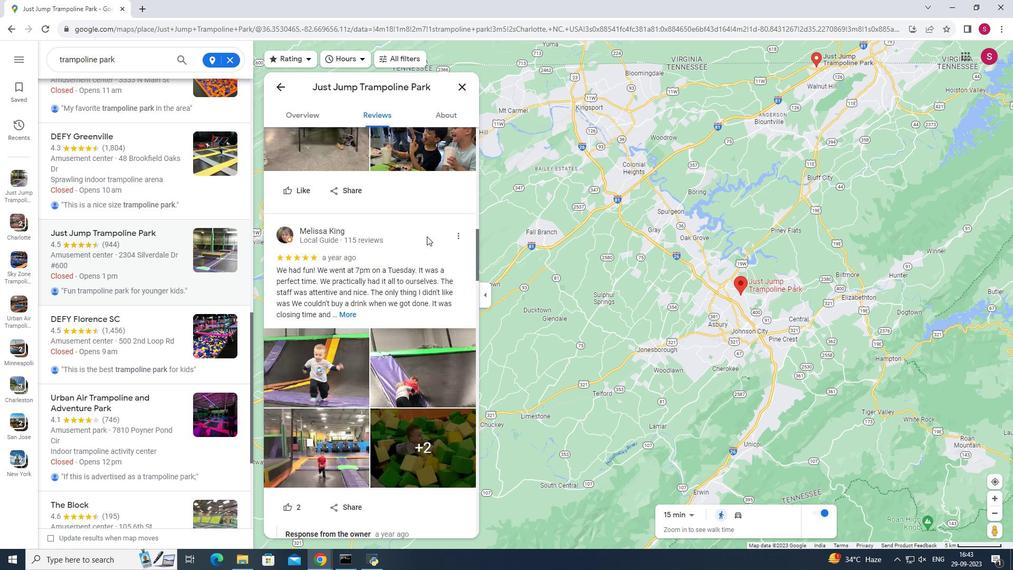
Action: Mouse scrolled (427, 237) with delta (0, 0)
Screenshot: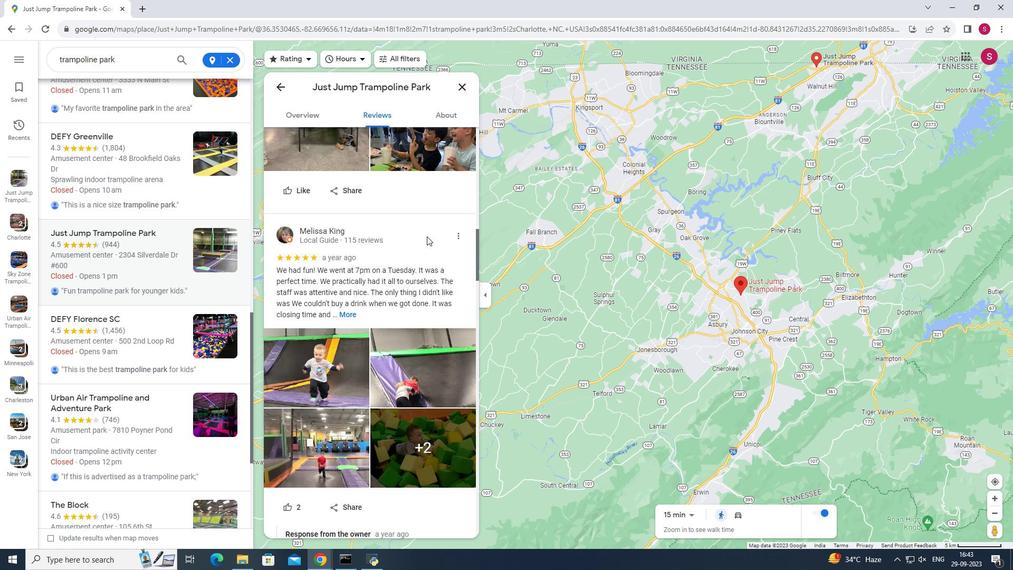 
Action: Mouse moved to (424, 235)
Screenshot: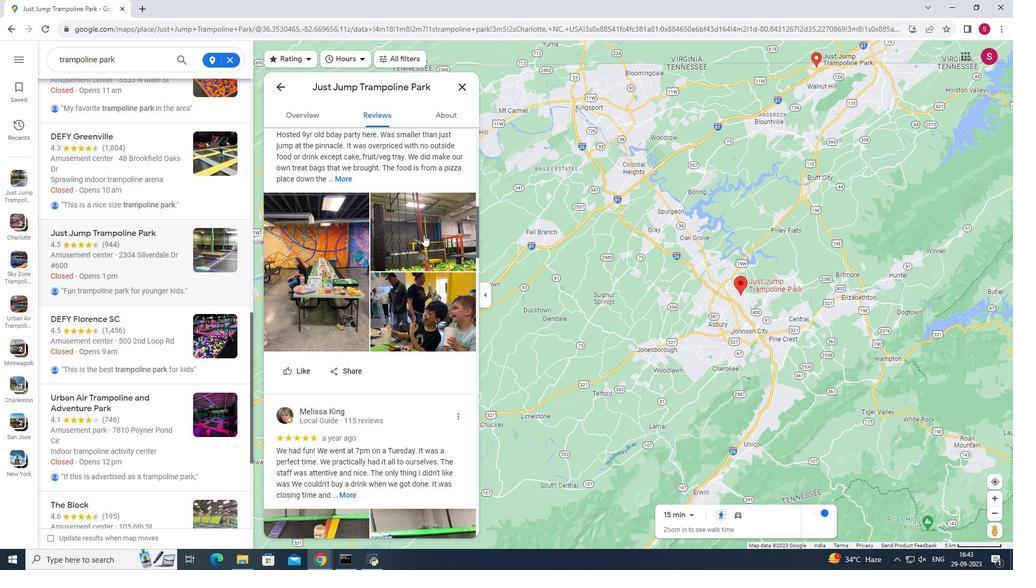 
Action: Mouse scrolled (424, 235) with delta (0, 0)
Screenshot: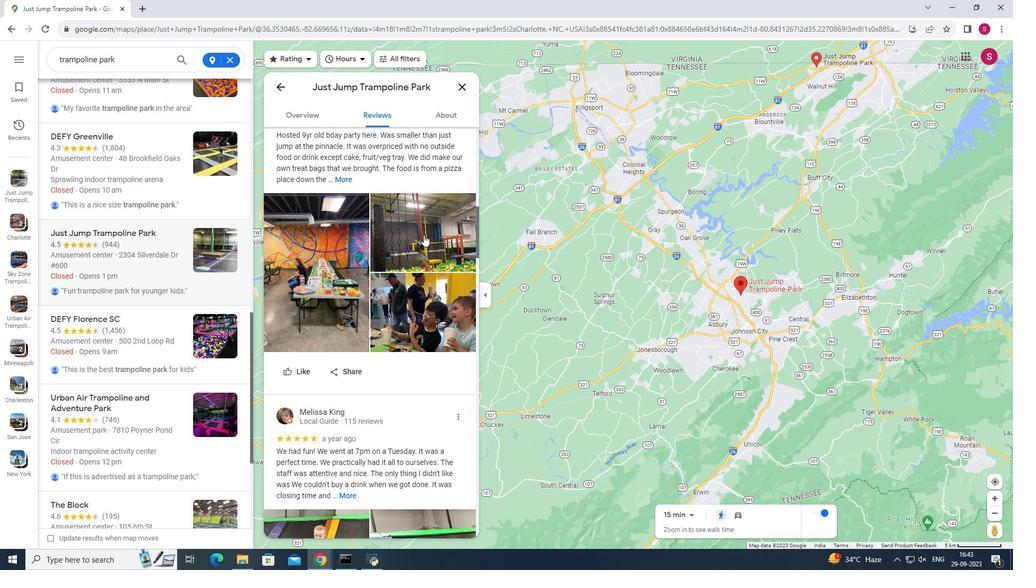 
Action: Mouse scrolled (424, 235) with delta (0, 0)
Screenshot: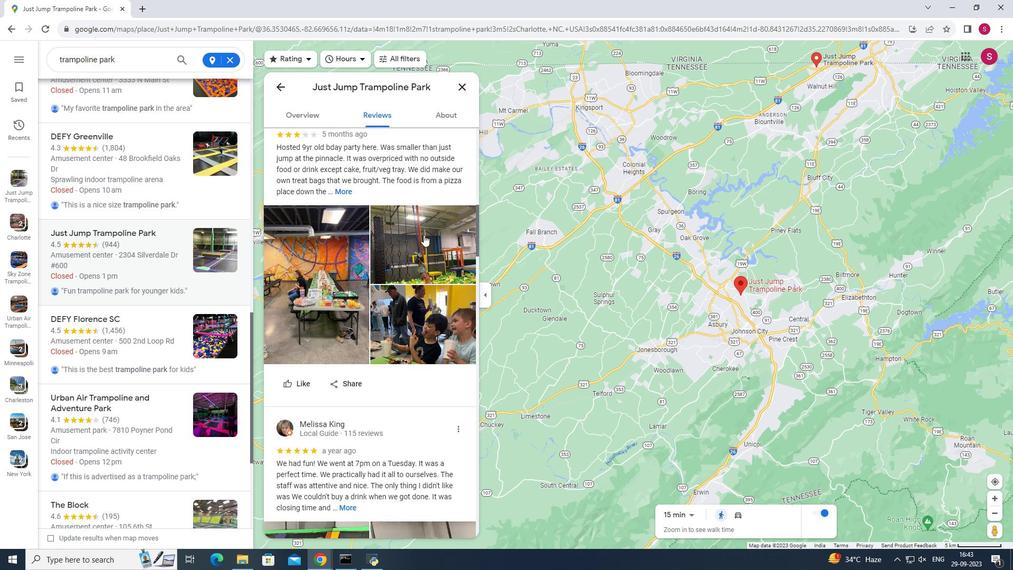 
Action: Mouse scrolled (424, 235) with delta (0, 0)
Screenshot: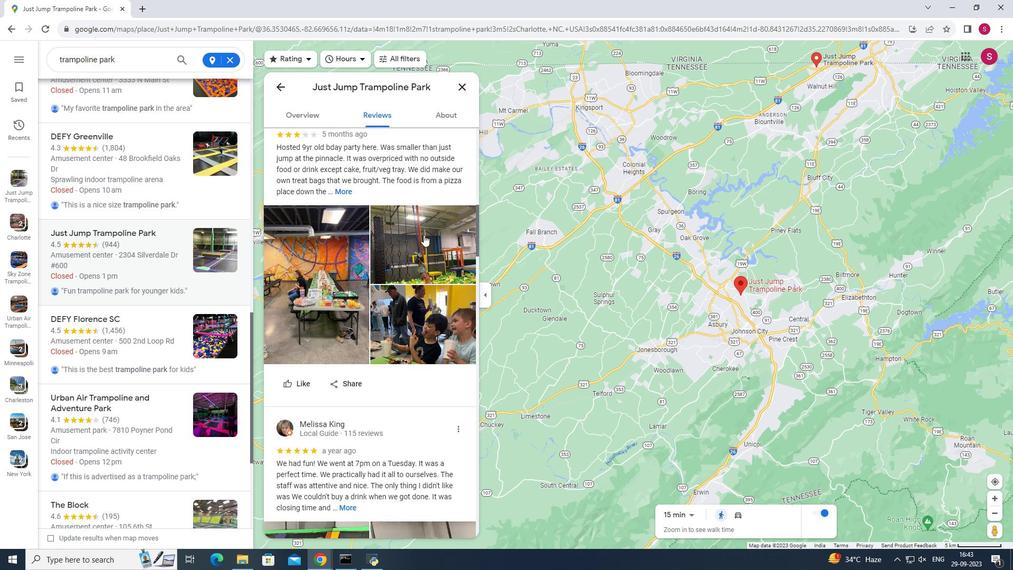 
Action: Mouse scrolled (424, 235) with delta (0, 0)
Screenshot: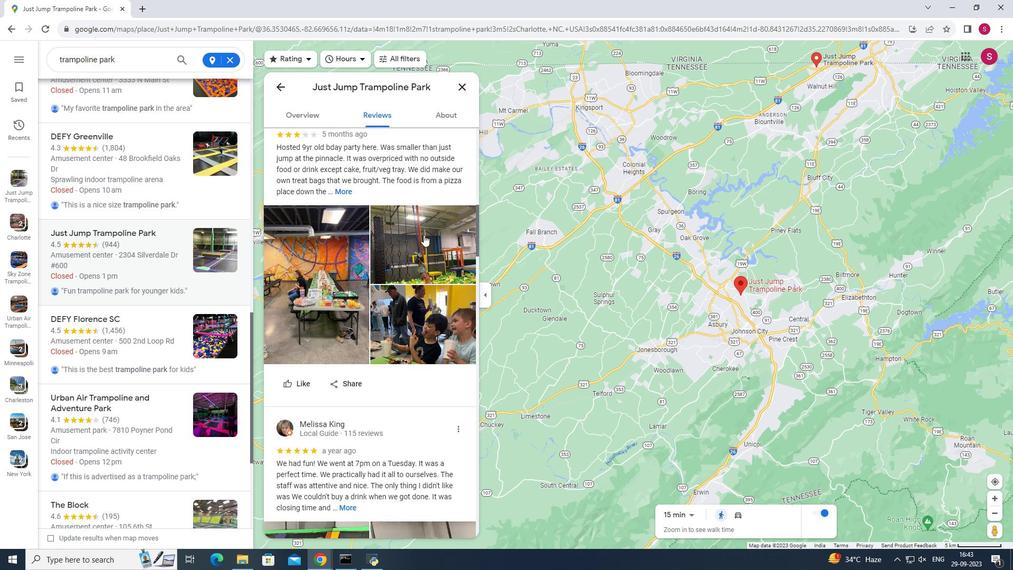
Action: Mouse scrolled (424, 235) with delta (0, 0)
Screenshot: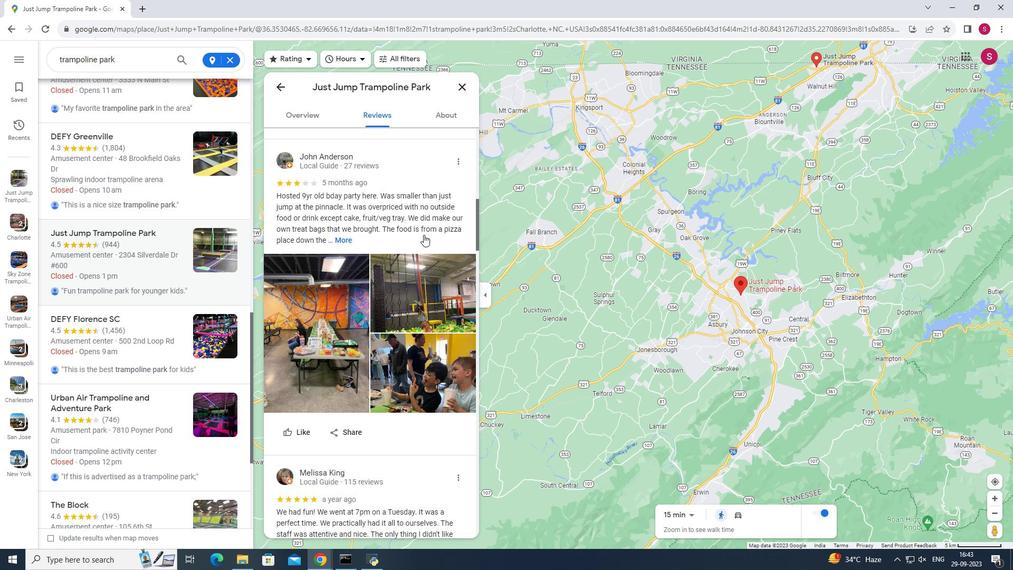 
Action: Mouse scrolled (424, 235) with delta (0, 0)
Screenshot: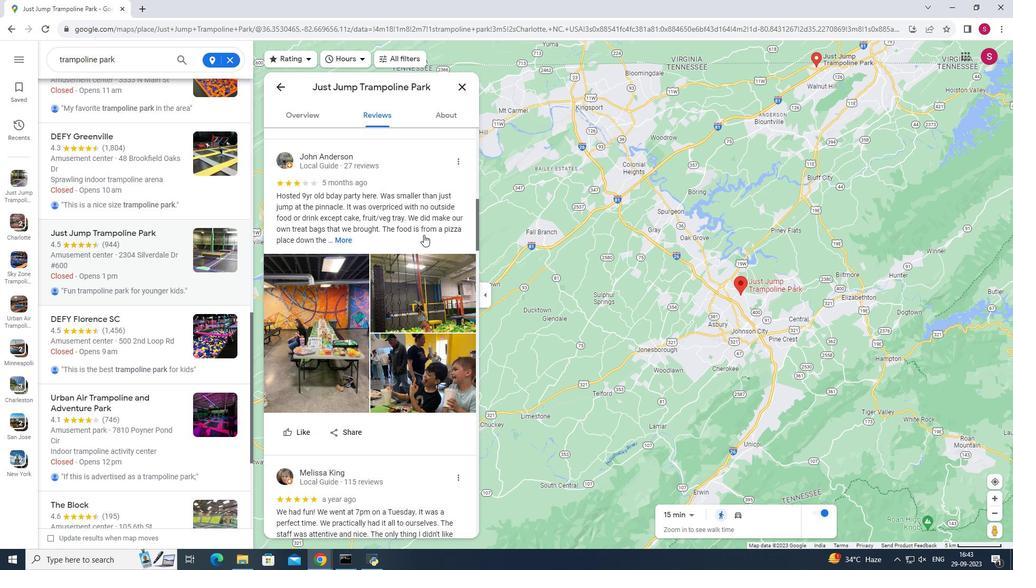 
Action: Mouse moved to (448, 115)
Screenshot: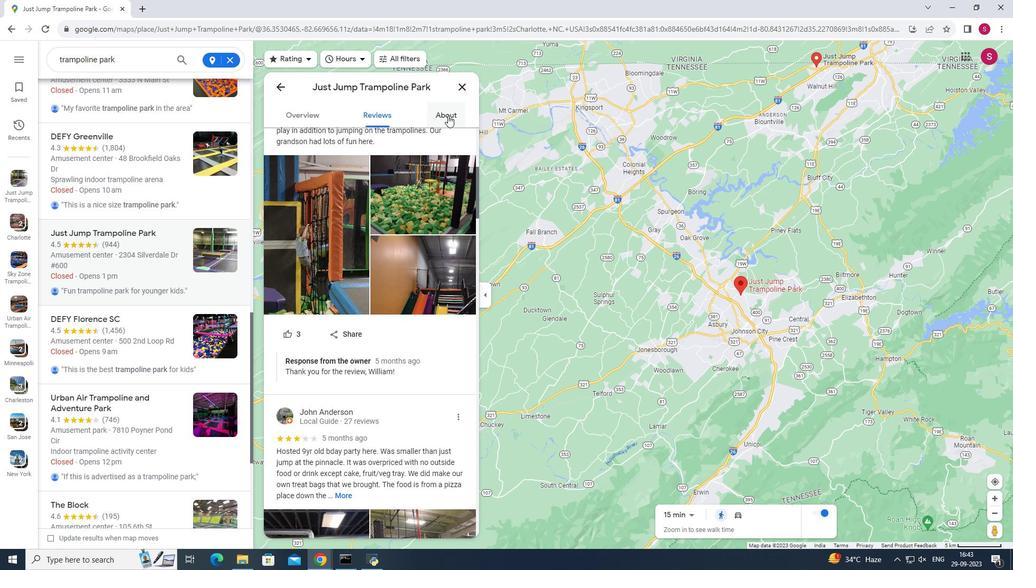 
Action: Mouse pressed left at (448, 115)
Screenshot: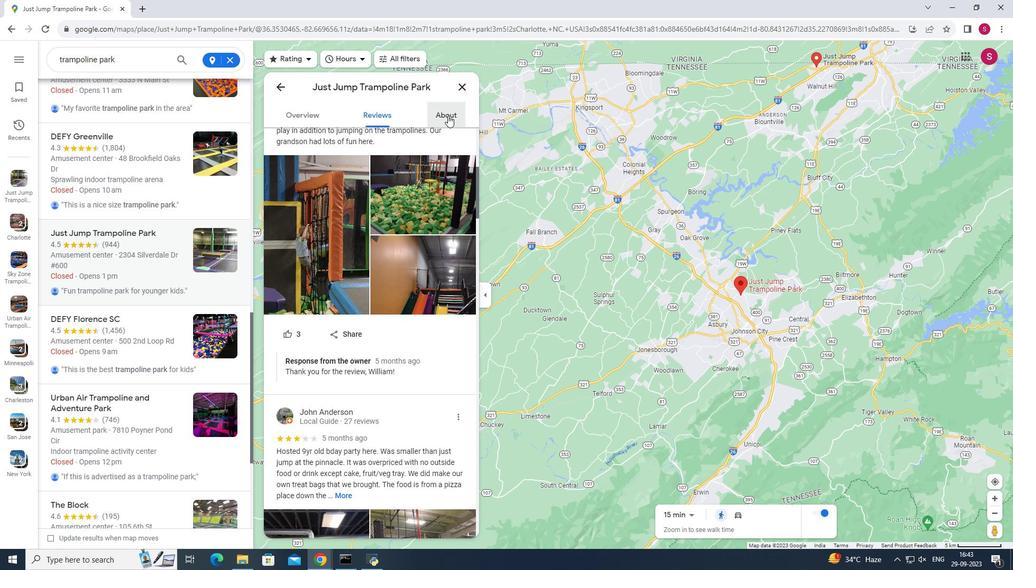
Action: Mouse moved to (462, 87)
Screenshot: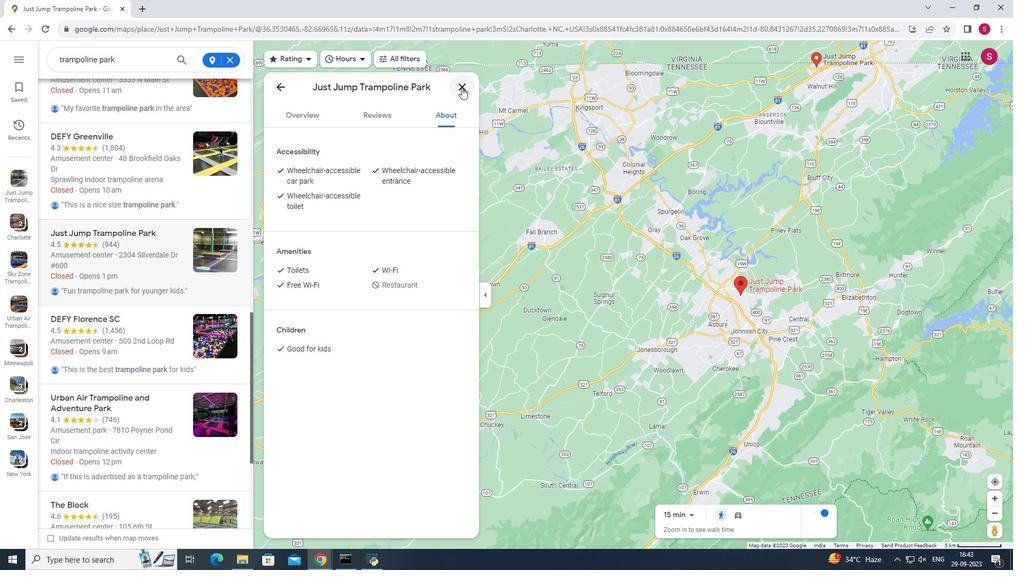 
Action: Mouse pressed left at (462, 87)
Screenshot: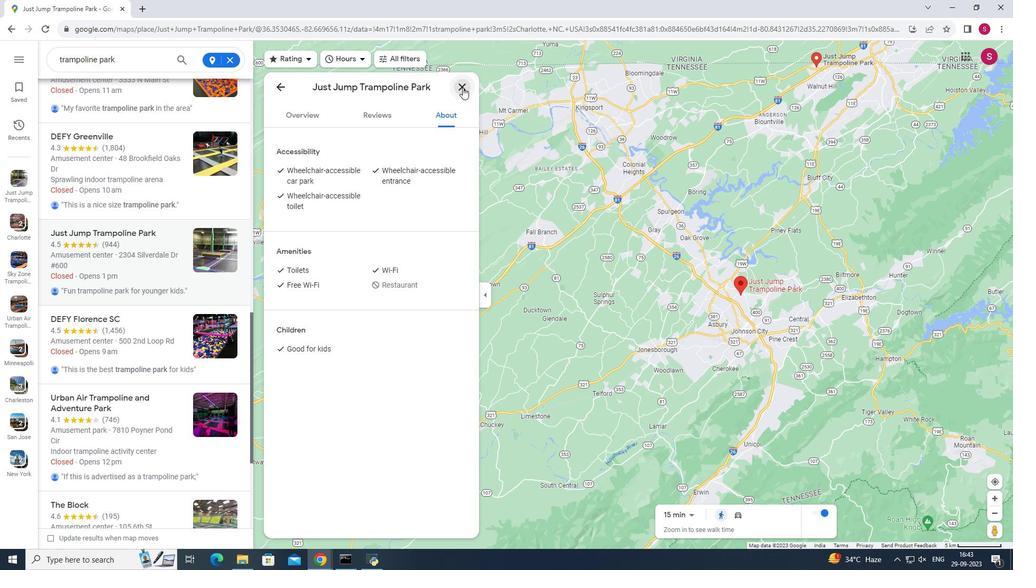 
Action: Mouse moved to (199, 278)
Screenshot: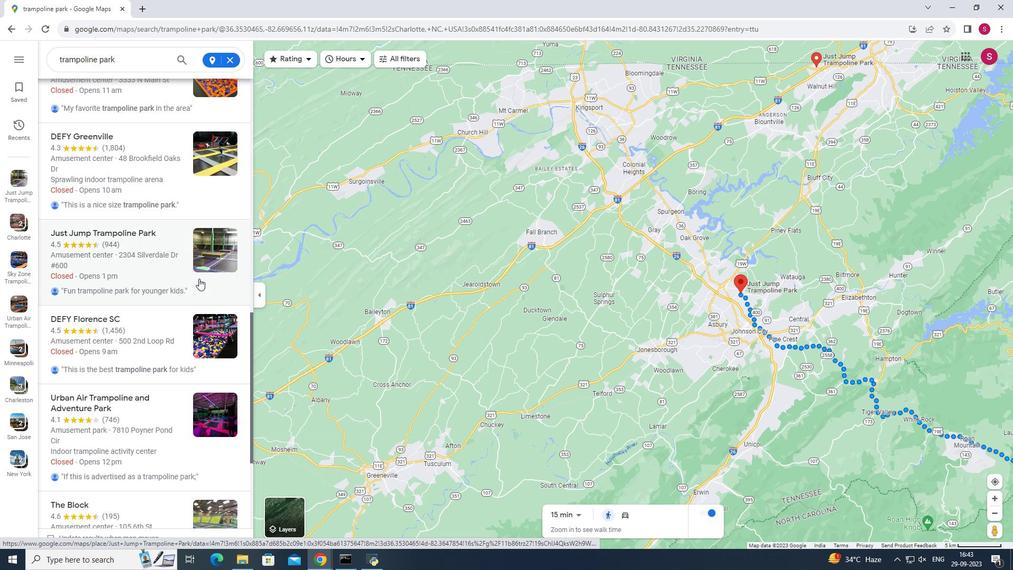 
Action: Mouse scrolled (199, 278) with delta (0, 0)
Screenshot: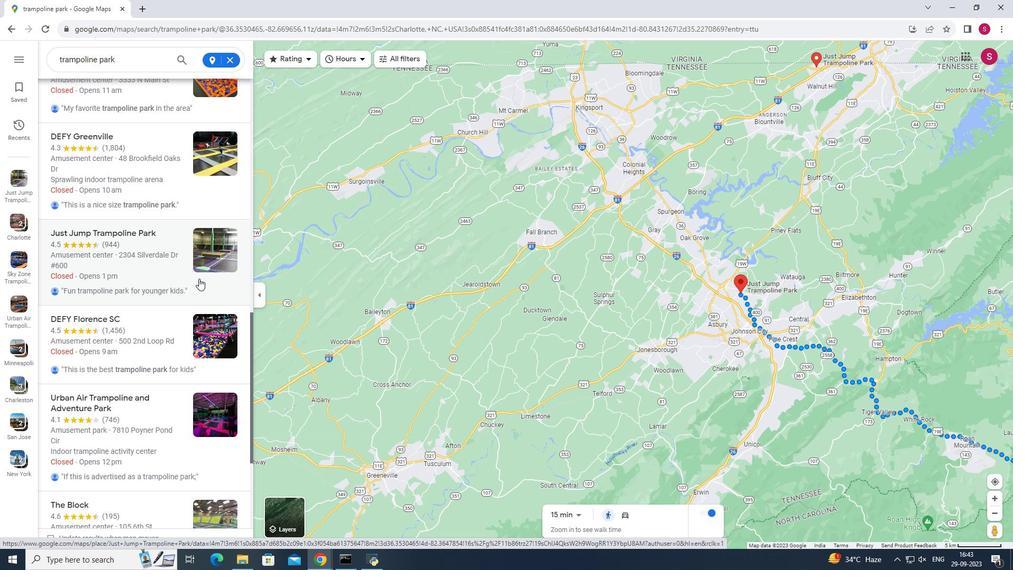 
Action: Mouse scrolled (199, 278) with delta (0, 0)
Screenshot: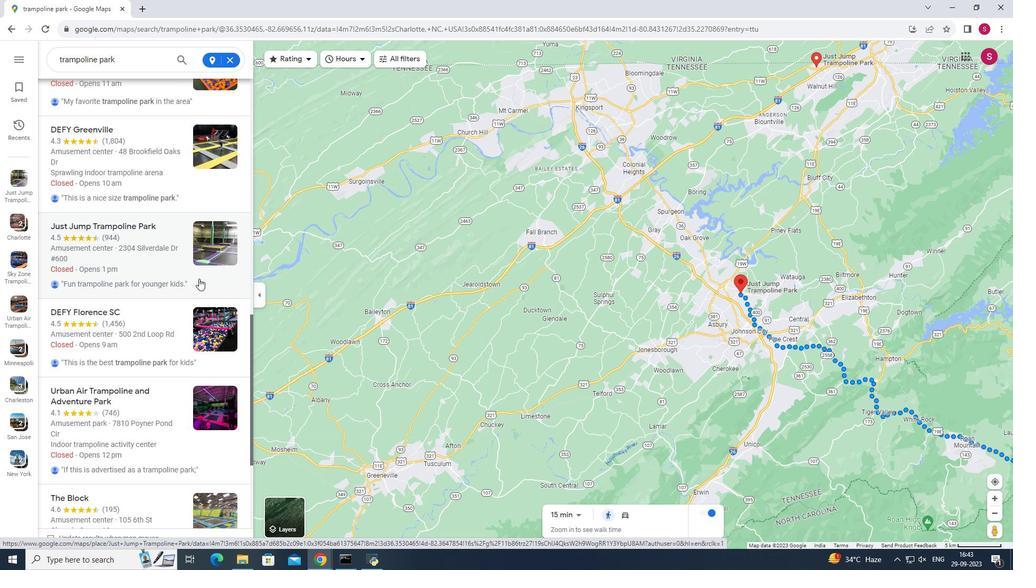 
Action: Mouse scrolled (199, 278) with delta (0, 0)
Screenshot: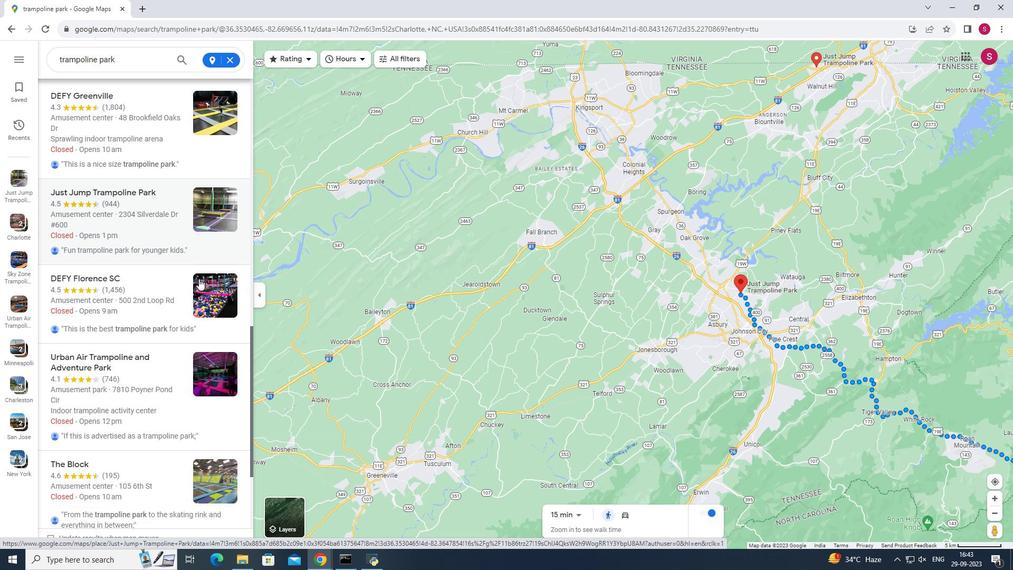
Action: Mouse scrolled (199, 278) with delta (0, 0)
Screenshot: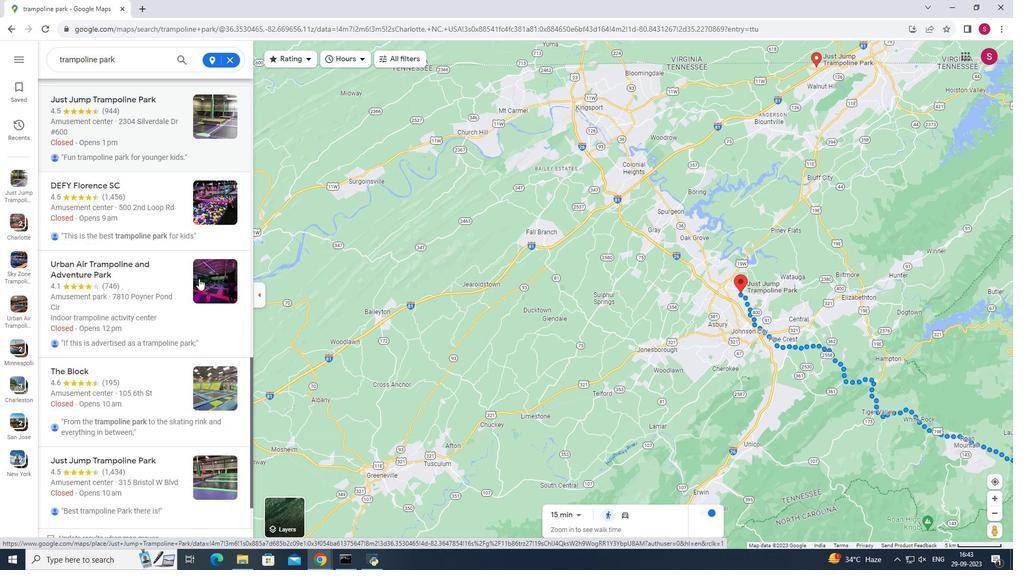 
Action: Mouse scrolled (199, 278) with delta (0, 0)
